 Task: Fill out the 'New Customer Data' form with the provided customer details, including name, gender, age, mobile number, current address, email, and permanent address.
Action: Mouse moved to (615, 125)
Screenshot: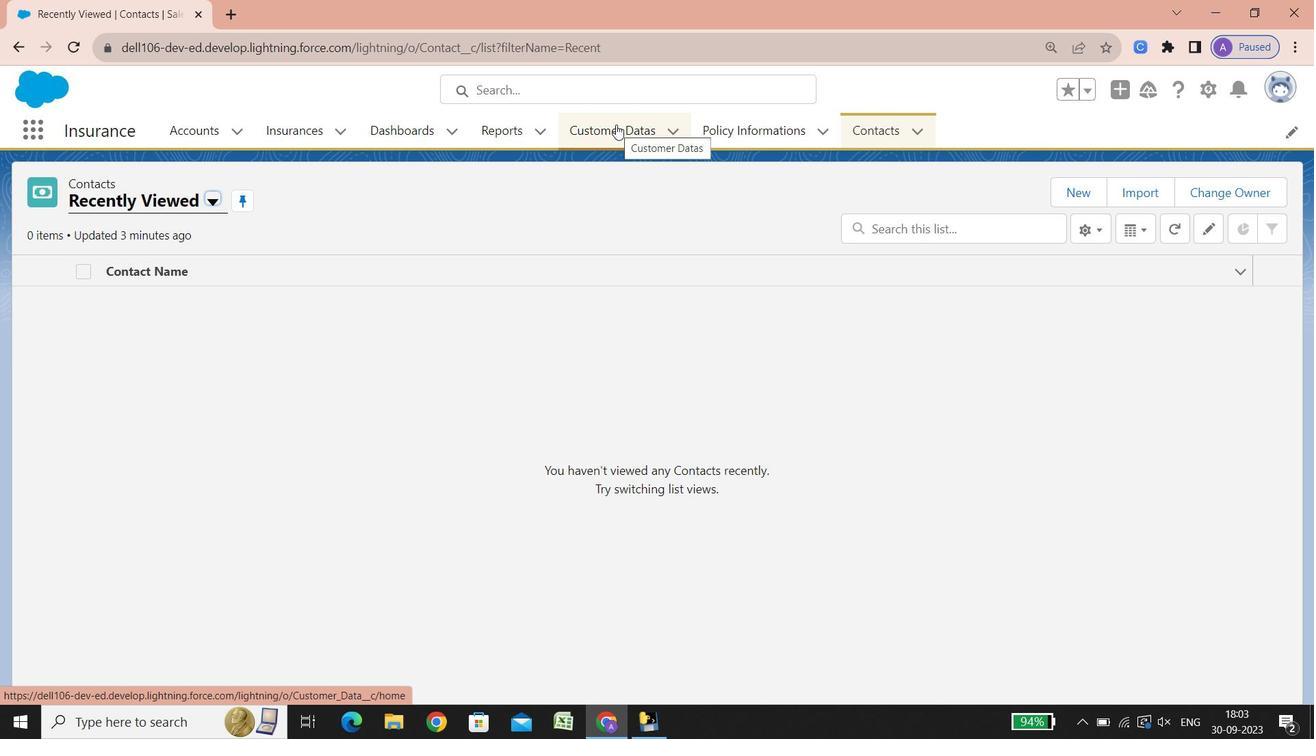 
Action: Mouse pressed left at (615, 125)
Screenshot: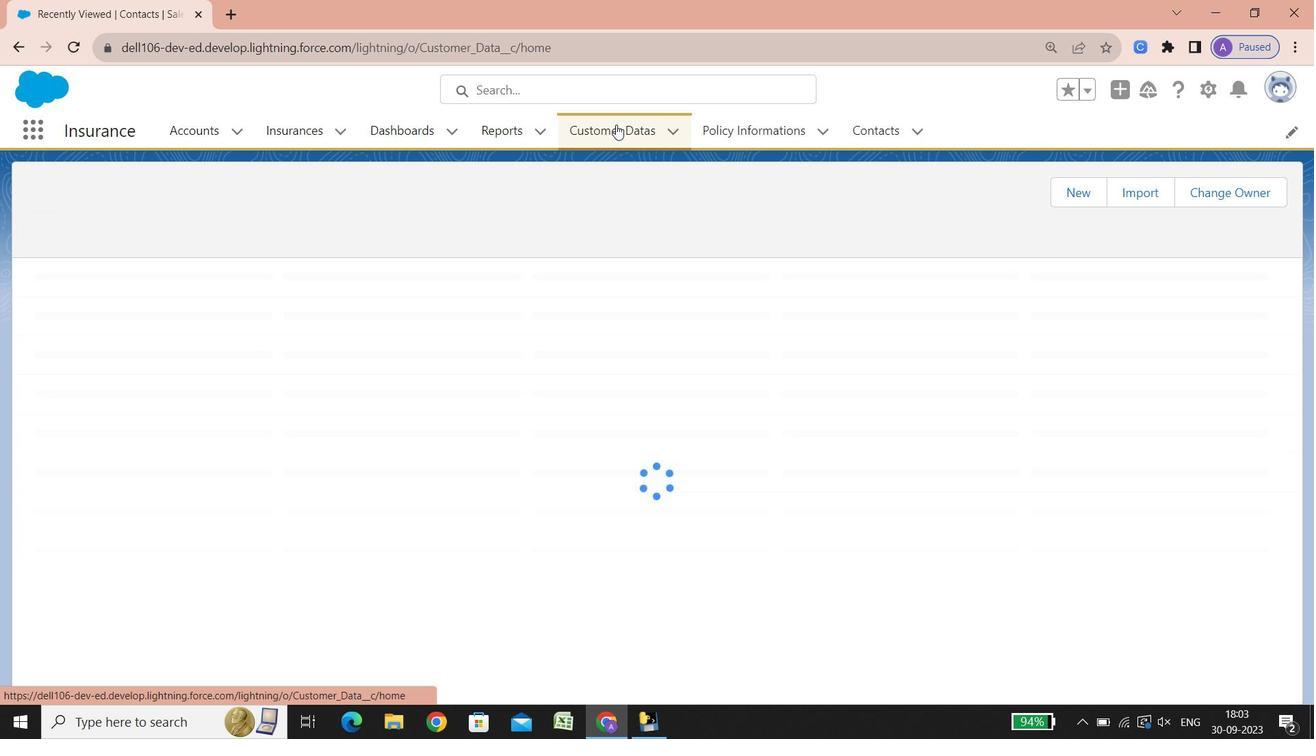 
Action: Mouse moved to (1096, 197)
Screenshot: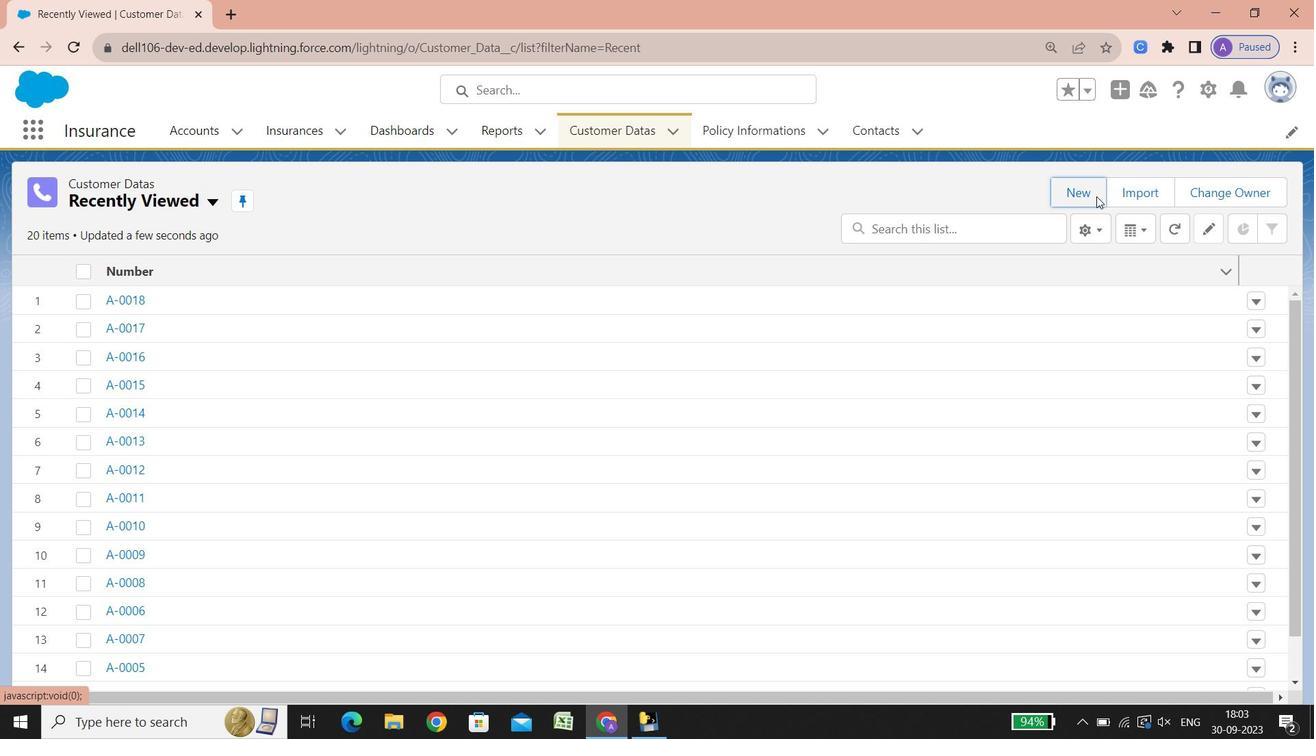 
Action: Mouse pressed left at (1096, 197)
Screenshot: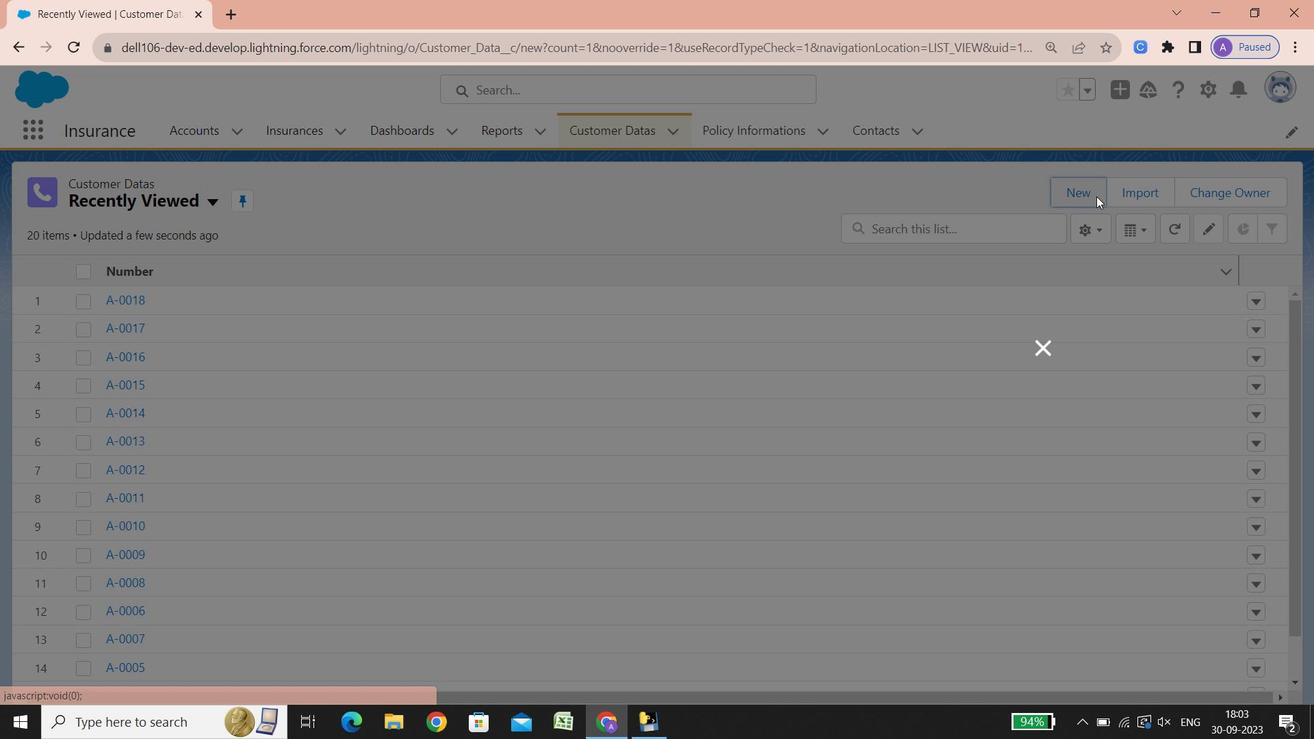 
Action: Mouse moved to (1095, 222)
Screenshot: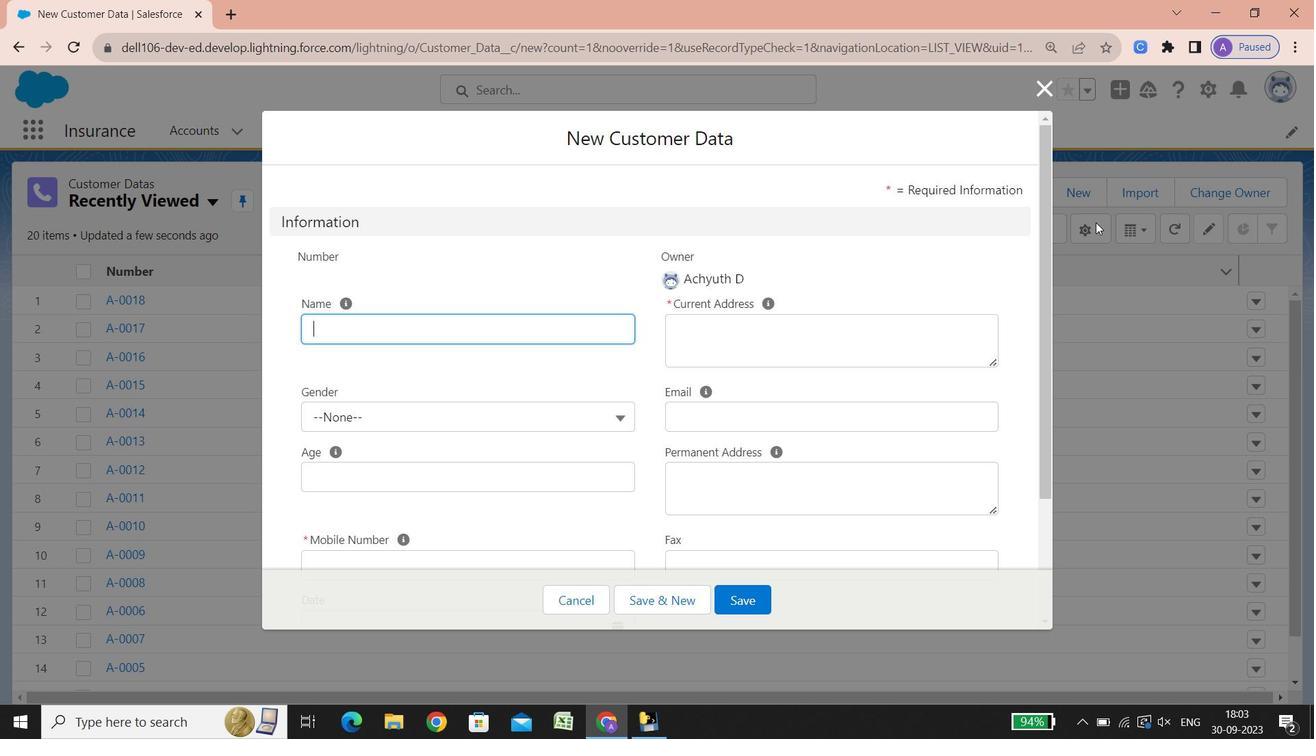 
Action: Mouse scrolled (1095, 221) with delta (0, 0)
Screenshot: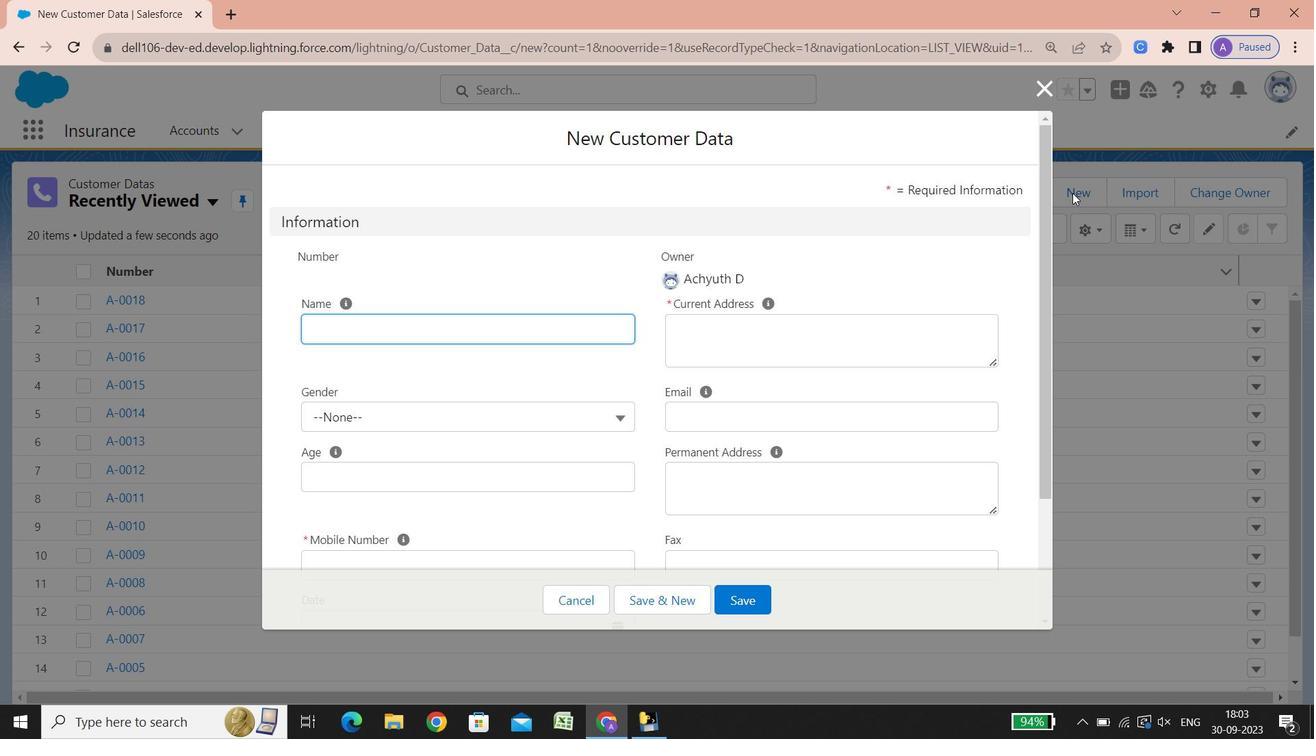 
Action: Mouse scrolled (1095, 221) with delta (0, 0)
Screenshot: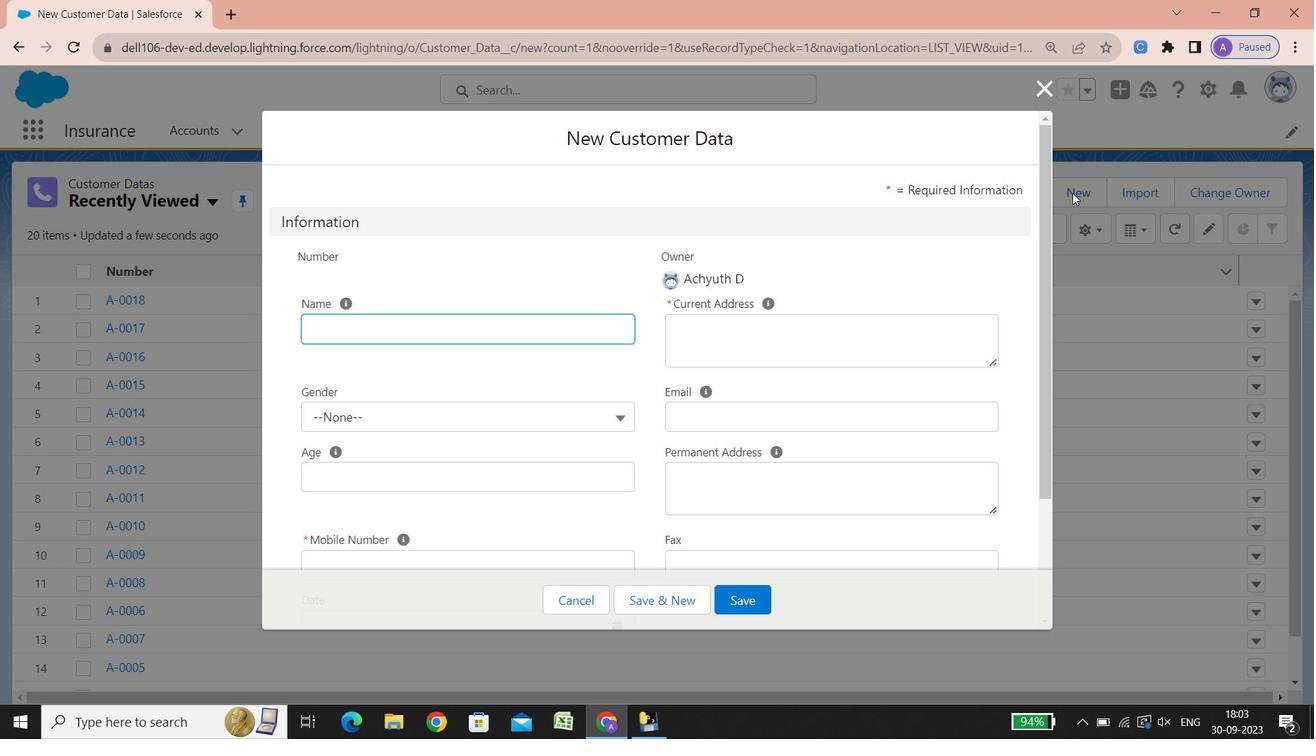 
Action: Mouse scrolled (1095, 221) with delta (0, 0)
Screenshot: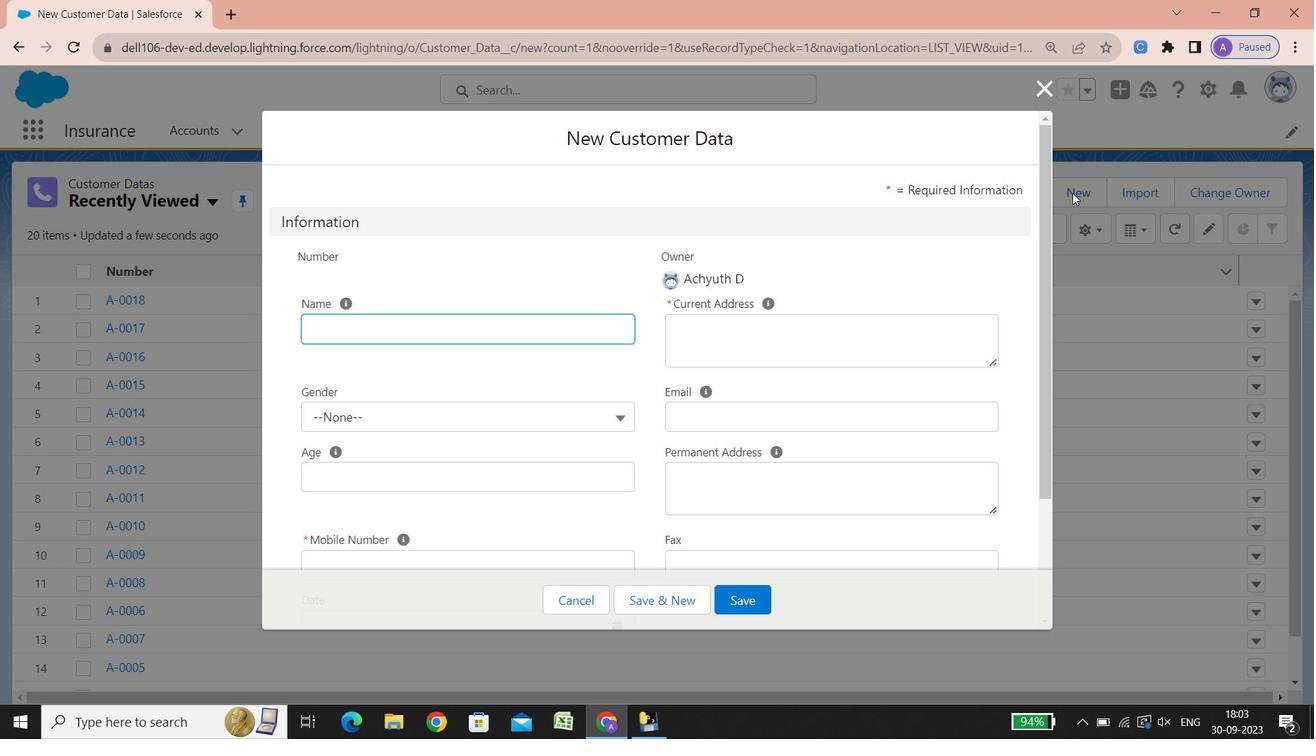
Action: Mouse scrolled (1095, 221) with delta (0, 0)
Screenshot: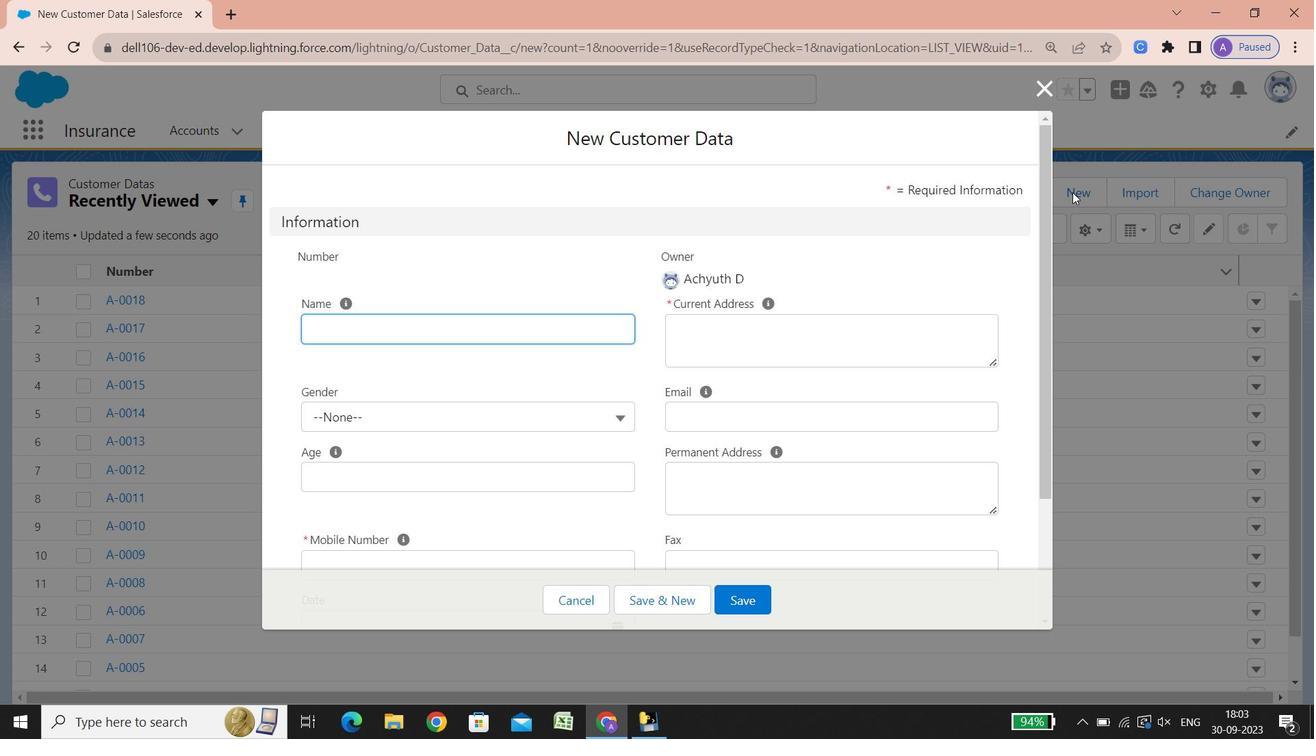 
Action: Mouse moved to (1030, 173)
Screenshot: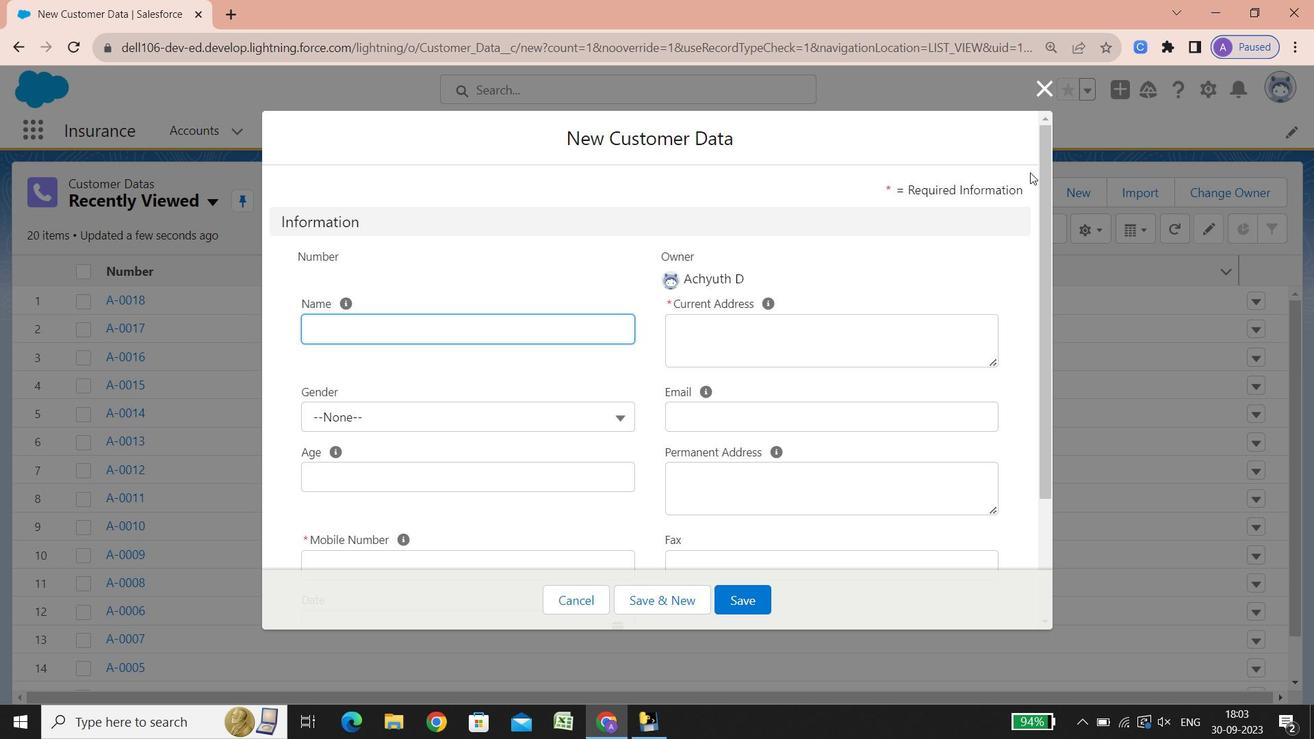 
Action: Key pressed <Key.shift><Key.shift><Key.shift><Key.shift><Key.shift><Key.shift><Key.shift><Key.shift><Key.shift><Key.shift><Key.shift><Key.shift><Key.shift><Key.shift><Key.shift><Key.shift><Key.shift><Key.shift><Key.shift><Key.shift><Key.shift><Key.shift><Key.shift><Key.shift><Key.shift><Key.shift><Key.shift><Key.shift><Key.shift><Key.shift><Key.shift><Key.shift><Key.shift>Sai<Key.space><Key.shift><Key.shift><Key.shift><Key.shift><Key.shift><Key.shift><Key.shift><Key.shift><Key.shift><Key.shift><Key.shift><Key.shift><Key.shift><Key.shift><Key.shift>
Screenshot: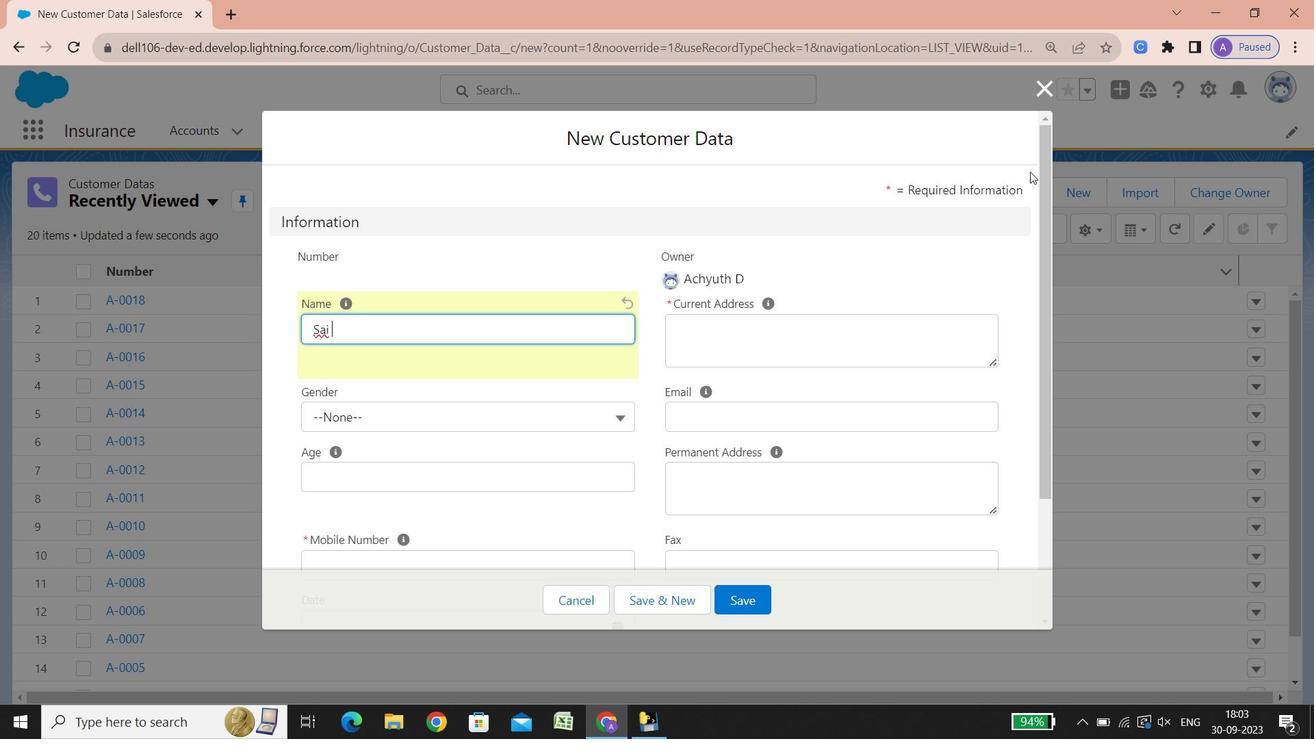 
Action: Mouse moved to (1030, 172)
Screenshot: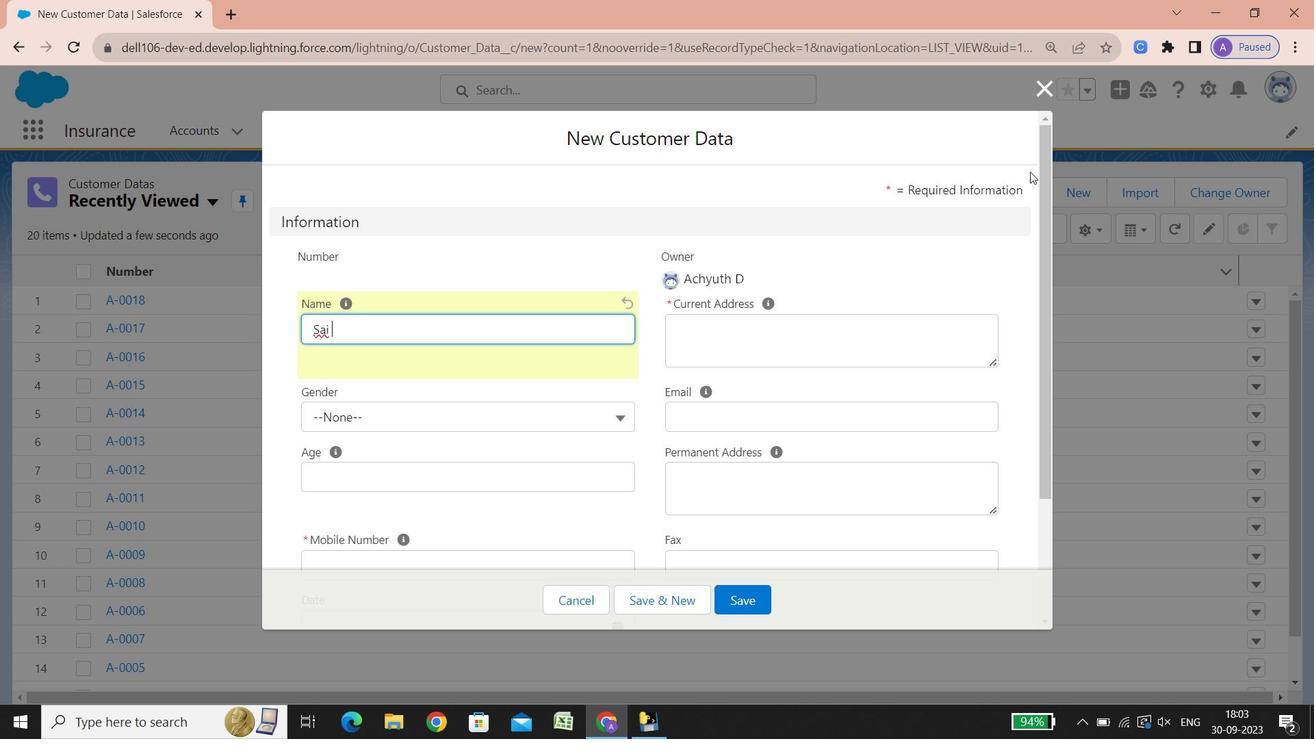 
Action: Key pressed <Key.shift>
Screenshot: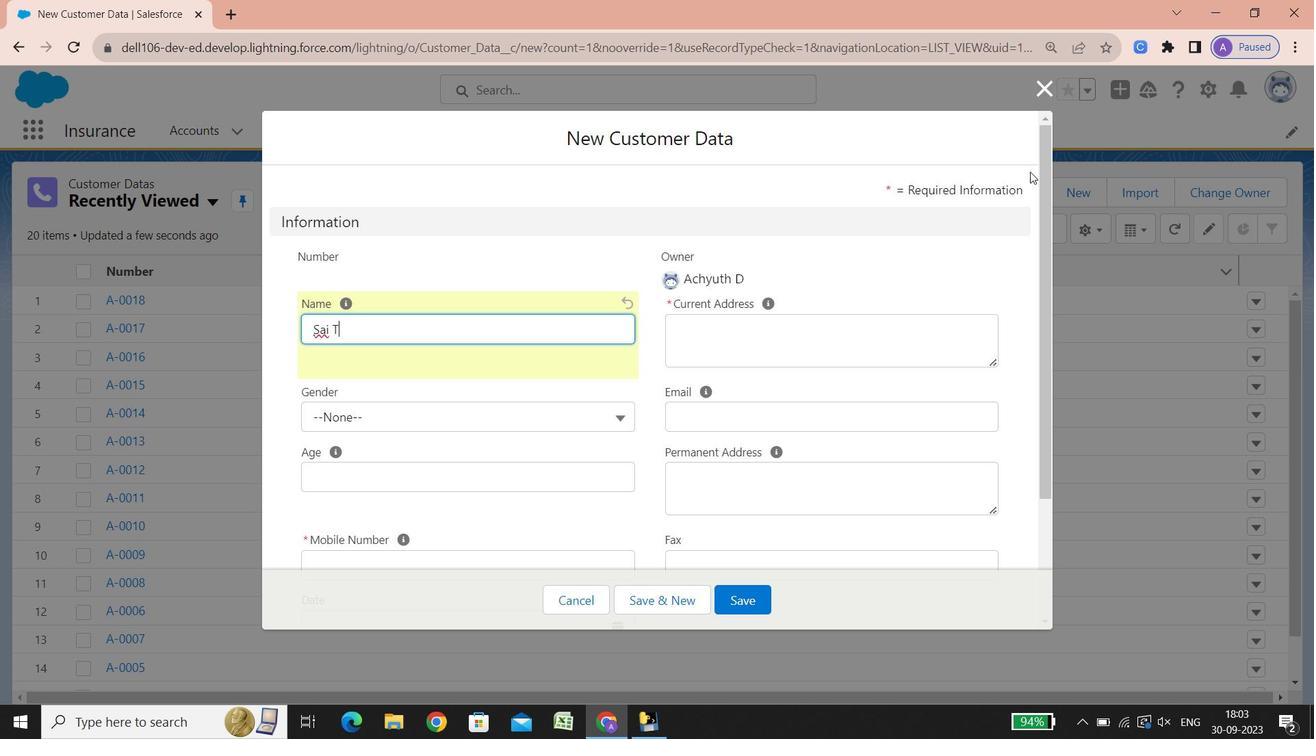 
Action: Mouse moved to (1030, 172)
Screenshot: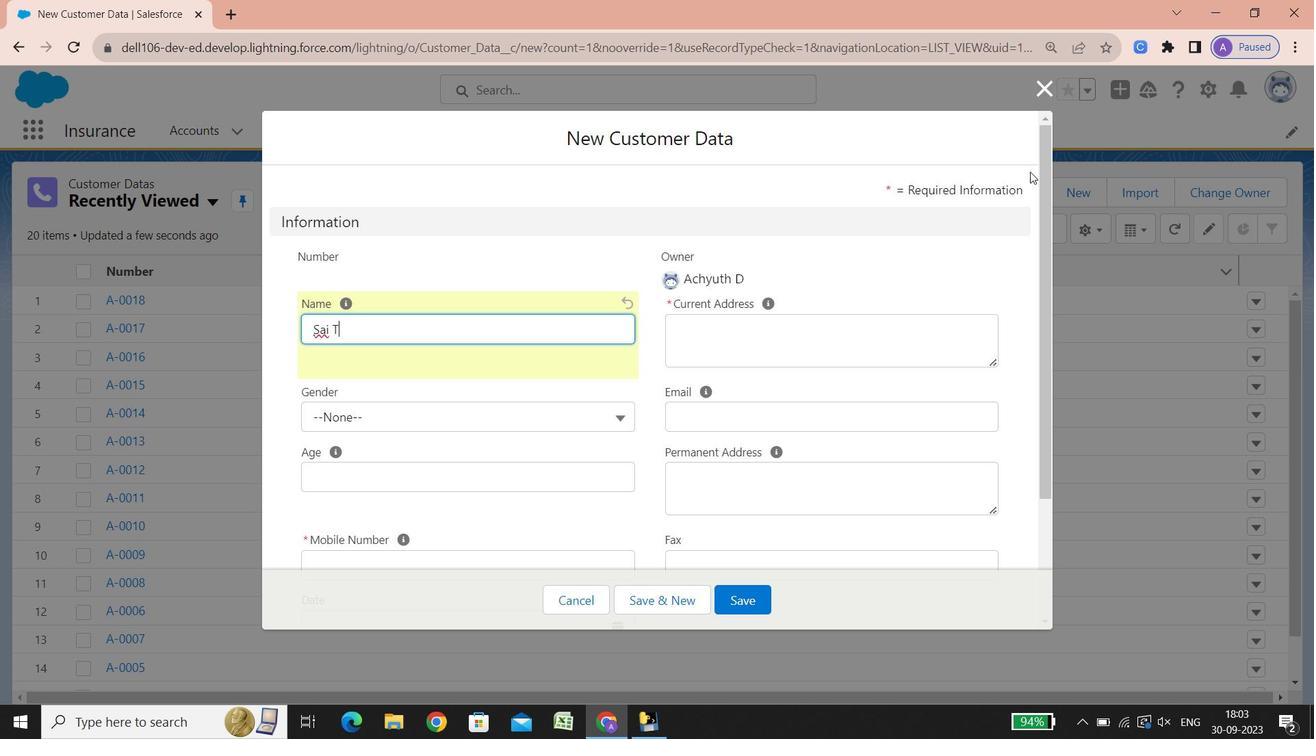 
Action: Key pressed <Key.shift><Key.shift>
Screenshot: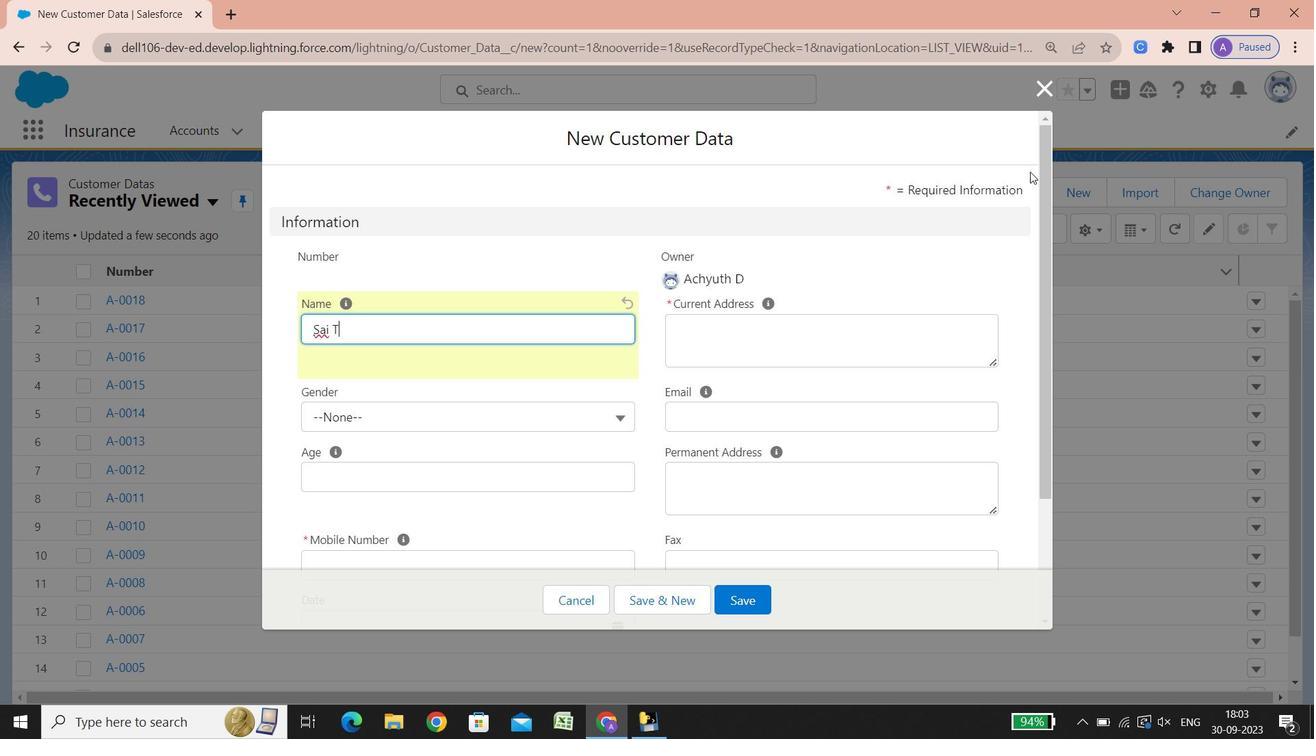 
Action: Mouse moved to (1030, 171)
Screenshot: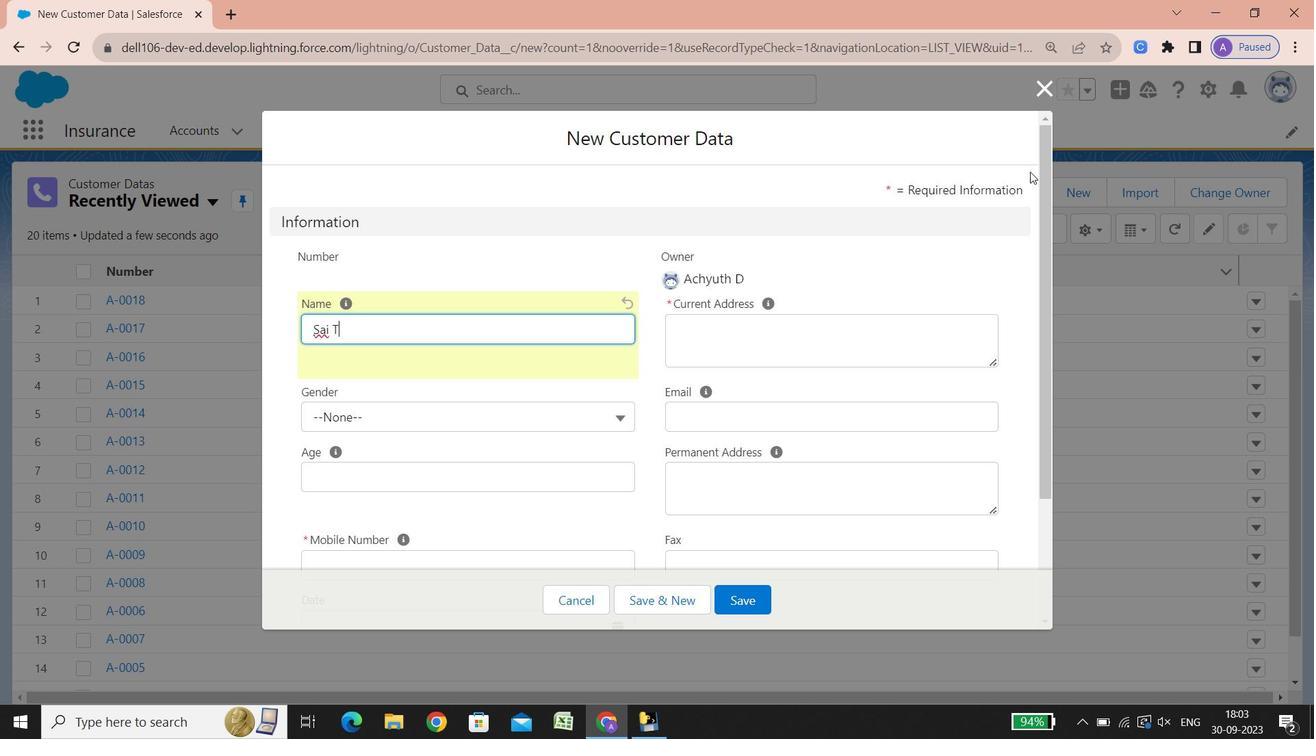 
Action: Key pressed <Key.shift><Key.shift><Key.shift><Key.shift><Key.shift><Key.shift><Key.shift><Key.shift><Key.shift><Key.shift><Key.shift><Key.shift><Key.shift><Key.shift><Key.shift><Key.shift><Key.shift>Teja
Screenshot: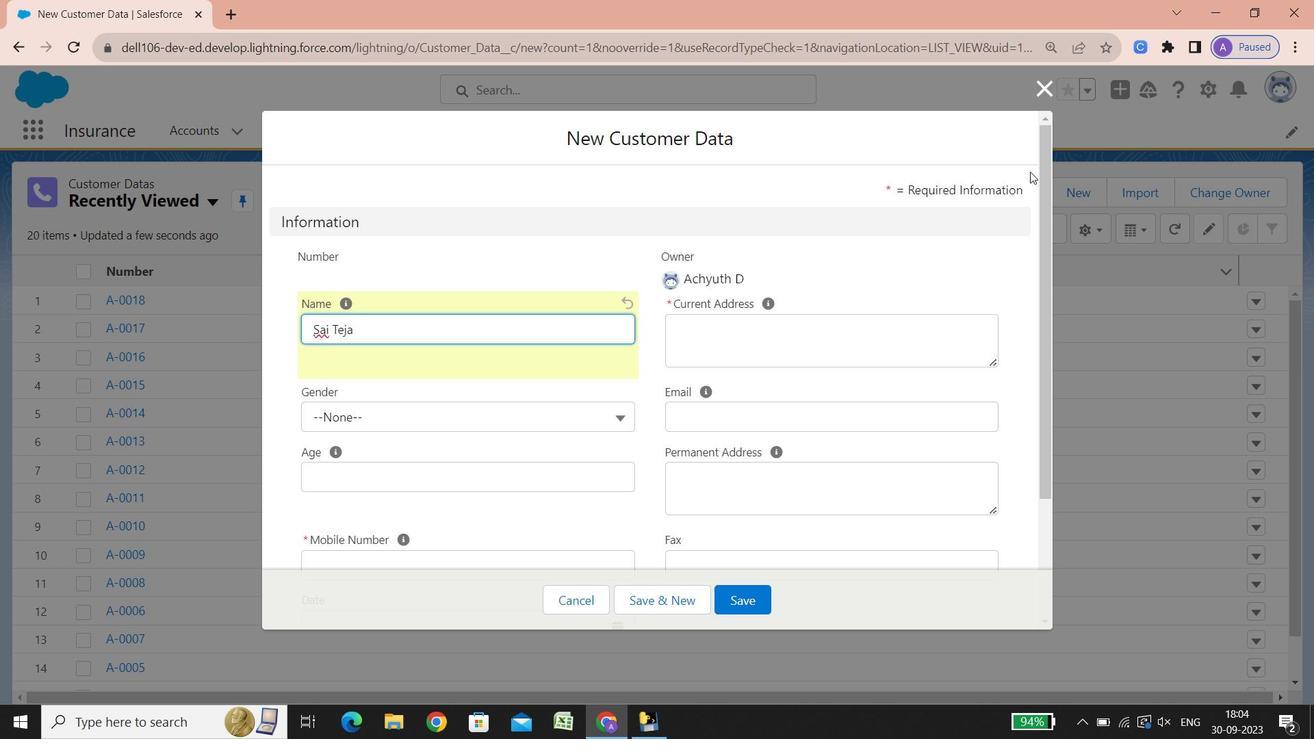 
Action: Mouse moved to (440, 417)
Screenshot: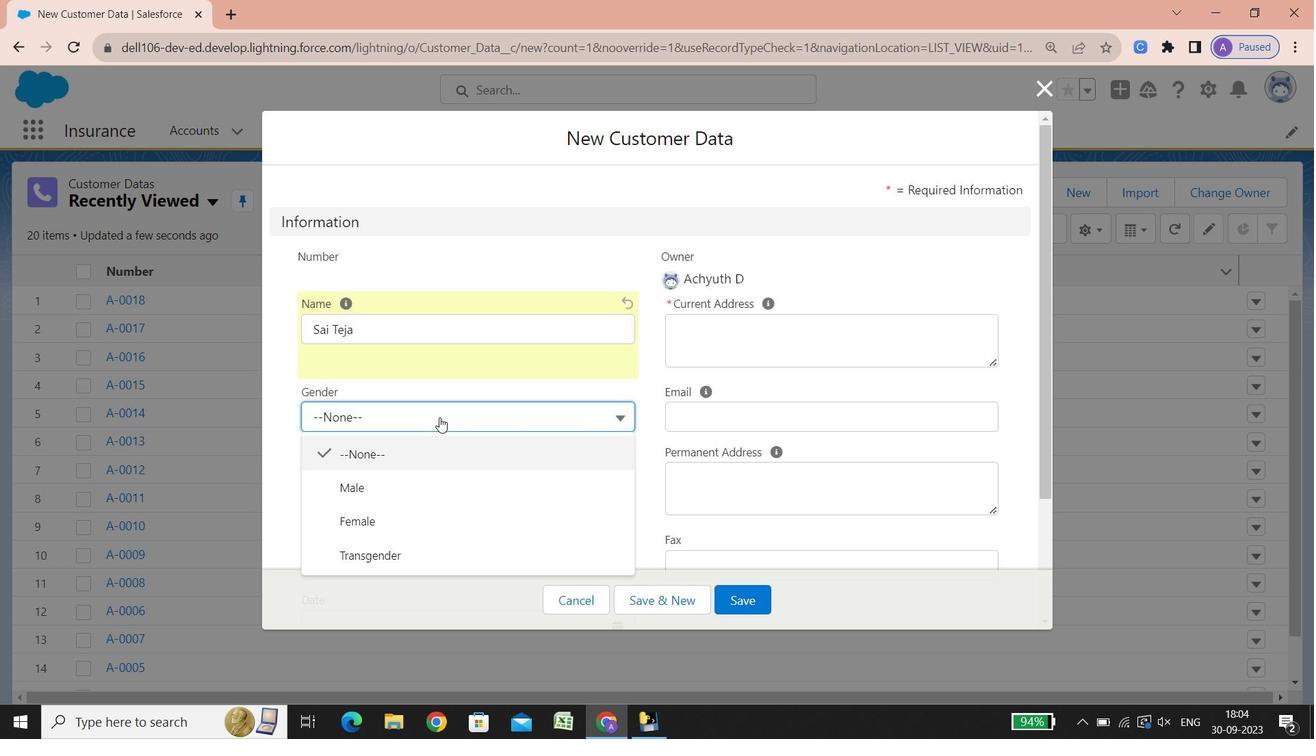 
Action: Mouse pressed left at (440, 417)
Screenshot: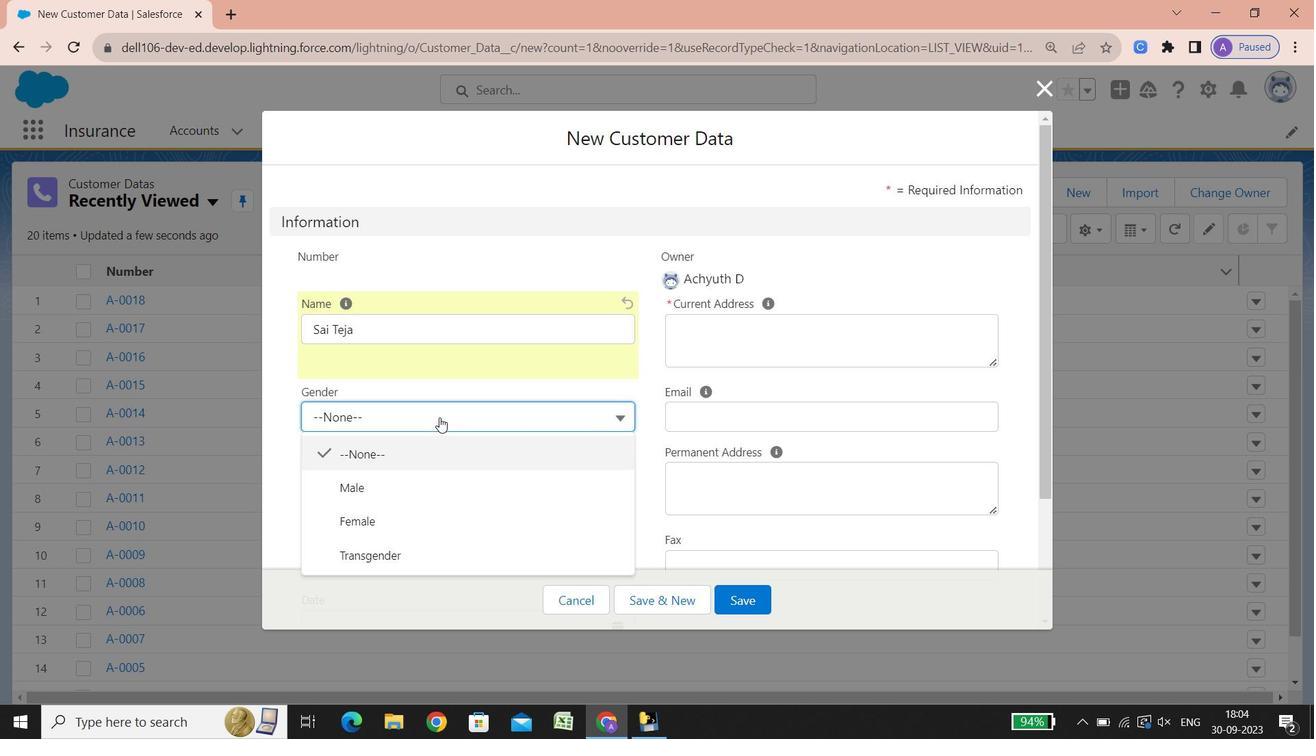 
Action: Mouse moved to (381, 486)
Screenshot: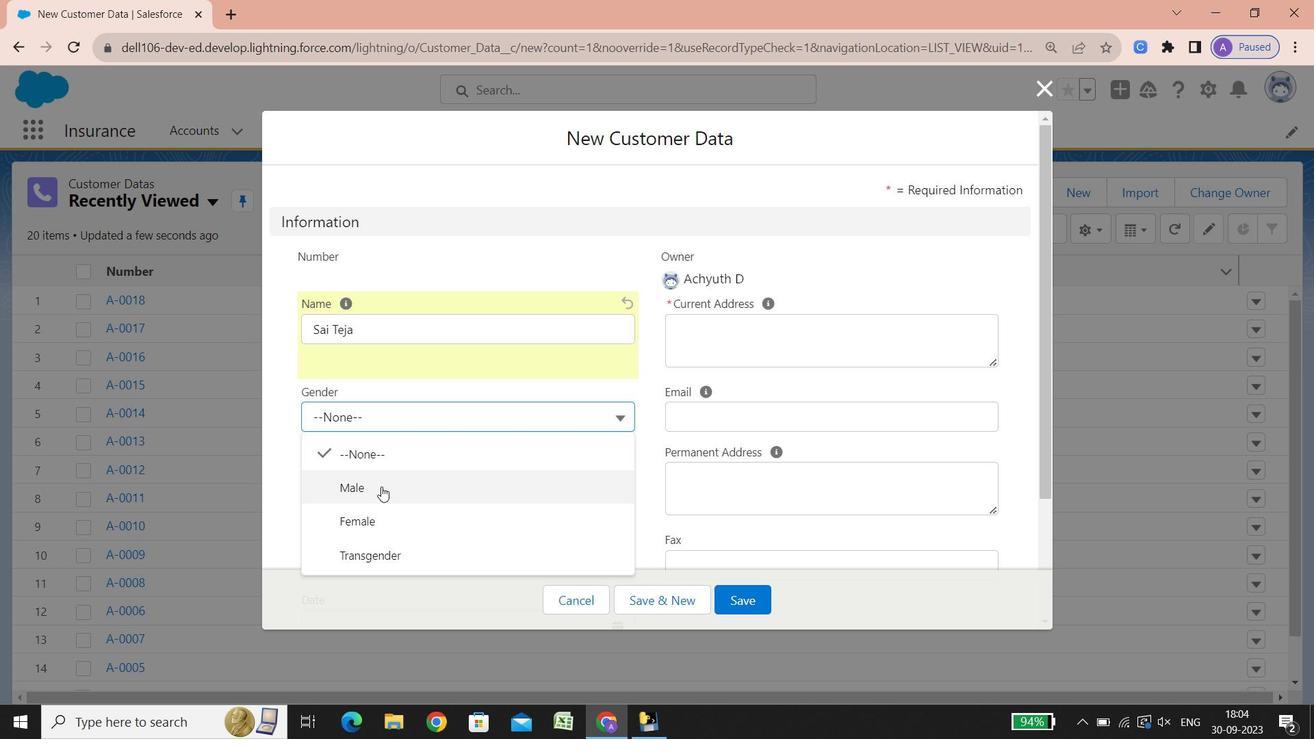 
Action: Mouse pressed left at (381, 486)
Screenshot: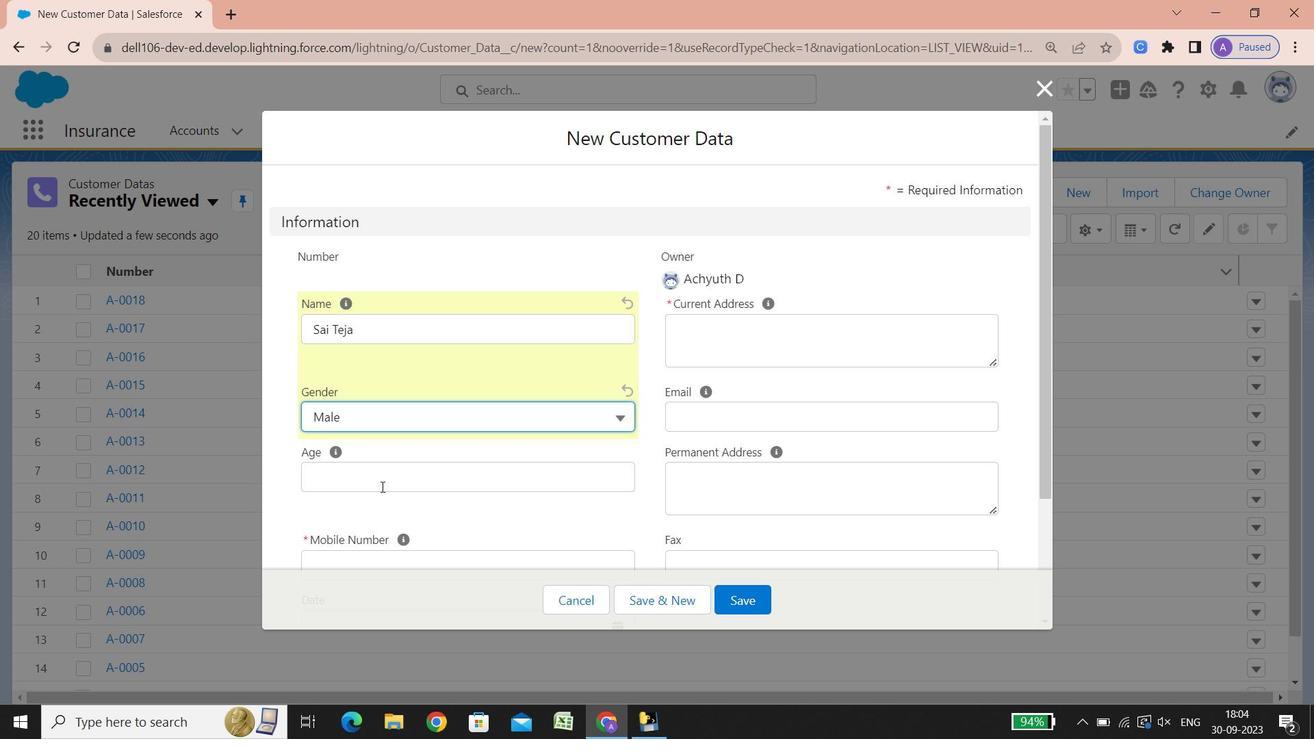 
Action: Mouse scrolled (381, 485) with delta (0, 0)
Screenshot: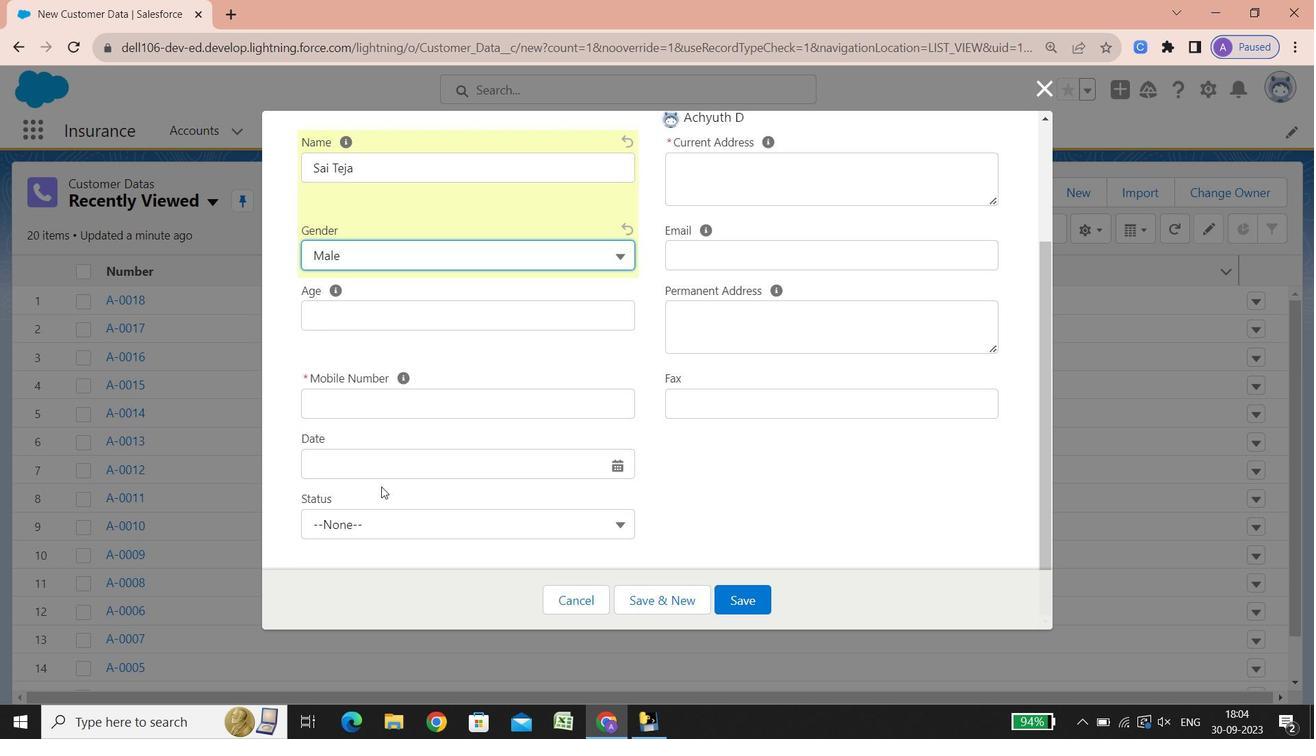 
Action: Mouse scrolled (381, 485) with delta (0, 0)
Screenshot: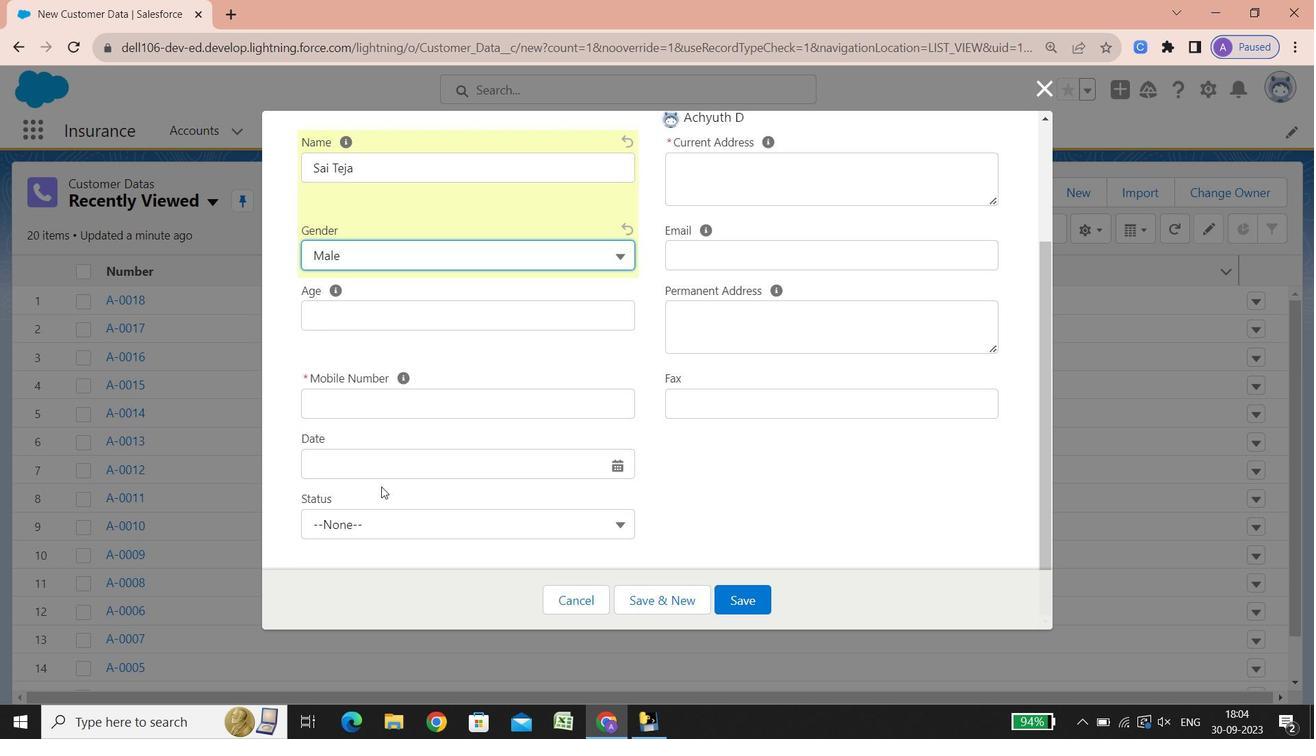 
Action: Mouse scrolled (381, 485) with delta (0, 0)
Screenshot: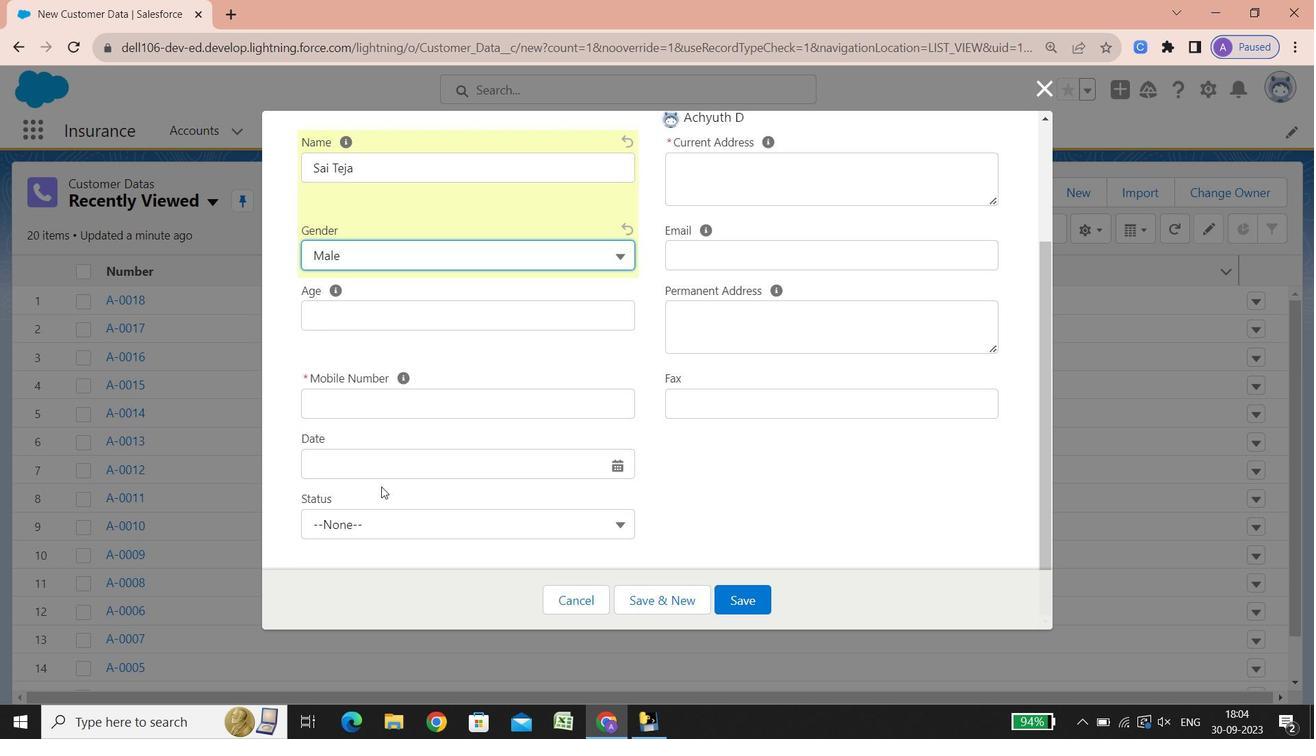 
Action: Mouse scrolled (381, 485) with delta (0, 0)
Screenshot: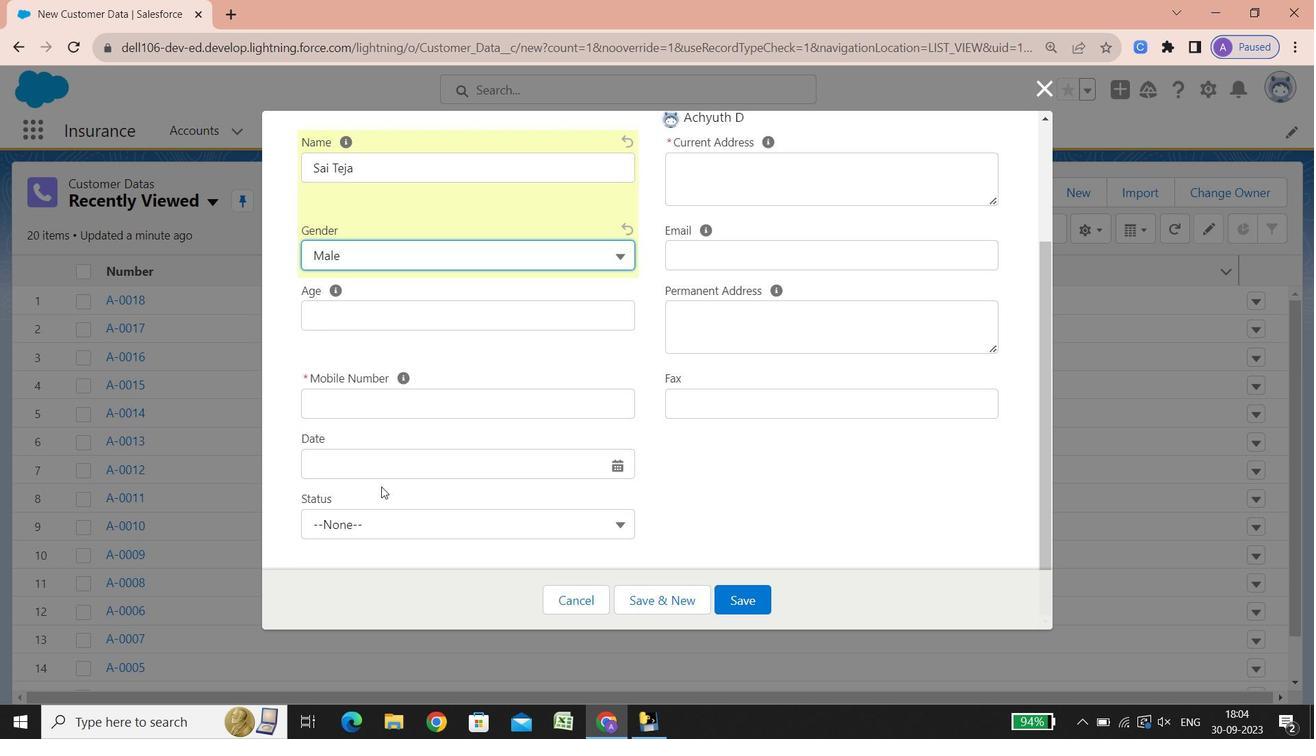 
Action: Mouse scrolled (381, 485) with delta (0, 0)
Screenshot: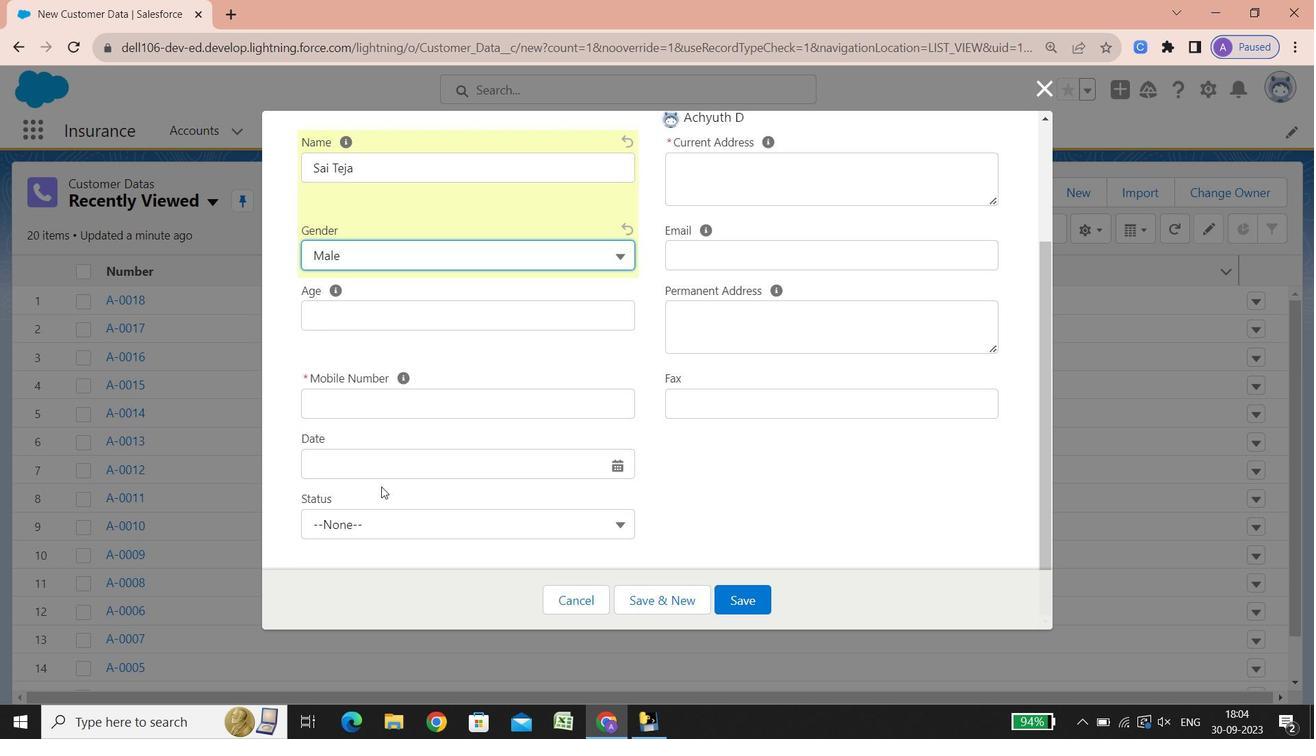 
Action: Mouse scrolled (381, 485) with delta (0, 0)
Screenshot: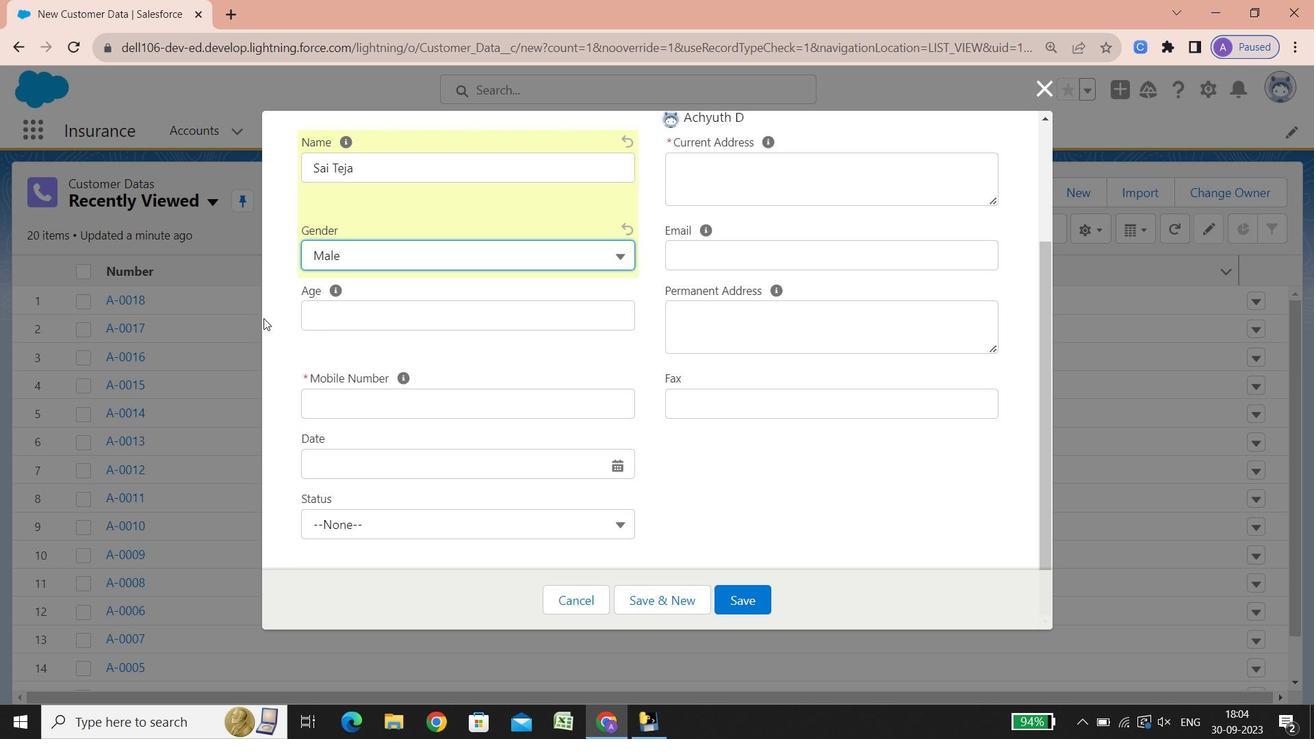 
Action: Mouse scrolled (381, 485) with delta (0, 0)
Screenshot: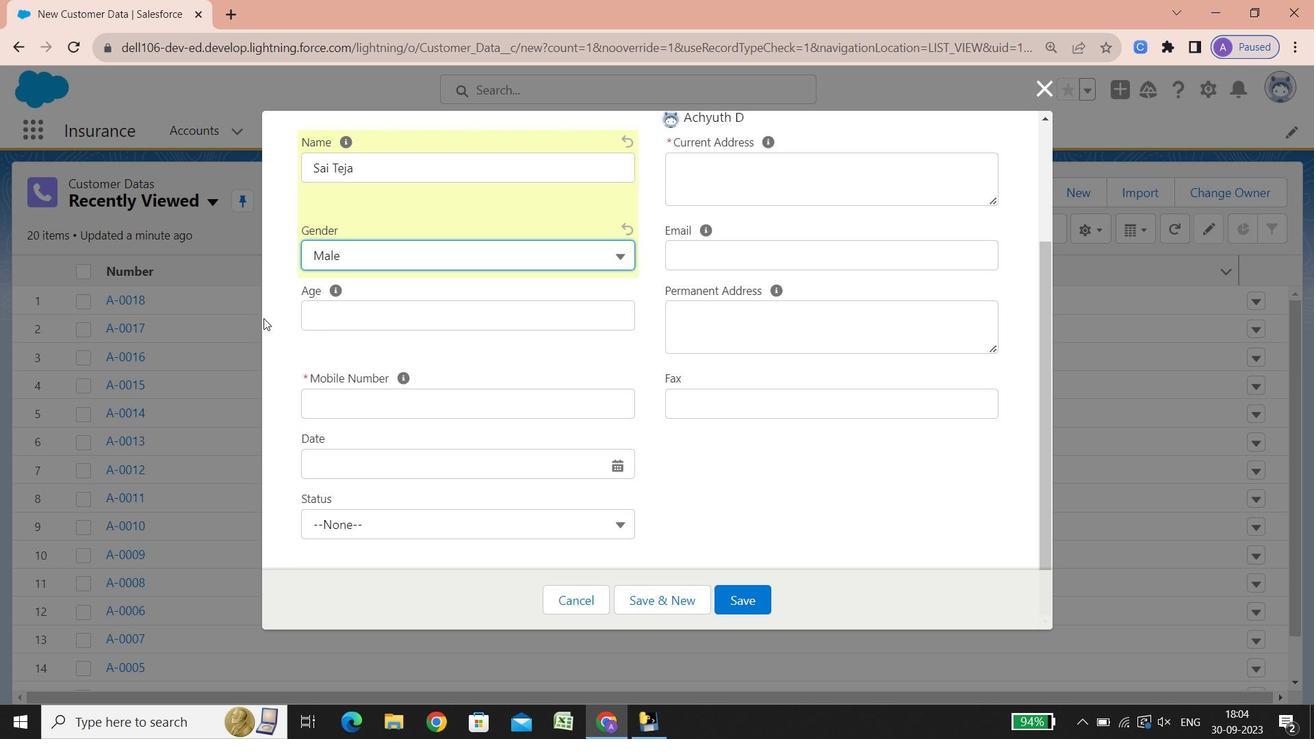 
Action: Mouse scrolled (381, 485) with delta (0, 0)
Screenshot: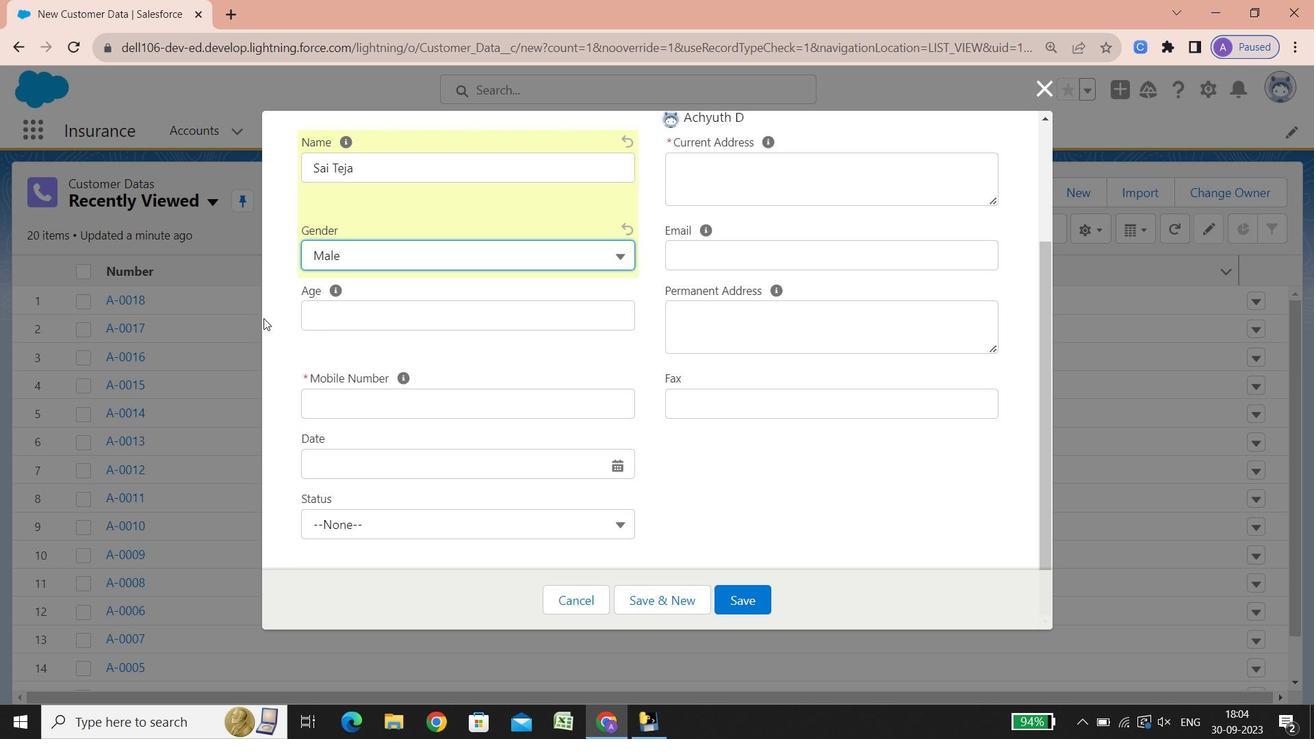 
Action: Mouse scrolled (381, 485) with delta (0, 0)
Screenshot: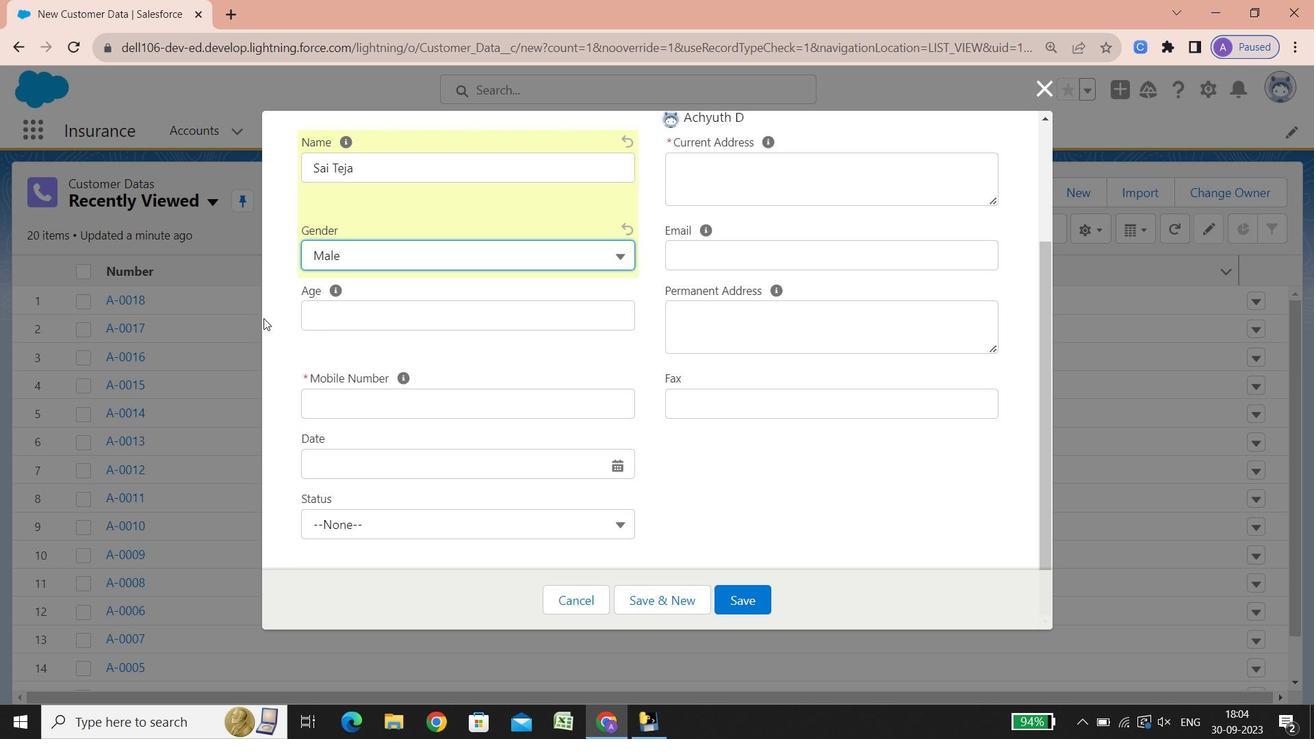 
Action: Mouse scrolled (381, 485) with delta (0, 0)
Screenshot: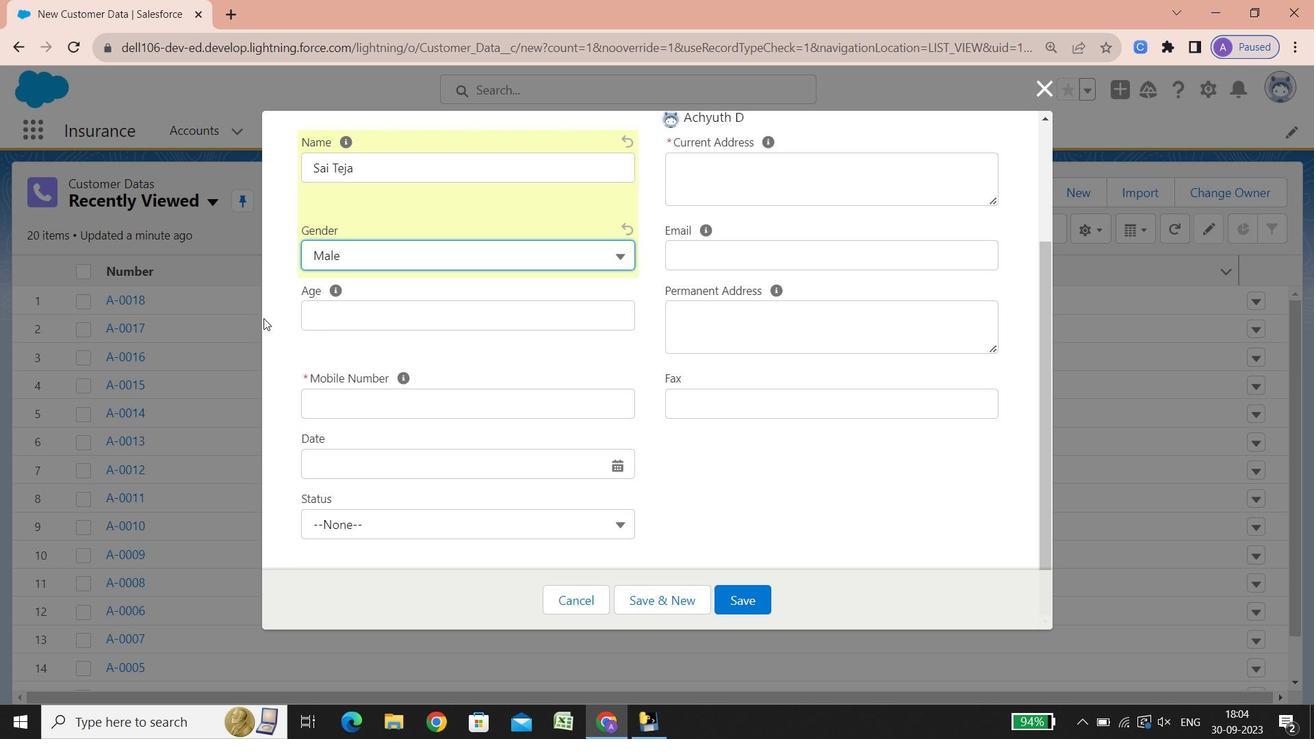 
Action: Mouse scrolled (381, 485) with delta (0, 0)
Screenshot: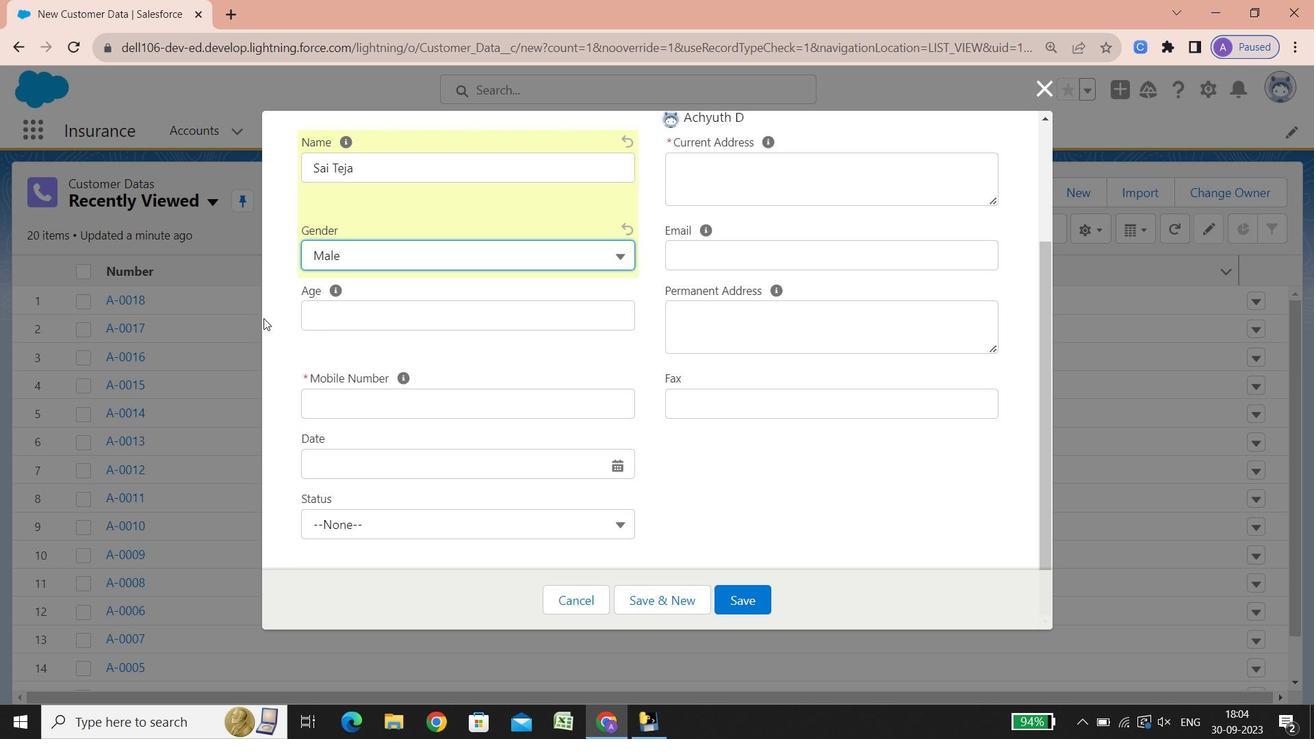 
Action: Mouse scrolled (381, 485) with delta (0, 0)
Screenshot: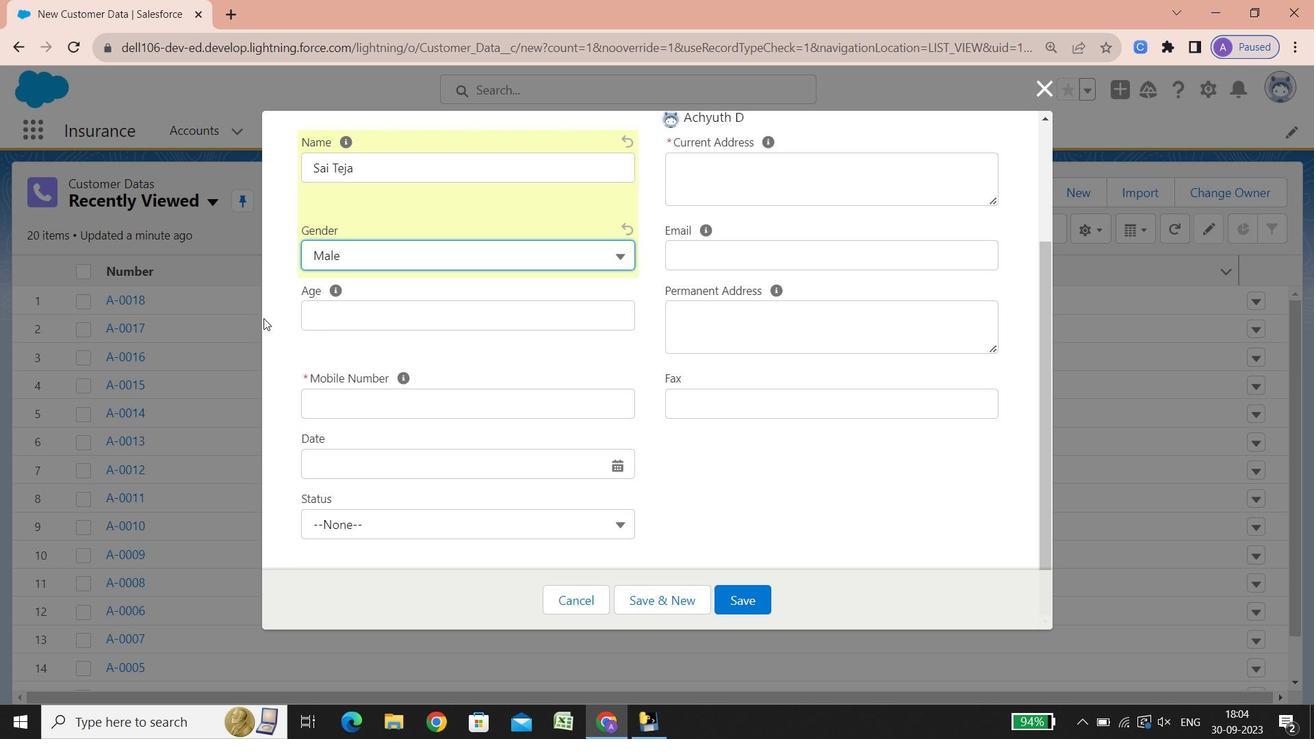 
Action: Mouse scrolled (381, 485) with delta (0, 0)
Screenshot: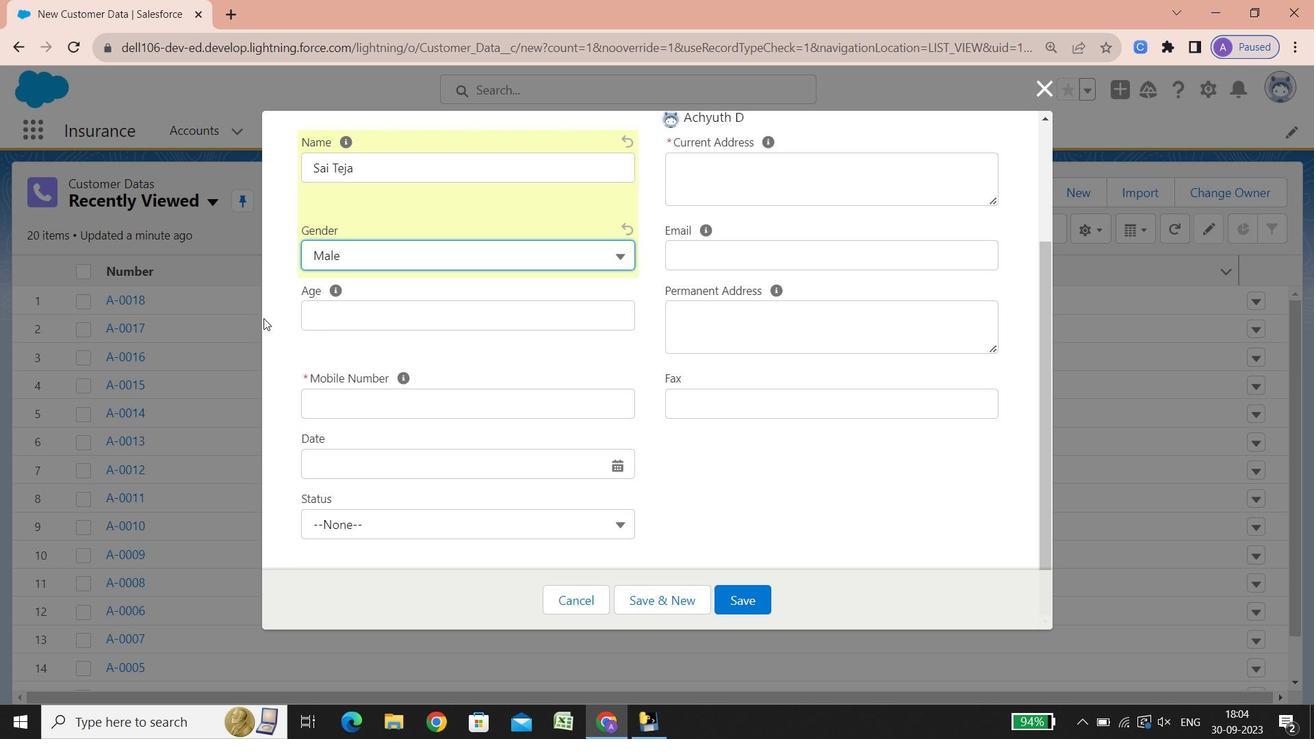 
Action: Mouse scrolled (381, 485) with delta (0, 0)
Screenshot: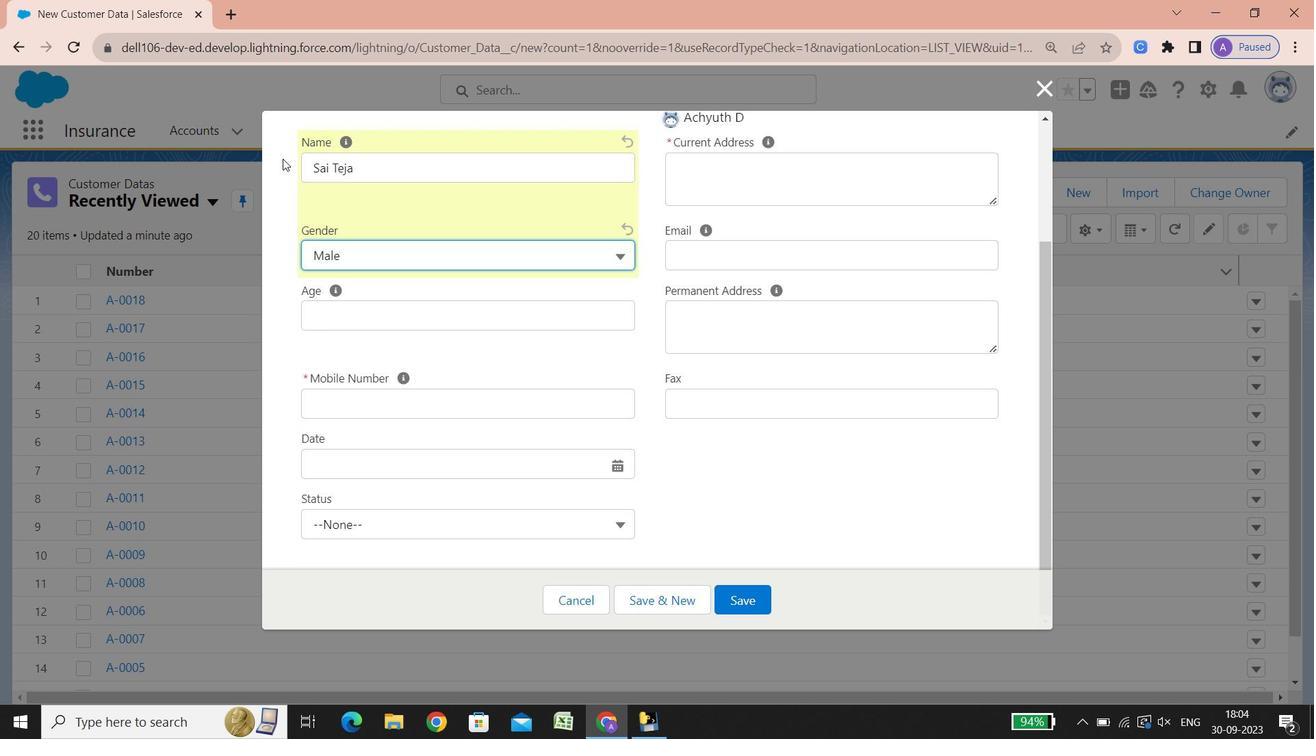 
Action: Mouse scrolled (381, 485) with delta (0, 0)
Screenshot: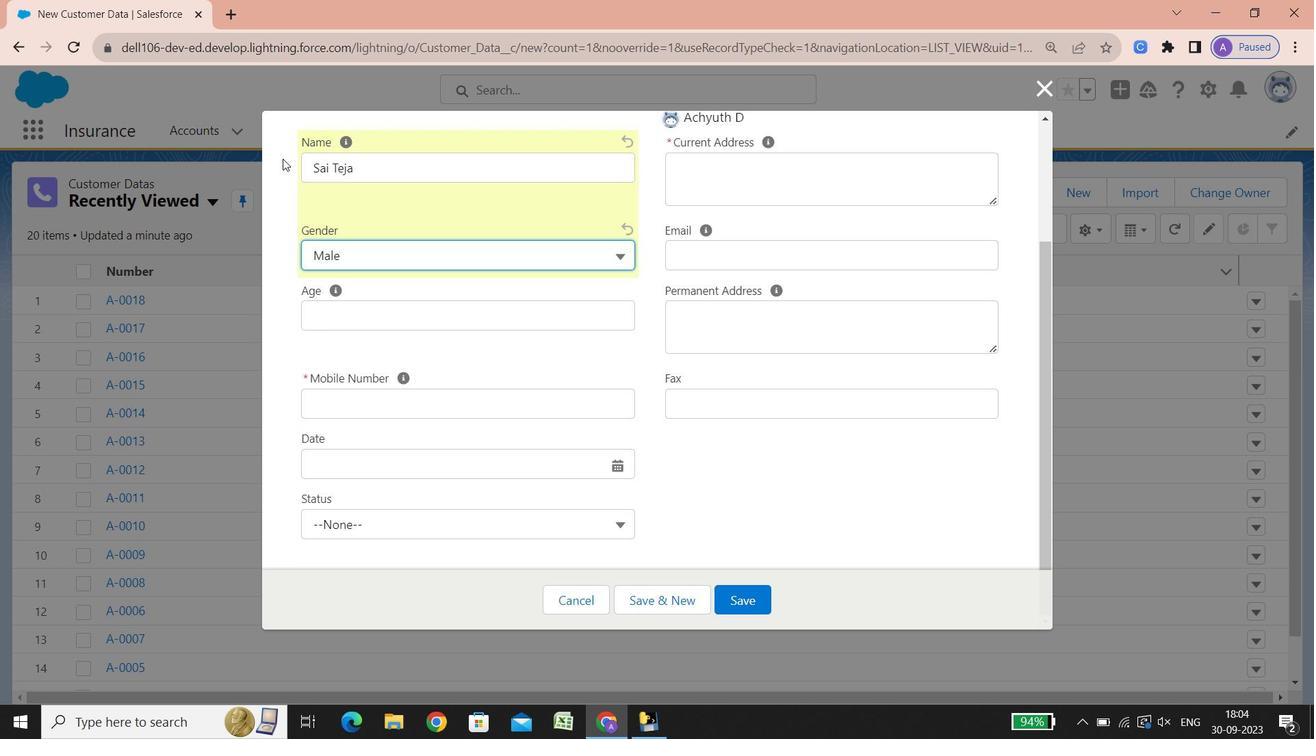 
Action: Mouse scrolled (381, 485) with delta (0, 0)
Screenshot: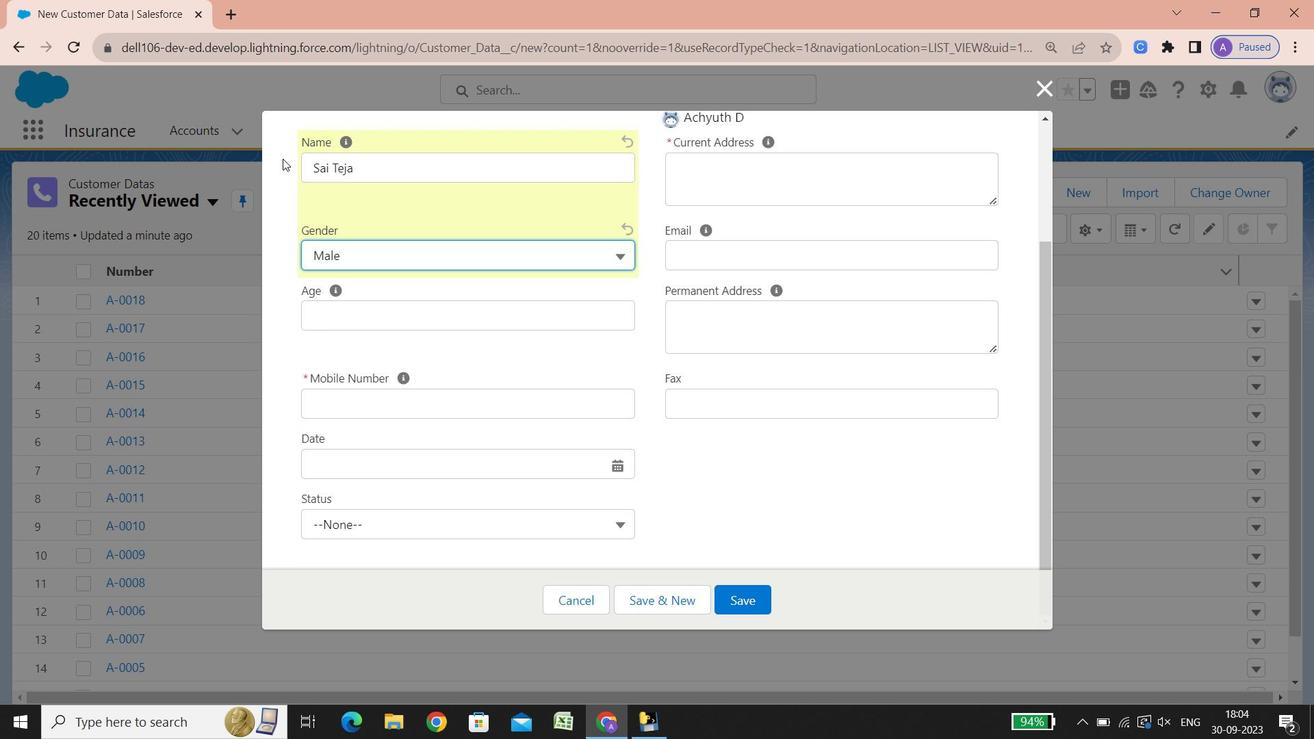 
Action: Mouse scrolled (381, 485) with delta (0, 0)
Screenshot: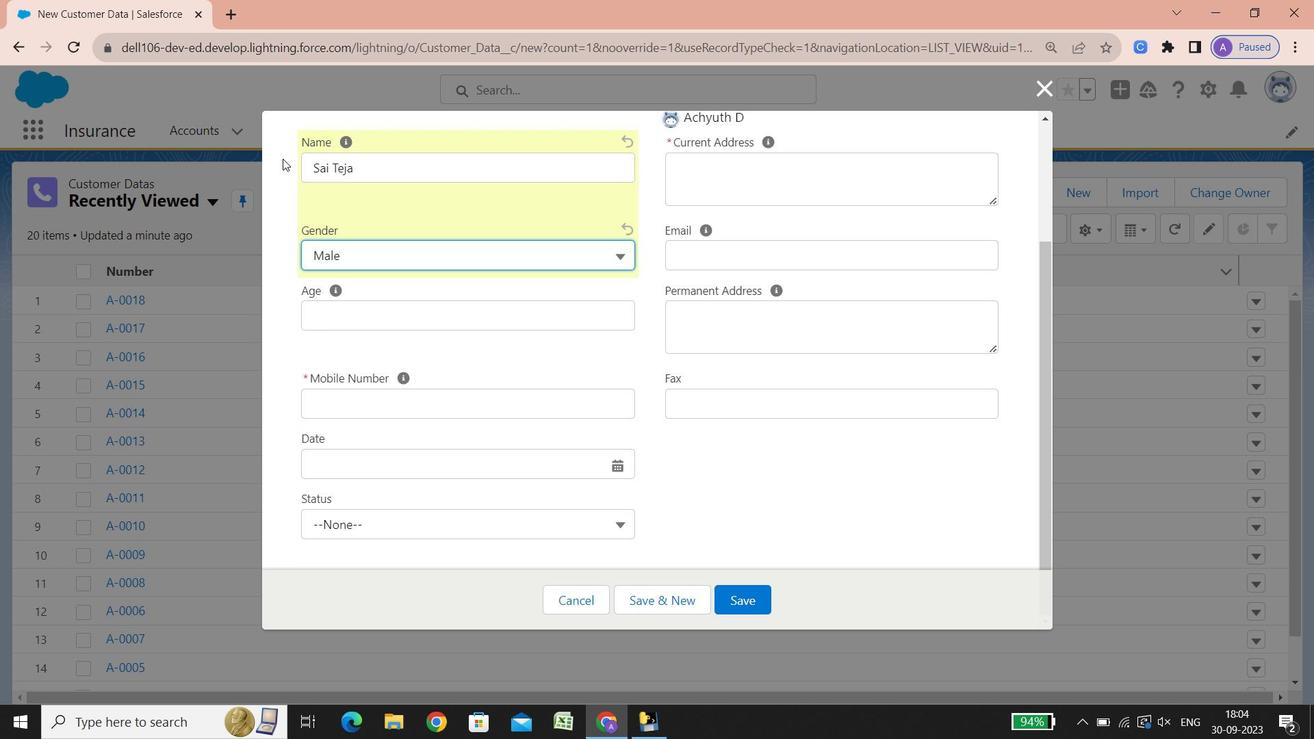 
Action: Mouse scrolled (381, 485) with delta (0, 0)
Screenshot: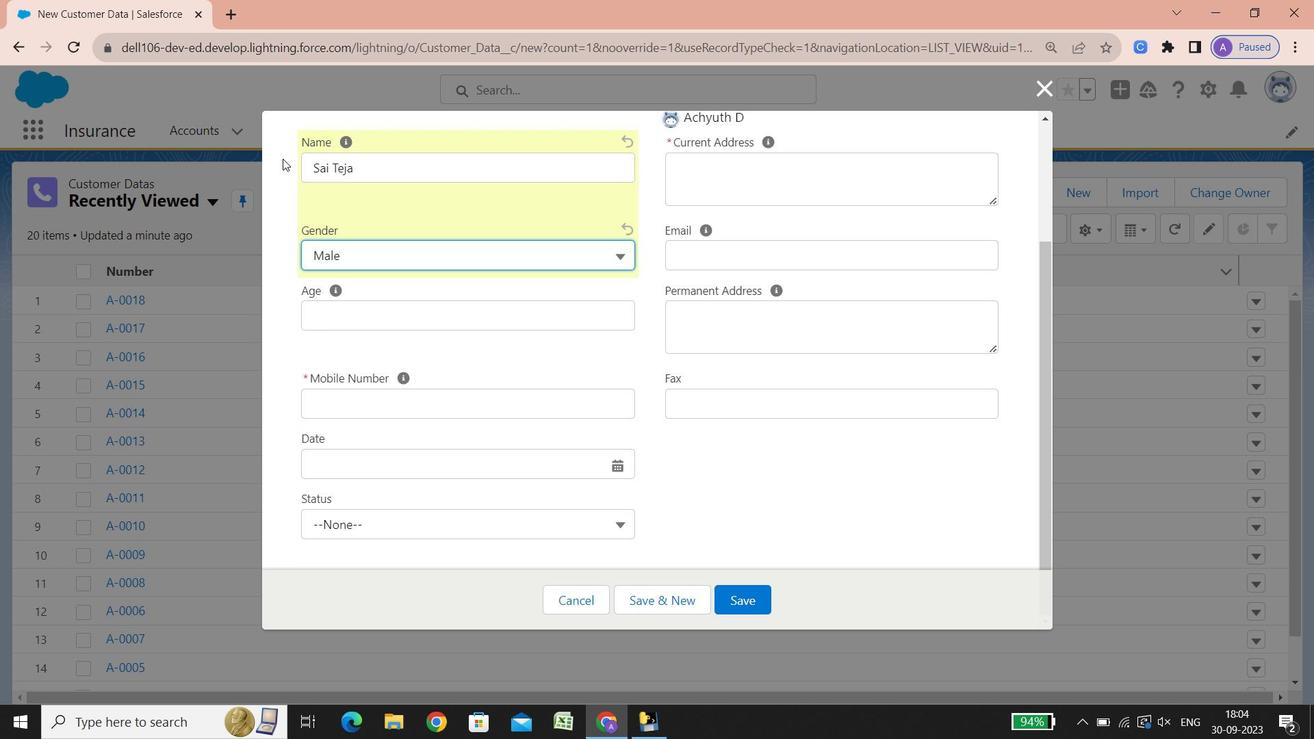 
Action: Mouse scrolled (381, 485) with delta (0, 0)
Screenshot: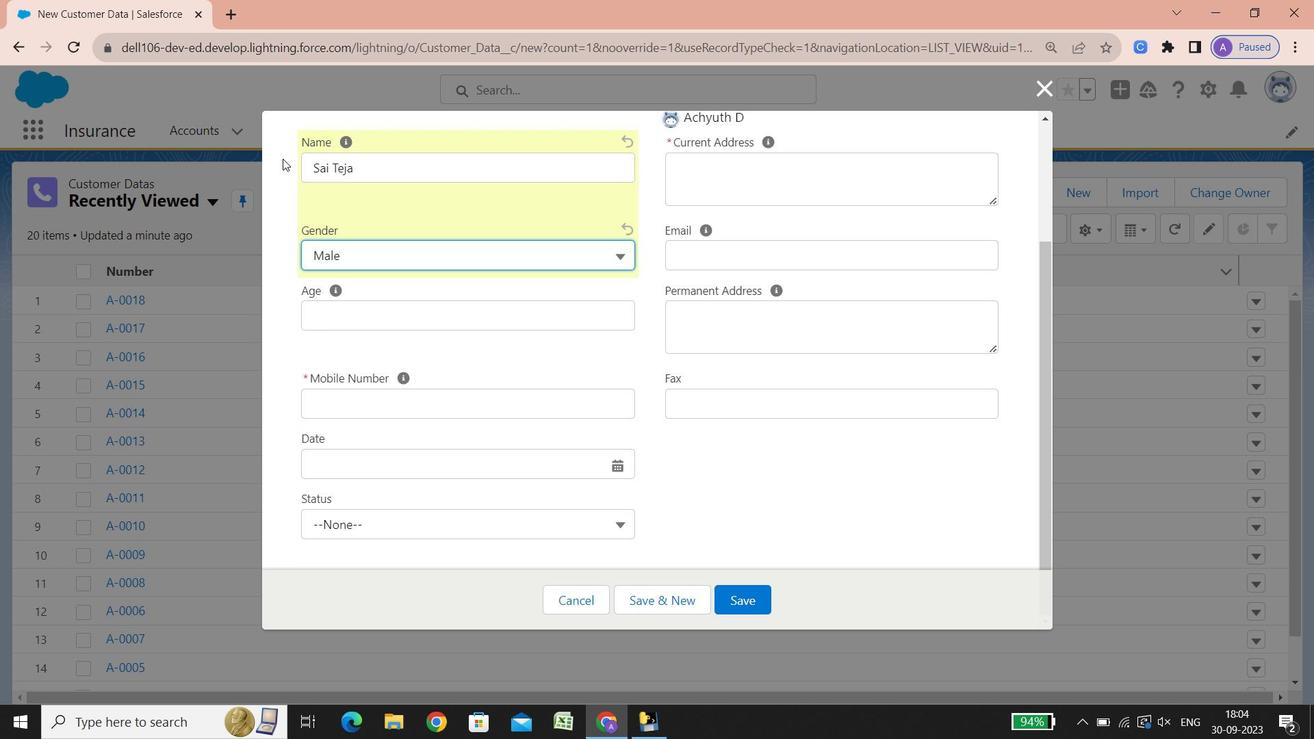 
Action: Mouse scrolled (381, 485) with delta (0, 0)
Screenshot: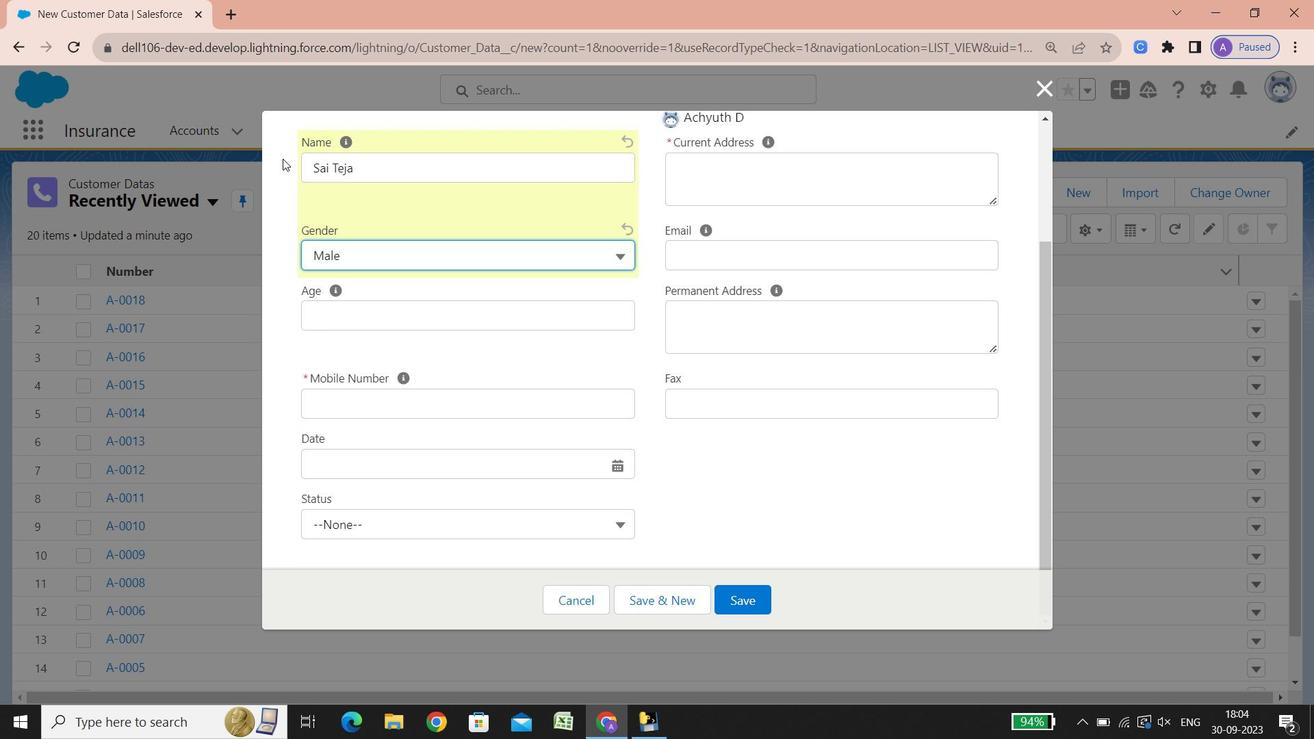 
Action: Mouse scrolled (381, 485) with delta (0, 0)
Screenshot: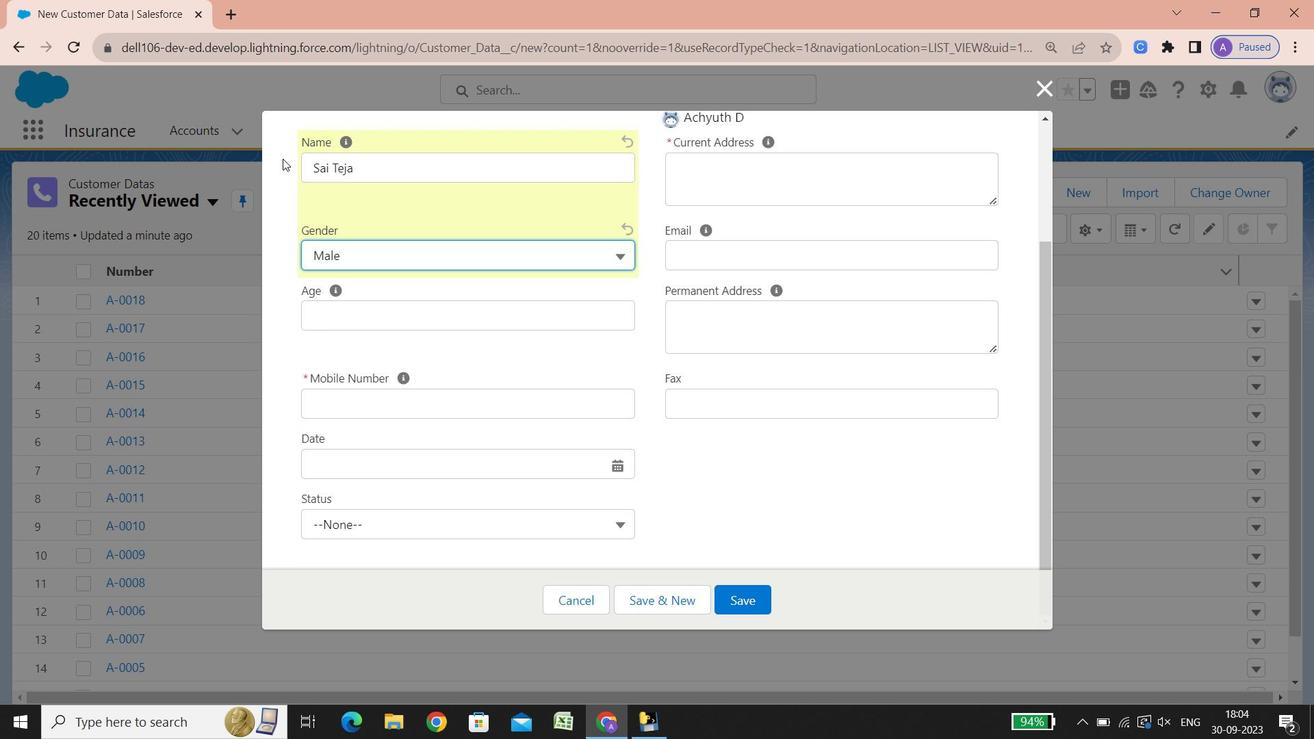 
Action: Mouse scrolled (381, 485) with delta (0, 0)
Screenshot: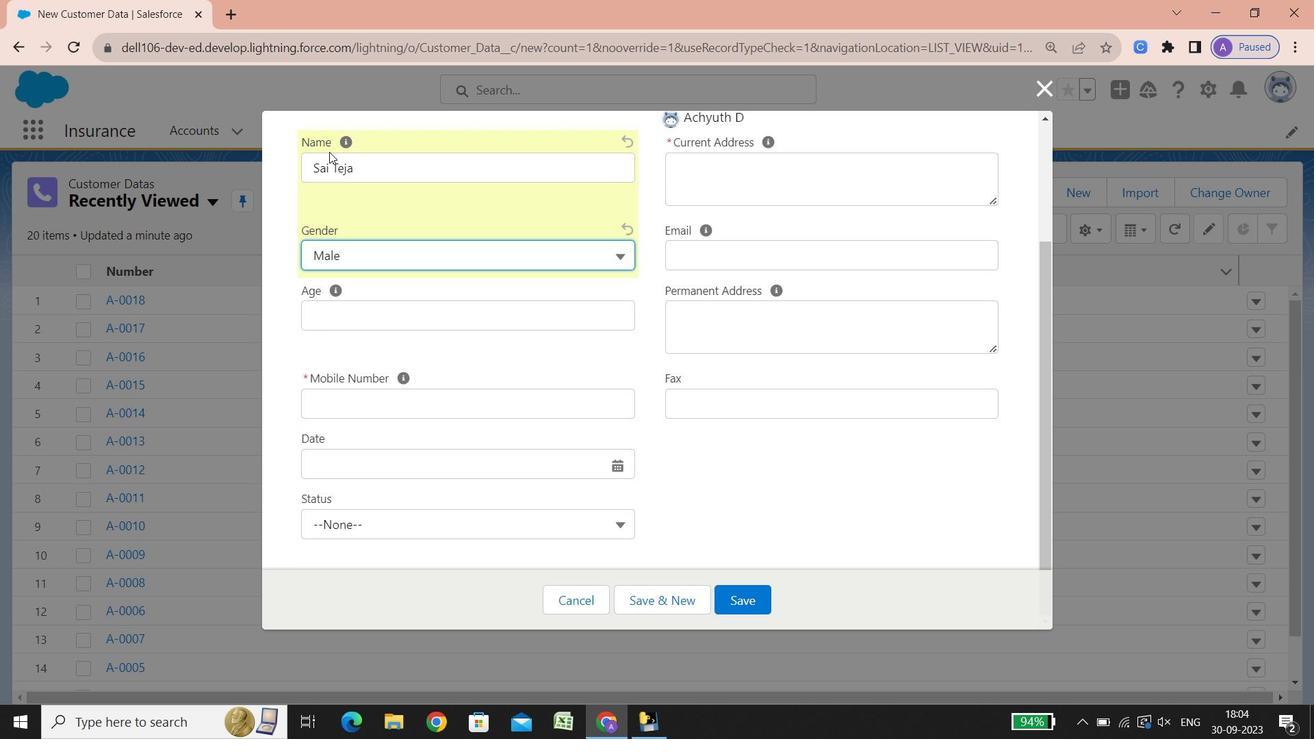 
Action: Mouse scrolled (381, 485) with delta (0, 0)
Screenshot: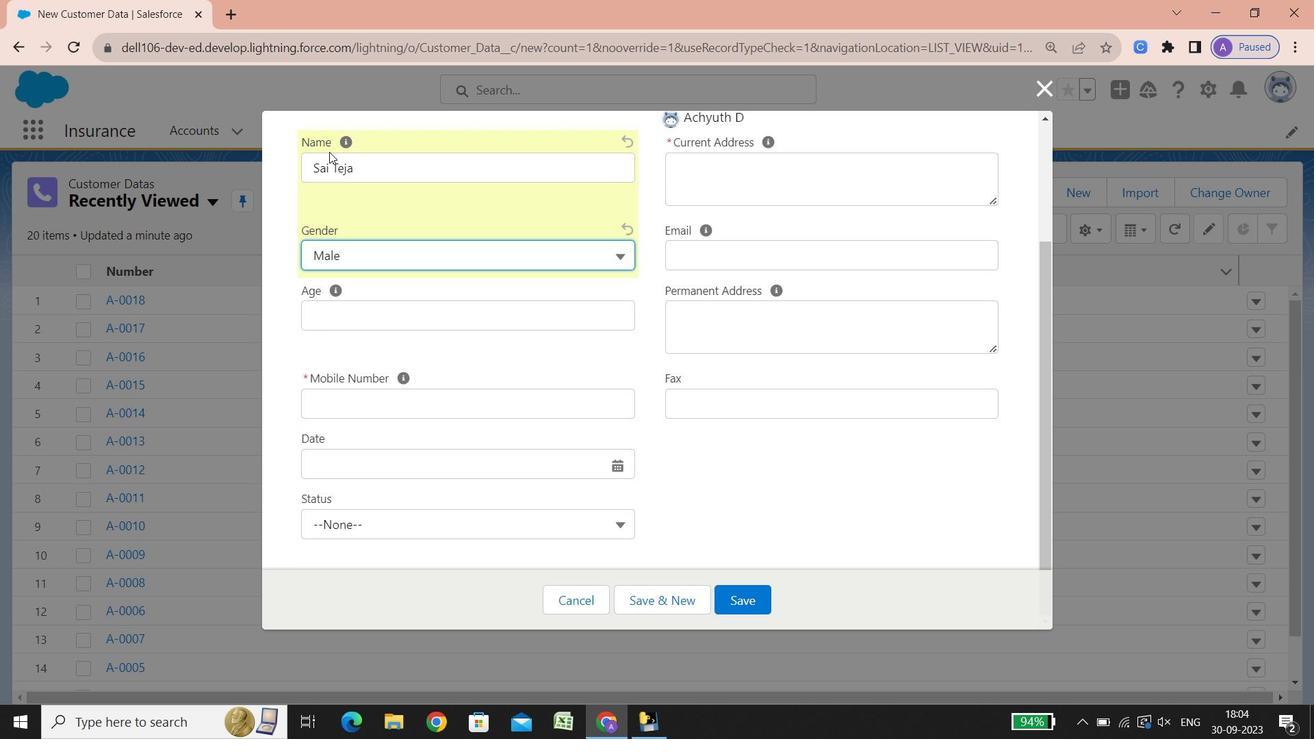 
Action: Mouse scrolled (381, 485) with delta (0, 0)
Screenshot: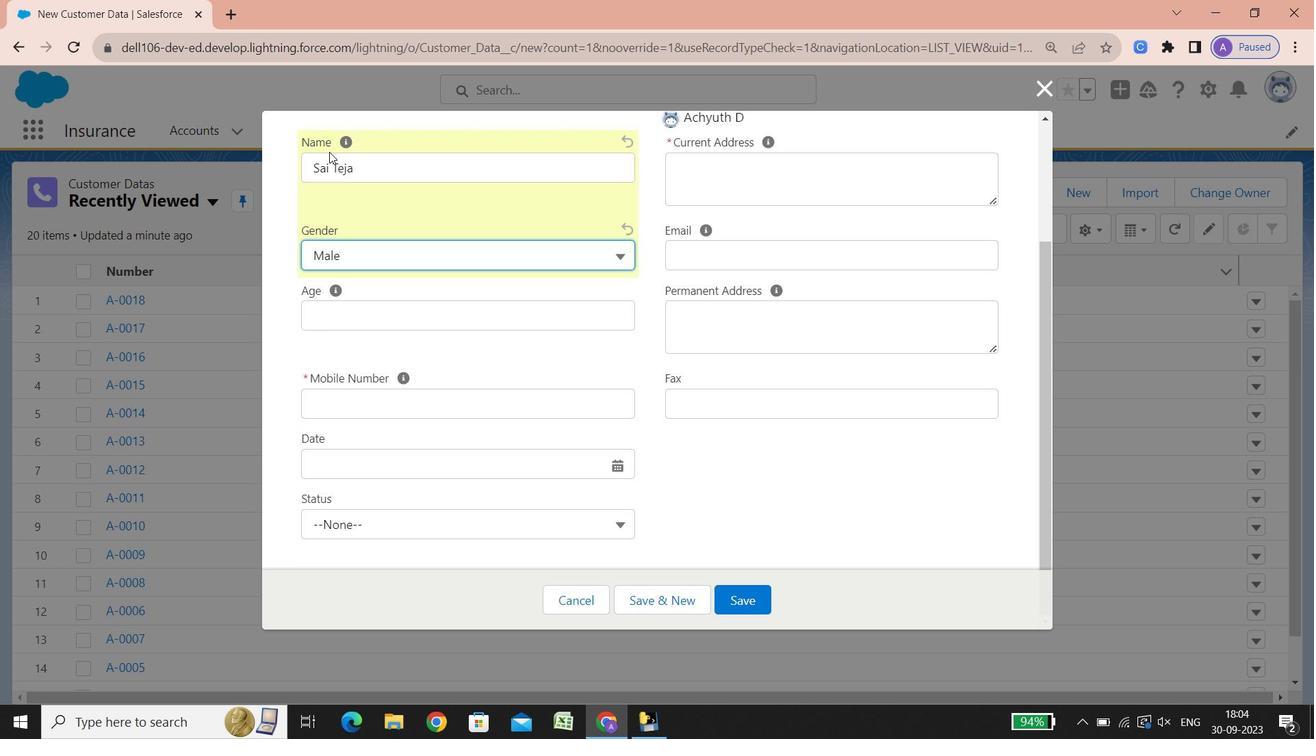 
Action: Mouse scrolled (381, 485) with delta (0, 0)
Screenshot: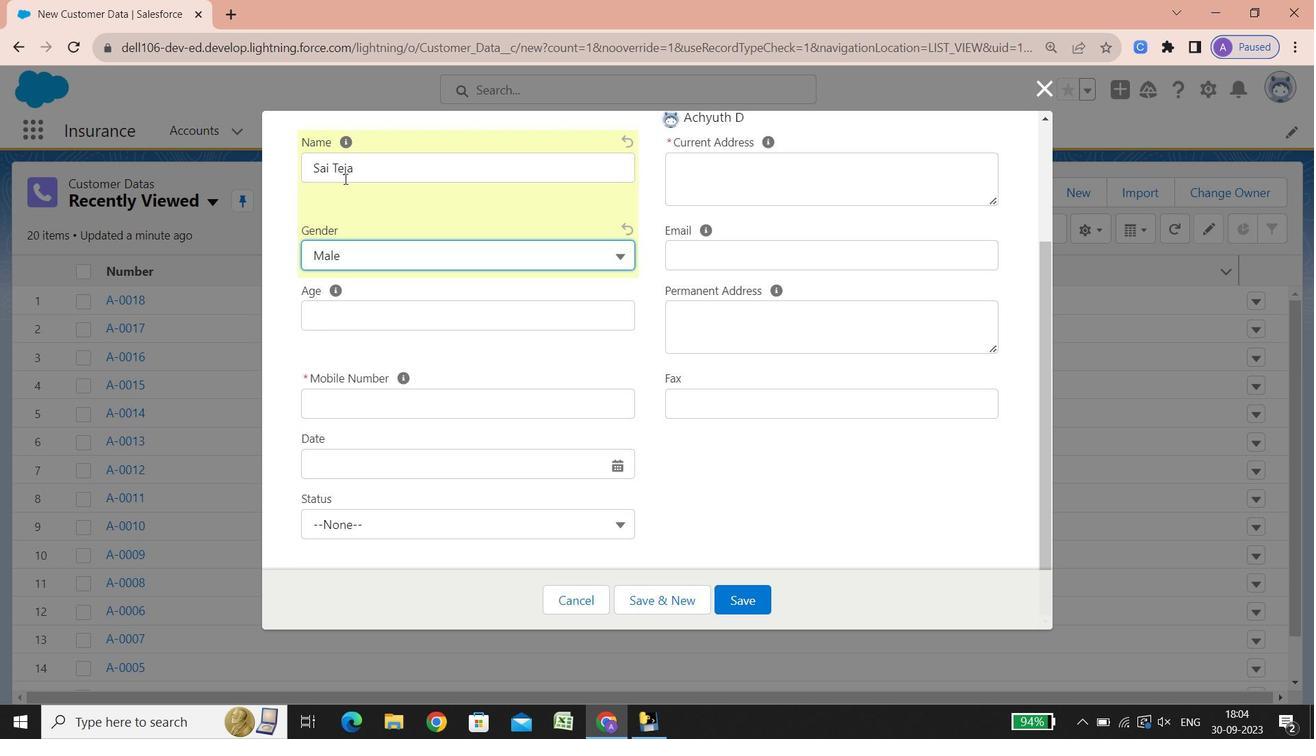
Action: Mouse scrolled (381, 485) with delta (0, 0)
Screenshot: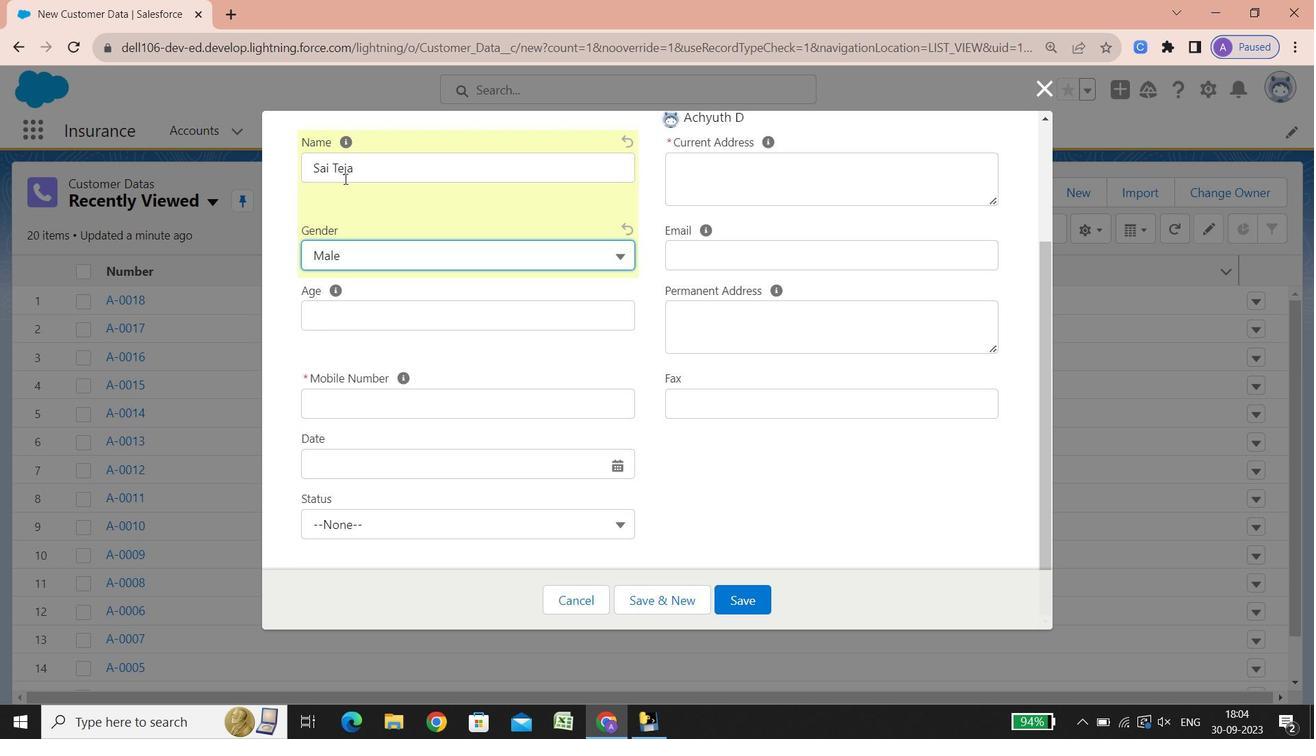 
Action: Mouse scrolled (381, 485) with delta (0, 0)
Screenshot: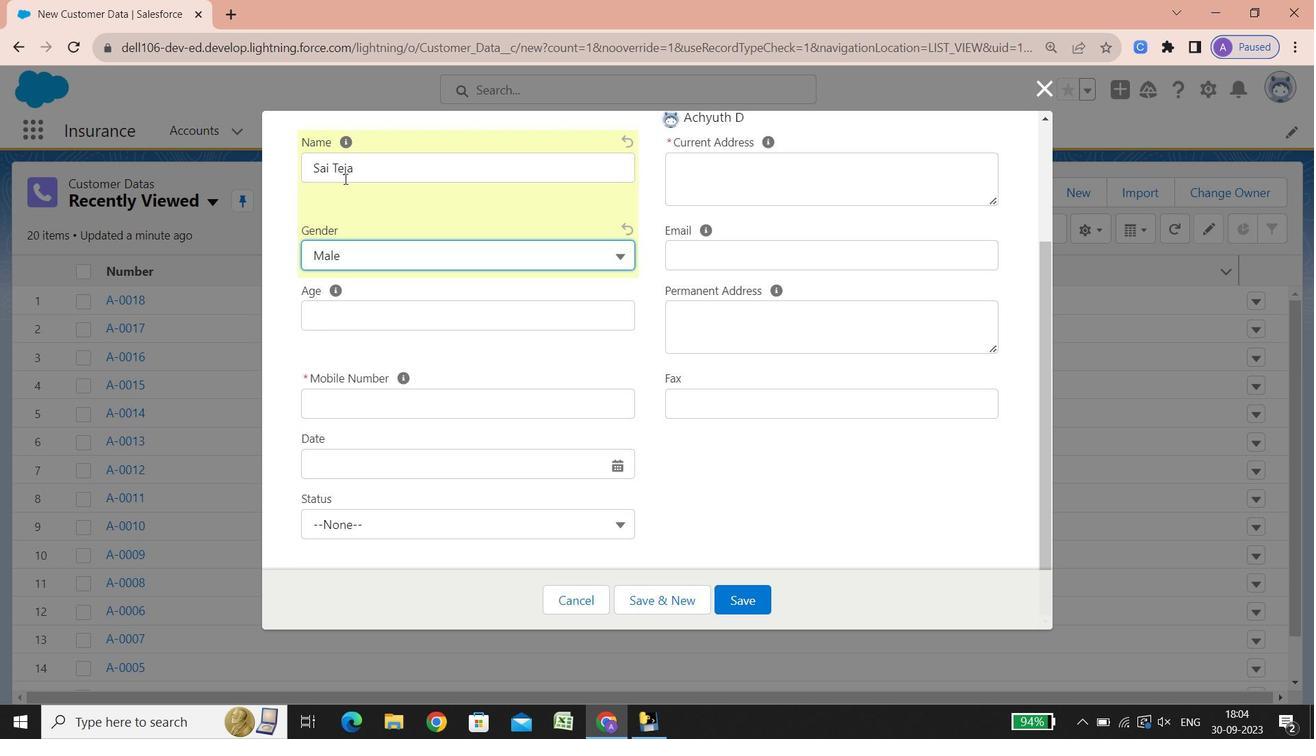 
Action: Mouse scrolled (381, 485) with delta (0, 0)
Screenshot: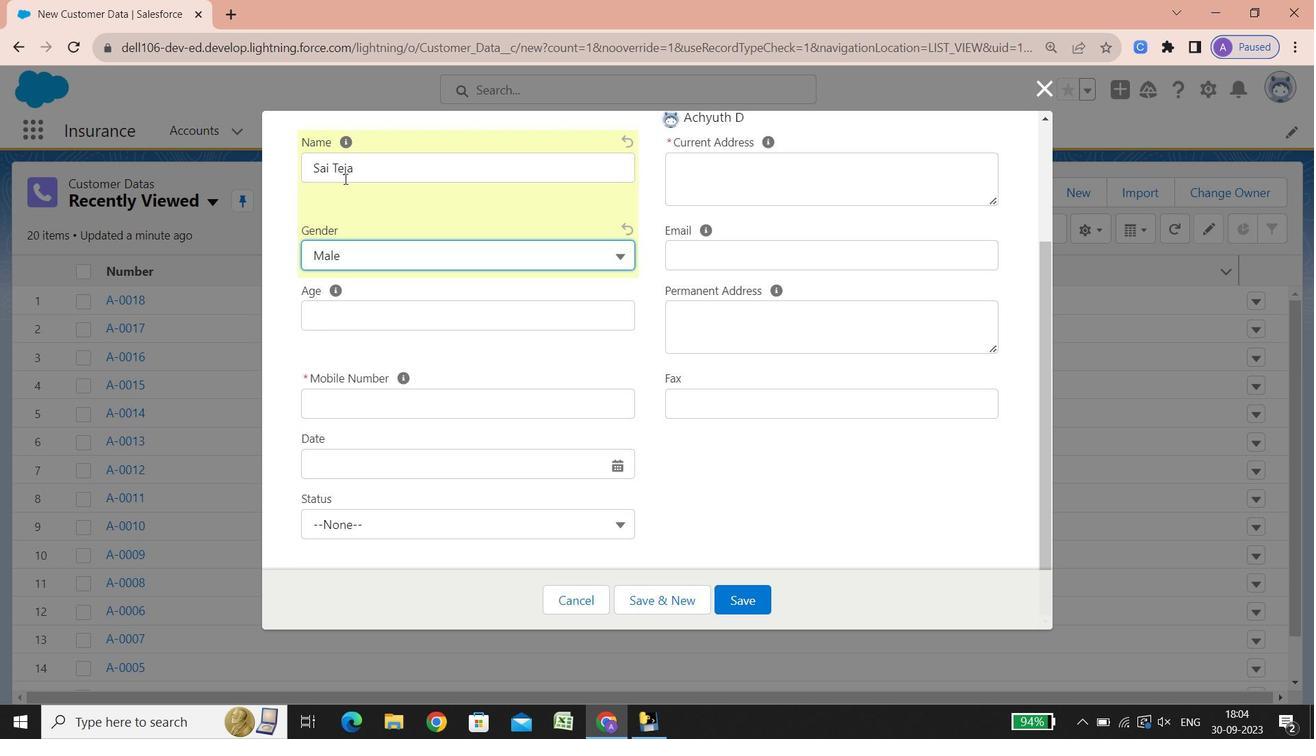 
Action: Mouse scrolled (381, 485) with delta (0, 0)
Screenshot: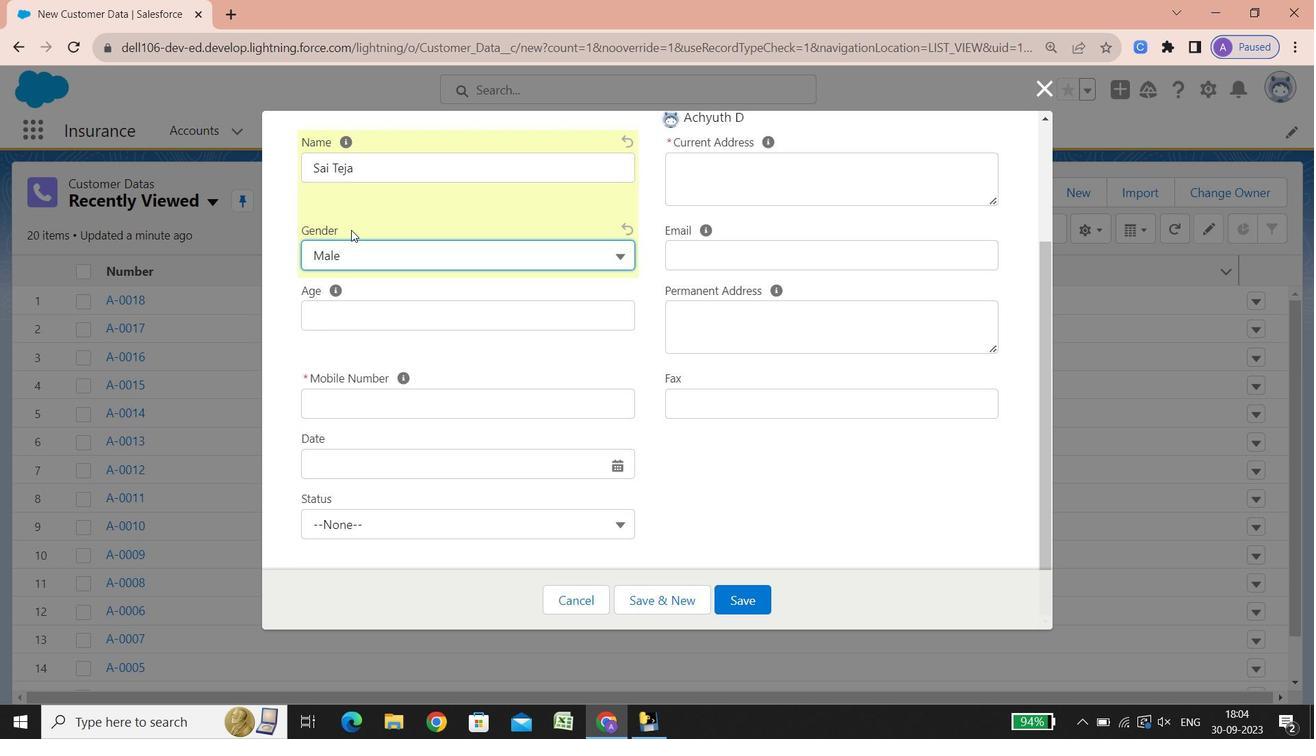 
Action: Mouse moved to (336, 328)
Screenshot: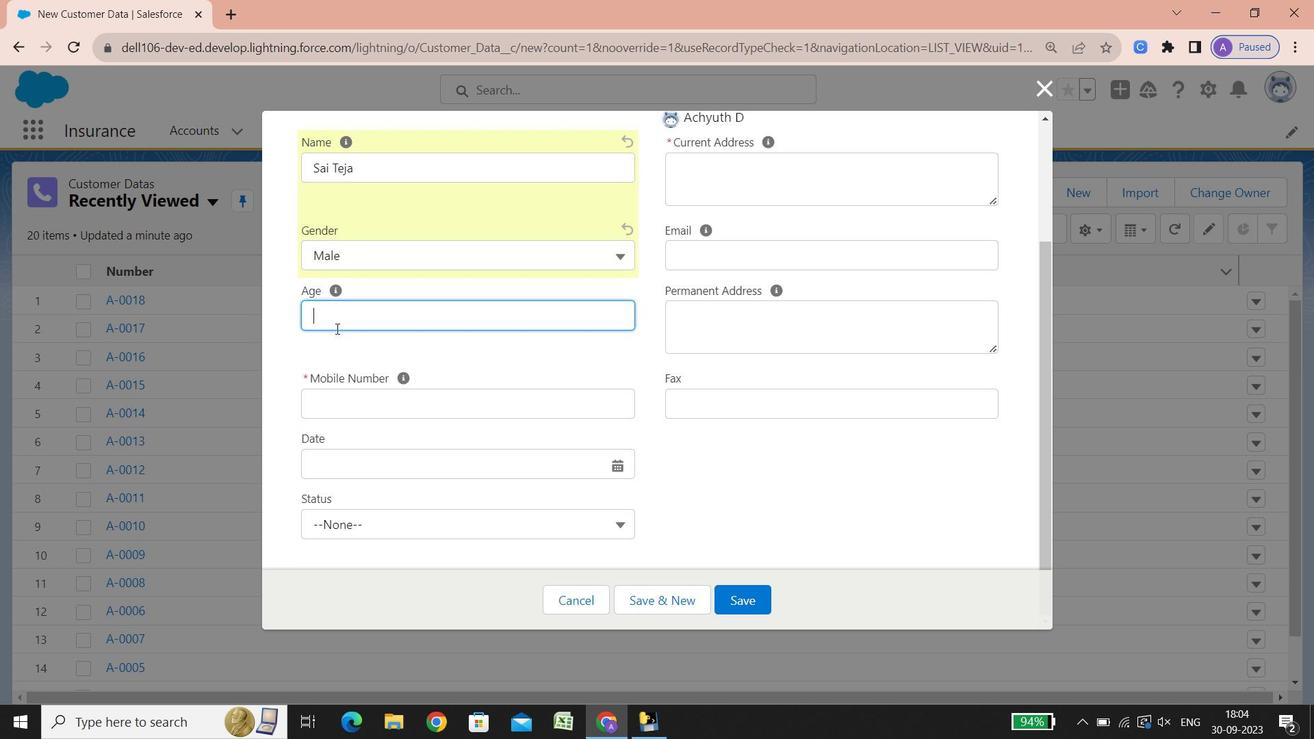
Action: Mouse pressed left at (336, 328)
Screenshot: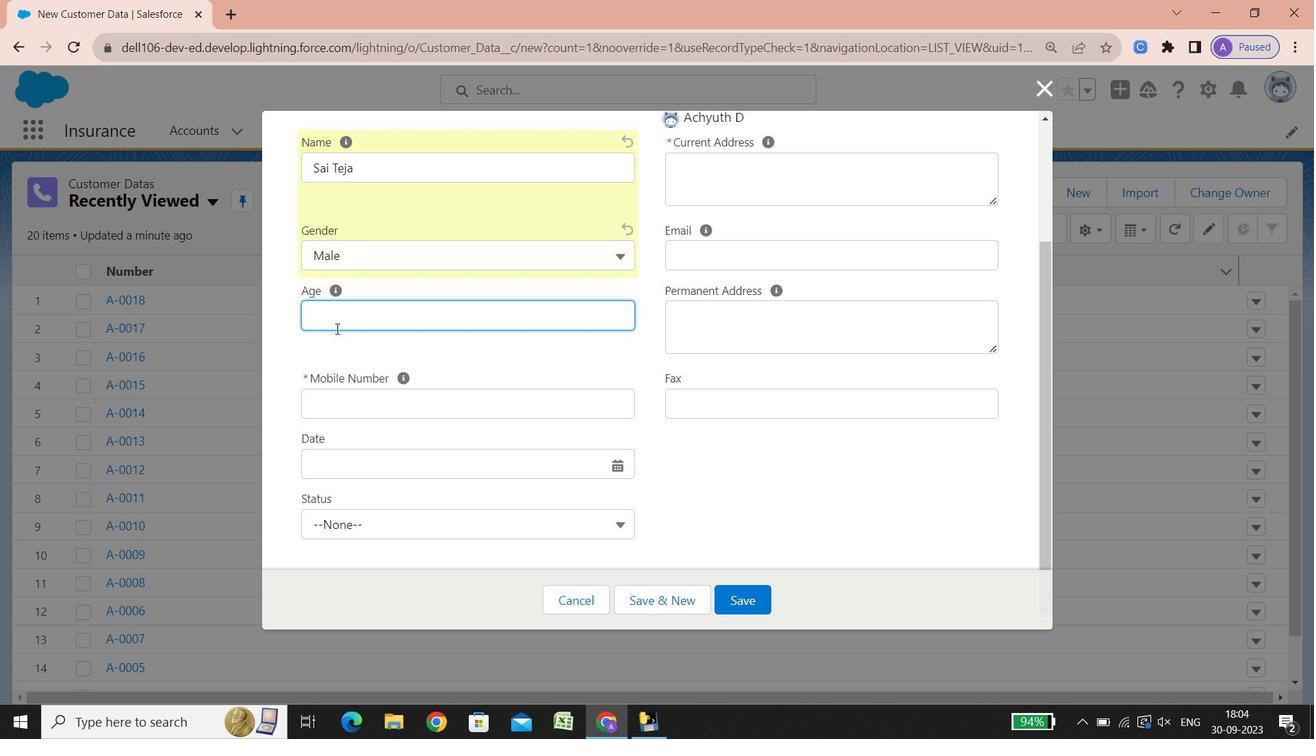 
Action: Key pressed 39
Screenshot: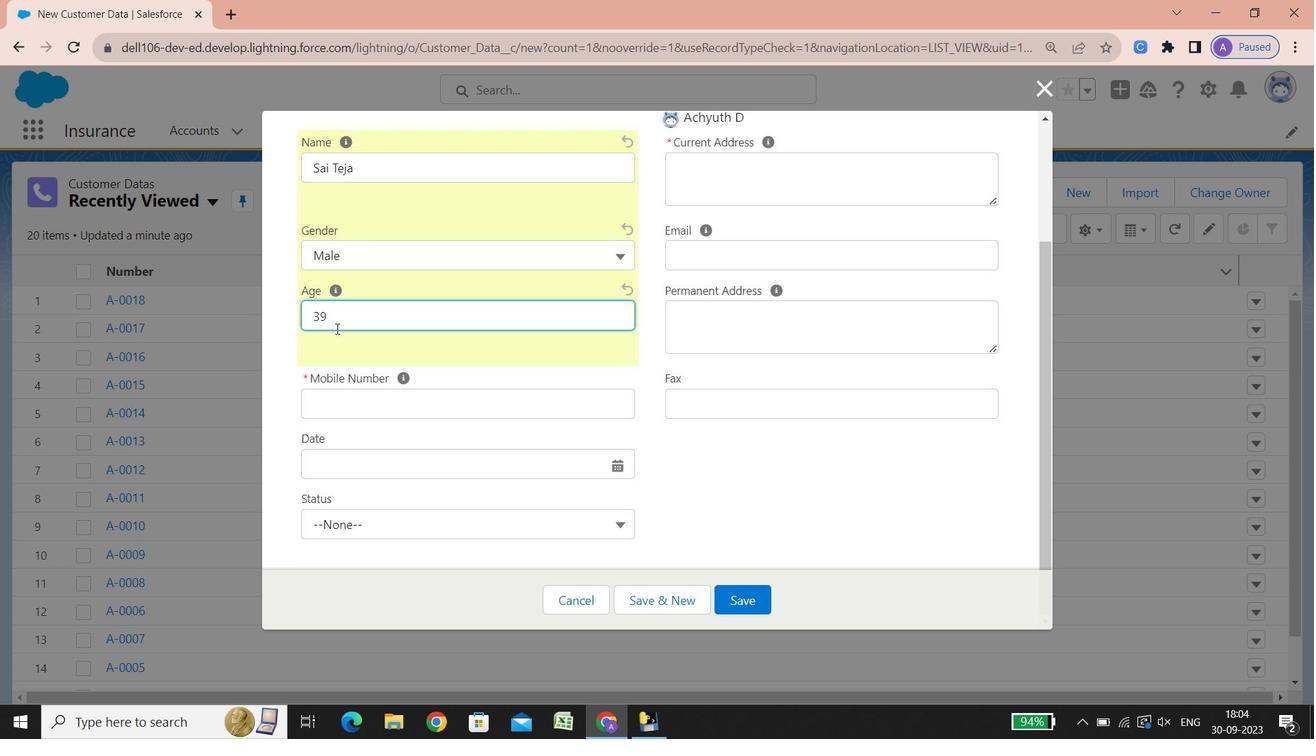
Action: Mouse moved to (340, 407)
Screenshot: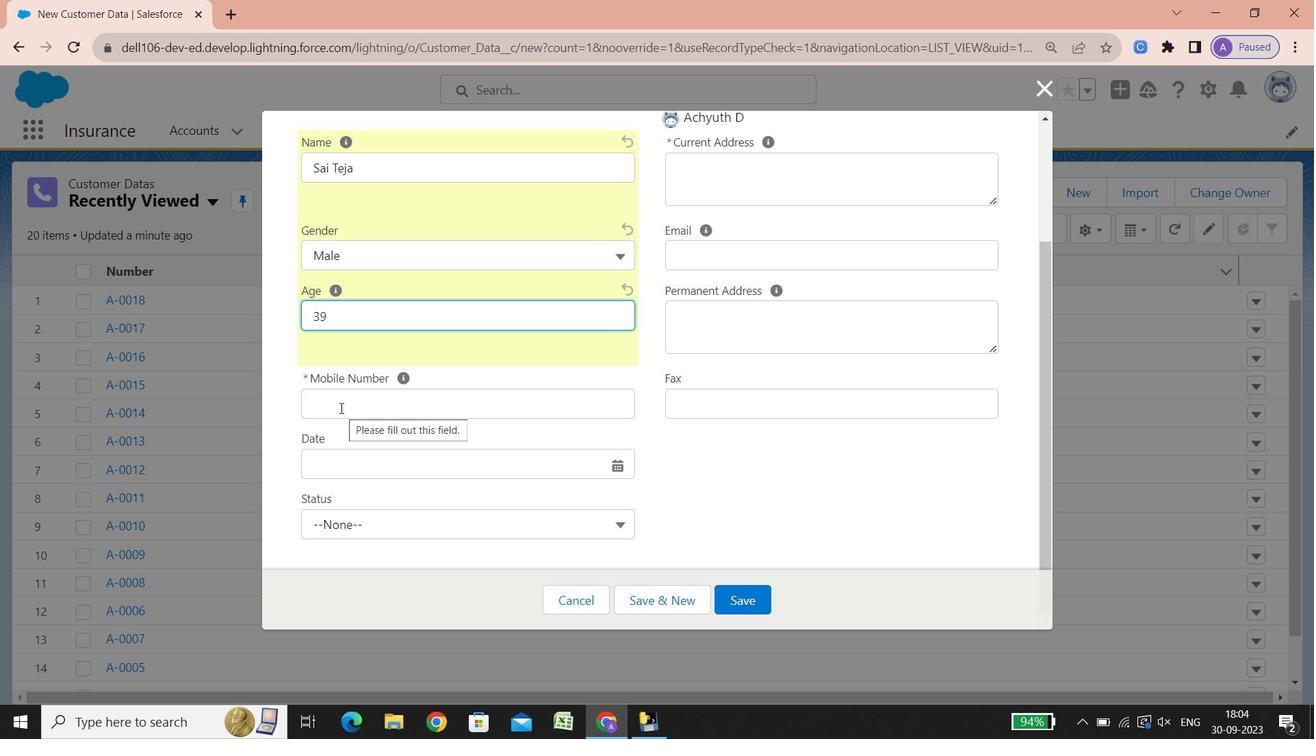 
Action: Mouse pressed left at (340, 407)
Screenshot: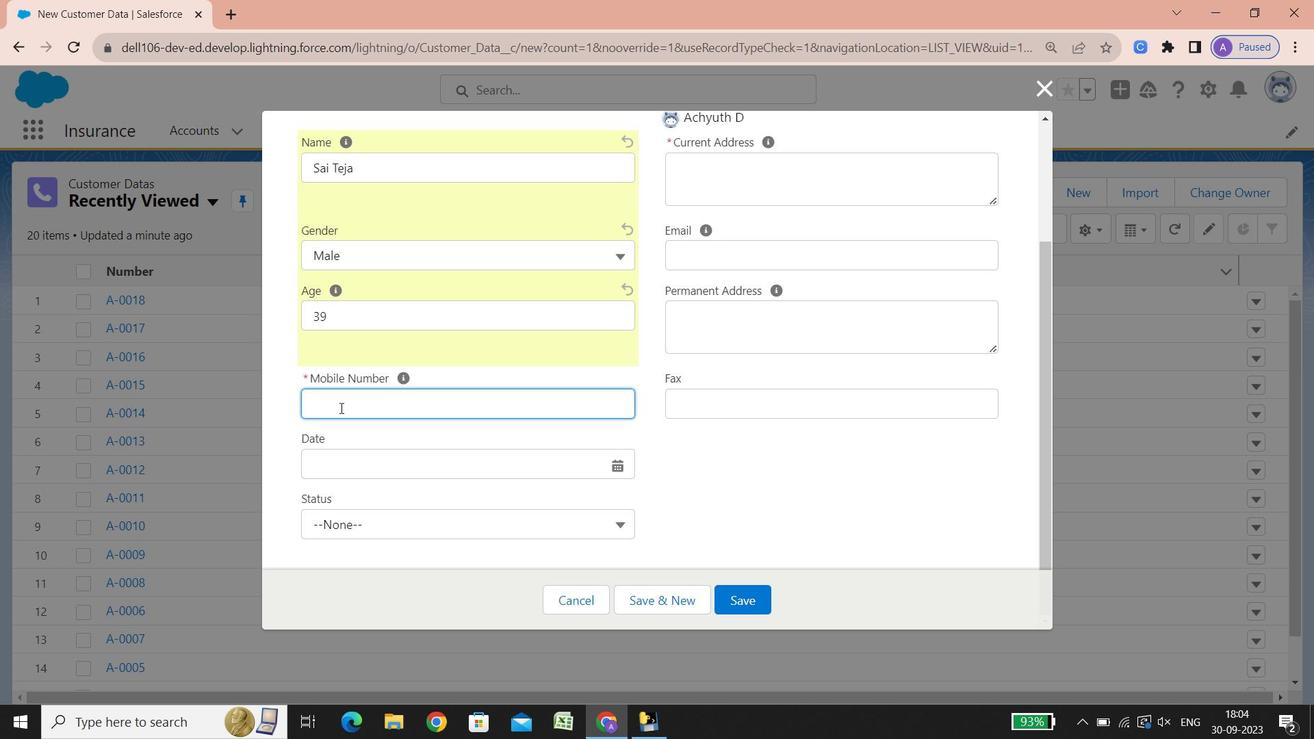 
Action: Key pressed 6694132578
Screenshot: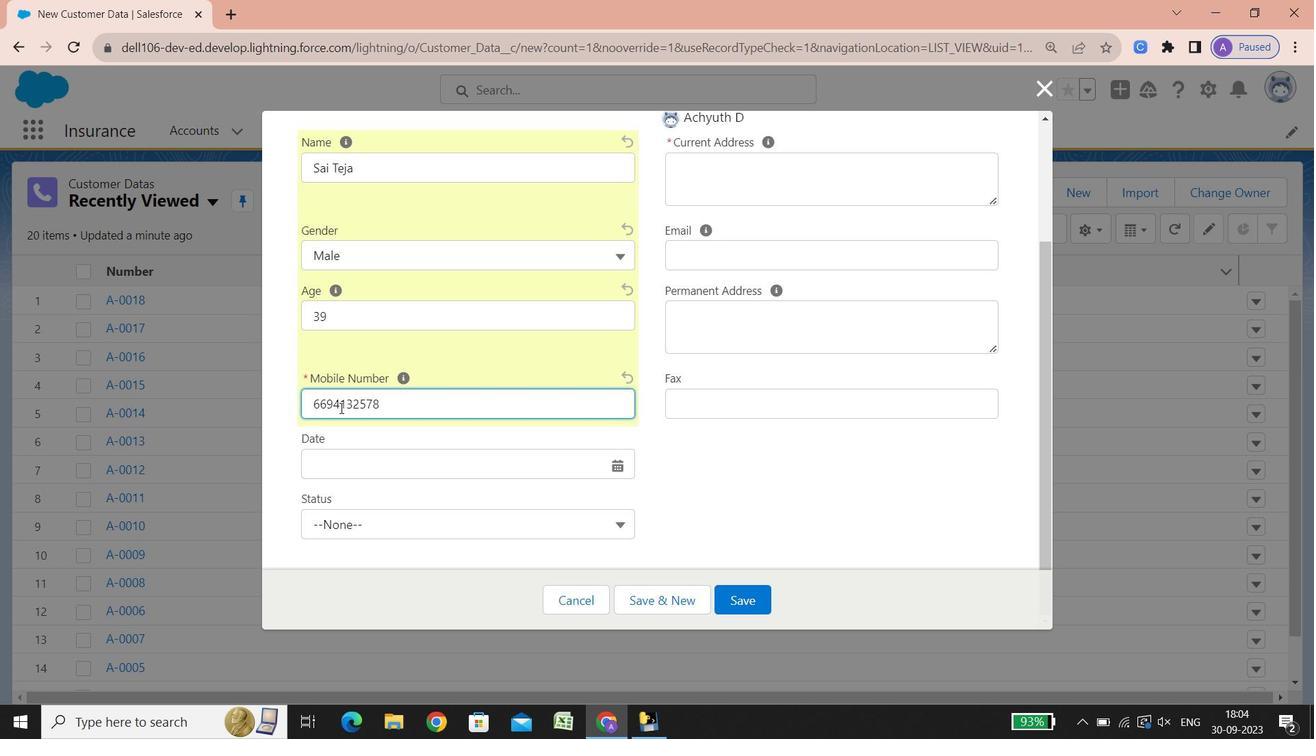 
Action: Mouse moved to (617, 466)
Screenshot: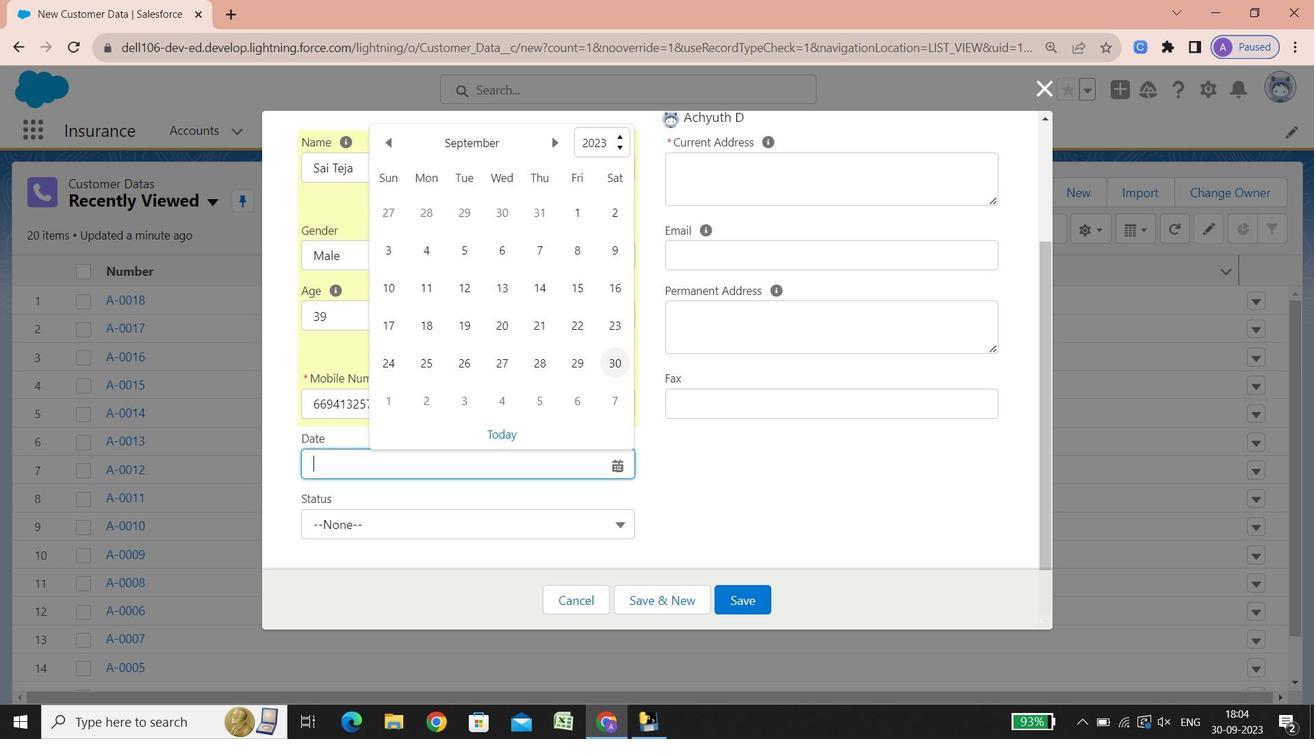 
Action: Mouse pressed left at (617, 466)
Screenshot: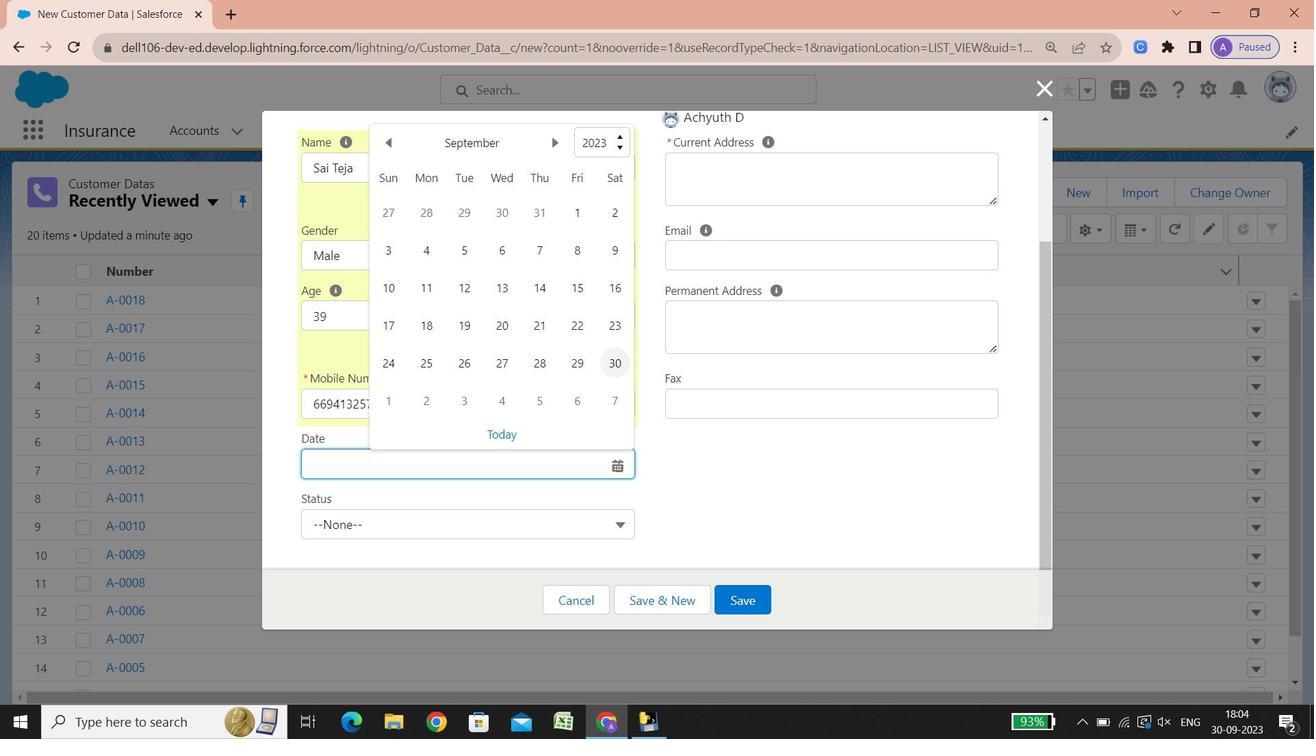
Action: Mouse moved to (506, 429)
Screenshot: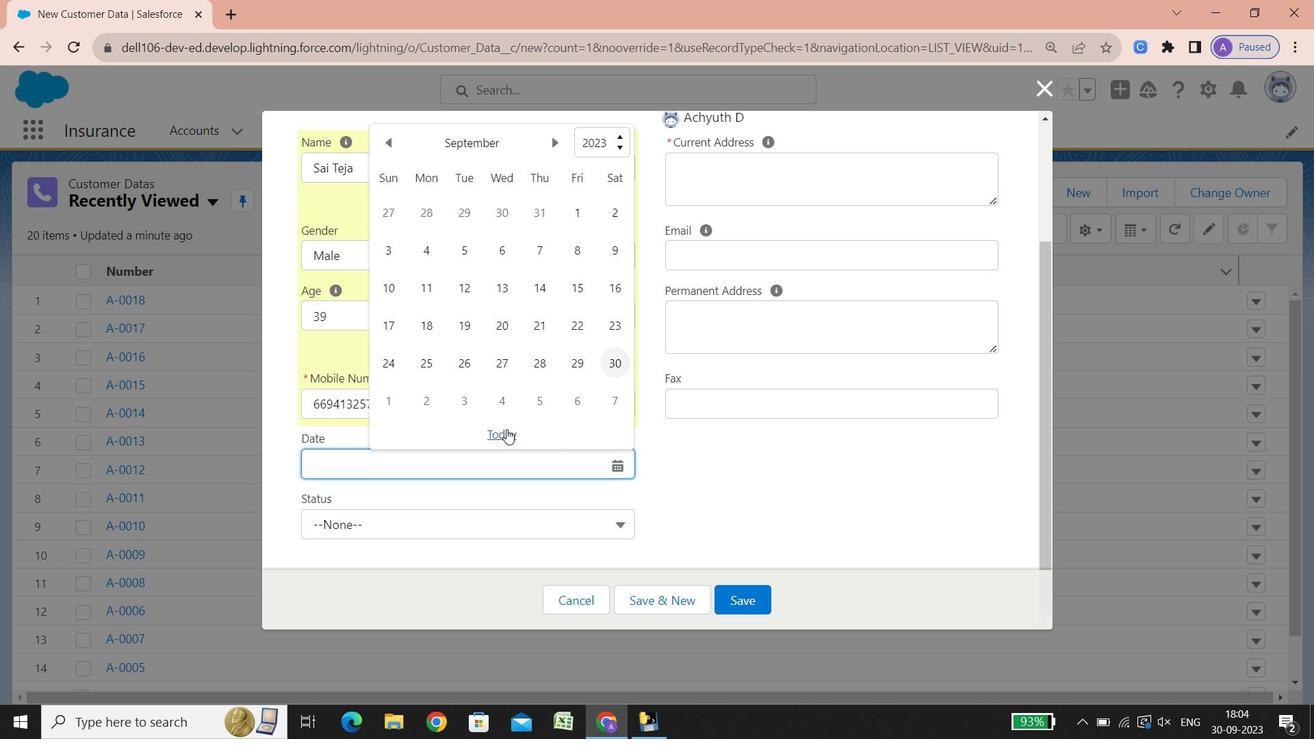 
Action: Mouse pressed left at (506, 429)
Screenshot: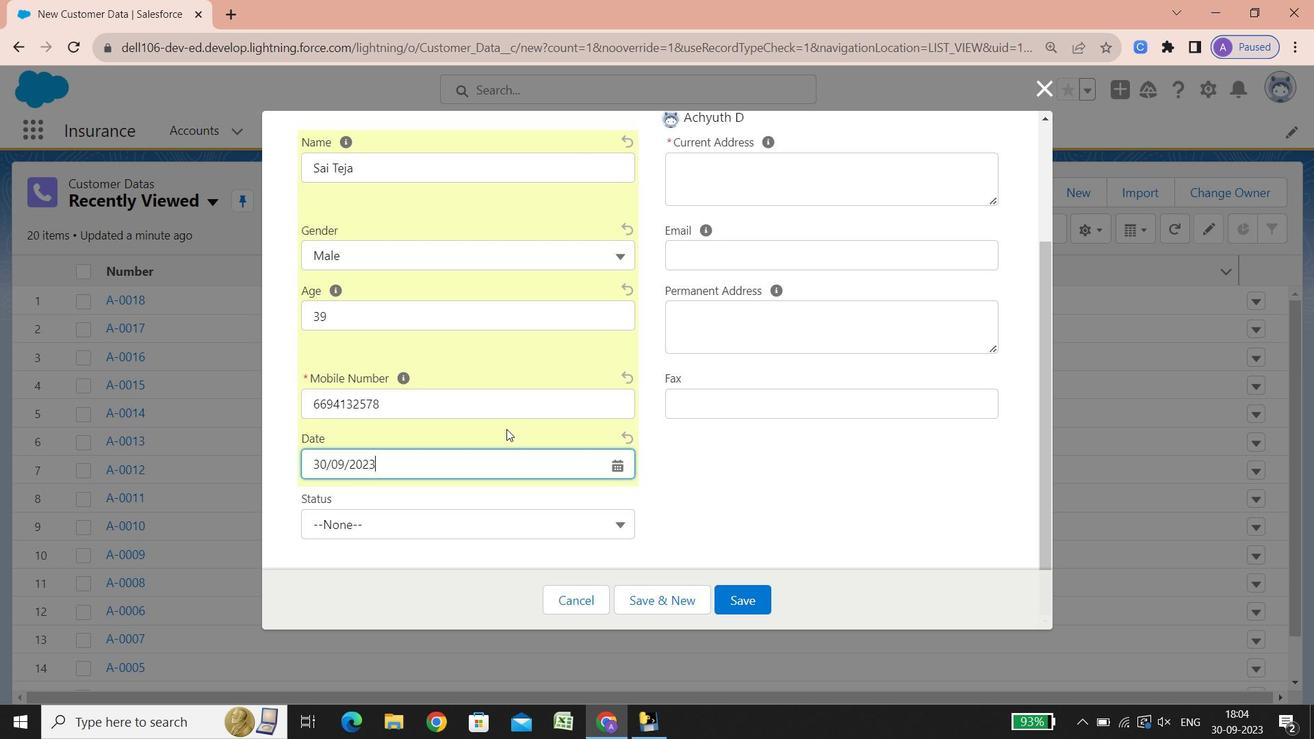 
Action: Mouse scrolled (506, 429) with delta (0, 0)
Screenshot: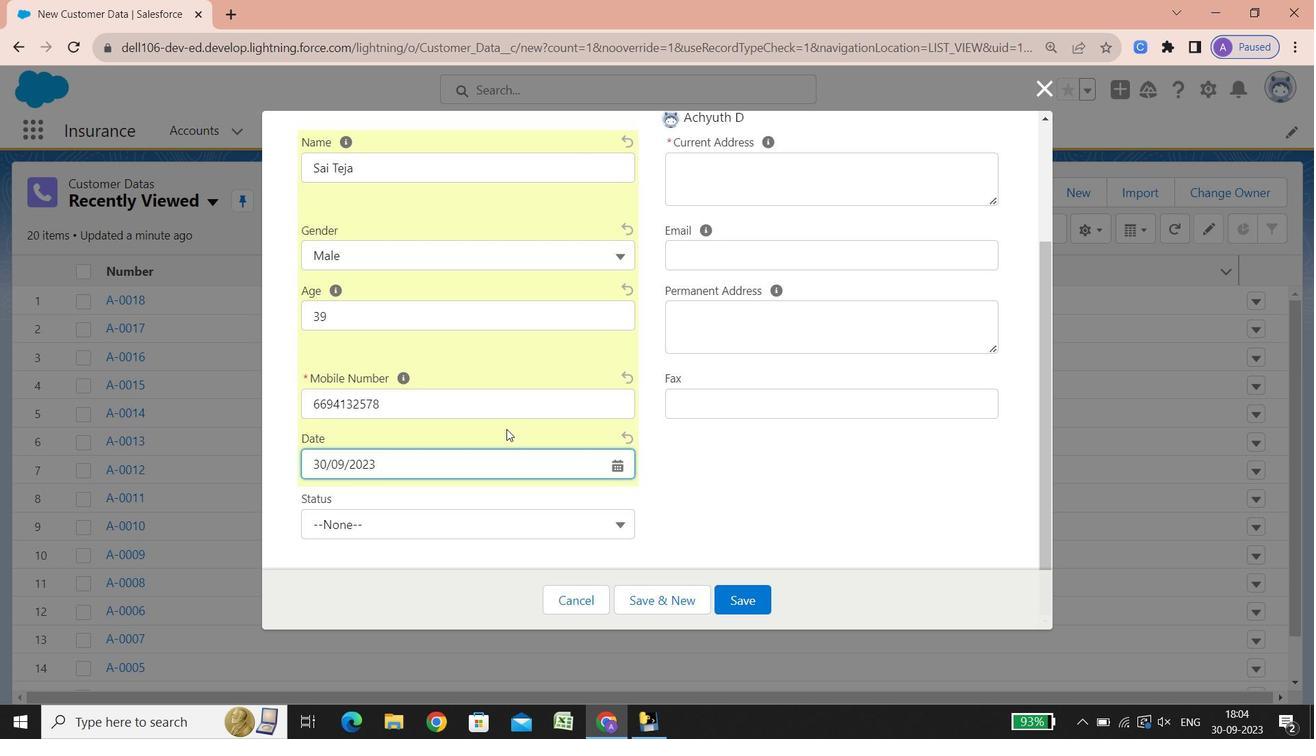 
Action: Mouse scrolled (506, 429) with delta (0, 0)
Screenshot: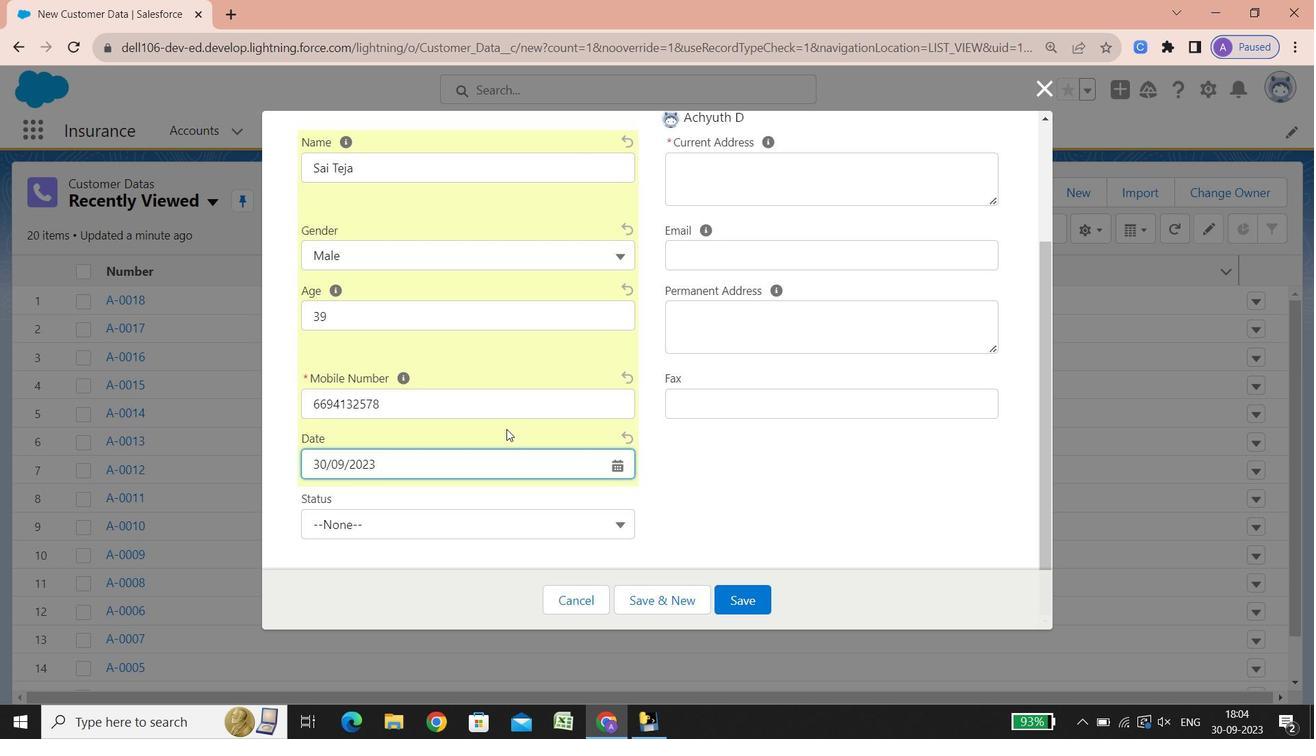 
Action: Mouse scrolled (506, 429) with delta (0, 0)
Screenshot: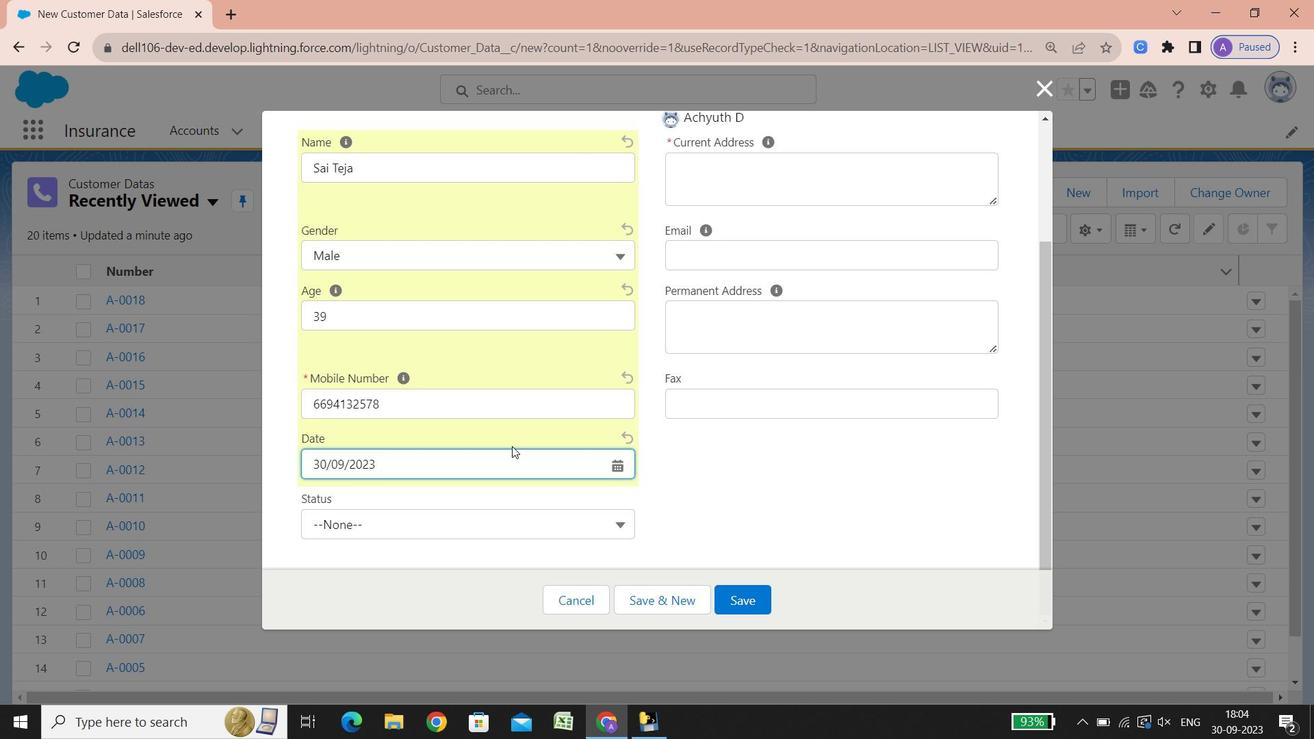 
Action: Mouse scrolled (506, 429) with delta (0, 0)
Screenshot: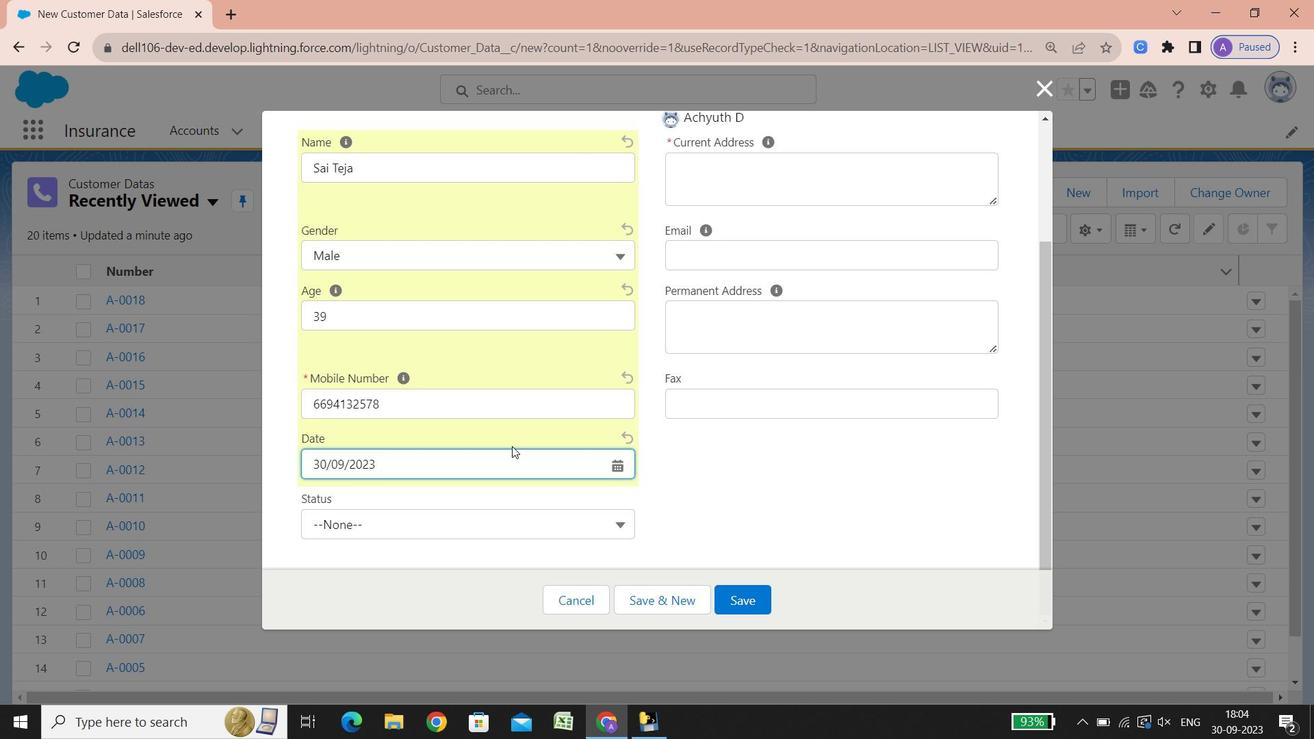 
Action: Mouse scrolled (506, 429) with delta (0, 0)
Screenshot: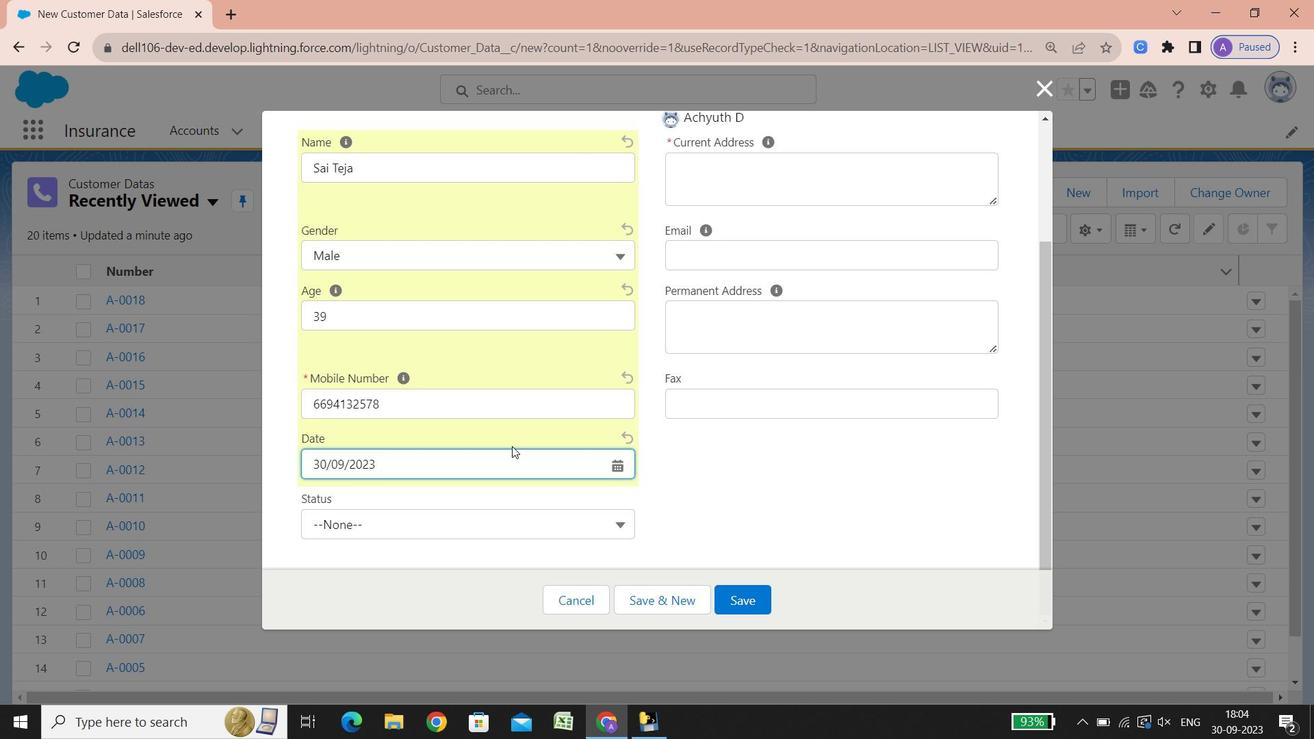 
Action: Mouse scrolled (506, 429) with delta (0, 0)
Screenshot: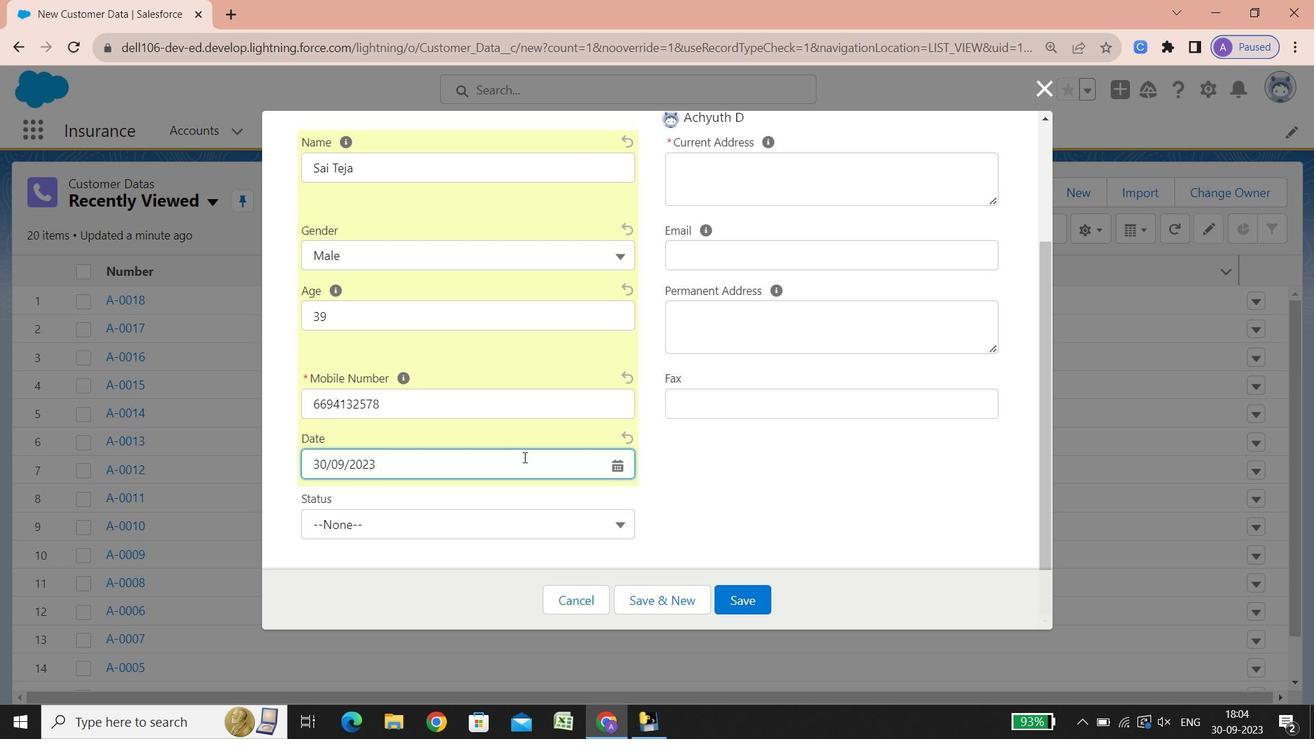 
Action: Mouse scrolled (506, 429) with delta (0, 0)
Screenshot: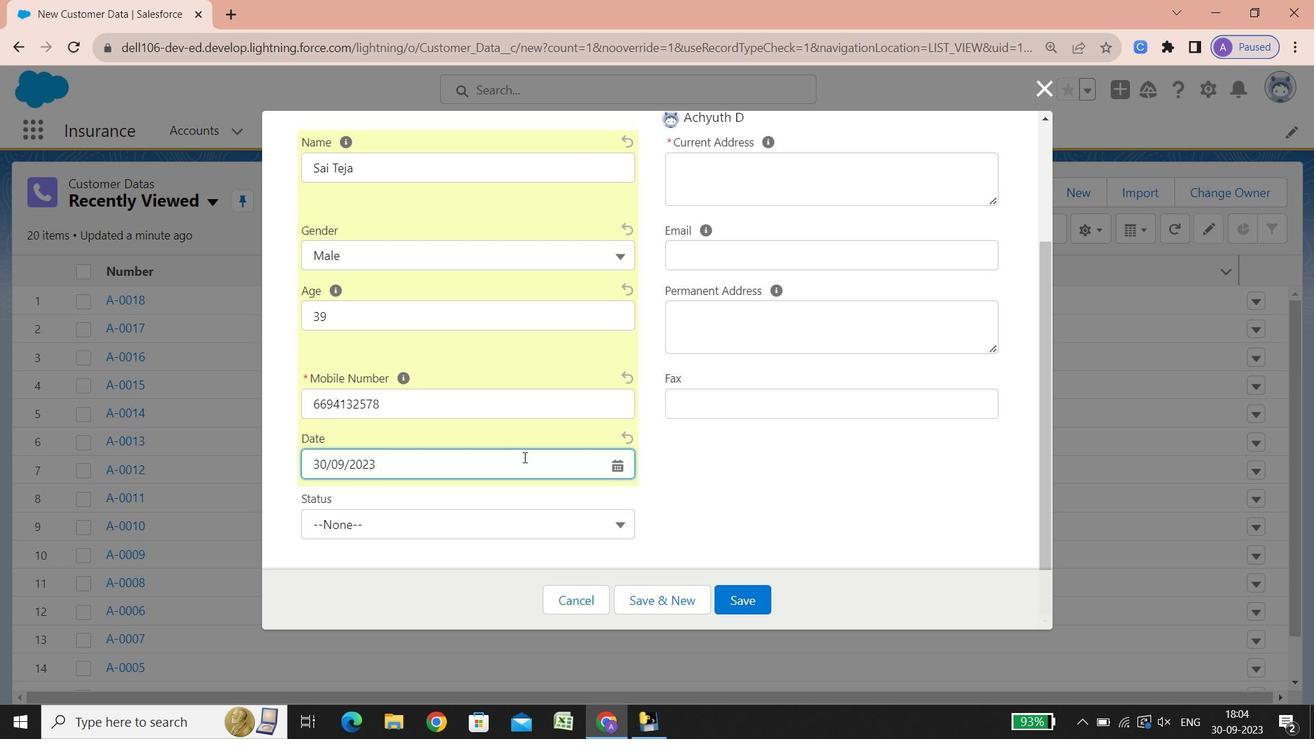 
Action: Mouse scrolled (506, 429) with delta (0, 0)
Screenshot: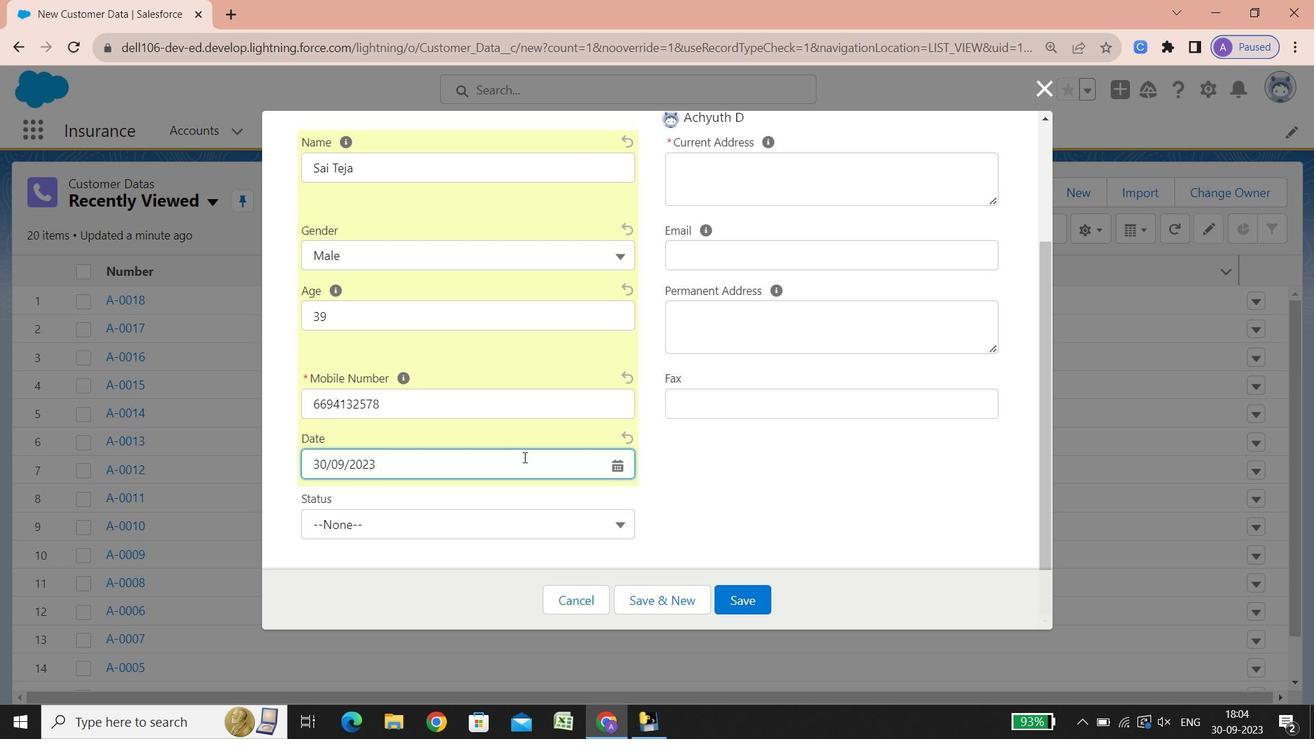 
Action: Mouse scrolled (506, 429) with delta (0, 0)
Screenshot: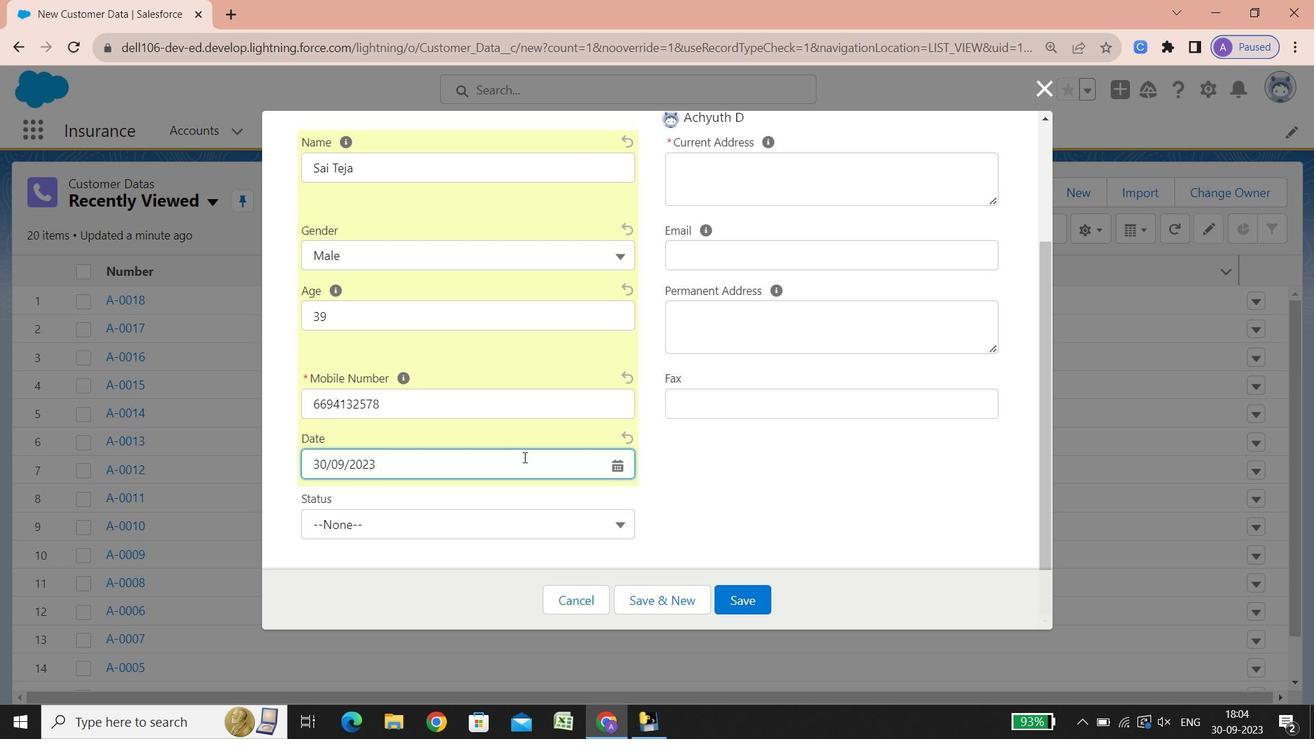 
Action: Mouse scrolled (506, 429) with delta (0, 0)
Screenshot: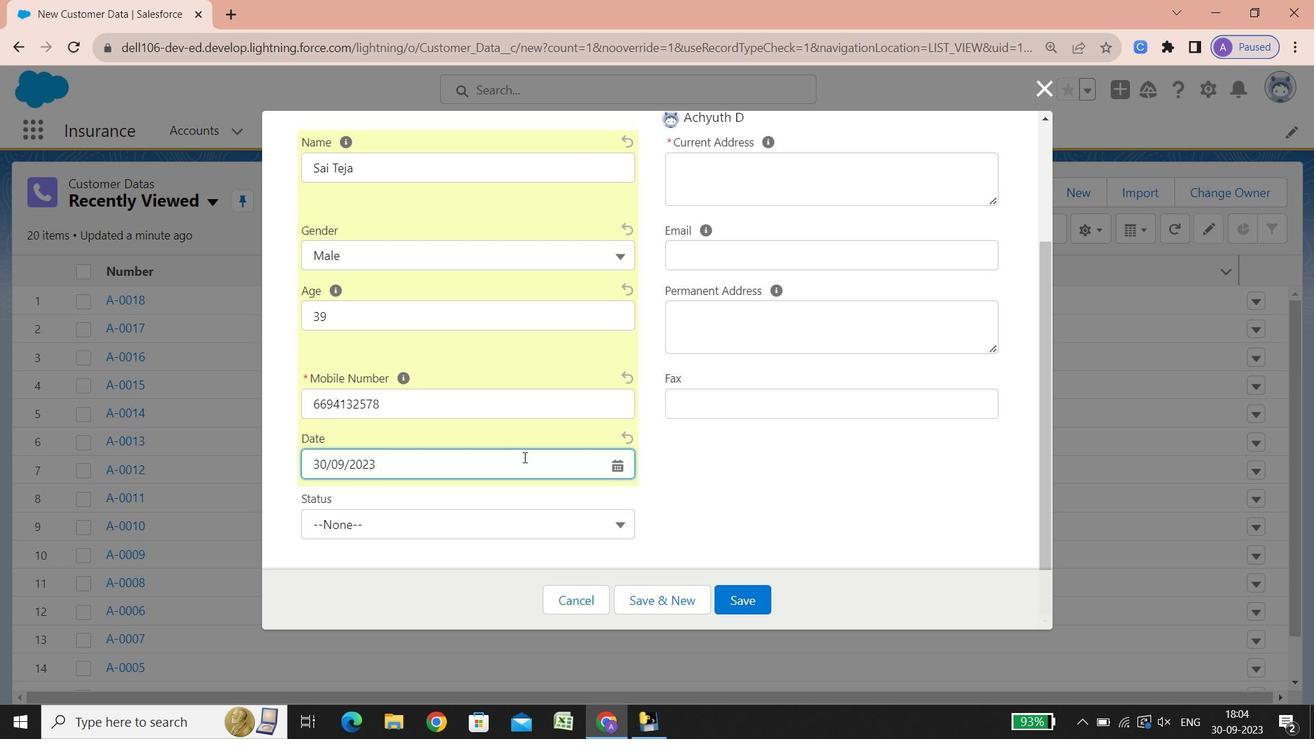 
Action: Mouse scrolled (506, 429) with delta (0, 0)
Screenshot: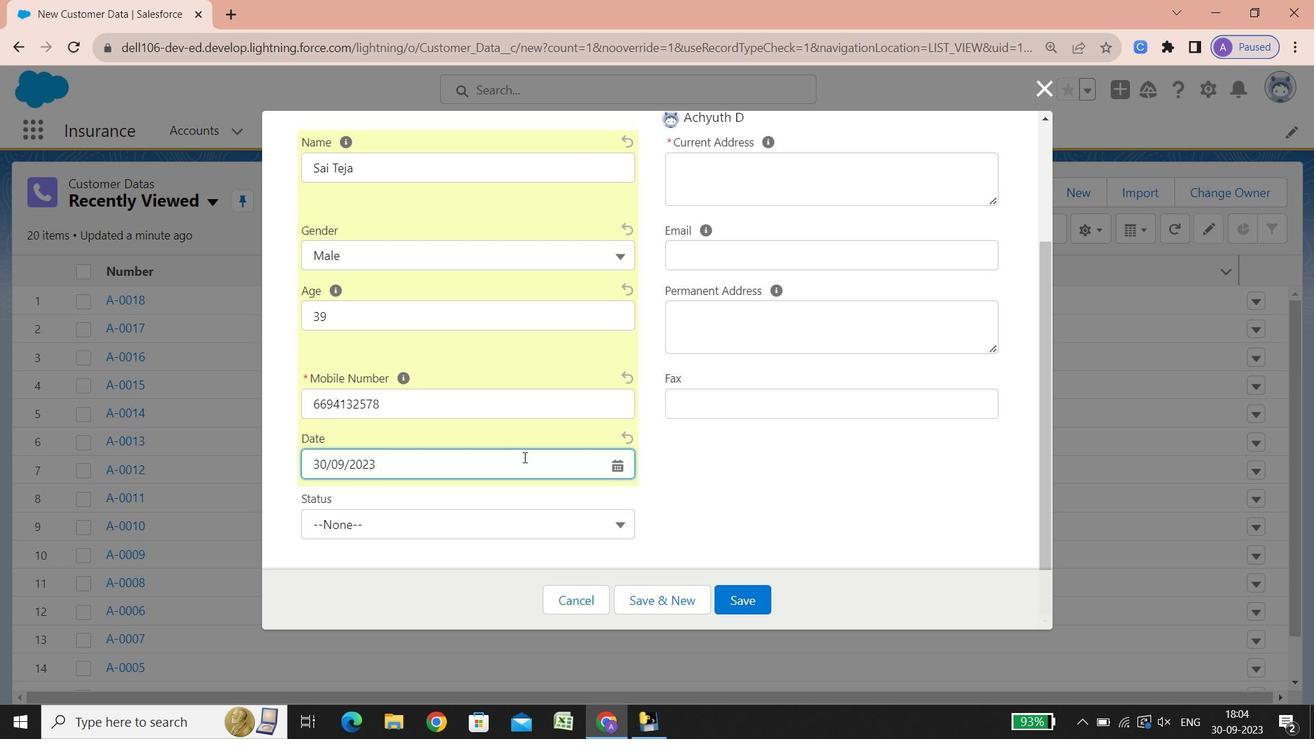 
Action: Mouse scrolled (506, 429) with delta (0, 0)
Screenshot: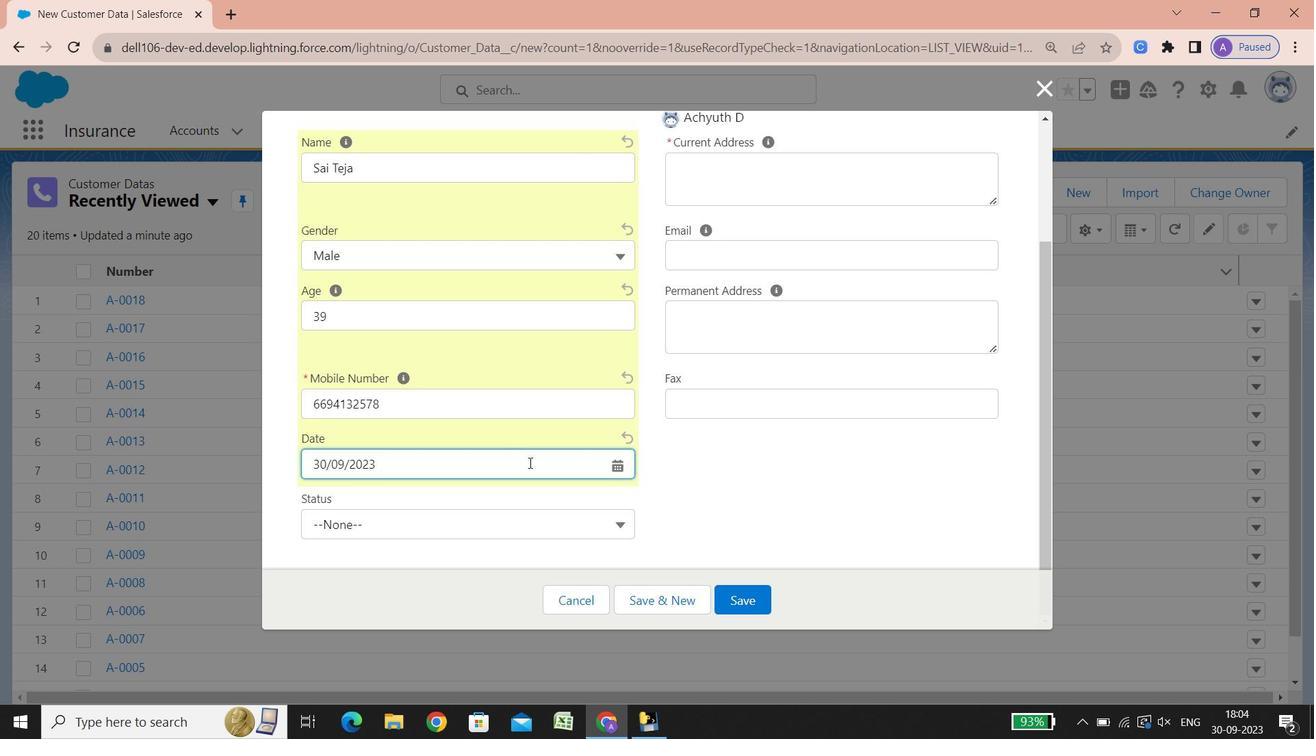 
Action: Mouse scrolled (506, 429) with delta (0, 0)
Screenshot: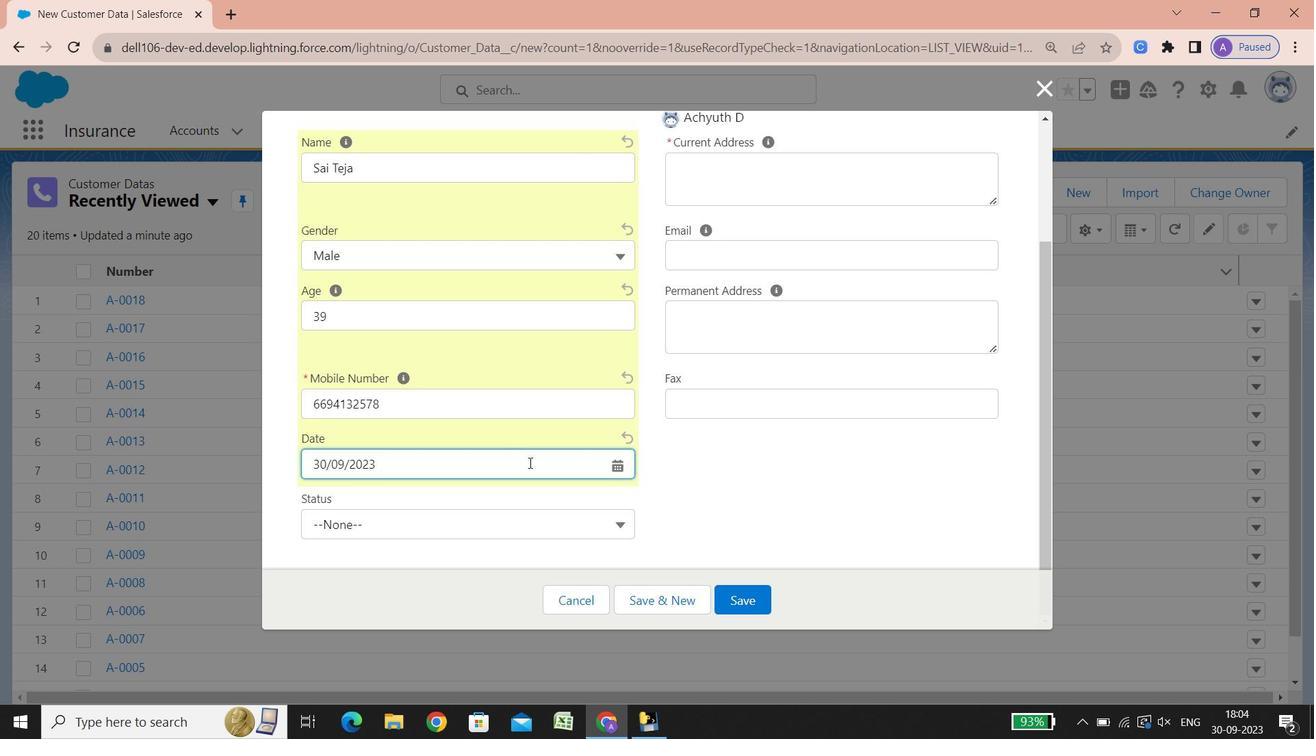 
Action: Mouse scrolled (506, 429) with delta (0, 0)
Screenshot: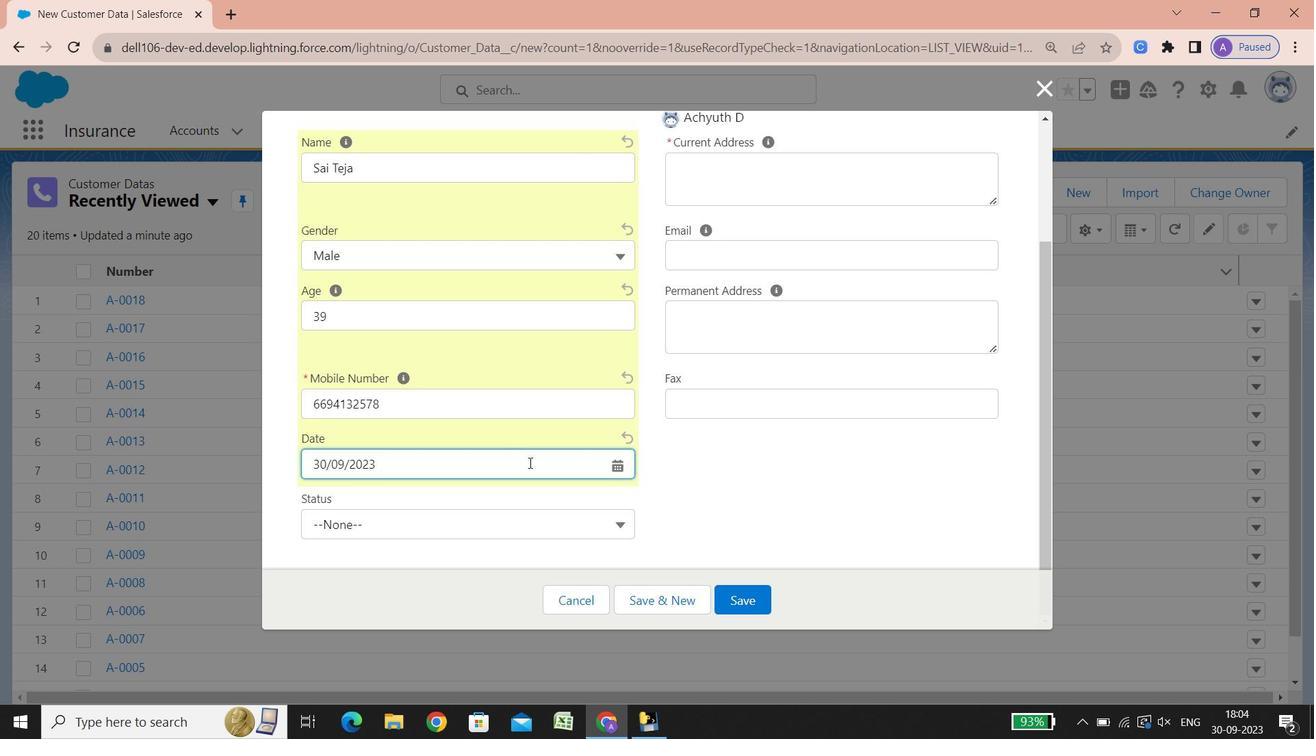 
Action: Mouse scrolled (506, 429) with delta (0, 0)
Screenshot: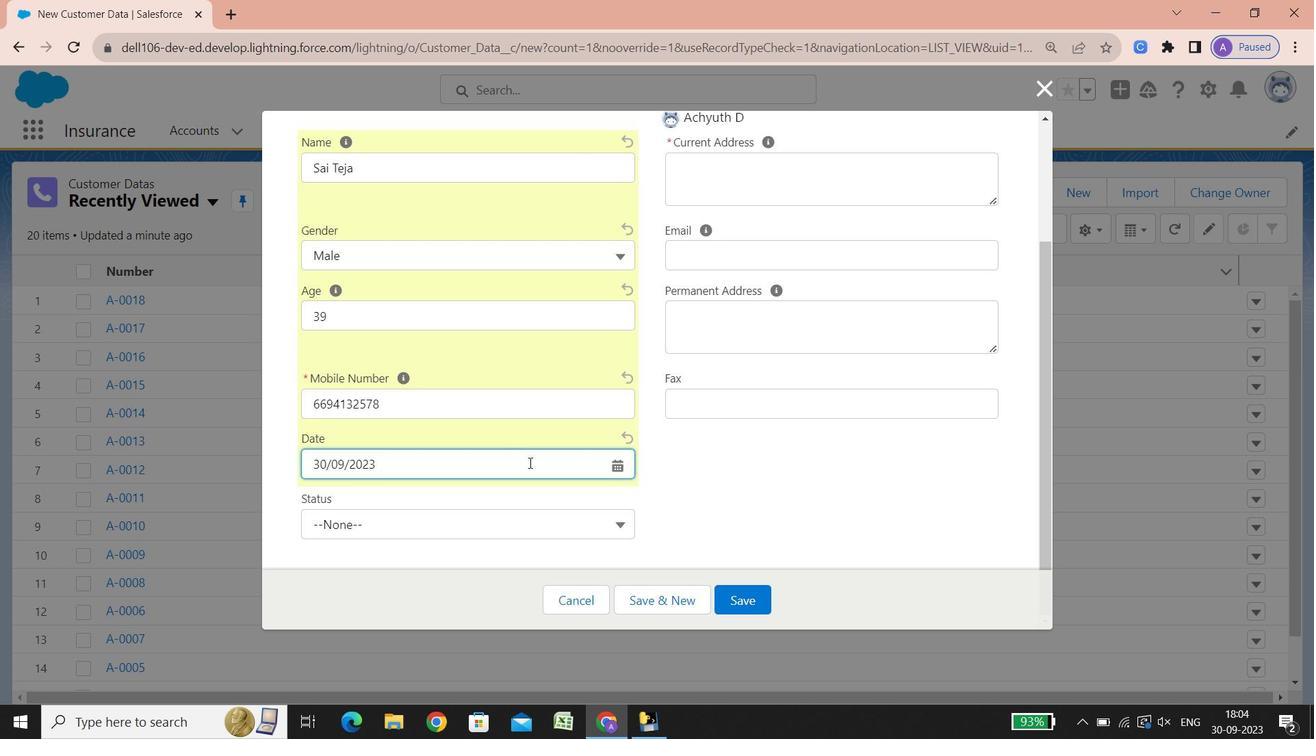 
Action: Mouse scrolled (506, 429) with delta (0, 0)
Screenshot: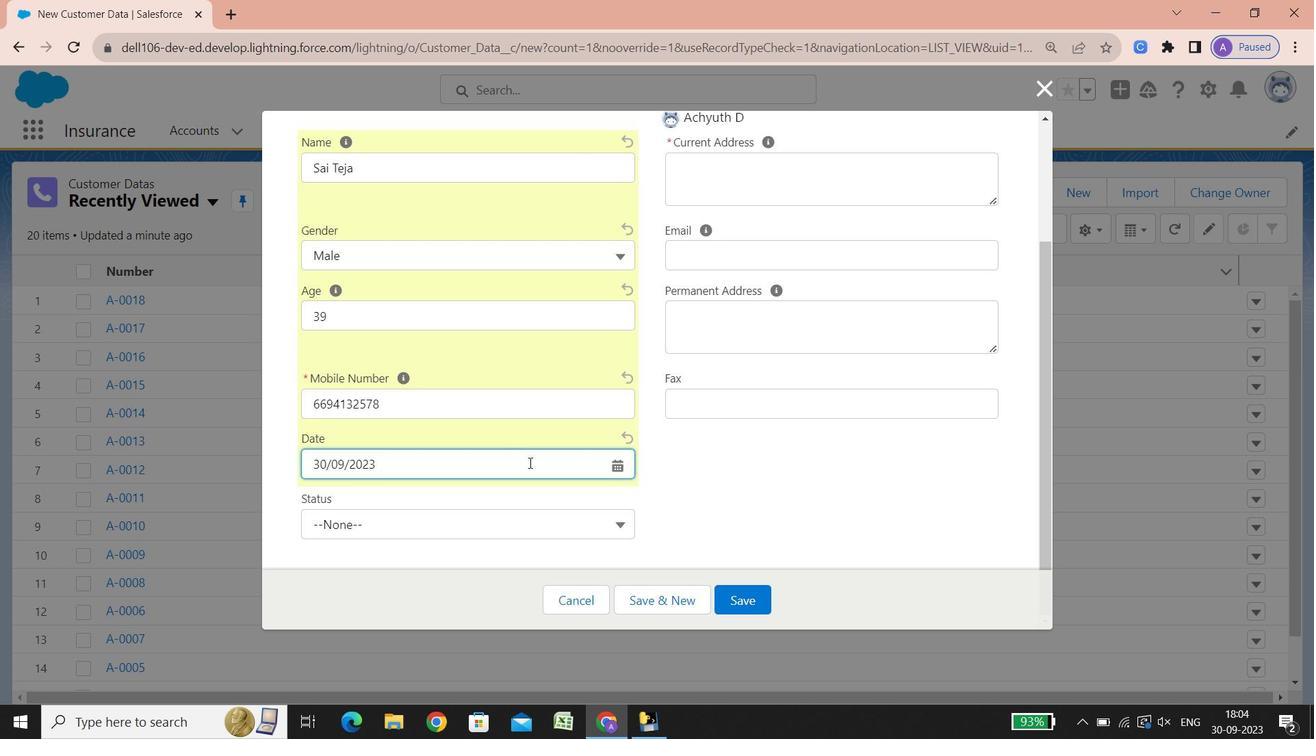 
Action: Mouse scrolled (506, 429) with delta (0, 0)
Screenshot: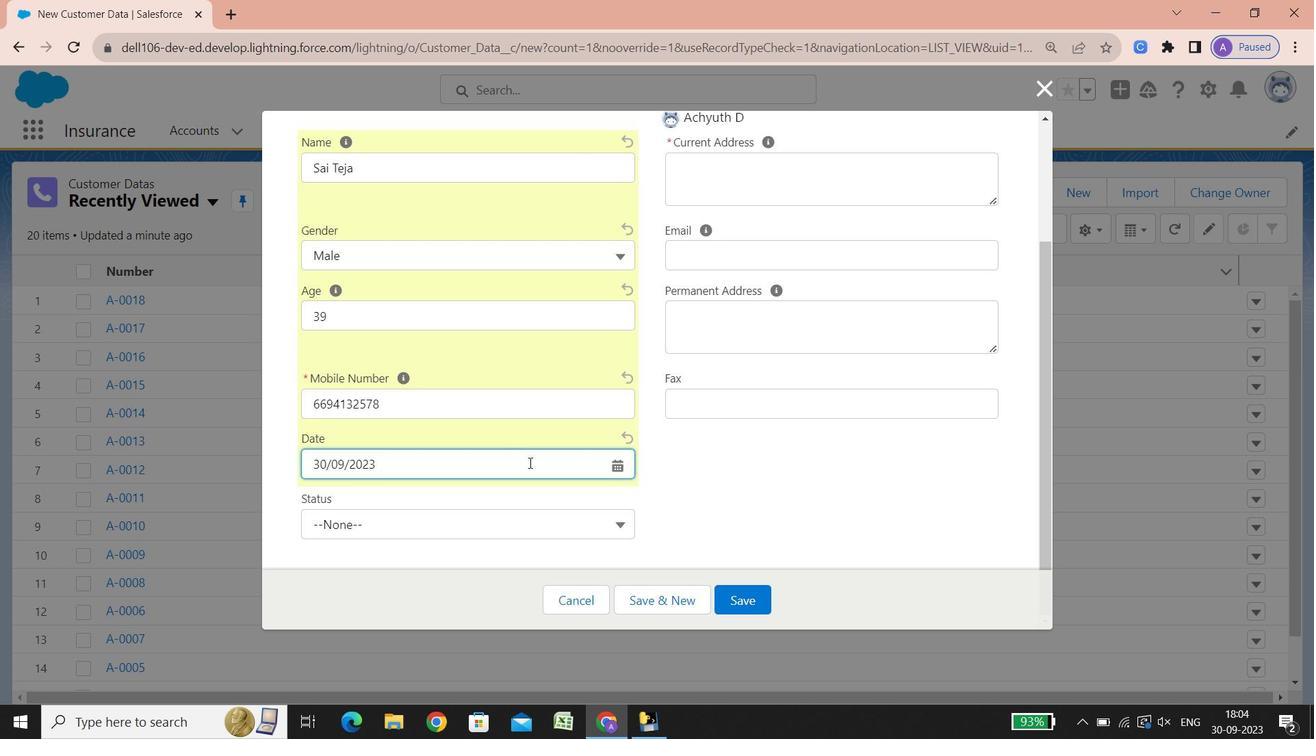 
Action: Mouse scrolled (506, 429) with delta (0, 0)
Screenshot: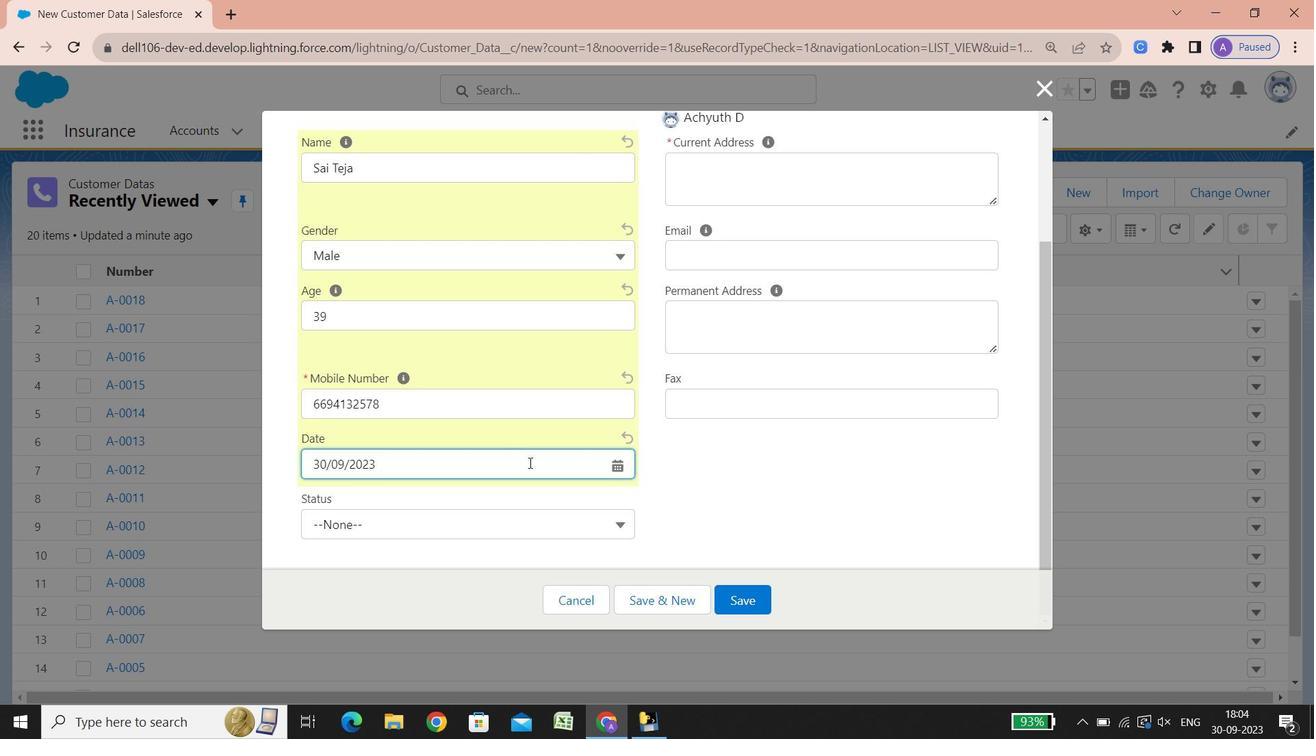 
Action: Mouse scrolled (506, 429) with delta (0, 0)
Screenshot: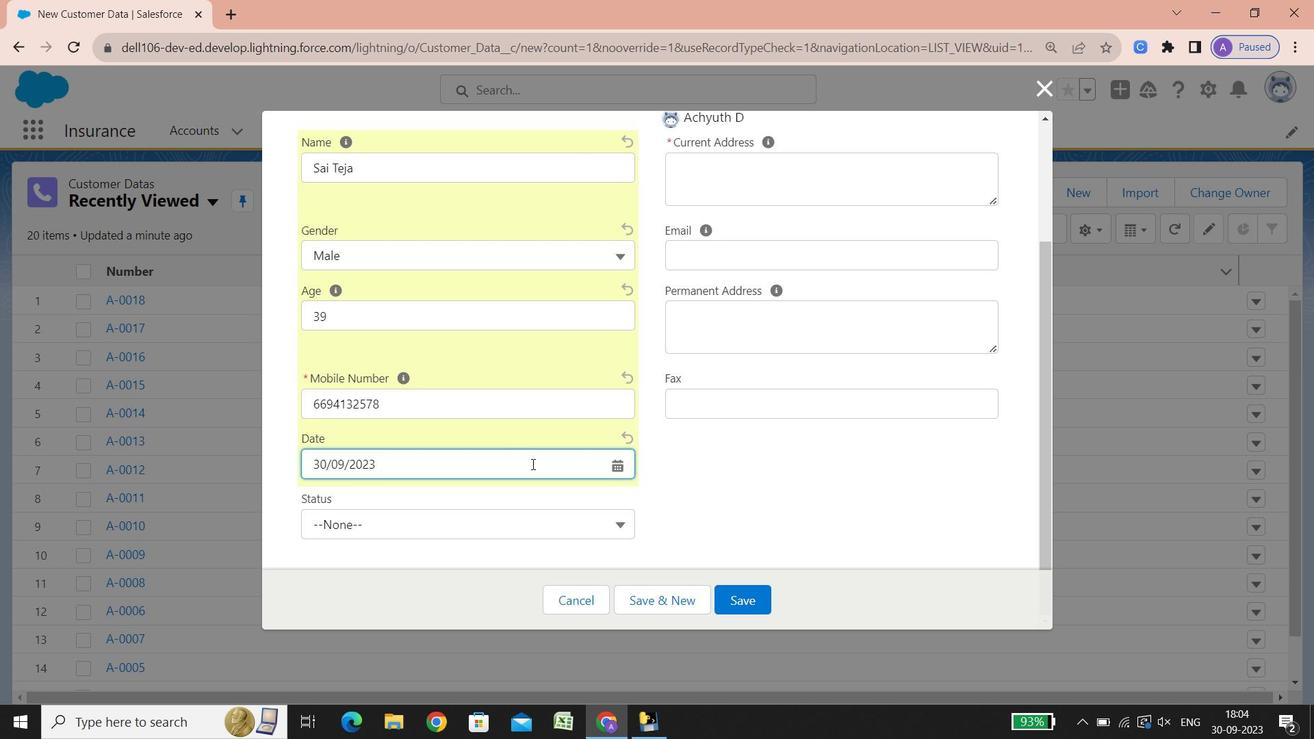 
Action: Mouse scrolled (506, 429) with delta (0, 0)
Screenshot: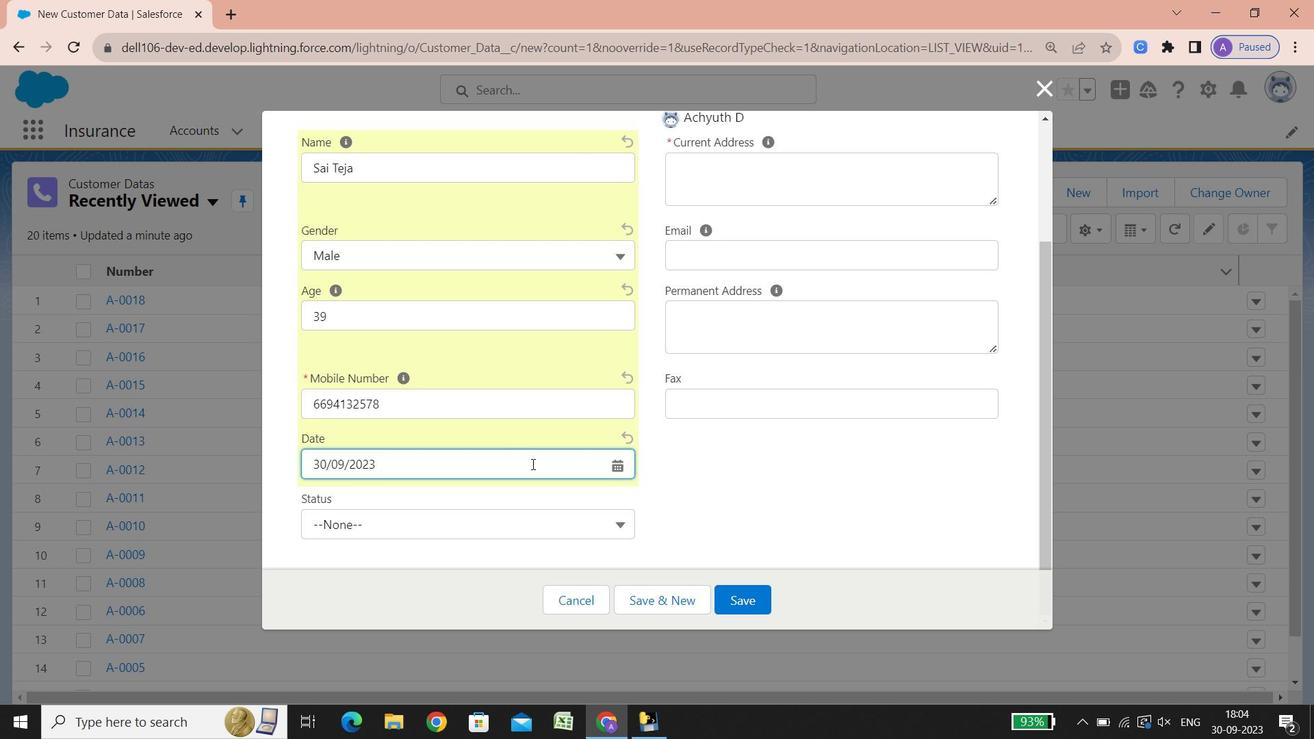 
Action: Mouse scrolled (506, 429) with delta (0, 0)
Screenshot: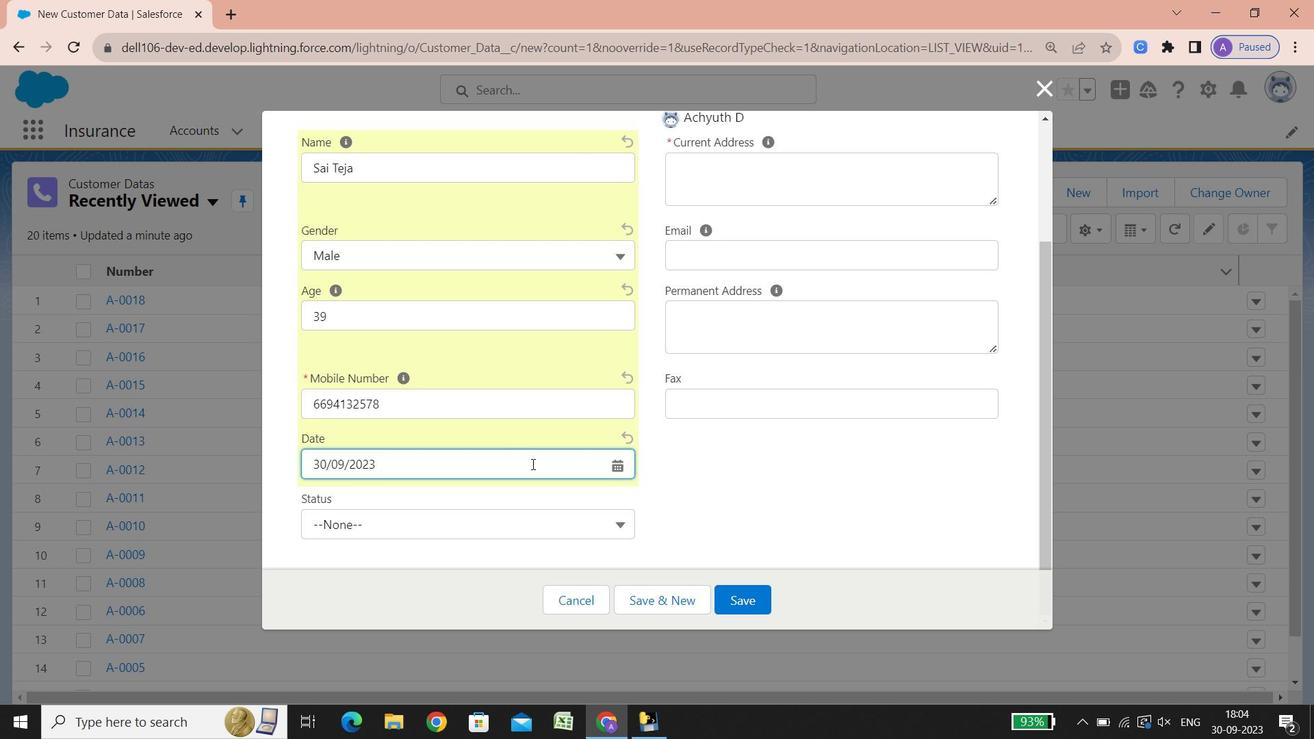 
Action: Mouse scrolled (506, 429) with delta (0, 0)
Screenshot: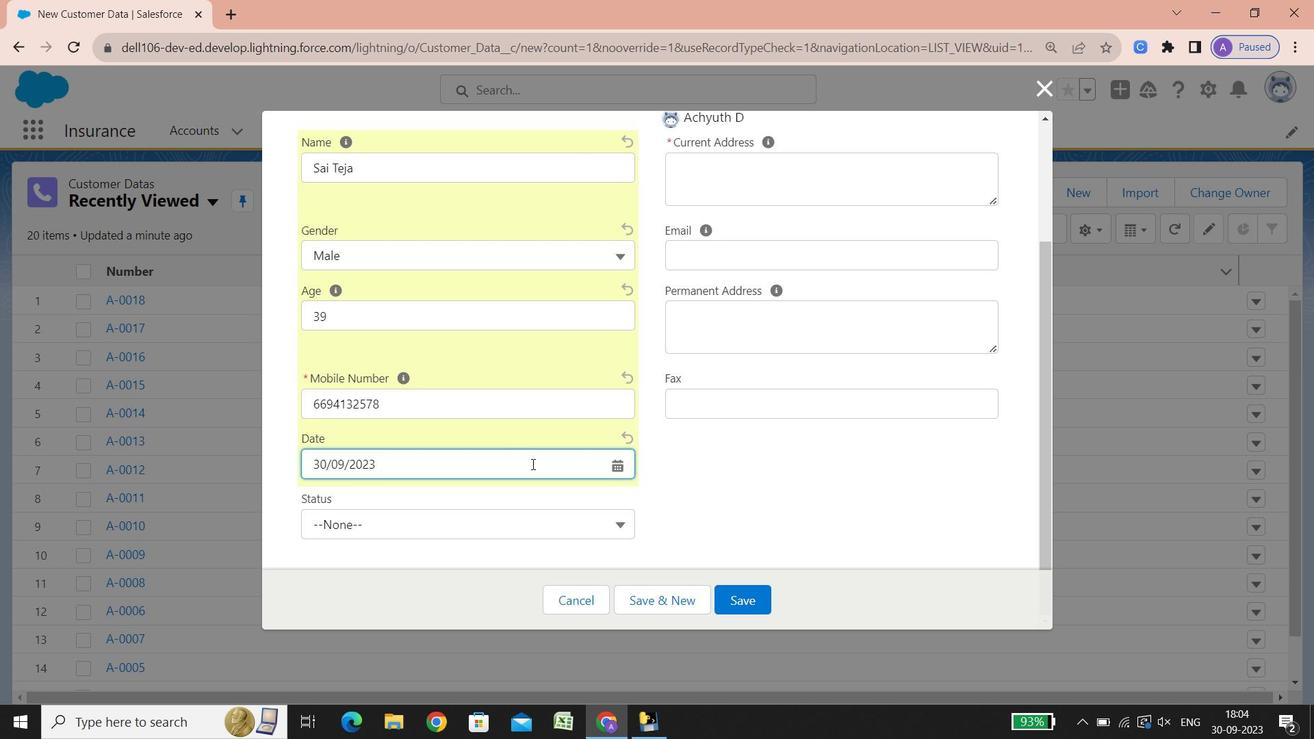 
Action: Mouse scrolled (506, 429) with delta (0, 0)
Screenshot: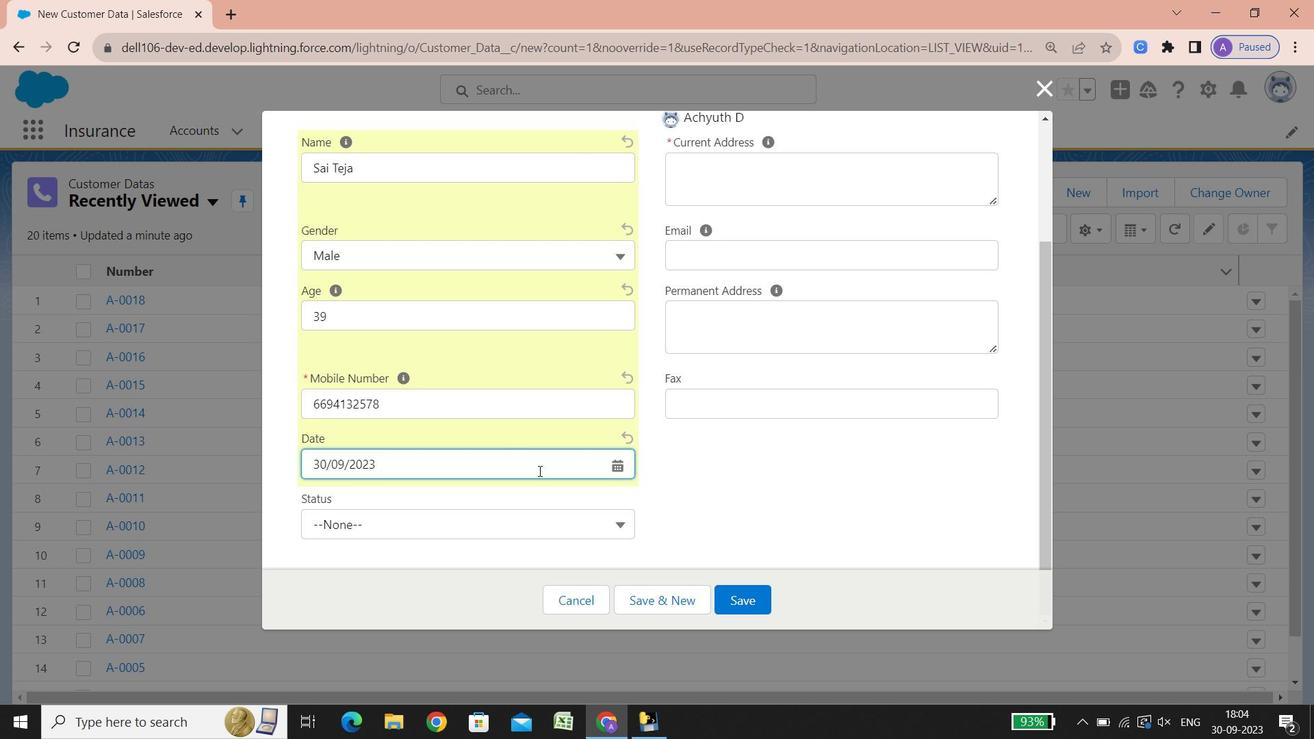 
Action: Mouse scrolled (506, 429) with delta (0, 0)
Screenshot: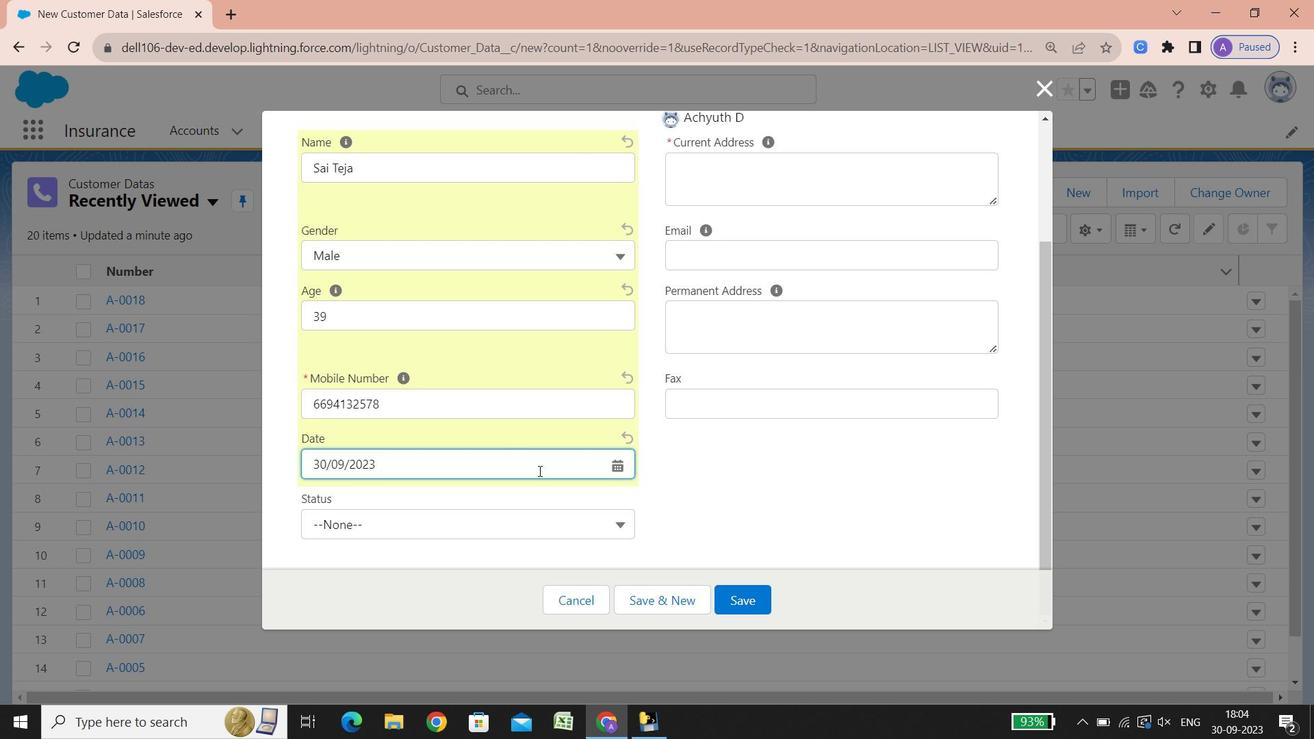 
Action: Mouse scrolled (506, 429) with delta (0, 0)
Screenshot: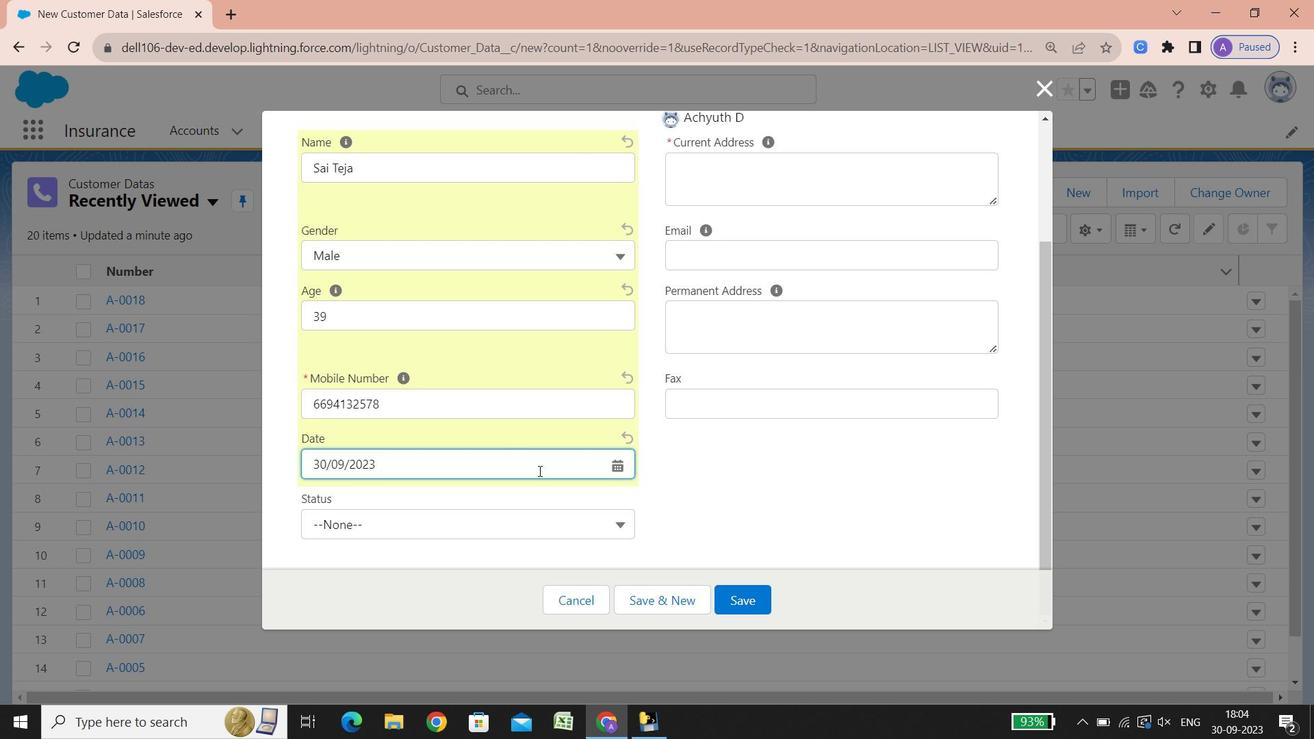 
Action: Mouse scrolled (506, 429) with delta (0, 0)
Screenshot: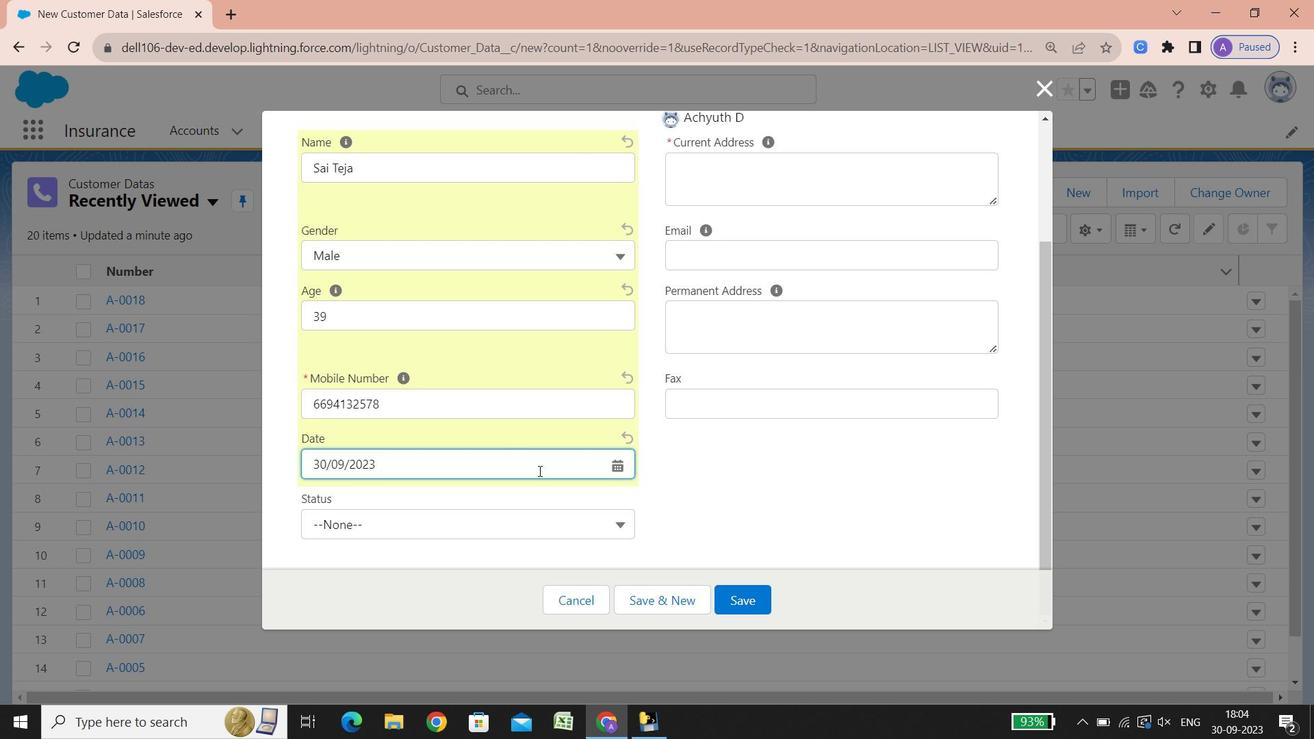 
Action: Mouse scrolled (506, 429) with delta (0, 0)
Screenshot: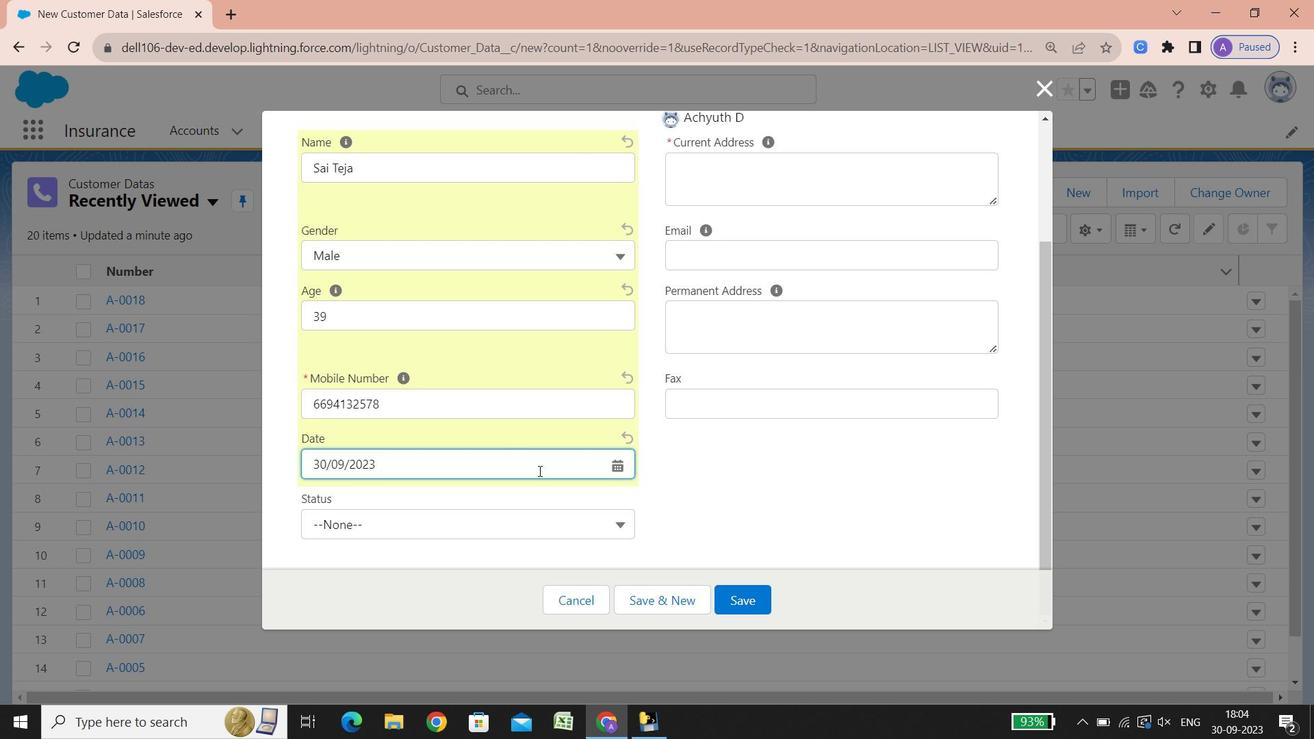 
Action: Mouse scrolled (506, 429) with delta (0, 0)
Screenshot: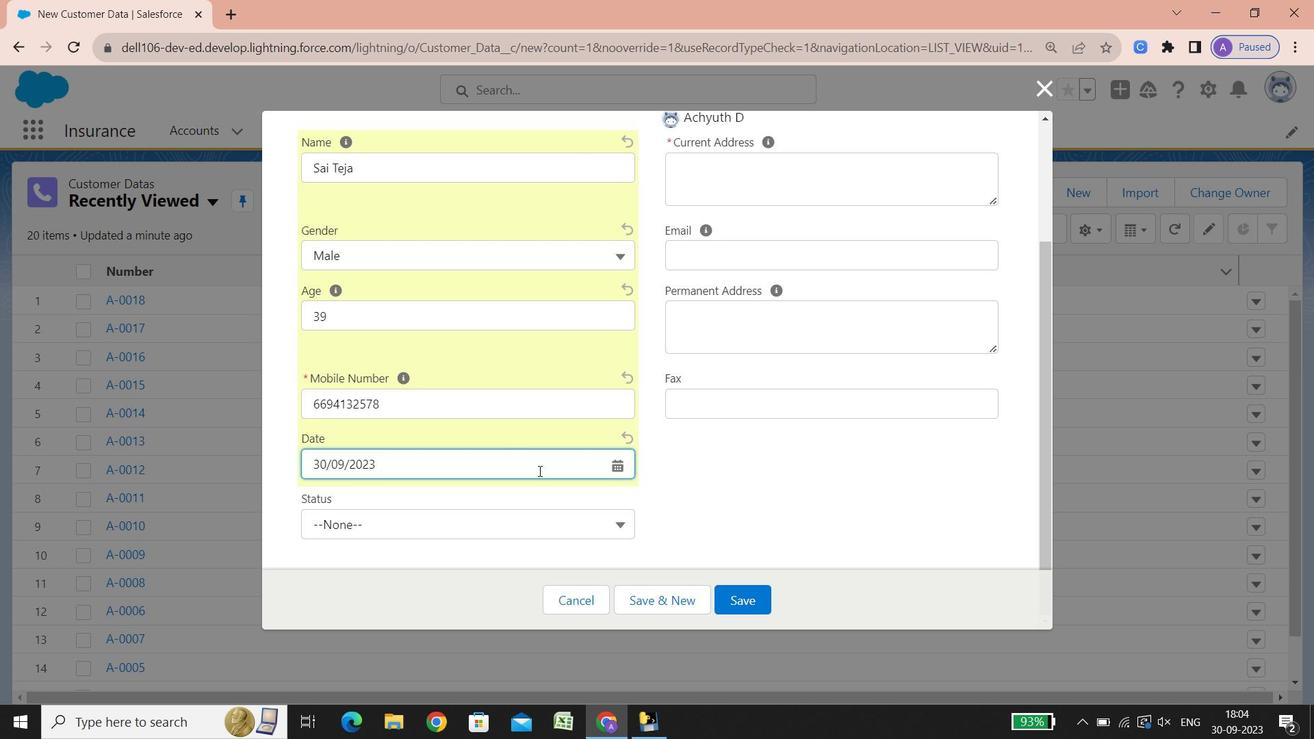 
Action: Mouse scrolled (506, 429) with delta (0, 0)
Screenshot: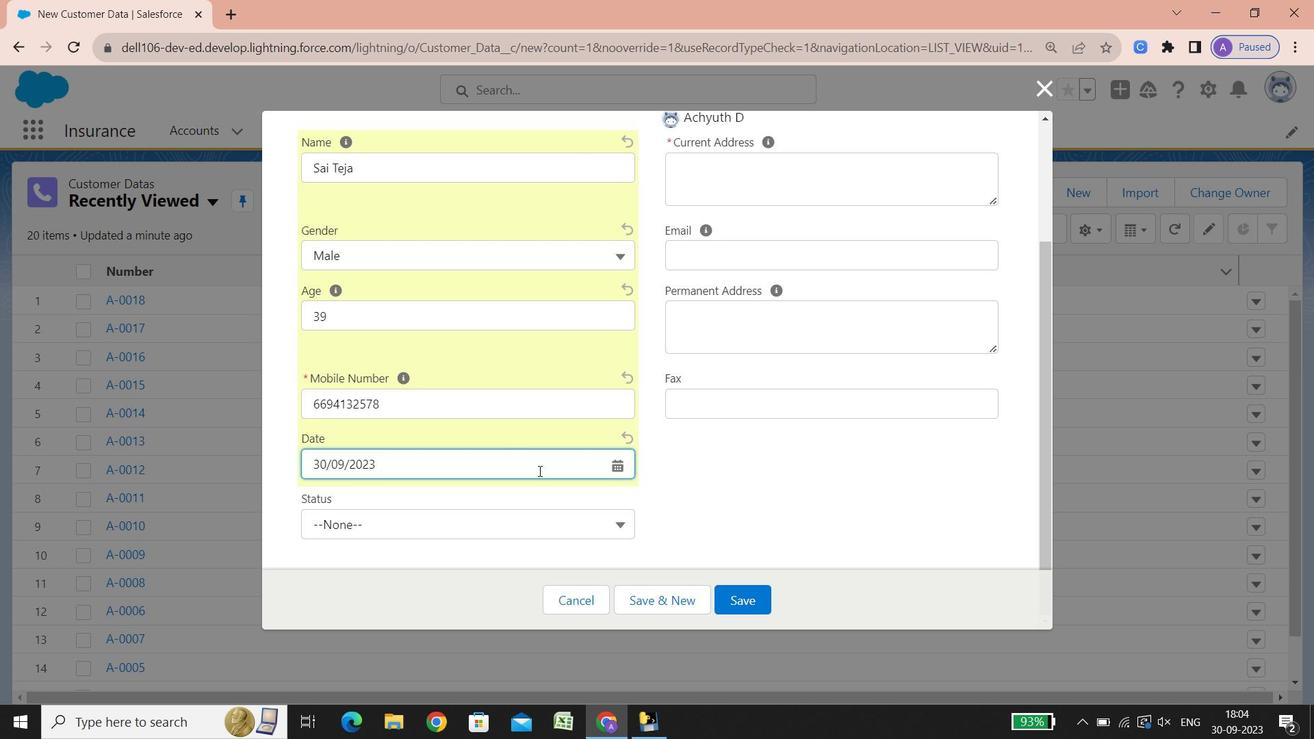 
Action: Mouse scrolled (506, 429) with delta (0, 0)
Screenshot: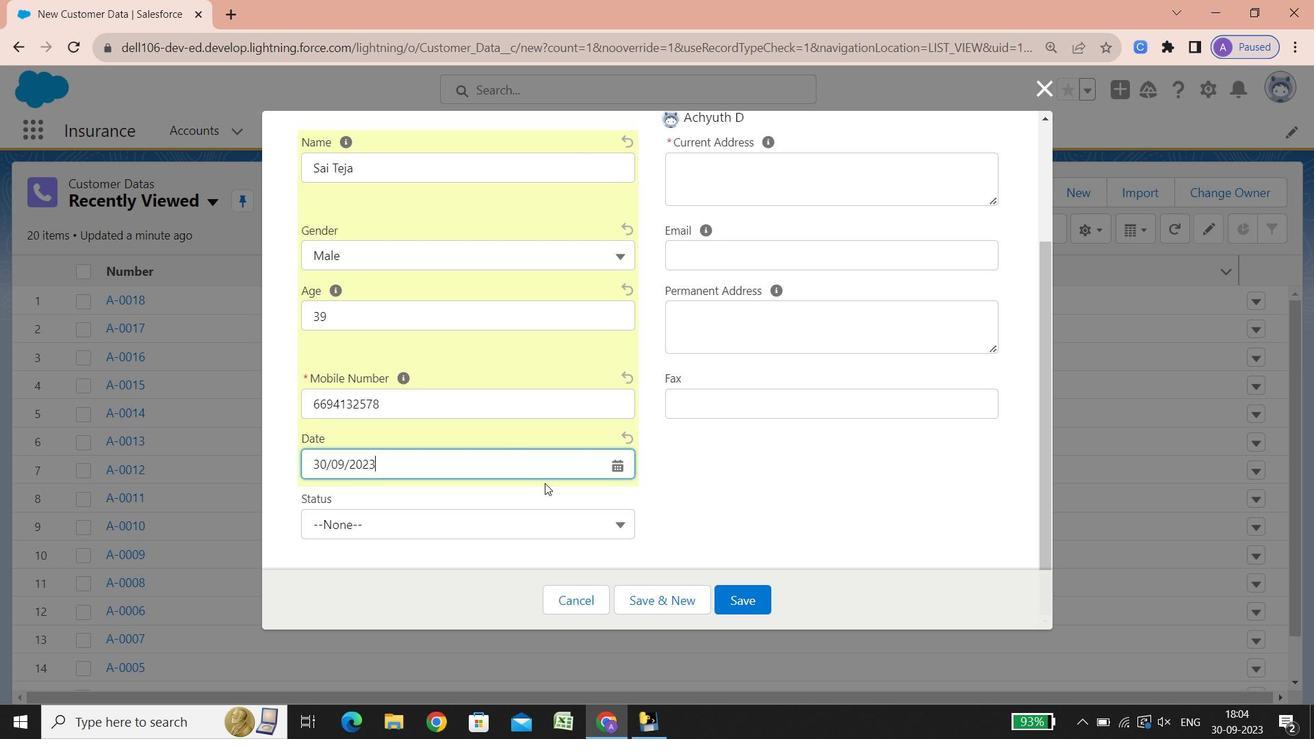
Action: Mouse scrolled (506, 429) with delta (0, 0)
Screenshot: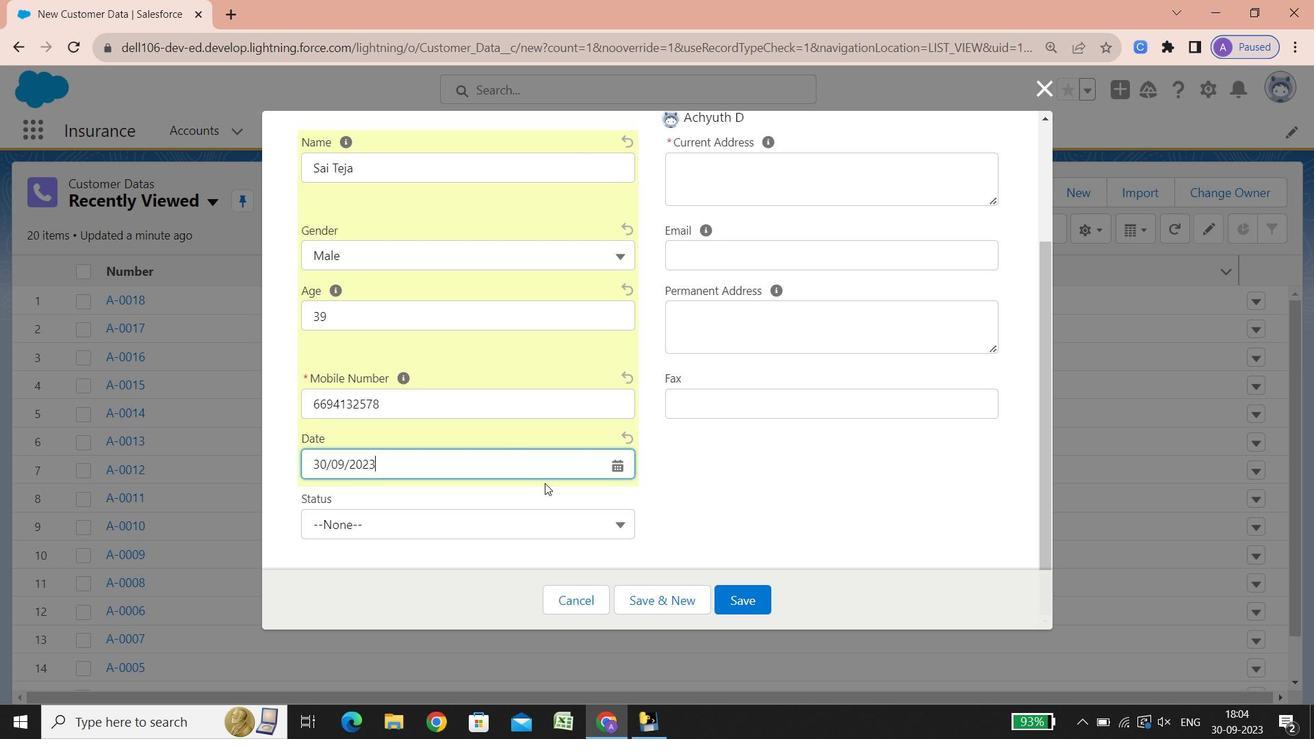 
Action: Mouse scrolled (506, 429) with delta (0, 0)
Screenshot: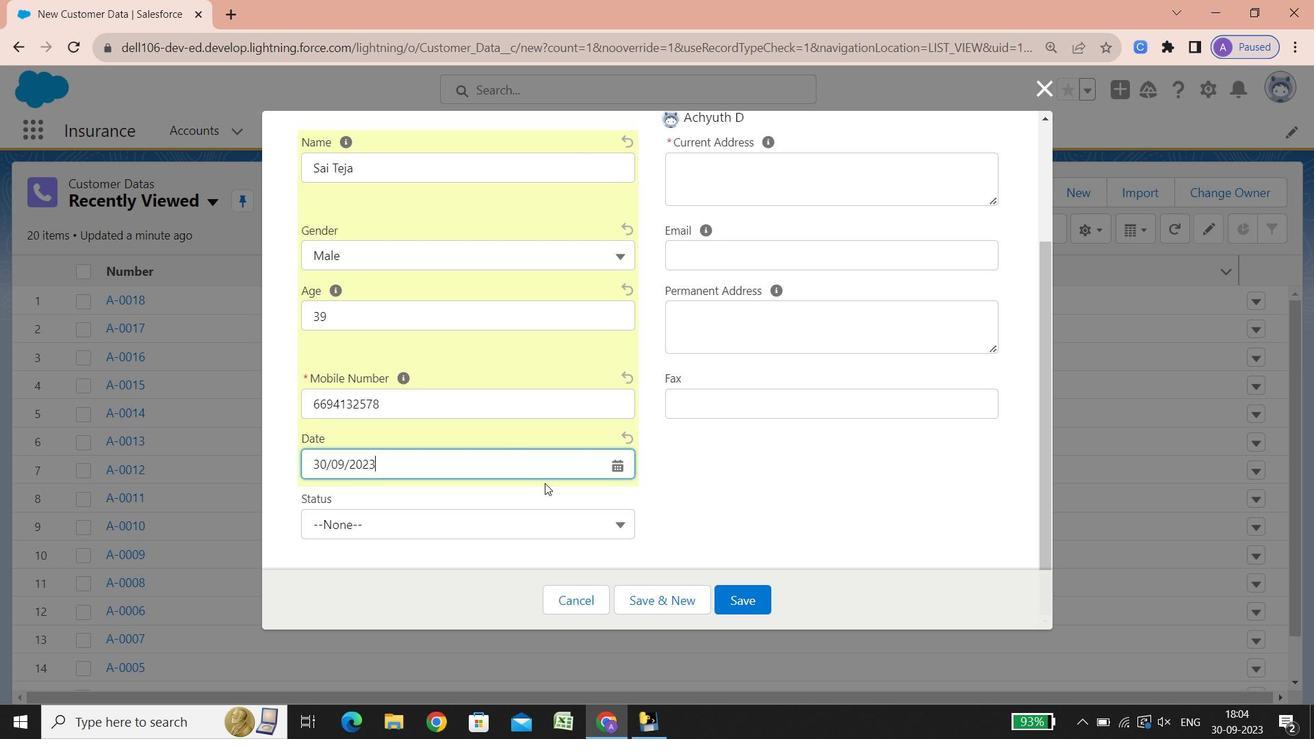 
Action: Mouse scrolled (506, 429) with delta (0, 0)
Screenshot: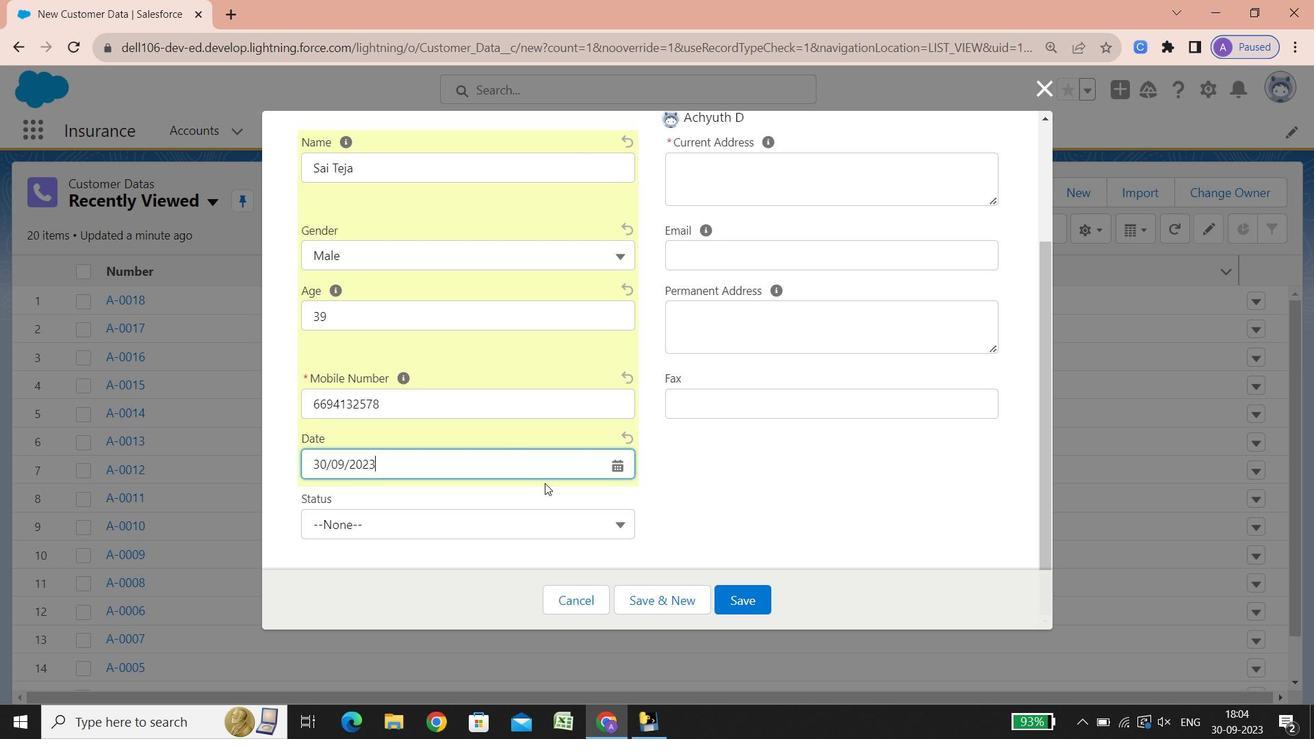 
Action: Mouse scrolled (506, 429) with delta (0, 0)
Screenshot: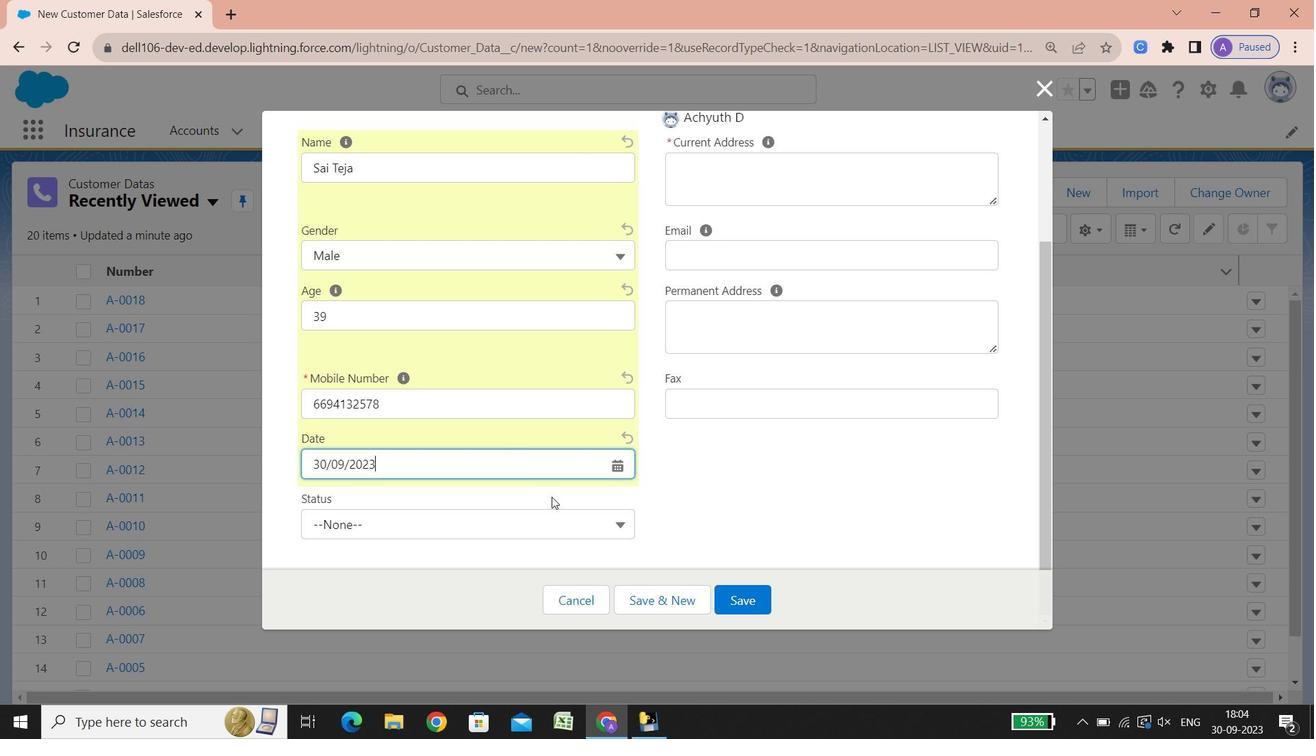
Action: Mouse scrolled (506, 429) with delta (0, 0)
Screenshot: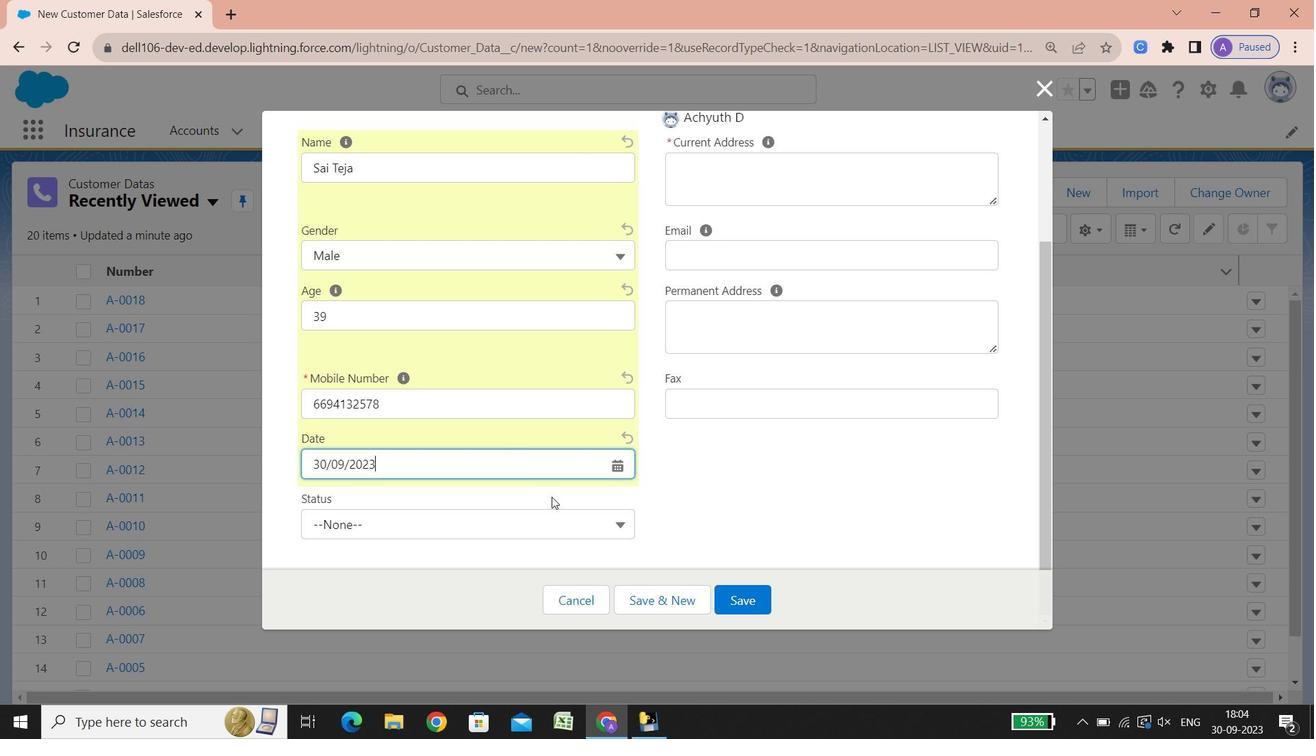 
Action: Mouse scrolled (506, 429) with delta (0, 0)
Screenshot: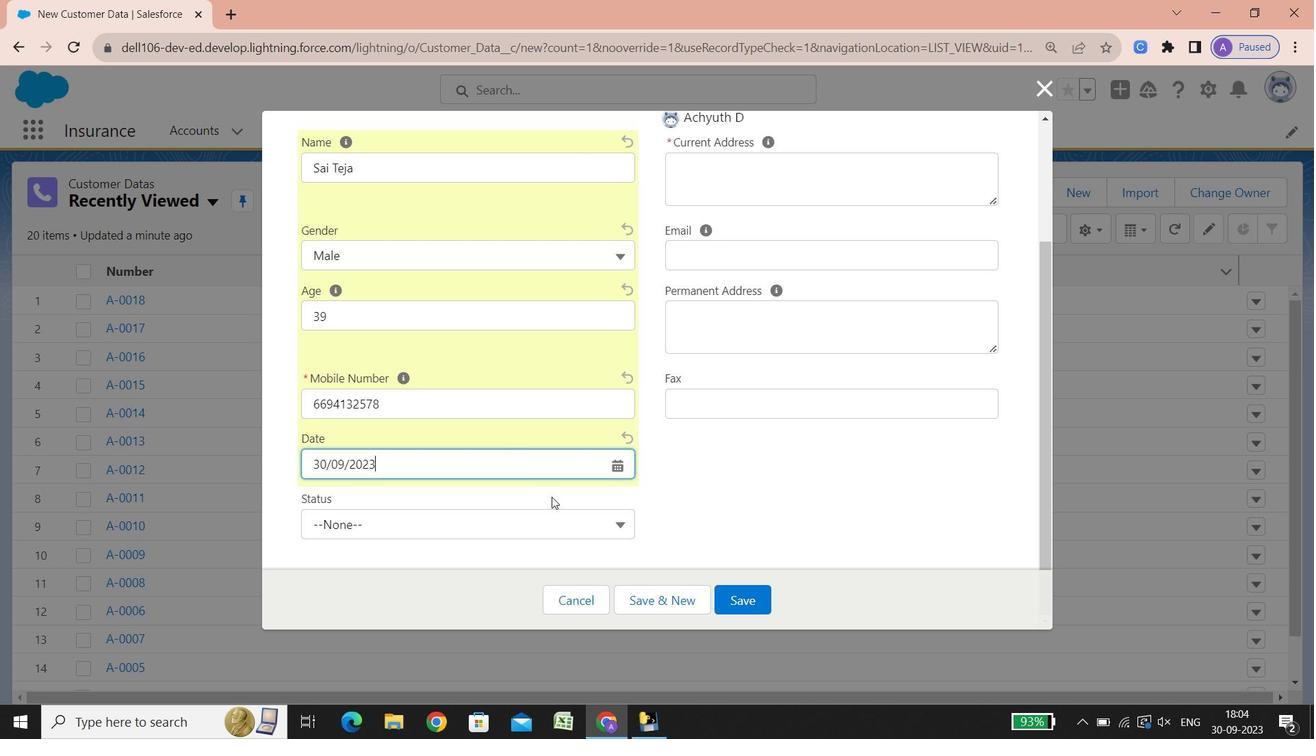 
Action: Mouse scrolled (506, 429) with delta (0, 0)
Screenshot: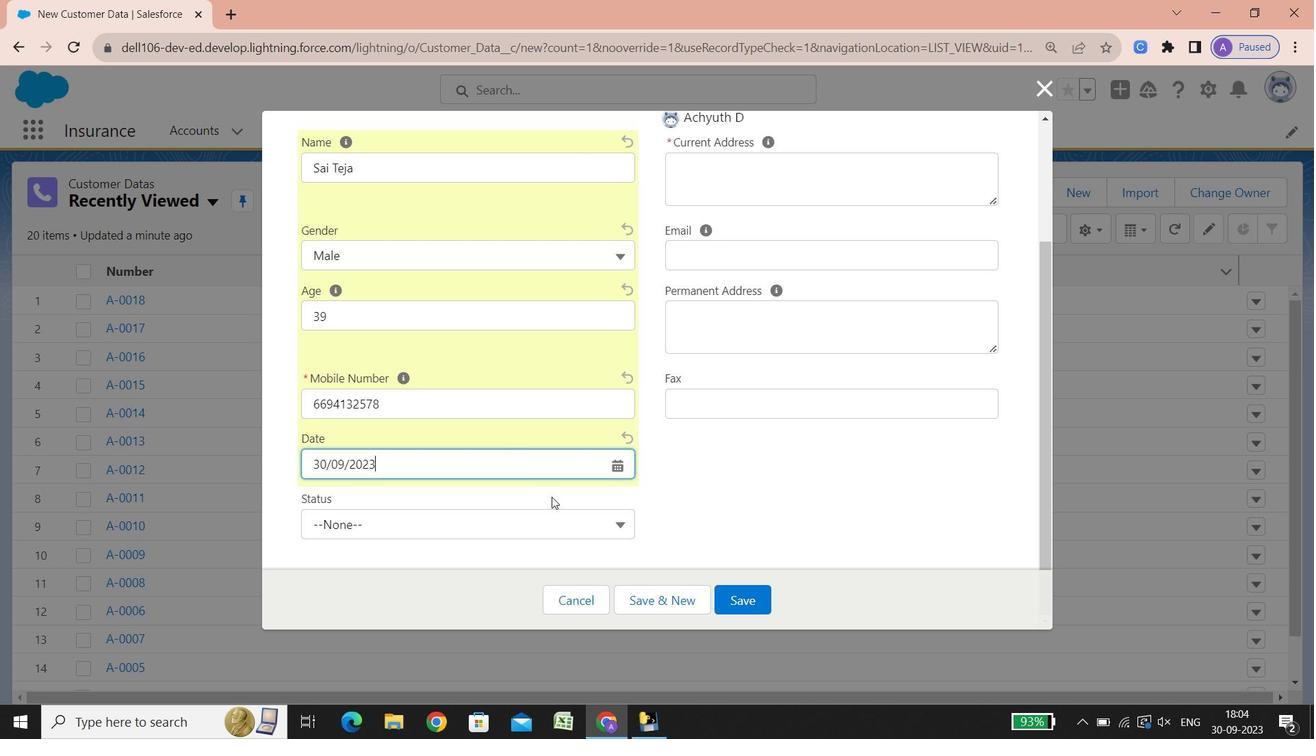 
Action: Mouse scrolled (506, 429) with delta (0, 0)
Screenshot: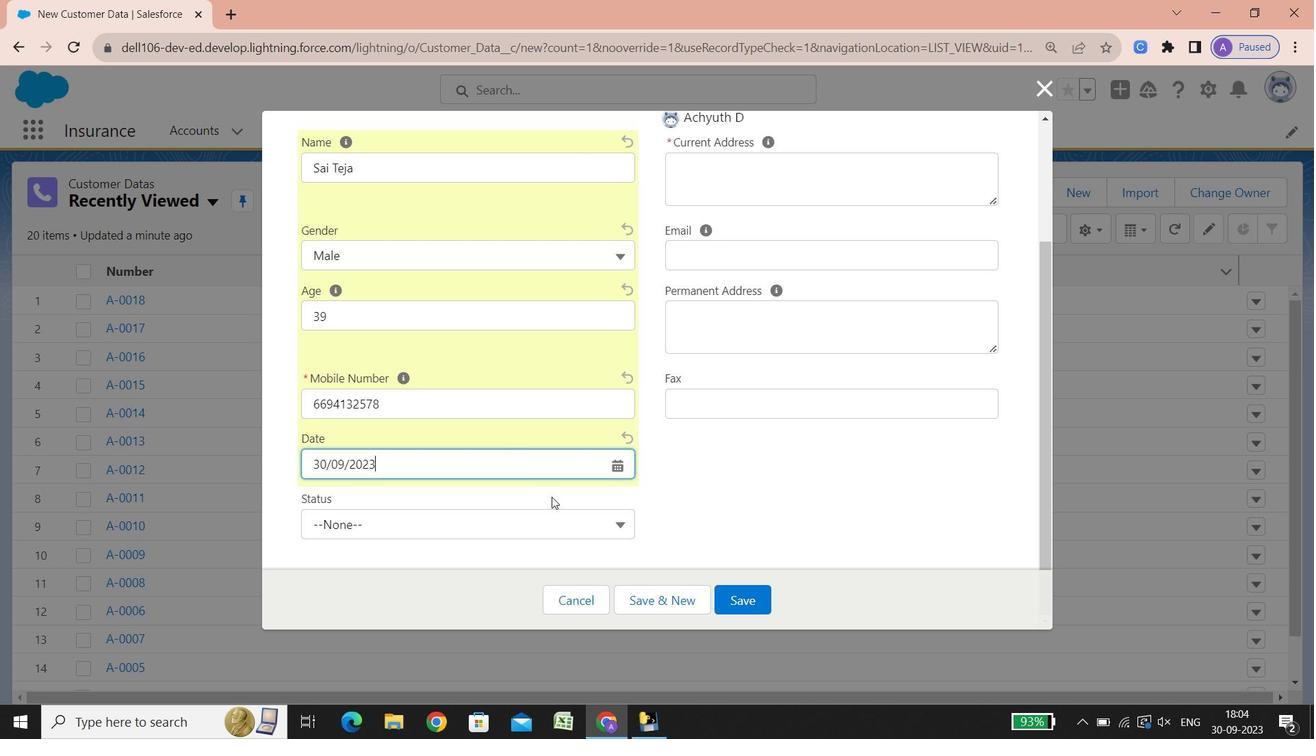 
Action: Mouse scrolled (506, 429) with delta (0, 0)
Screenshot: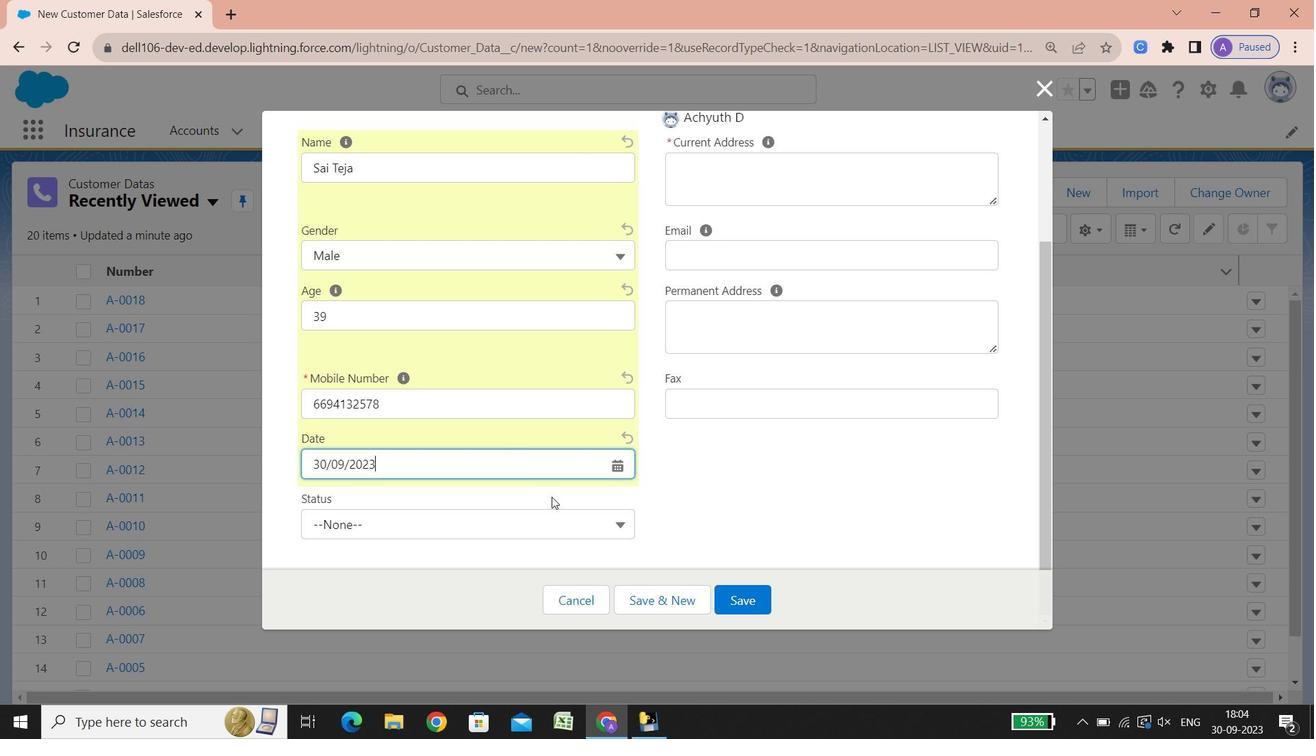 
Action: Mouse scrolled (506, 429) with delta (0, 0)
Screenshot: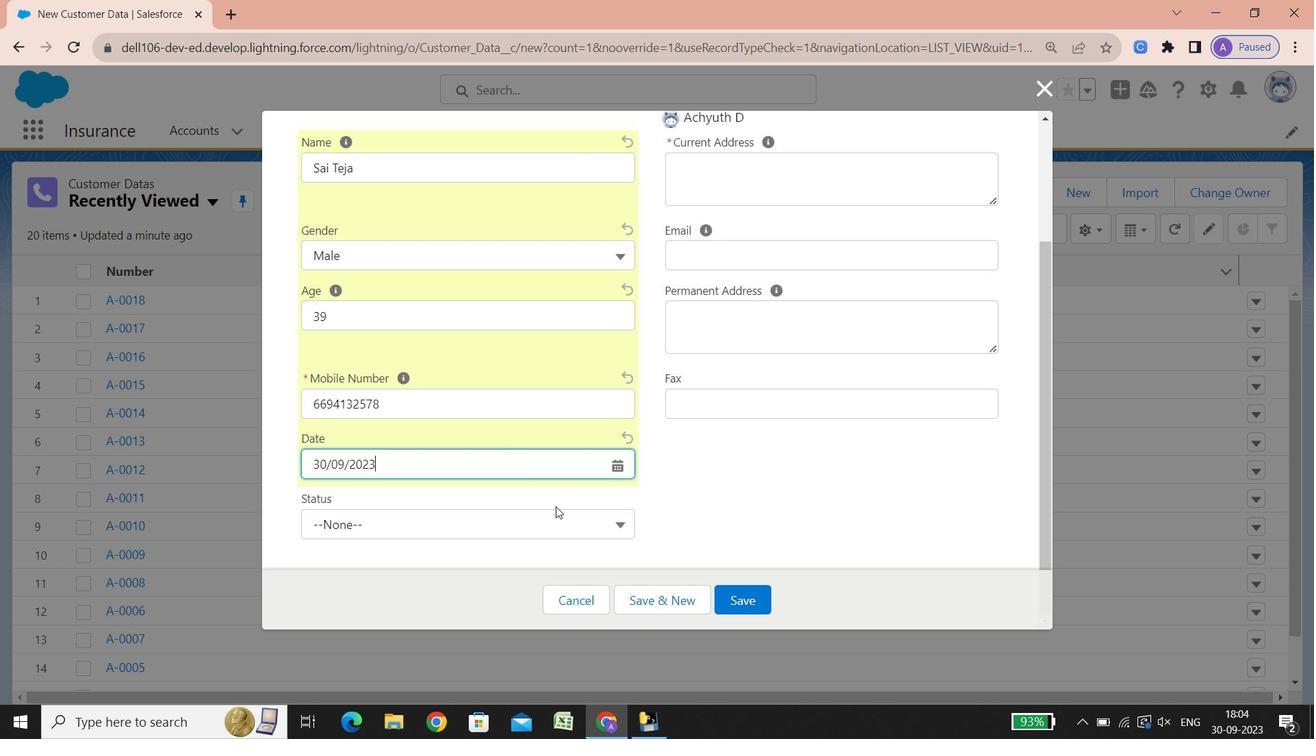 
Action: Mouse scrolled (506, 429) with delta (0, 0)
Screenshot: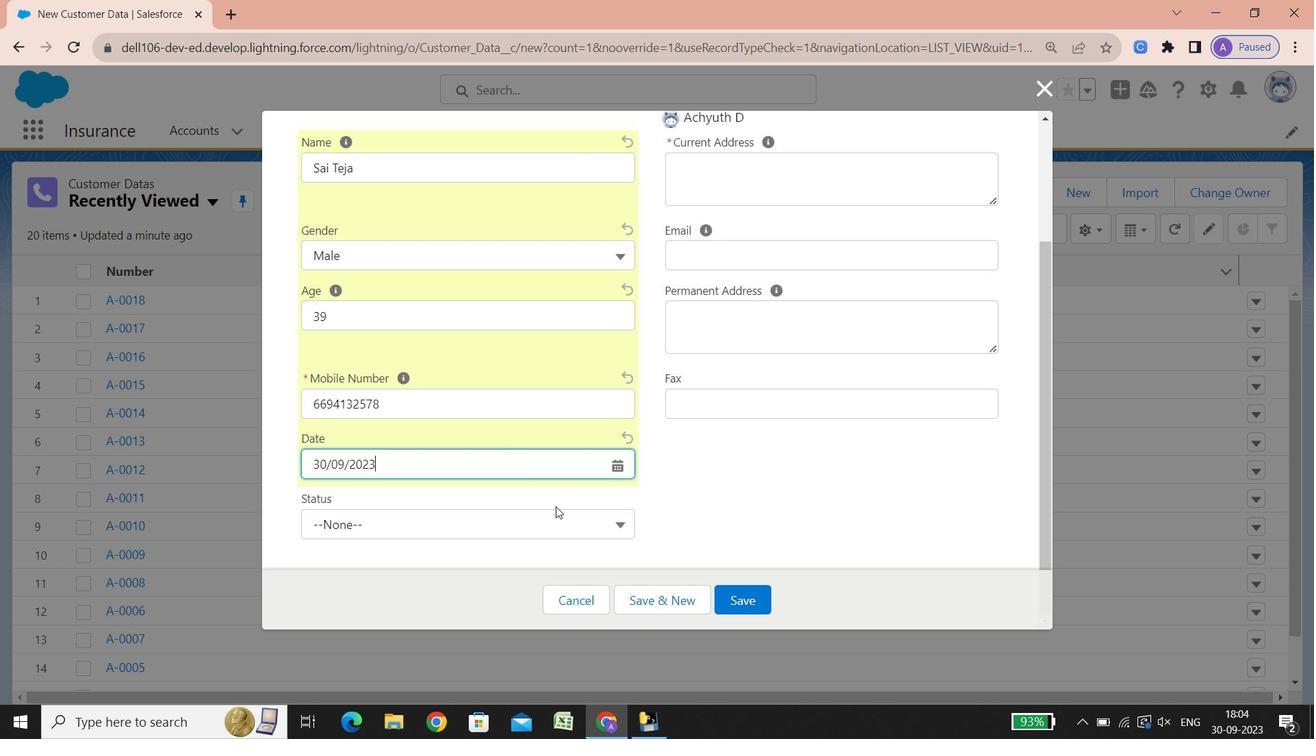 
Action: Mouse scrolled (506, 429) with delta (0, 0)
Screenshot: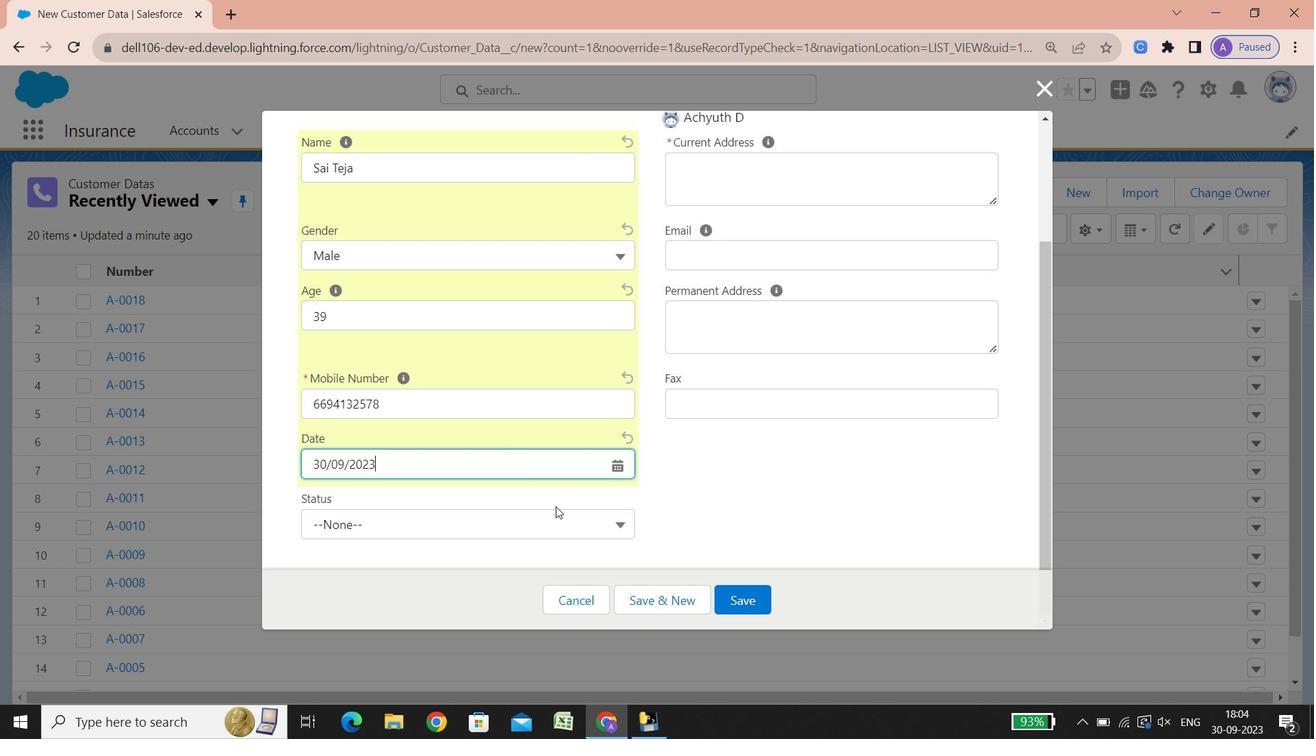 
Action: Mouse scrolled (506, 429) with delta (0, 0)
Screenshot: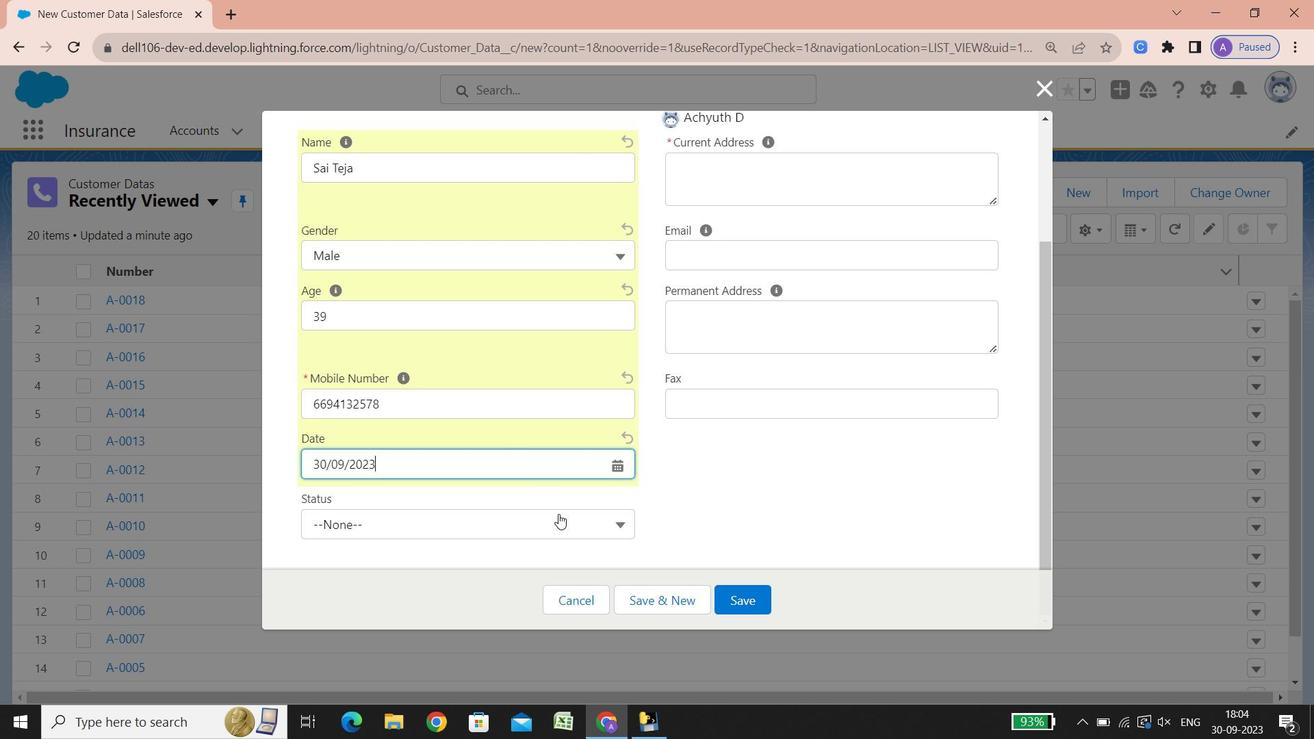
Action: Mouse scrolled (506, 429) with delta (0, 0)
Screenshot: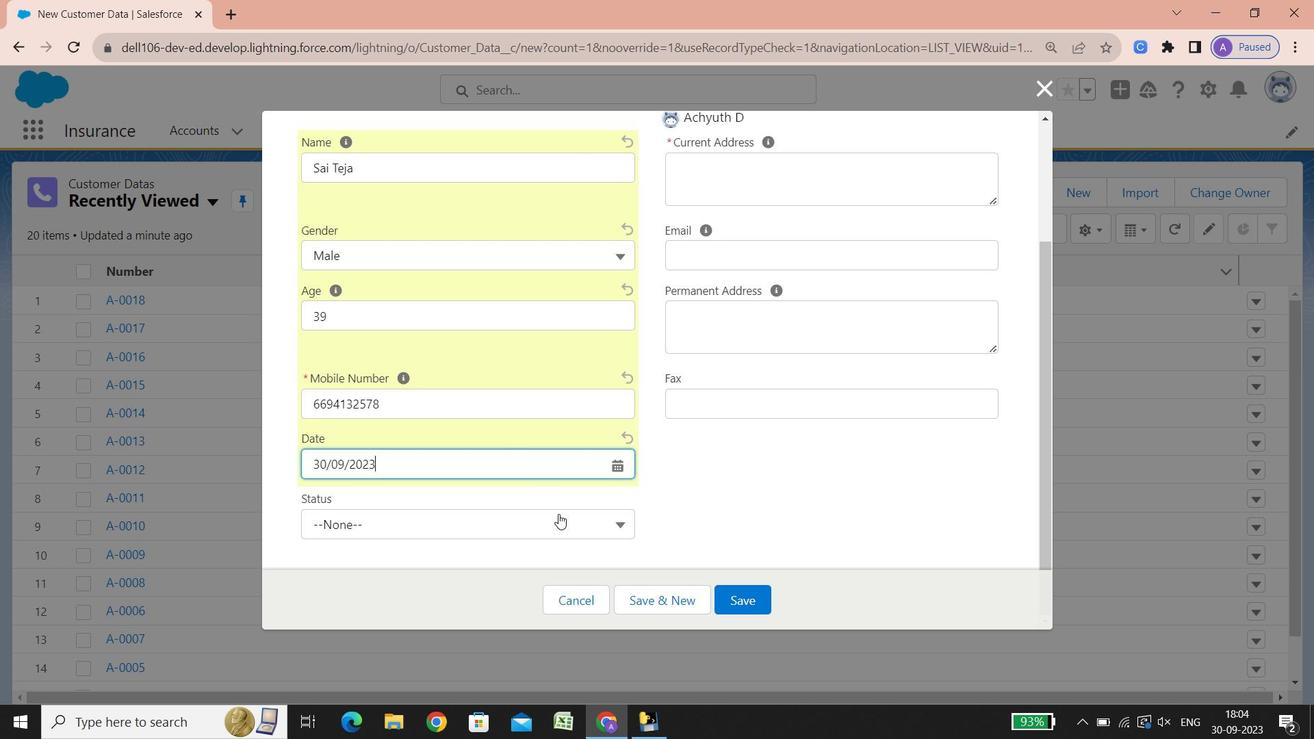 
Action: Mouse moved to (559, 518)
Screenshot: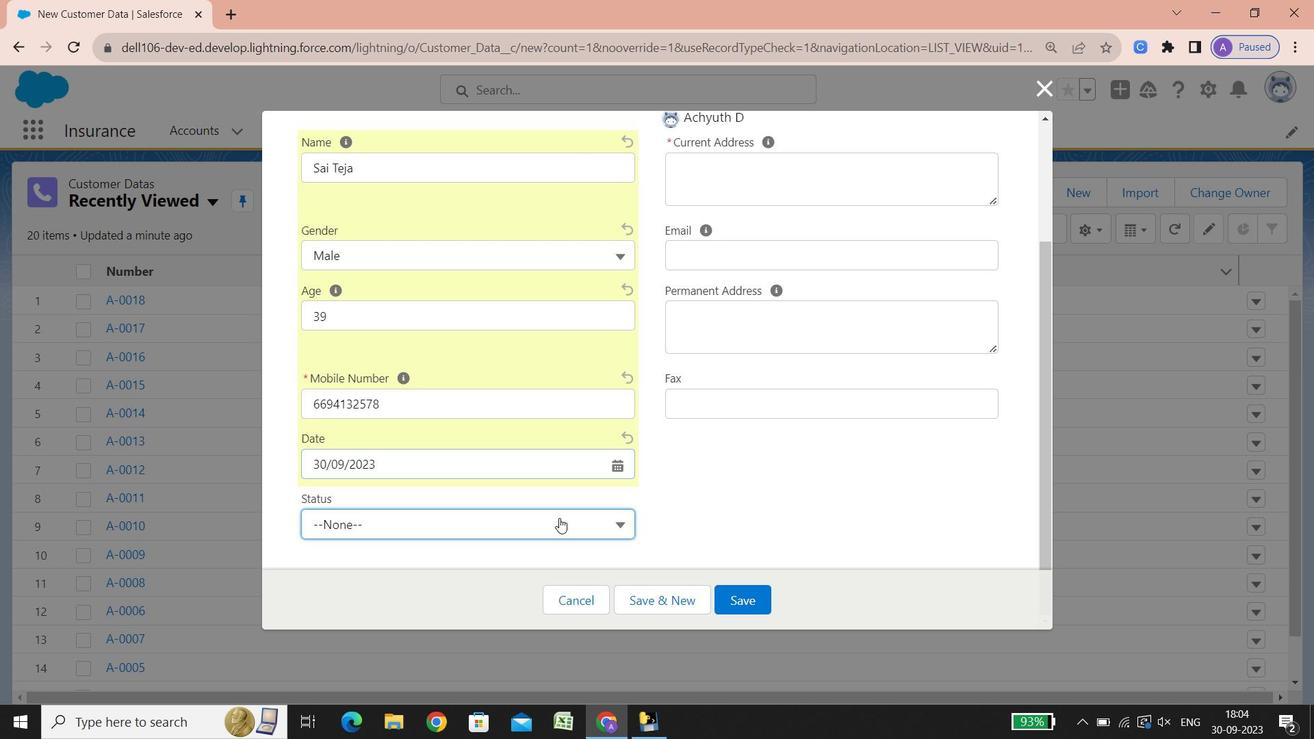 
Action: Mouse pressed left at (559, 518)
Screenshot: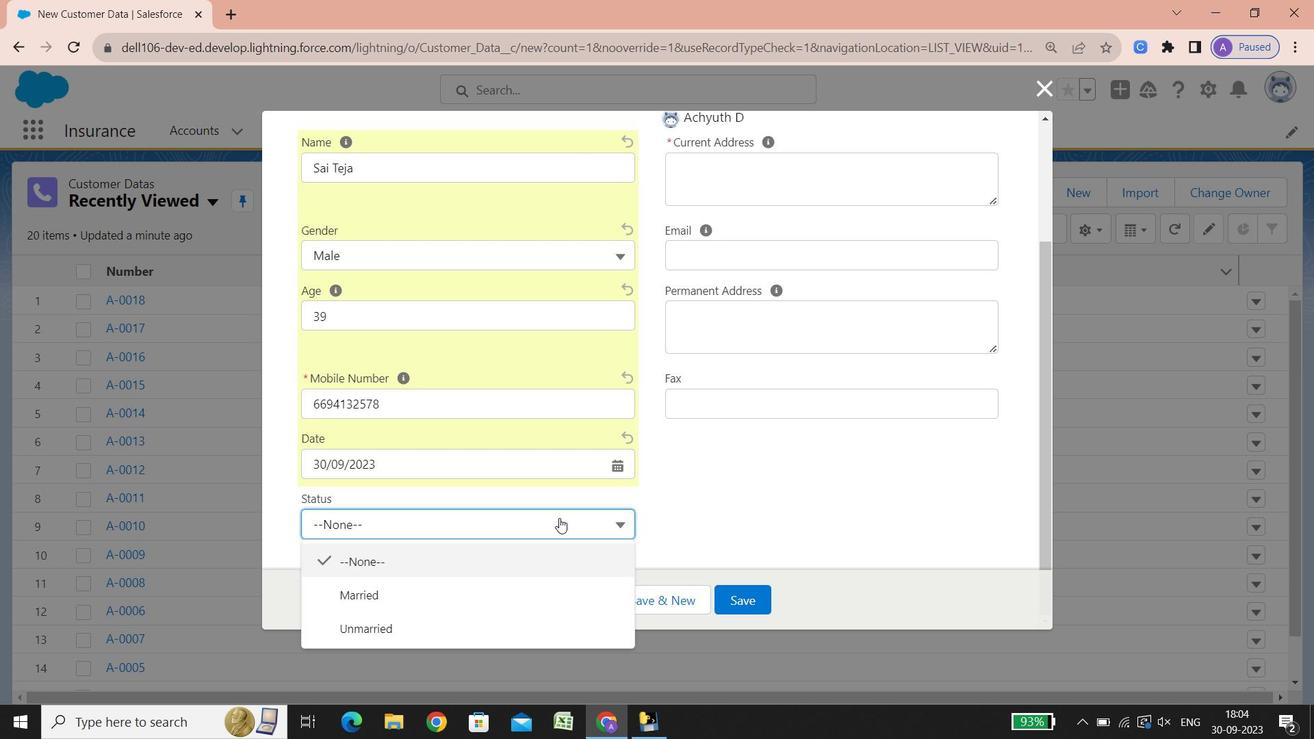 
Action: Mouse moved to (386, 594)
Screenshot: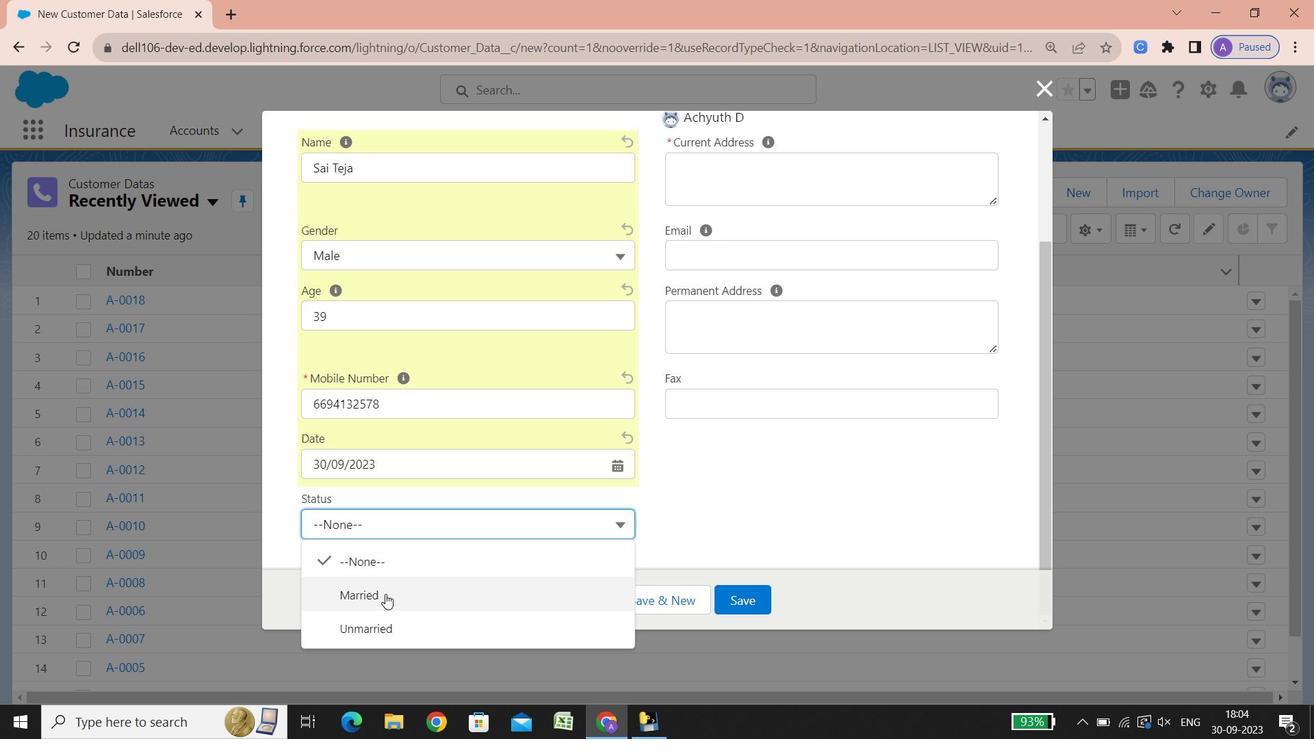 
Action: Mouse pressed left at (386, 594)
Screenshot: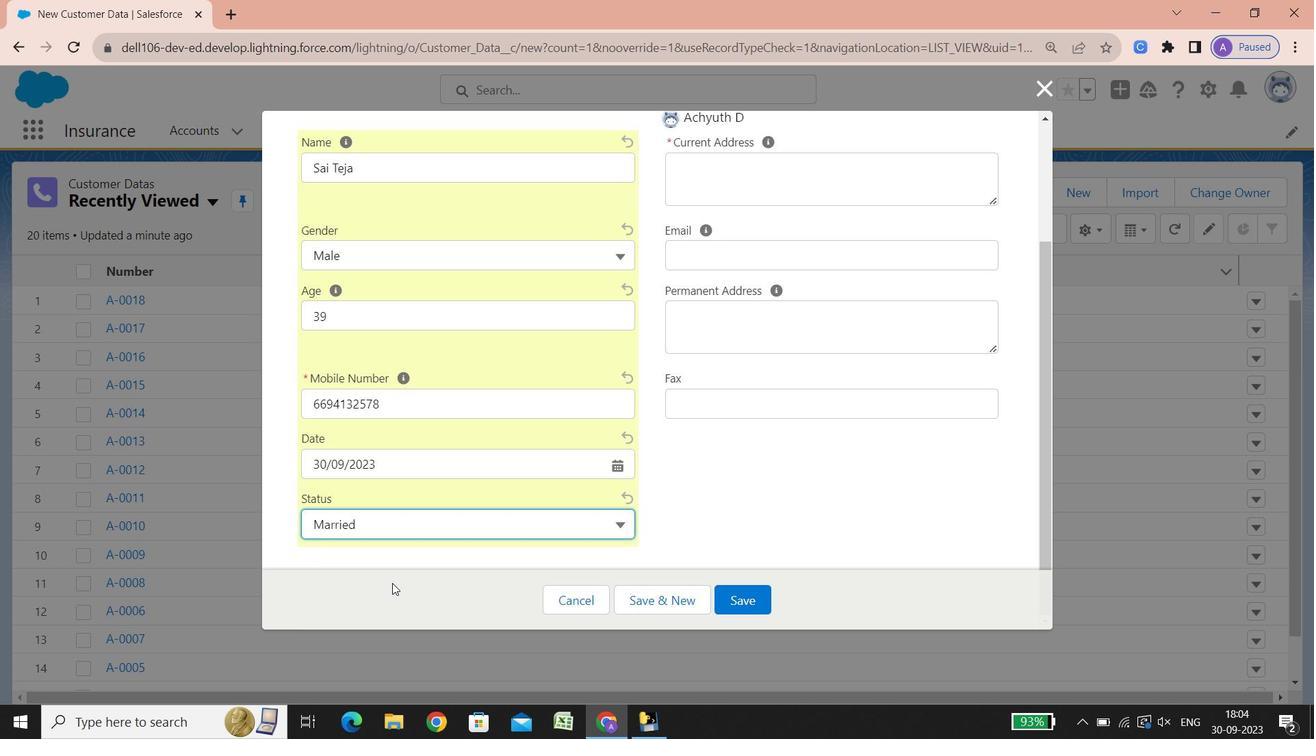 
Action: Mouse moved to (678, 325)
Screenshot: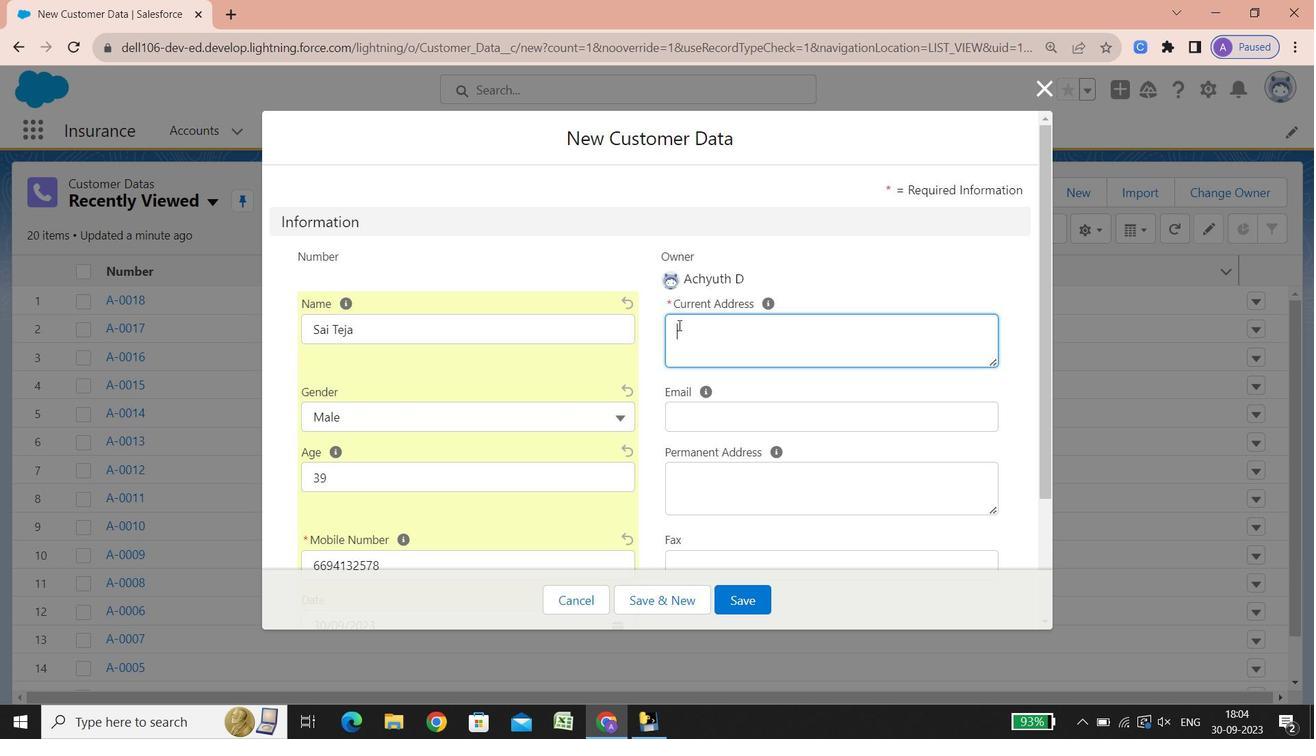 
Action: Mouse pressed left at (678, 325)
Screenshot: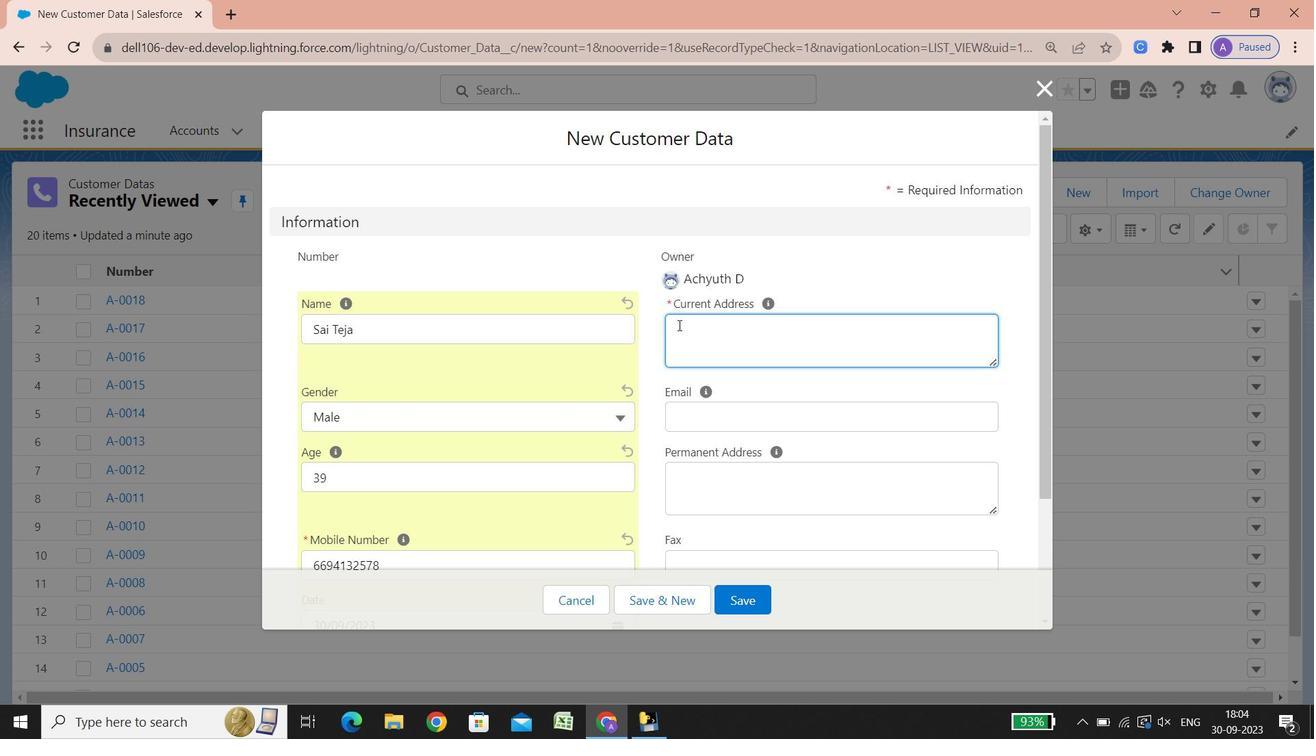 
Action: Key pressed <Key.shift><Key.shift><Key.shift><Key.shift>Street<Key.space><Key.shift_r>:<Key.space><Key.shift><Key.shift><Key.shift>Paaa0<Key.backspace>0<Key.backspace><Key.backspace><Key.backspace>namericana<Key.space><Key.shift>Sur
Screenshot: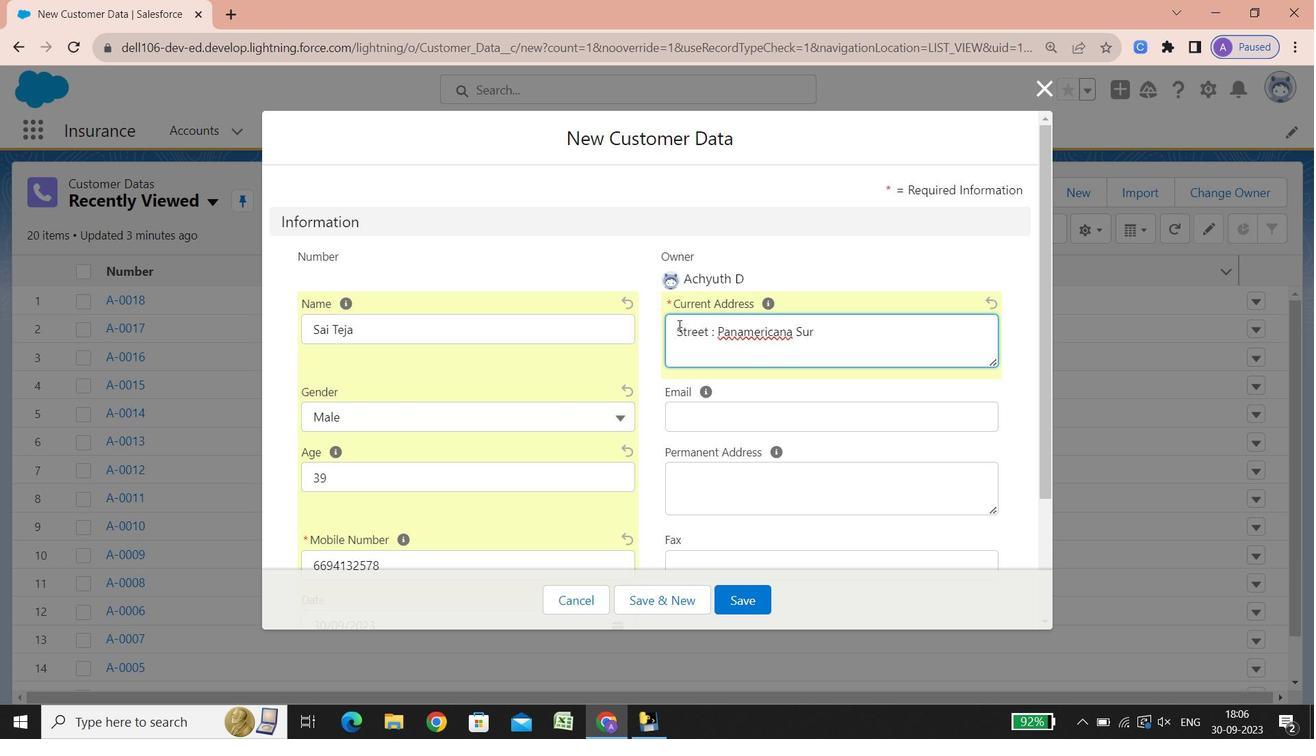 
Action: Mouse moved to (678, 325)
Screenshot: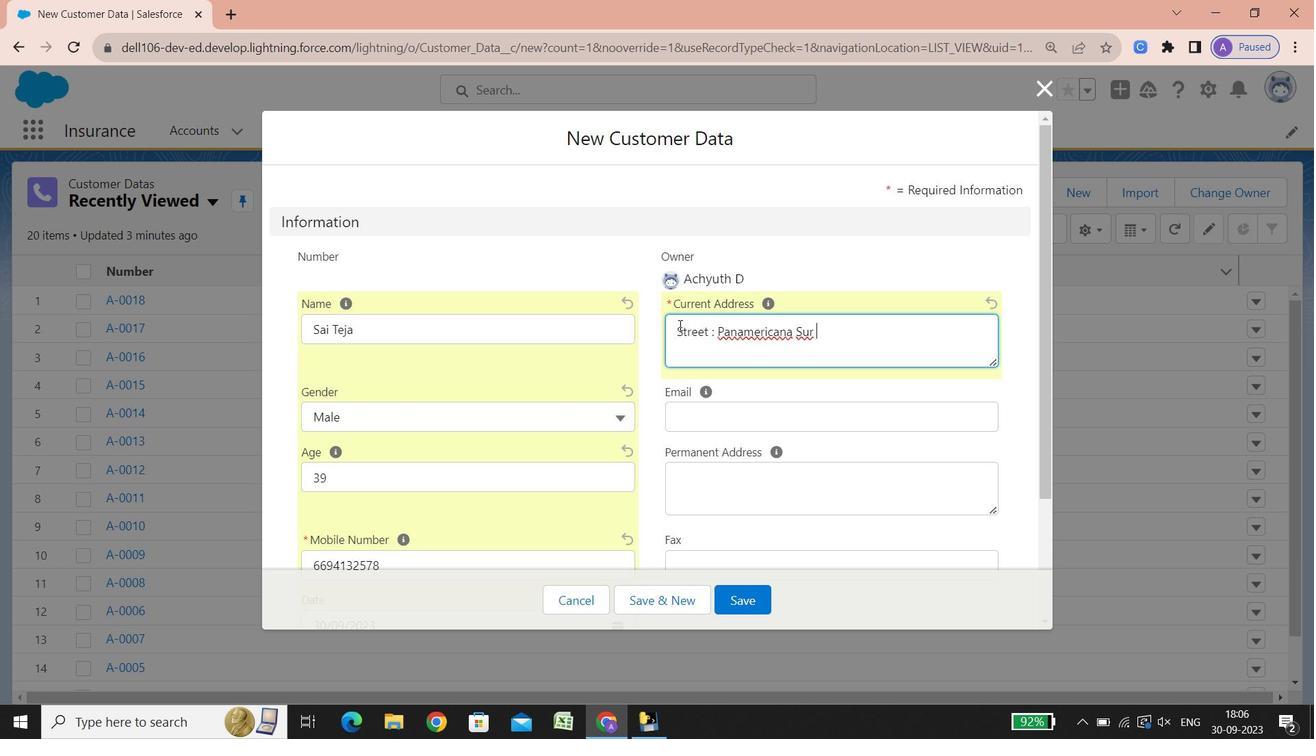 
Action: Key pressed <Key.space><Key.shift><Key.shift><Key.shift><Key.shift><Key.shift><Key.shift><Key.shift><Key.shift><Key.shift><Key.shift><Key.shift><Key.shift><Key.shift><Key.shift><Key.shift><Key.shift>Km.<Key.space>31<Key.enter><Key.shift><Key.shift>City<Key.space><Key.shift_r><Key.shift_r>:<Key.space><Key.shift><Key.shift><Key.shift><Key.shift><Key.shift><Key.shift><Key.shift><Key.shift><Key.shift>Buin<Key.enter><Key.shift><Key.shift><Key.shift><Key.shift><Key.shift><Key.shift><Key.shift><Key.shift><Key.shift><Key.shift><Key.shift><Key.shift><Key.shift><Key.shift><Key.shift><Key.shift><Key.shift><Key.shift><Key.shift>State/<Key.shift>Pr<Key.down>o<Key.down>vince/area<Key.space><Key.shift_r><Key.shift_r>:<Key.space><Key.shift><Key.shift><Key.shift><Key.shift><Key.shift><Key.shift><Key.shift><Key.shift><Key.shift><Key.shift>Buin<Key.enter><Key.shift><Key.shift><Key.shift><Key.shift><Key.shift><Key.shift><Key.shift><Key.shift><Key.shift><Key.shift><Key.shift><Key.shift><Key.shift><Key.shift><Key.shift><Key.shift><Key.shift><Key.shift>Phone<Key.space>number<Key.space><Key.shift_r>:<Key.space>28211512<Key.enter><Key.shift>Country<Key.space>call<Key.left><Key.left><Key.left>i<Key.backspace><Key.right><Key.right><Key.right>ing<Key.space>code<Key.space><Key.shift_r>:<Key.space><Key.shift_r>+56<Key.enter><Key.shift><Key.shift><Key.shift><Key.shift><Key.shift><Key.shift><Key.shift><Key.shift><Key.shift><Key.shift><Key.shift><Key.shift><Key.shift><Key.shift><Key.shift><Key.shift><Key.shift><Key.shift><Key.shift><Key.shift><Key.shift><Key.shift><Key.shift><Key.shift><Key.shift><Key.shift><Key.shift><Key.shift><Key.shift>Coo<Key.backspace>untry<Key.space><Key.shift_r><Key.shift_r><Key.shift_r><Key.shift_r><Key.shift_r><Key.shift_r><Key.shift_r><Key.shift_r><Key.shift_r>:<Key.space><Key.shift><Key.shift><Key.shift><Key.shift><Key.shift>Chile
Screenshot: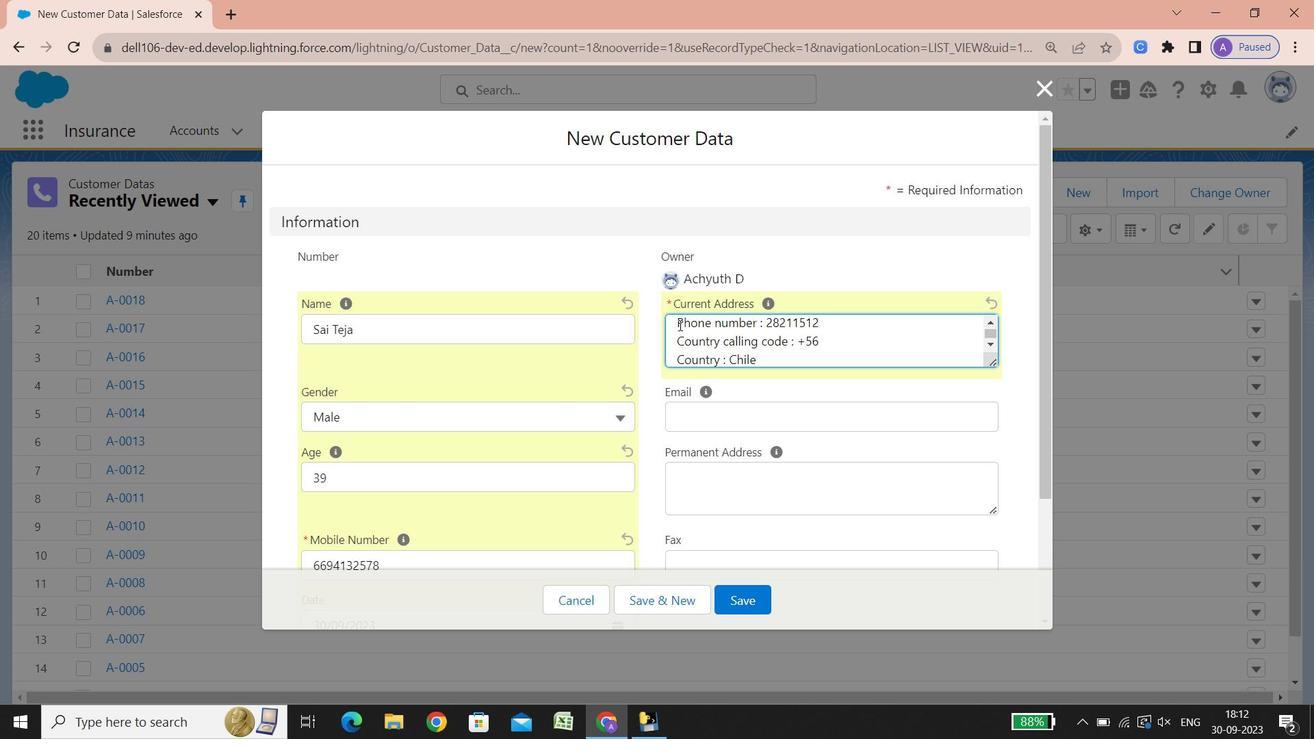 
Action: Mouse moved to (689, 414)
Screenshot: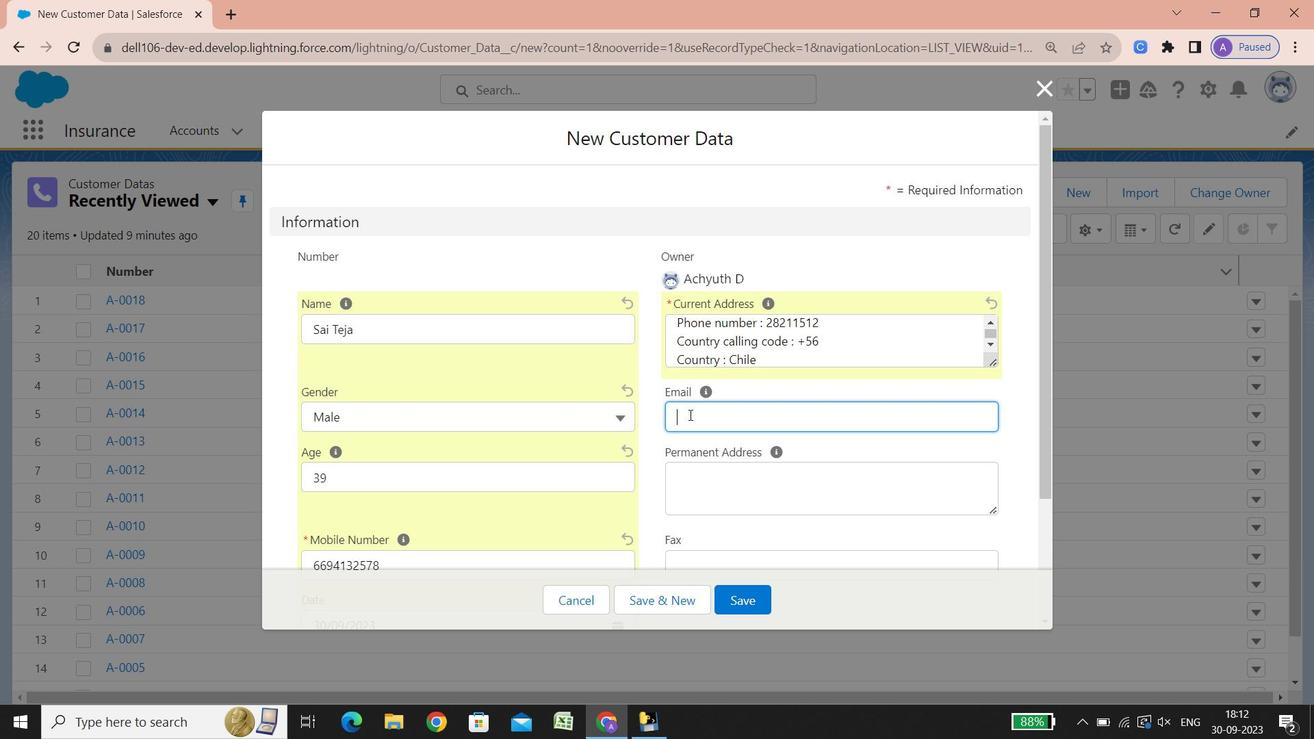 
Action: Mouse pressed left at (689, 414)
Screenshot: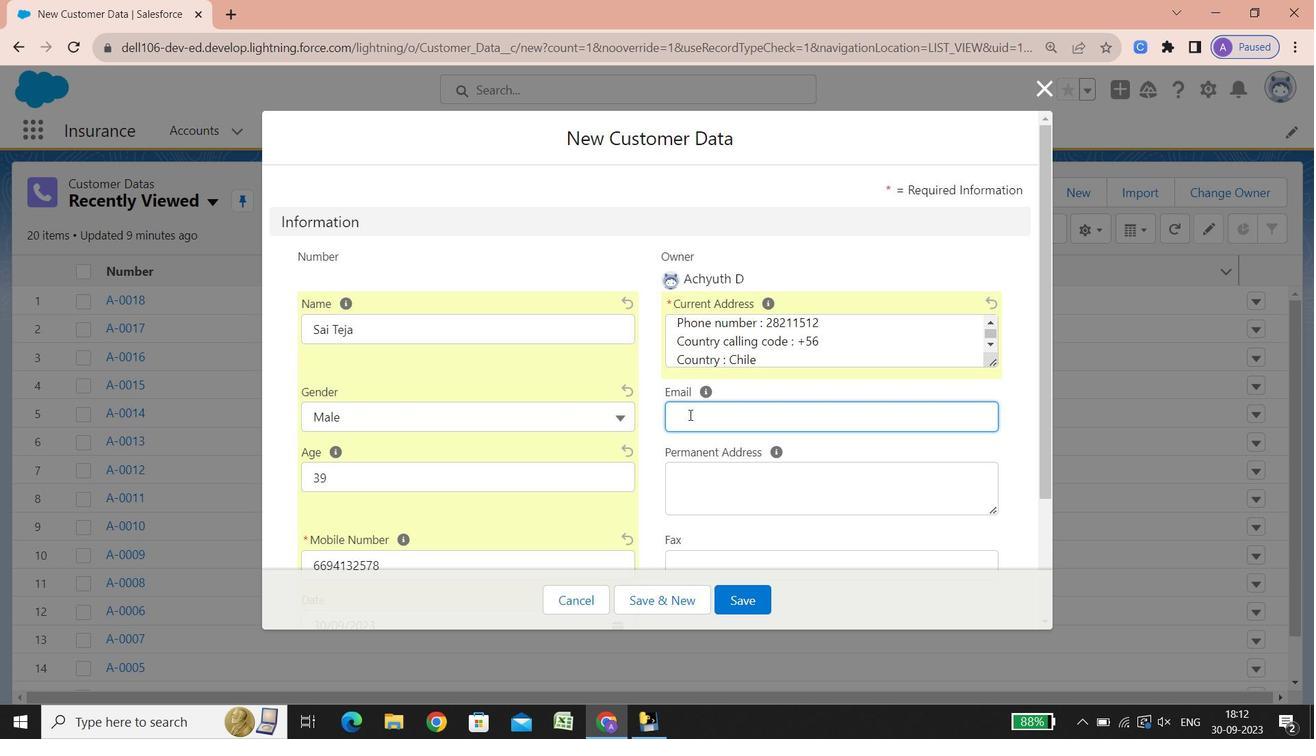 
Action: Key pressed <Key.shift><Key.shift><Key.shift><Key.shift>Sai<Key.space><Key.shift>T<Key.backspace><Key.backspace><Key.shift>Teja17965<Key.shift_r>@gmail.com
Screenshot: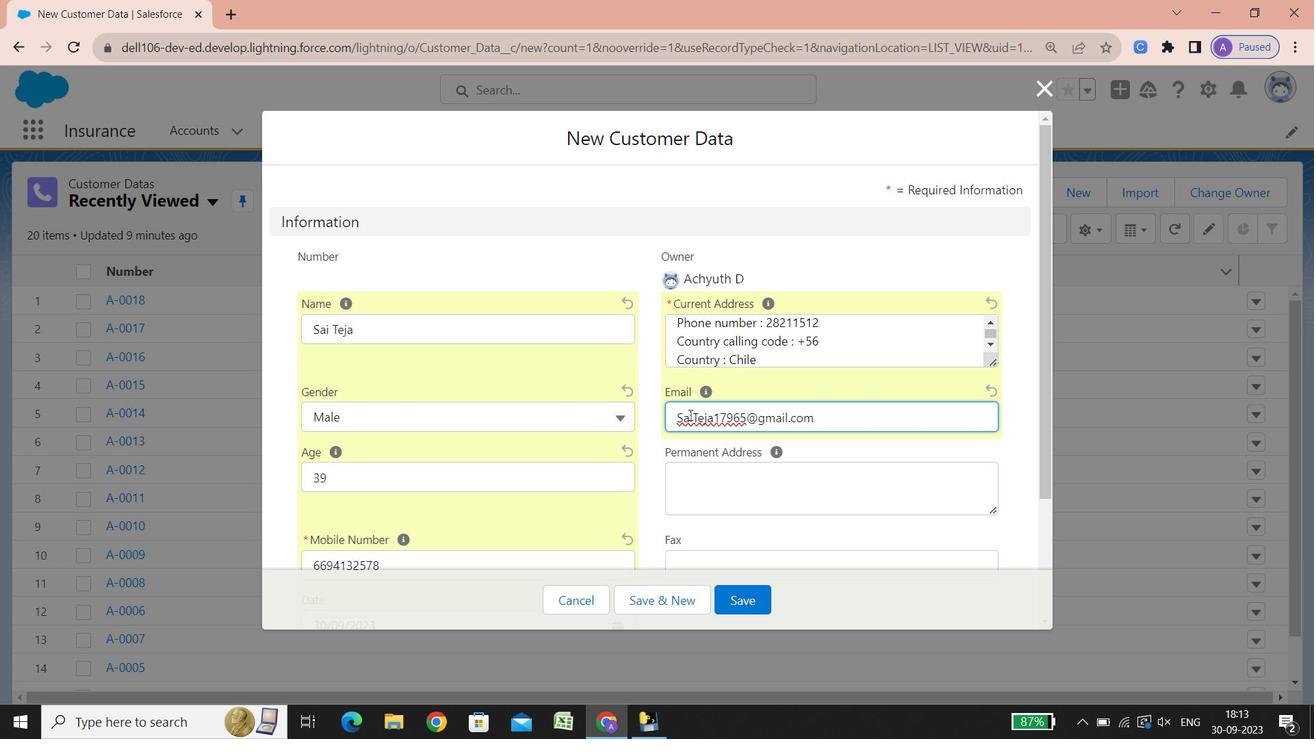 
Action: Mouse moved to (691, 477)
Screenshot: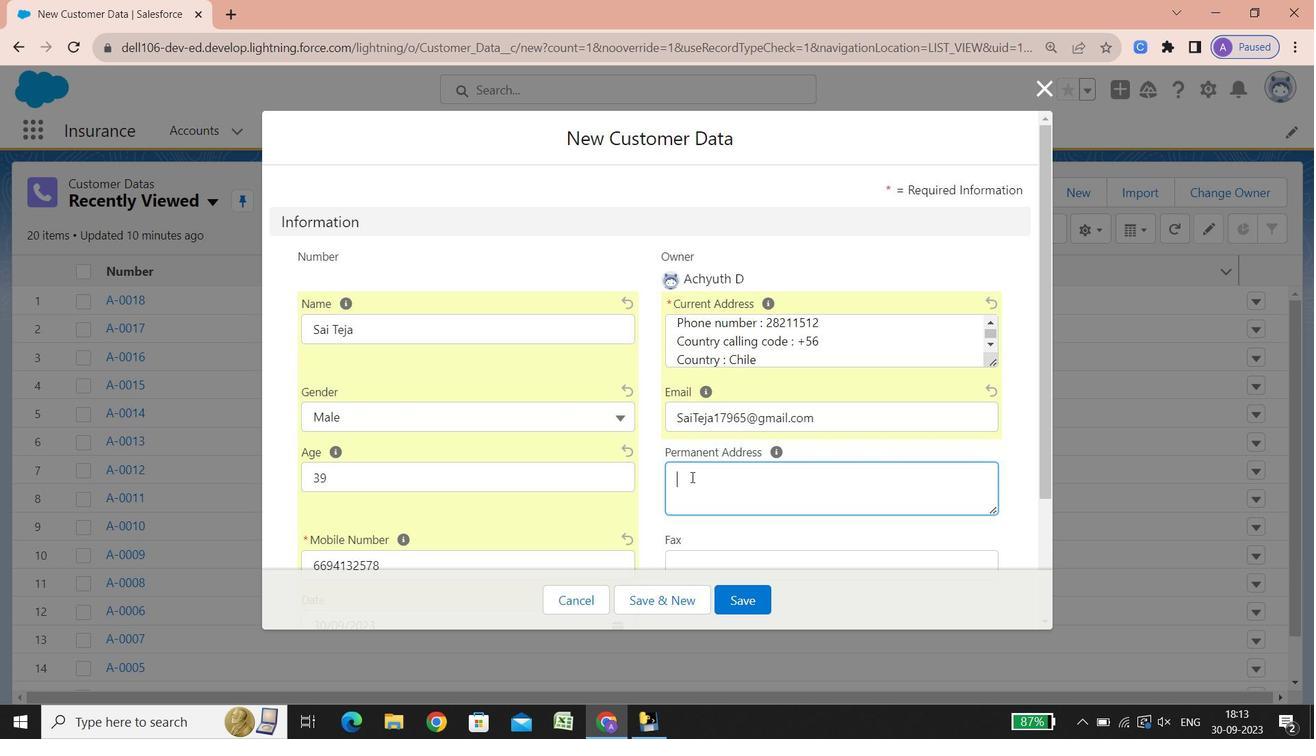 
Action: Mouse pressed left at (691, 477)
Screenshot: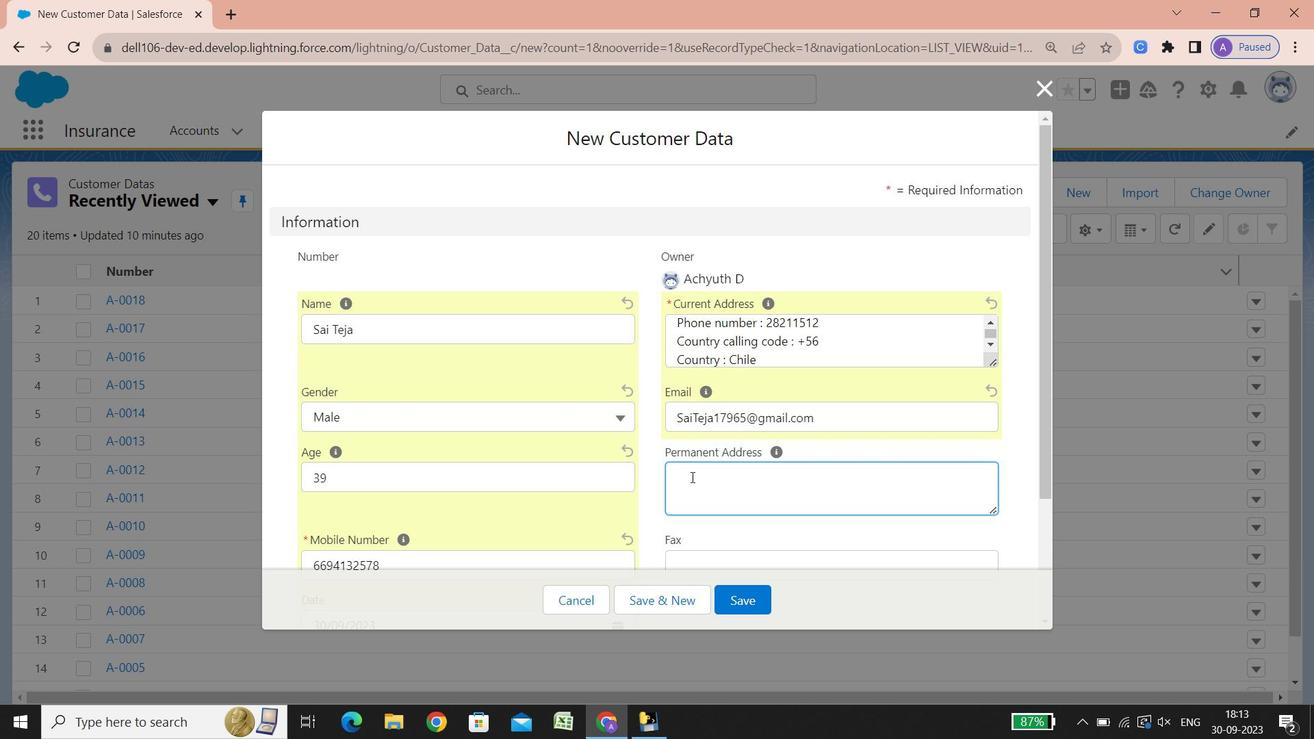 
Action: Key pressed <Key.shift><Key.shift><Key.shift><Key.shift><Key.shift><Key.shift>Street
Screenshot: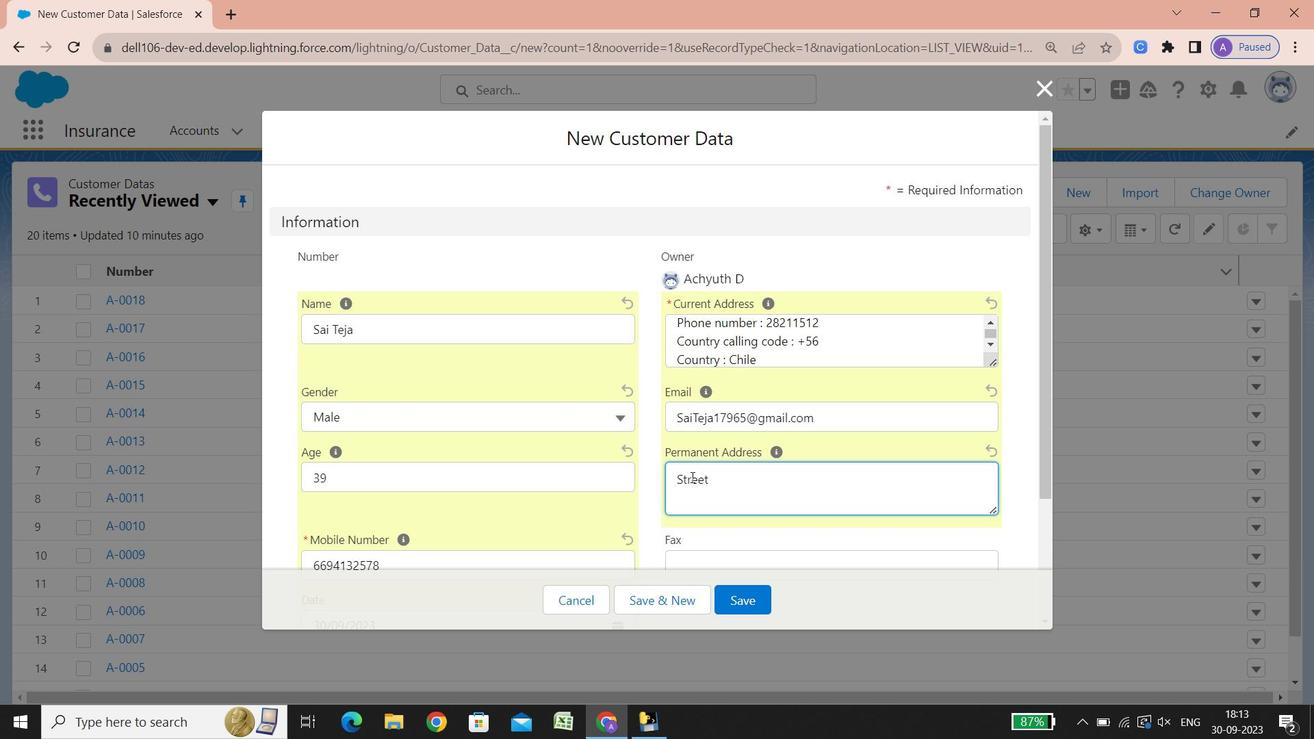 
Action: Mouse moved to (748, 476)
Screenshot: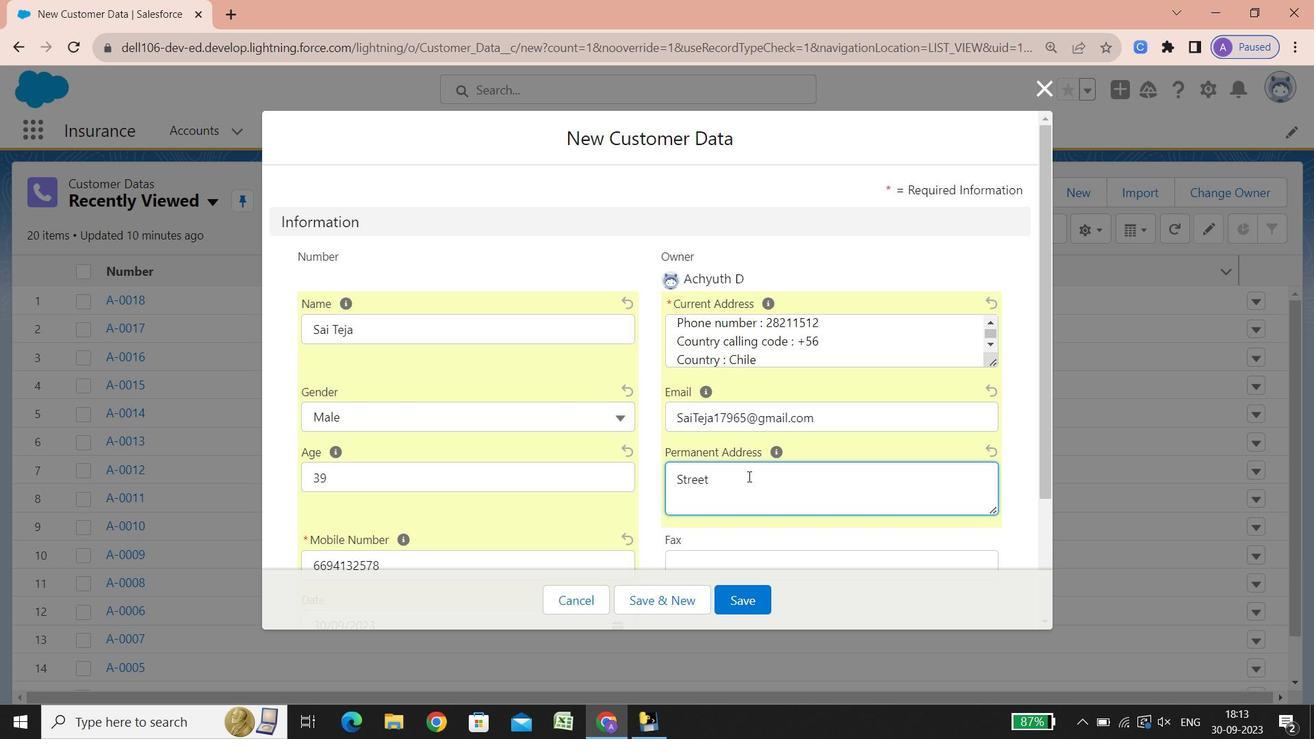 
Action: Key pressed <Key.space><Key.shift_r><Key.shift_r><Key.shift_r><Key.shift_r><Key.shift_r><Key.shift_r><Key.shift_r><Key.shift_r><Key.shift_r>:<Key.space><Key.shift><Key.shift><Key.shift><Key.shift><Key.shift>Calle<Key.space><Key.shift><Key.shift><Key.shift>Junta<Key.space><Key.shift><Key.shift><Key.shift>De<Key.space><Key.shift><Key.shift><Key.shift><Key.shift><Key.shift><Key.shift><Key.shift><Key.shift><Key.shift><Key.shift><Key.shift><Key.shift><Key.shift><Key.shift><Key.shift><Key.shift><Key.shift><Key.shift><Key.shift><Key.shift><Key.shift><Key.shift><Key.shift>Gobiernog<Key.backspace>,<Key.space>
Screenshot: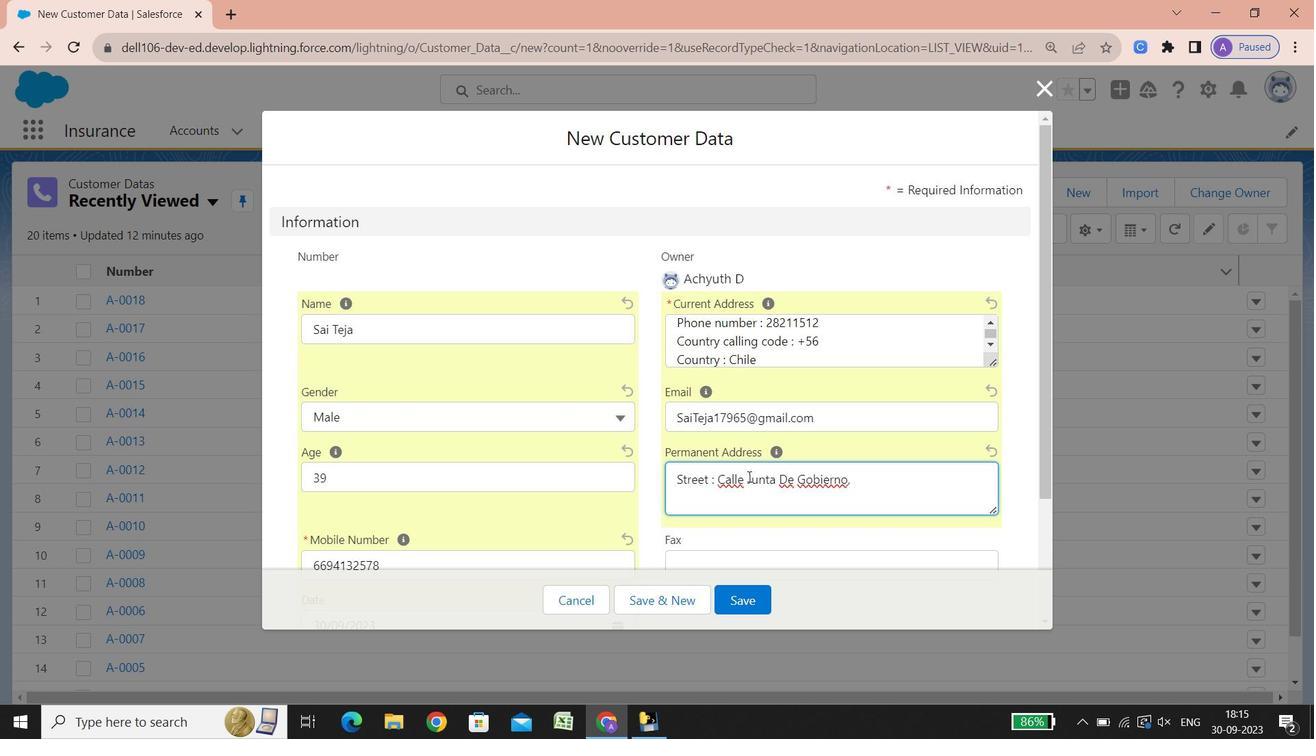 
Action: Mouse moved to (759, 440)
Screenshot: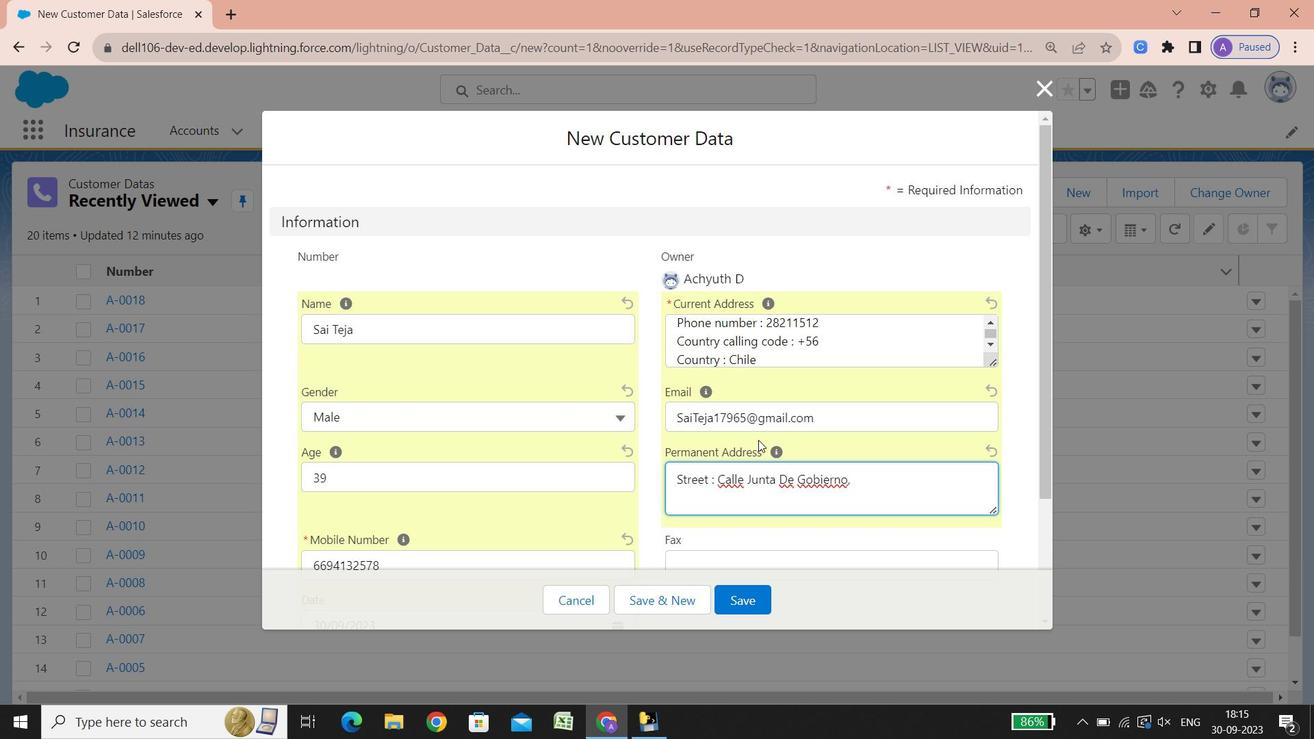 
Action: Key pressed 0481
Screenshot: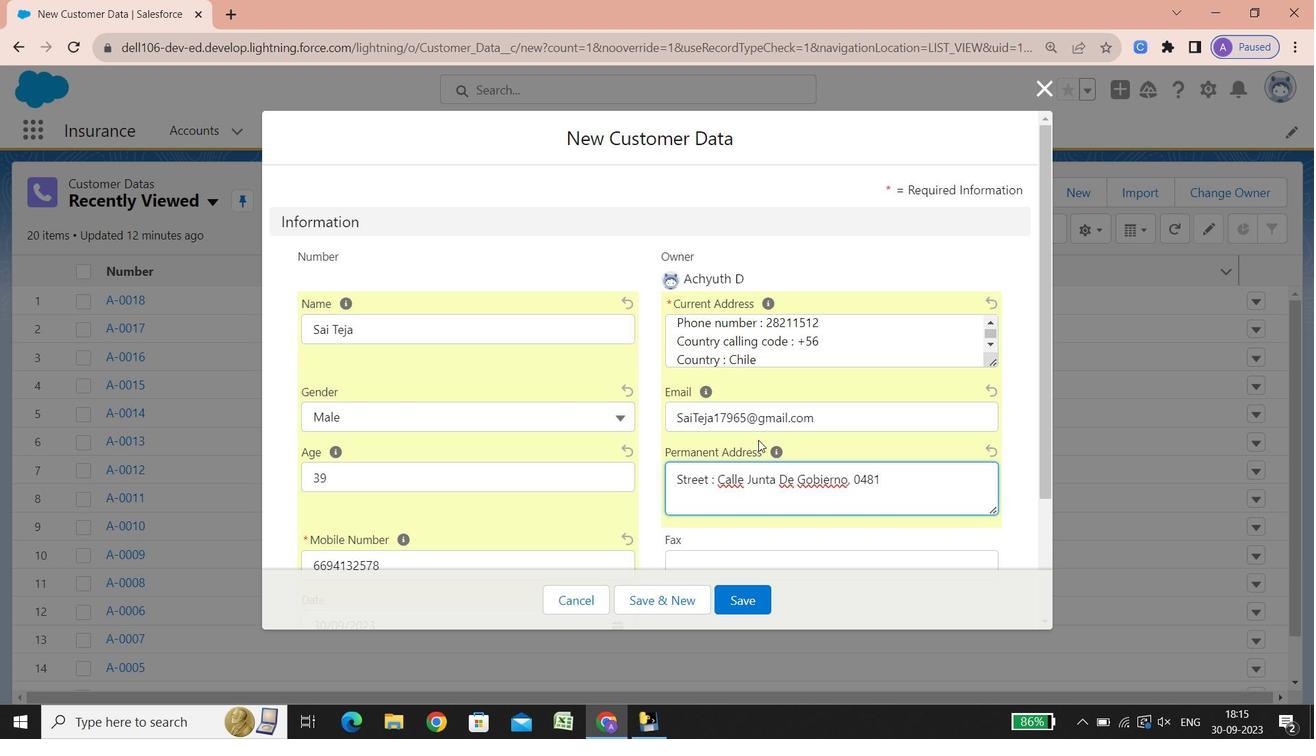 
Action: Mouse moved to (756, 431)
Screenshot: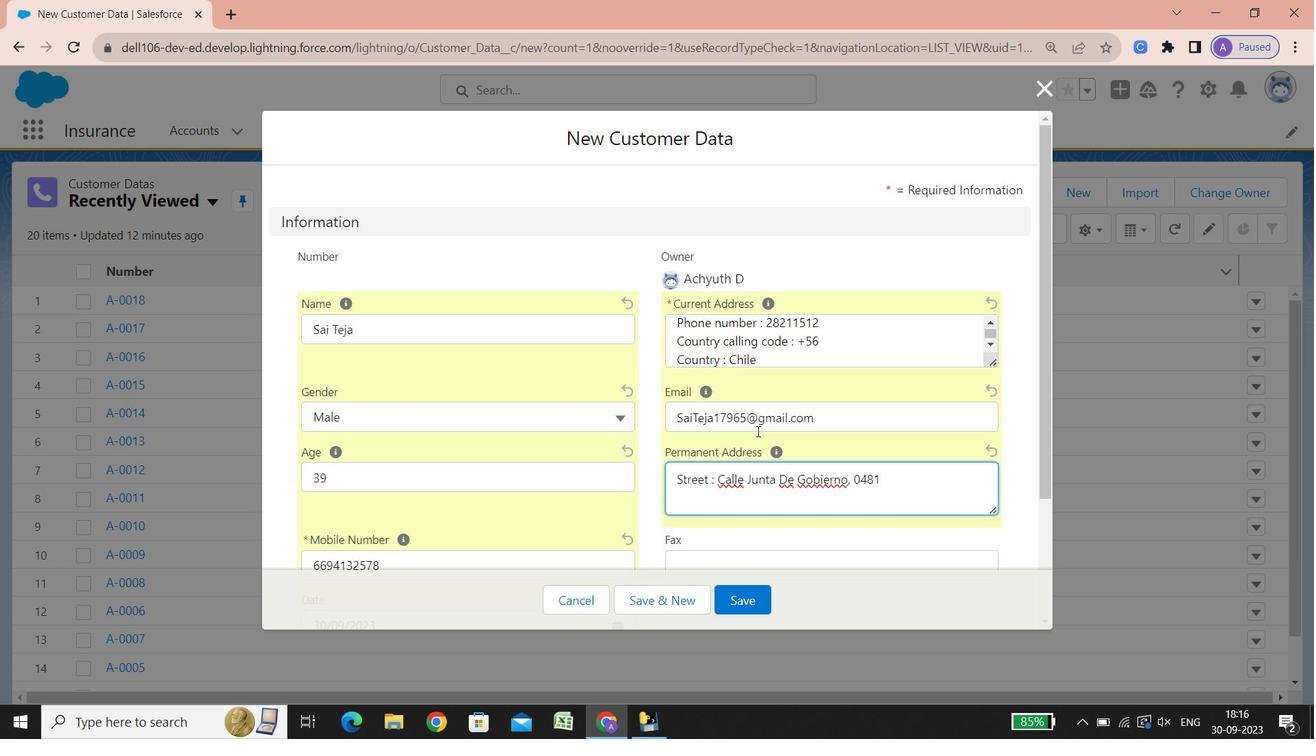 
Action: Key pressed <Key.enter><Key.shift>City<Key.space><Key.shift_r>:<Key.space><Key.shift>Xii<Key.space><Key.shift><Key.shift><Key.shift><Key.shift><Key.shift><Key.shift><Key.shift><Key.shift><Key.shift><Key.shift><Key.shift><Key.shift><Key.shift><Key.shift><Key.shift><Key.shift><Key.shift><Key.shift><Key.shift><Key.shift><Key.shift><Key.shift><Key.shift><Key.shift><Key.shift><Key.shift><Key.shift><Key.shift><Key.shift><Key.shift><Key.shift><Key.shift><Key.shift><Key.shift><Key.shift><Key.shift>Region<Key.enter><Key.shift><Key.shift><Key.shift><Key.shift><Key.shift><Key.shift><Key.shift><Key.shift><Key.shift><Key.shift><Key.shift><Key.shift><Key.shift><Key.shift>State/<Key.shift><Key.shift><Key.shift><Key.shift><Key.shift><Key.shift>Province/area<Key.space><Key.shift_r><Key.shift_r><Key.shift_r>:<Key.space><Key.shift>Punta<Key.space><Key.shift><Key.shift><Key.shift>Arenas<Key.enter><Key.shift><Key.shift><Key.shift><Key.shift><Key.shift><Key.shift><Key.shift><Key.shift>Phone<Key.space>number<Key.space><Key.shift_r>:<Key.space><Key.shift_r>:<Key.backspace><Key.shift_r><Key.shift_r><Key.shift_r><Key.shift_r><Key.shift_r><Key.shift_r>(94<Key.shift_r>)<Key.space>260394<Key.enter><Key.shift><Key.shift><Key.shift>Country<Key.space>calling<Key.space>code<Key.space><Key.shift_r><Key.shift_r><Key.shift_r><Key.shift_r><Key.shift_r><Key.shift_r>:<Key.space><Key.shift_r>+56<Key.enter><Key.shift><Key.shift><Key.shift><Key.shift><Key.shift><Key.shift><Key.shift><Key.shift><Key.shift><Key.shift><Key.shift><Key.shift><Key.shift><Key.shift><Key.shift><Key.shift><Key.shift><Key.shift><Key.shift><Key.shift><Key.shift><Key.shift><Key.shift><Key.shift><Key.shift><Key.shift><Key.shift><Key.shift><Key.shift><Key.shift><Key.shift><Key.shift><Key.shift><Key.shift><Key.shift><Key.shift><Key.shift><Key.shift><Key.shift><Key.shift><Key.shift><Key.shift><Key.shift><Key.shift><Key.shift><Key.shift><Key.shift><Key.shift><Key.shift><Key.shift><Key.shift>Country<Key.space><Key.shift_r>:<Key.space><Key.shift><Key.shift><Key.shift>Chile
Screenshot: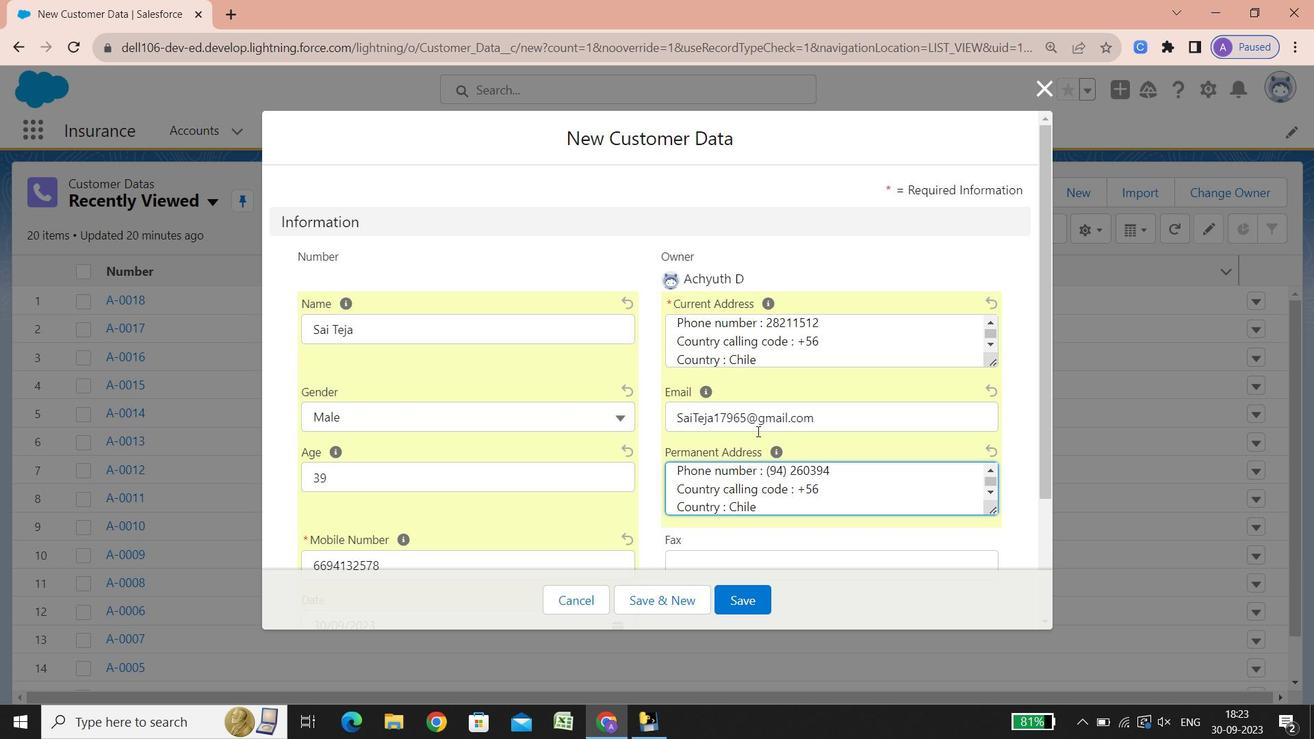 
Action: Mouse scrolled (756, 430) with delta (0, 0)
Screenshot: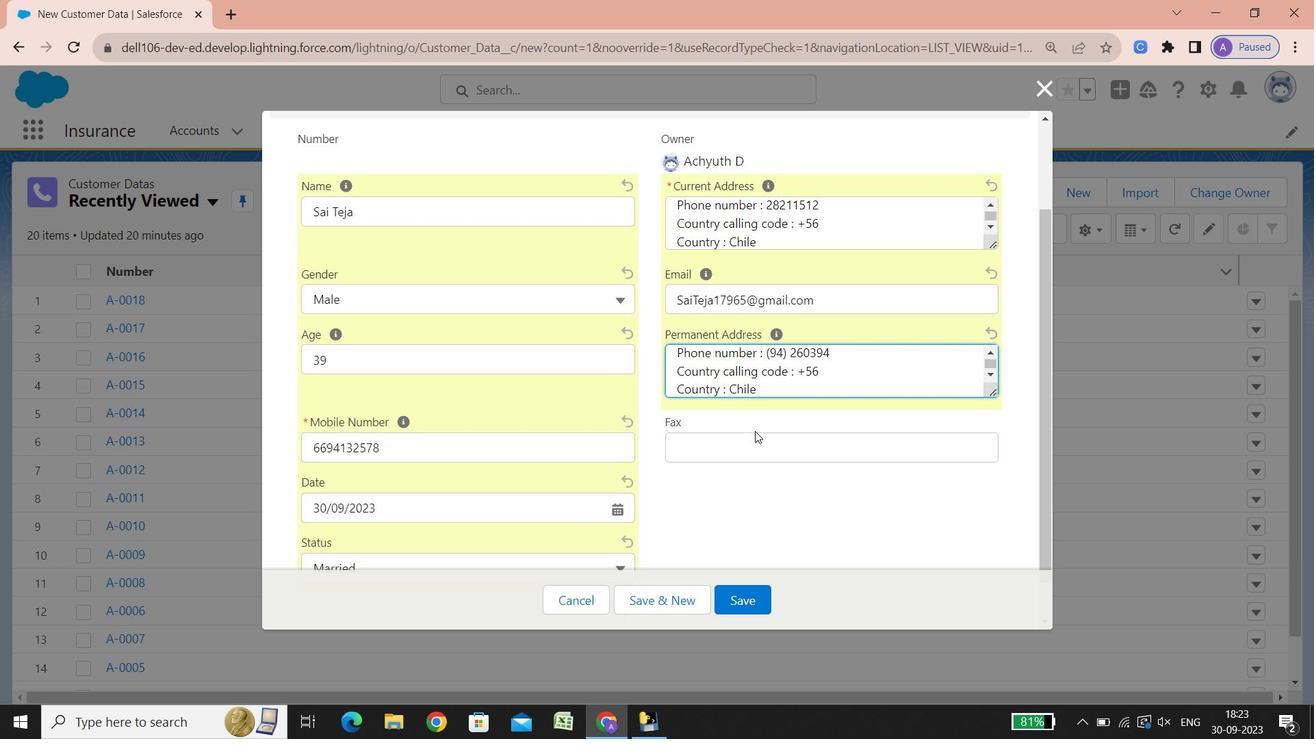 
Action: Mouse scrolled (756, 430) with delta (0, 0)
Screenshot: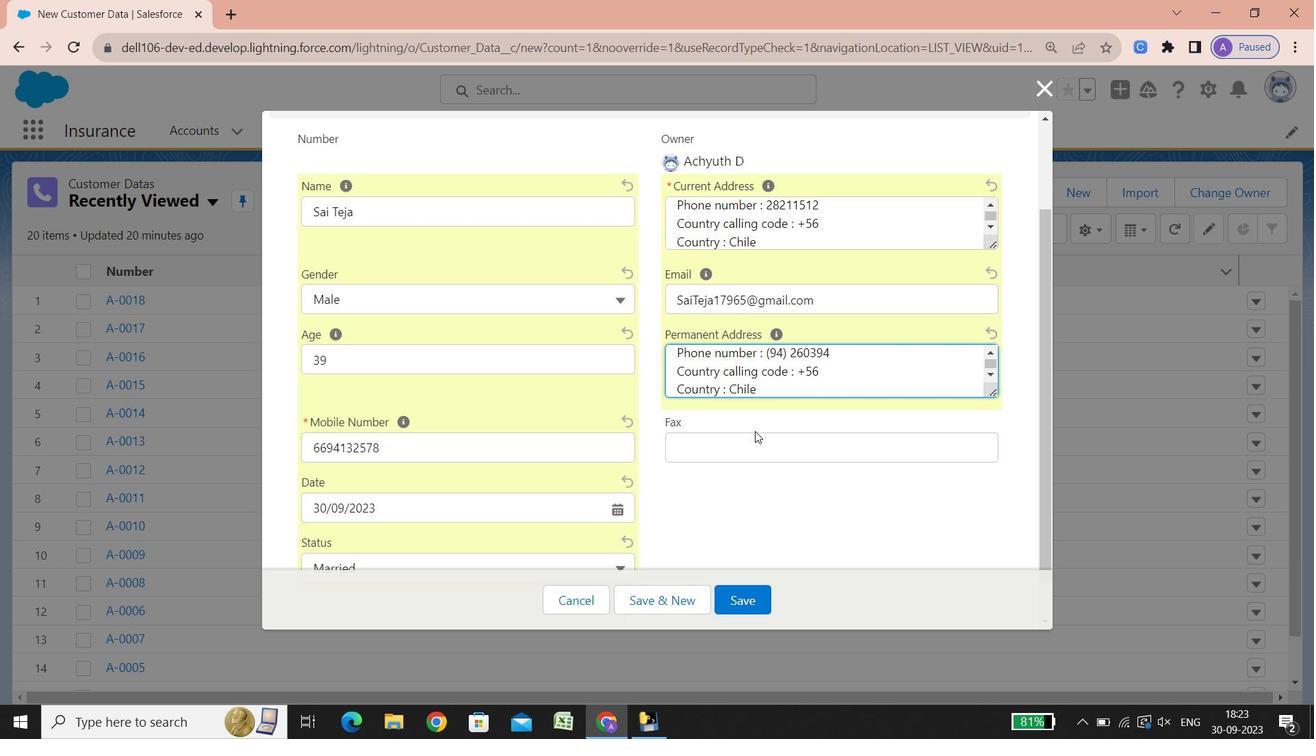 
Action: Mouse scrolled (756, 430) with delta (0, 0)
Screenshot: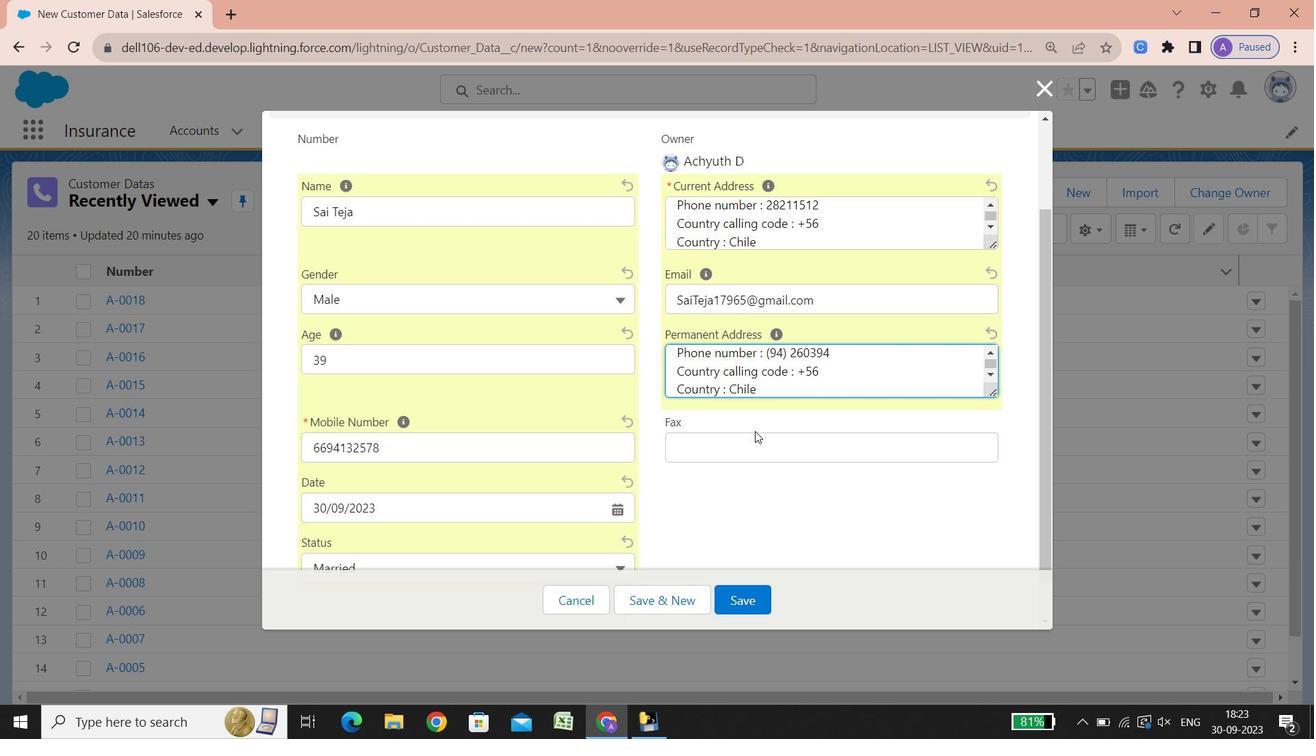 
Action: Mouse scrolled (756, 430) with delta (0, 0)
Screenshot: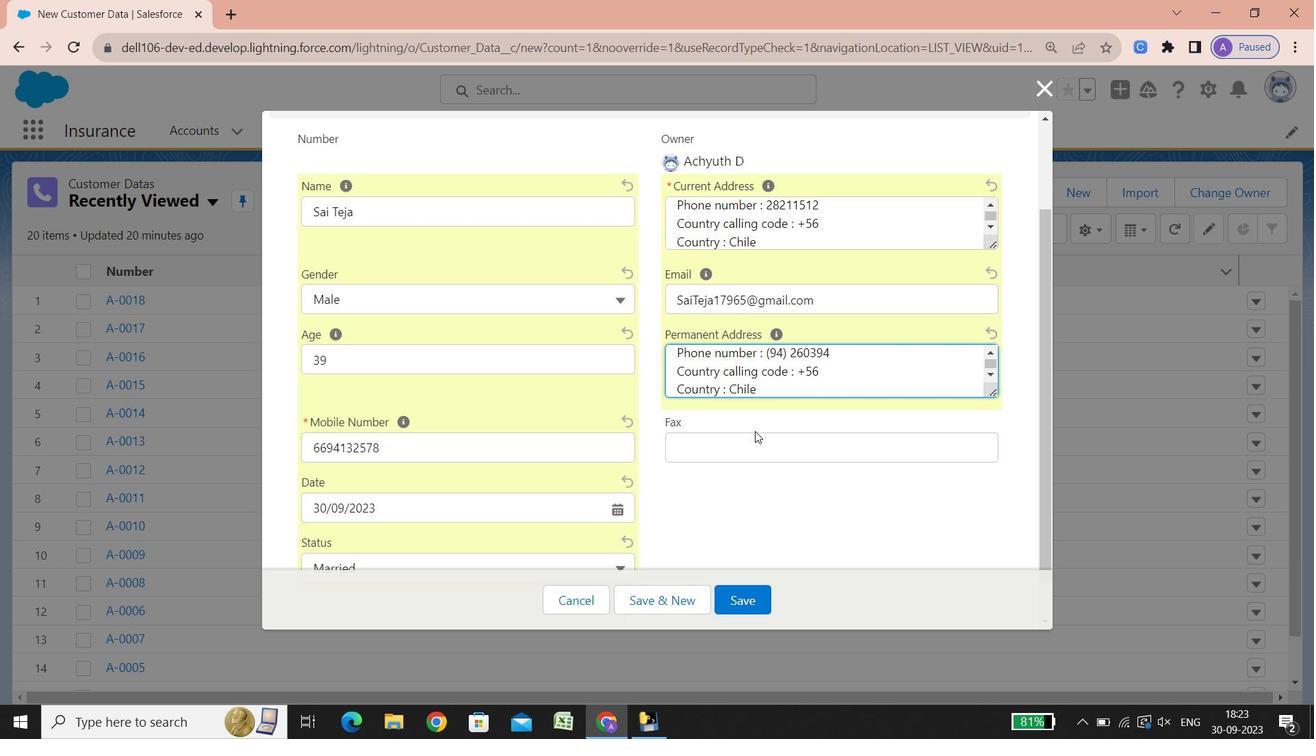 
Action: Mouse scrolled (756, 430) with delta (0, 0)
Screenshot: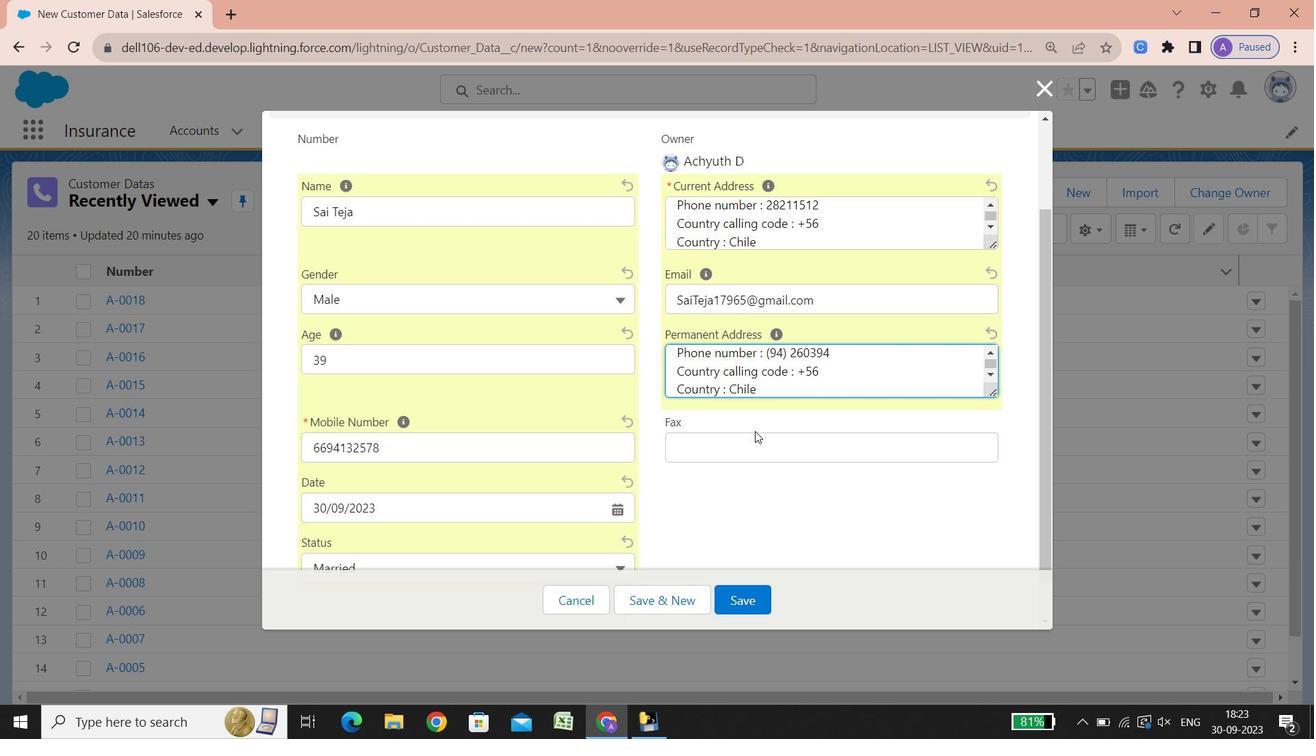 
Action: Mouse scrolled (756, 430) with delta (0, 0)
Screenshot: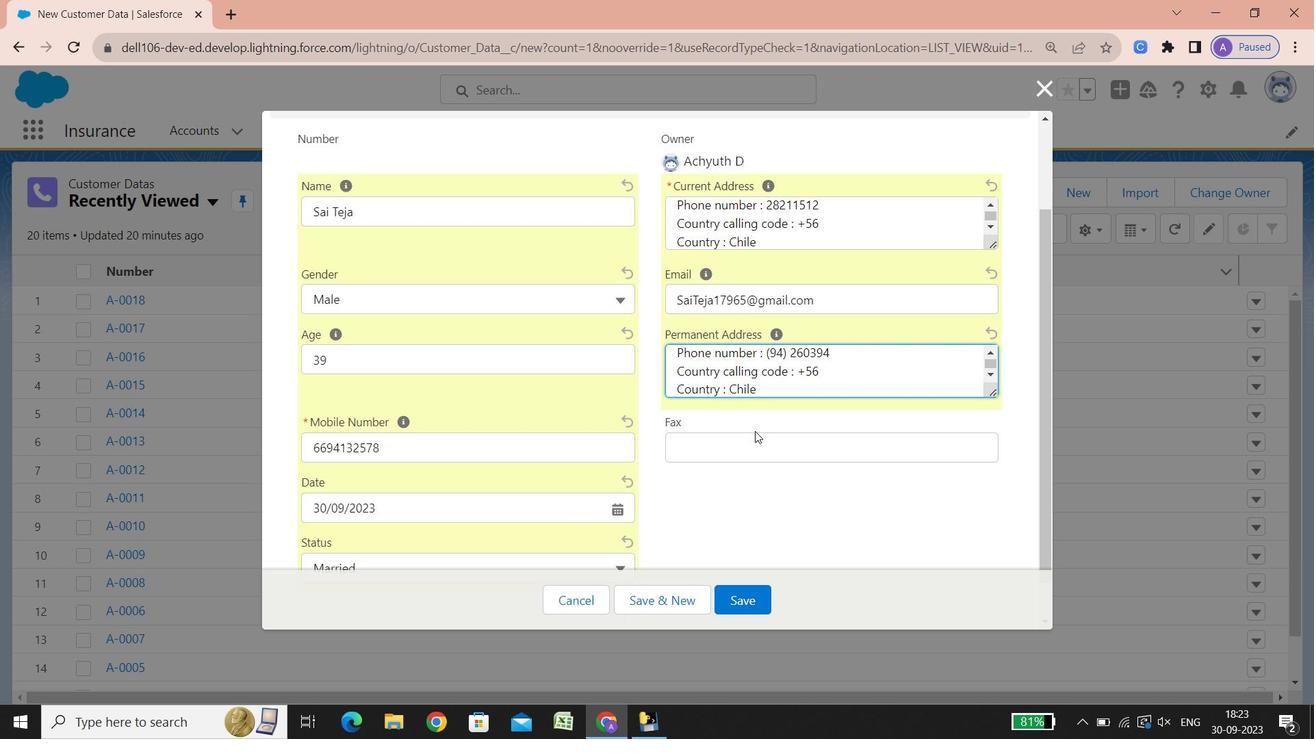 
Action: Mouse scrolled (756, 430) with delta (0, 0)
Screenshot: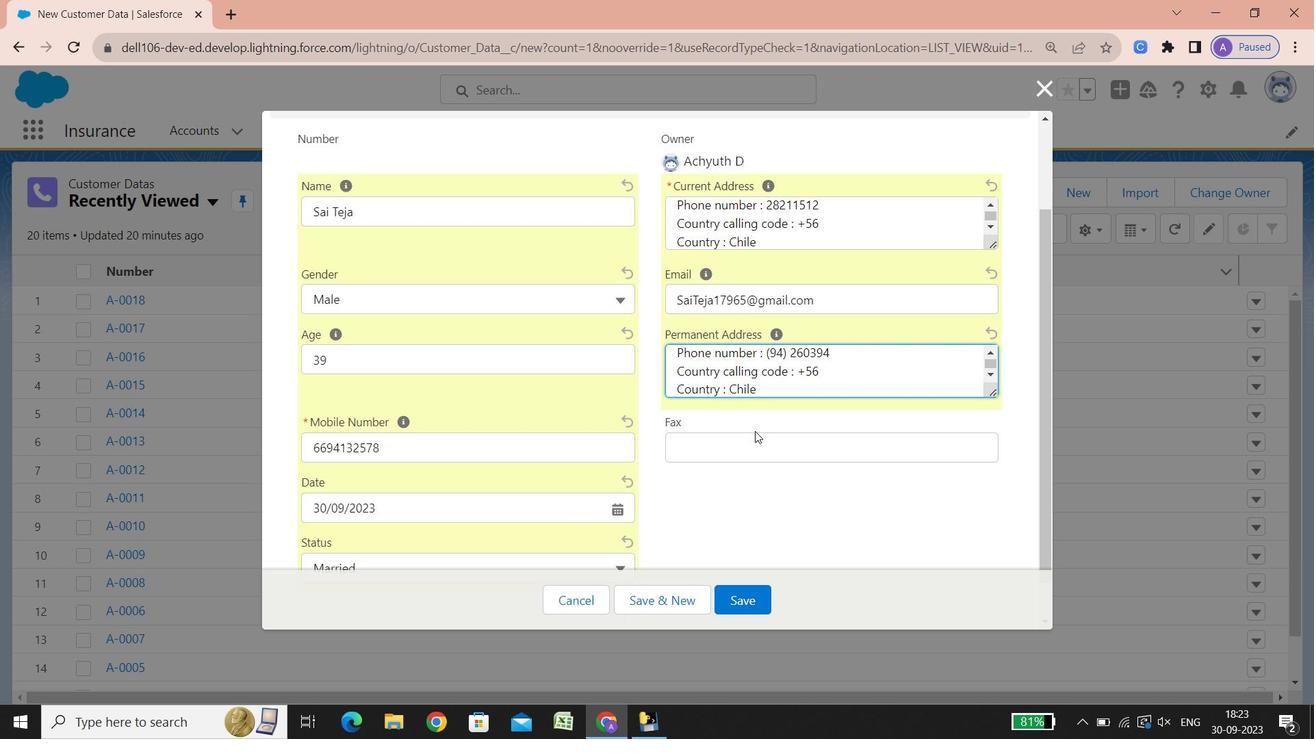 
Action: Mouse scrolled (756, 430) with delta (0, 0)
Screenshot: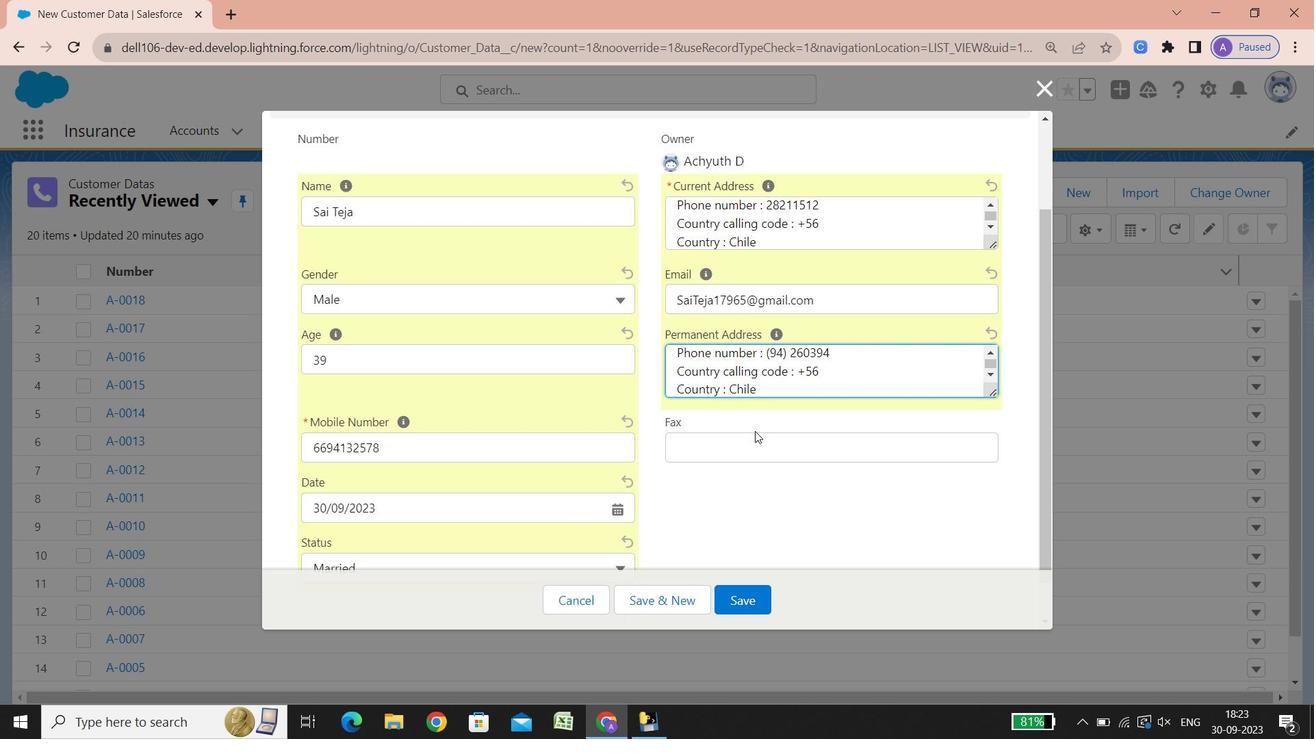 
Action: Mouse scrolled (756, 430) with delta (0, 0)
Screenshot: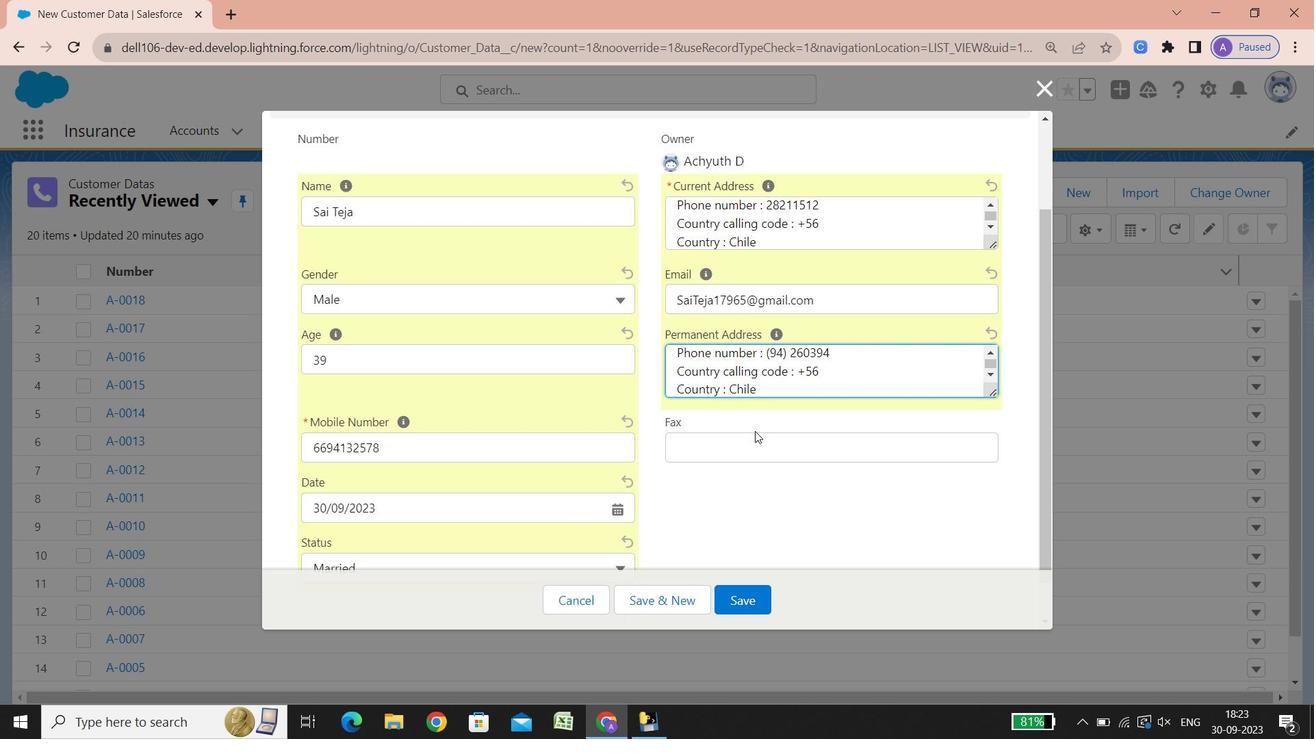 
Action: Mouse scrolled (756, 430) with delta (0, 0)
Screenshot: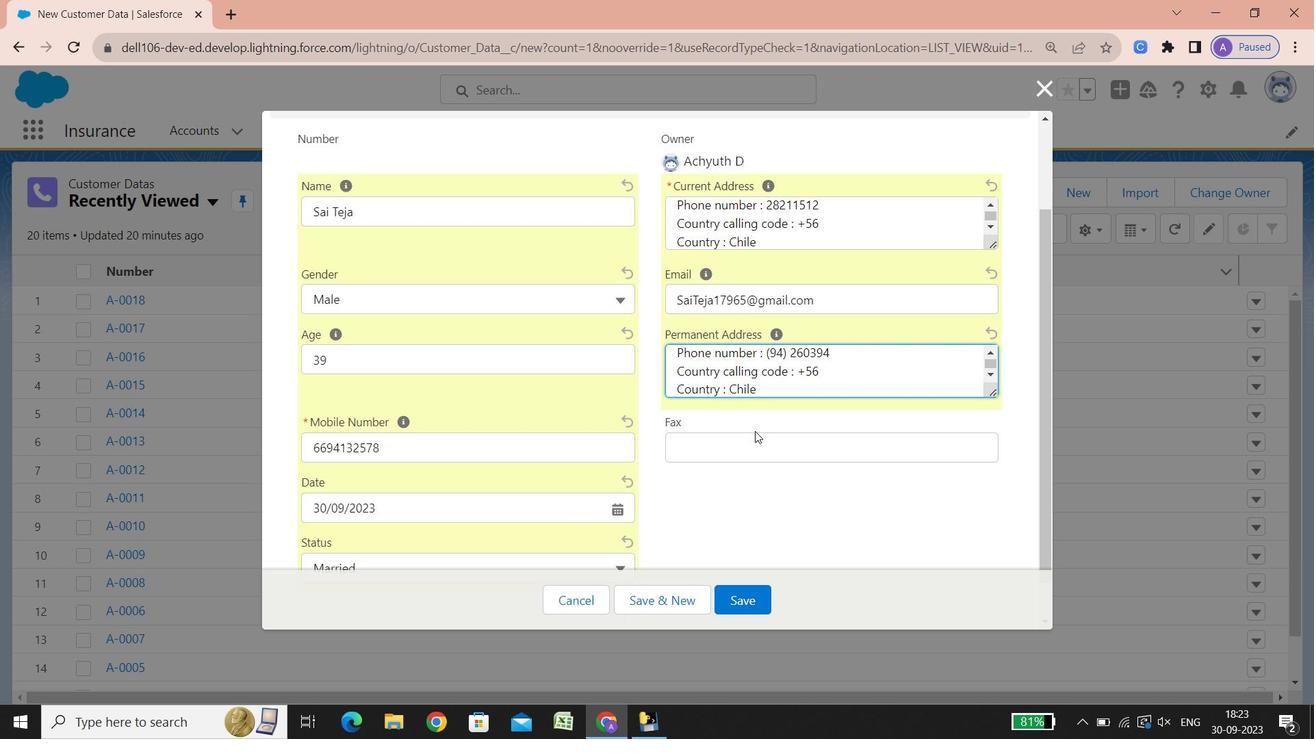
Action: Mouse scrolled (756, 430) with delta (0, 0)
Screenshot: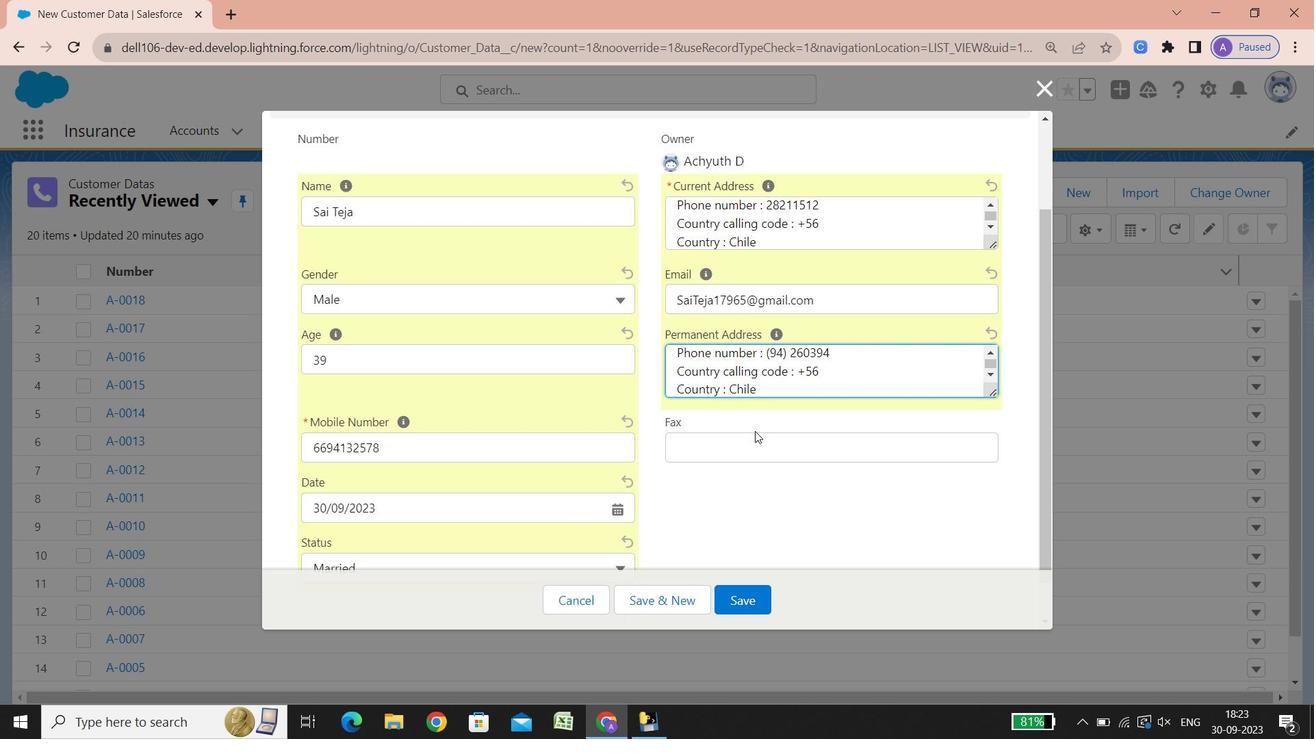 
Action: Mouse scrolled (756, 430) with delta (0, 0)
Screenshot: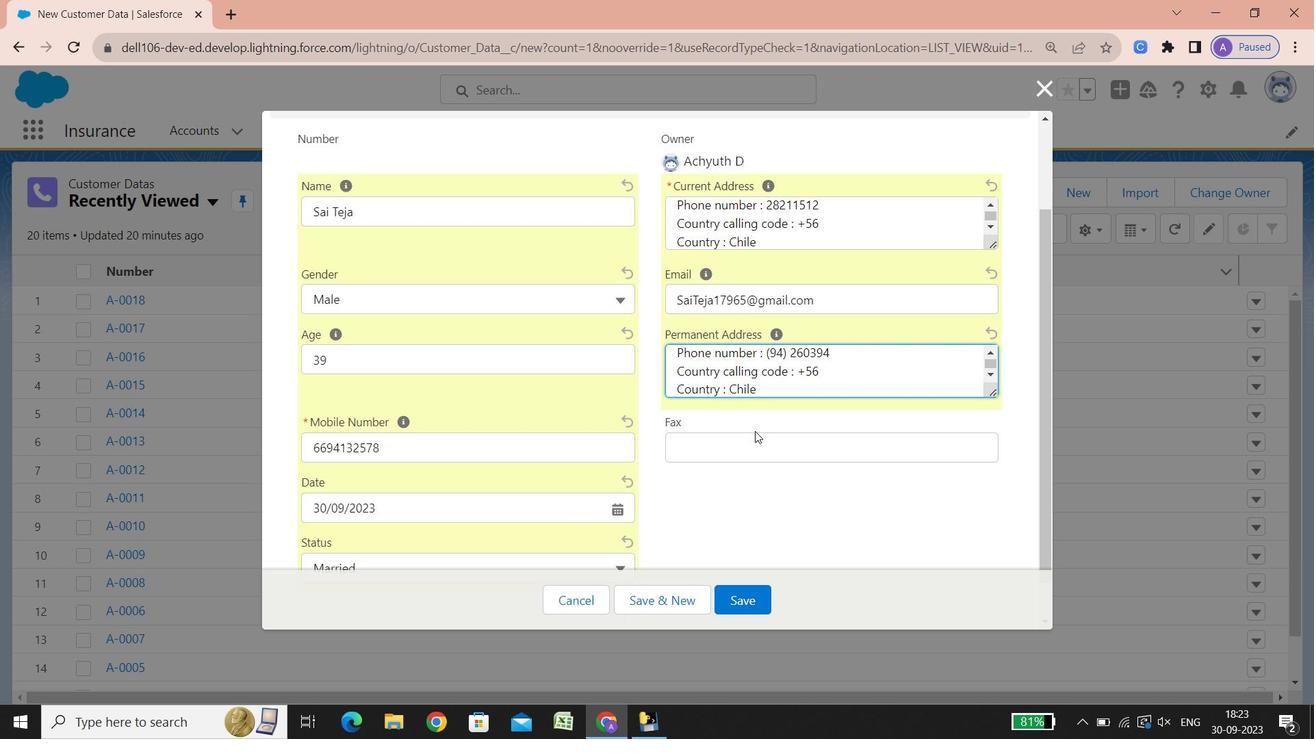 
Action: Mouse scrolled (756, 430) with delta (0, 0)
Screenshot: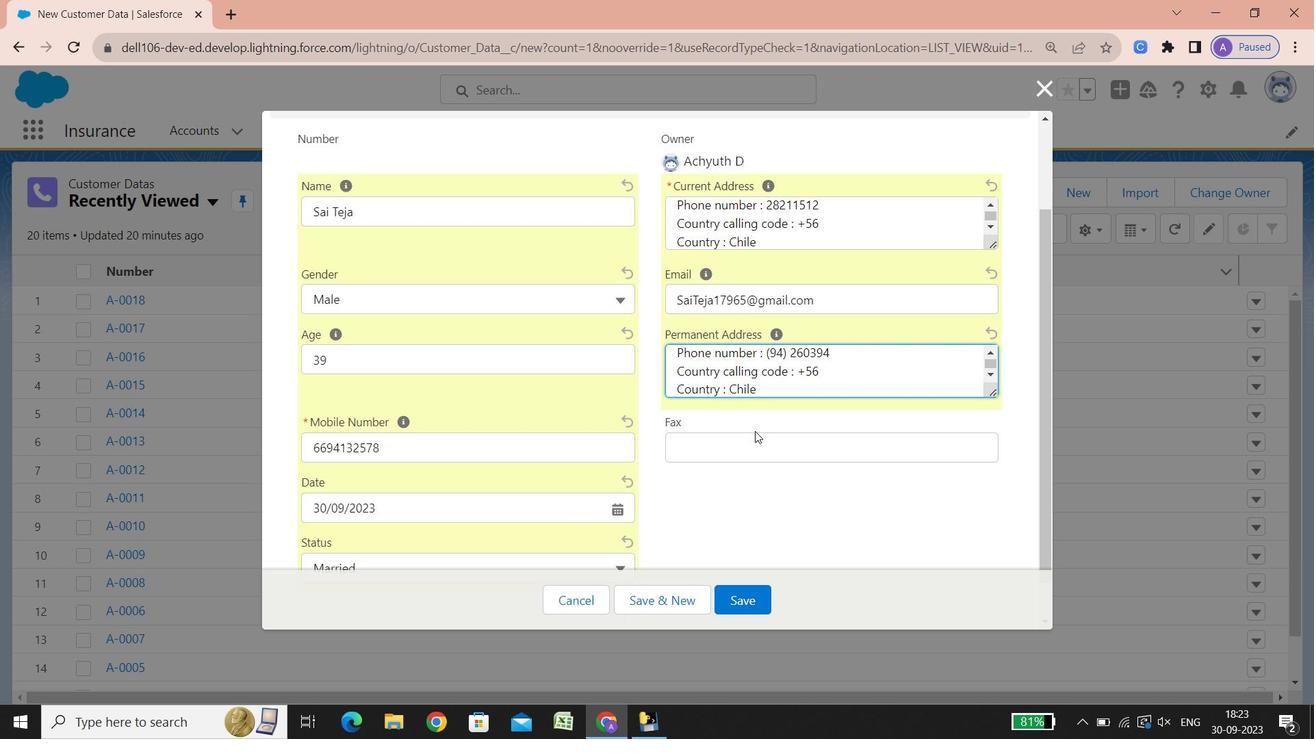 
Action: Mouse scrolled (756, 430) with delta (0, 0)
Screenshot: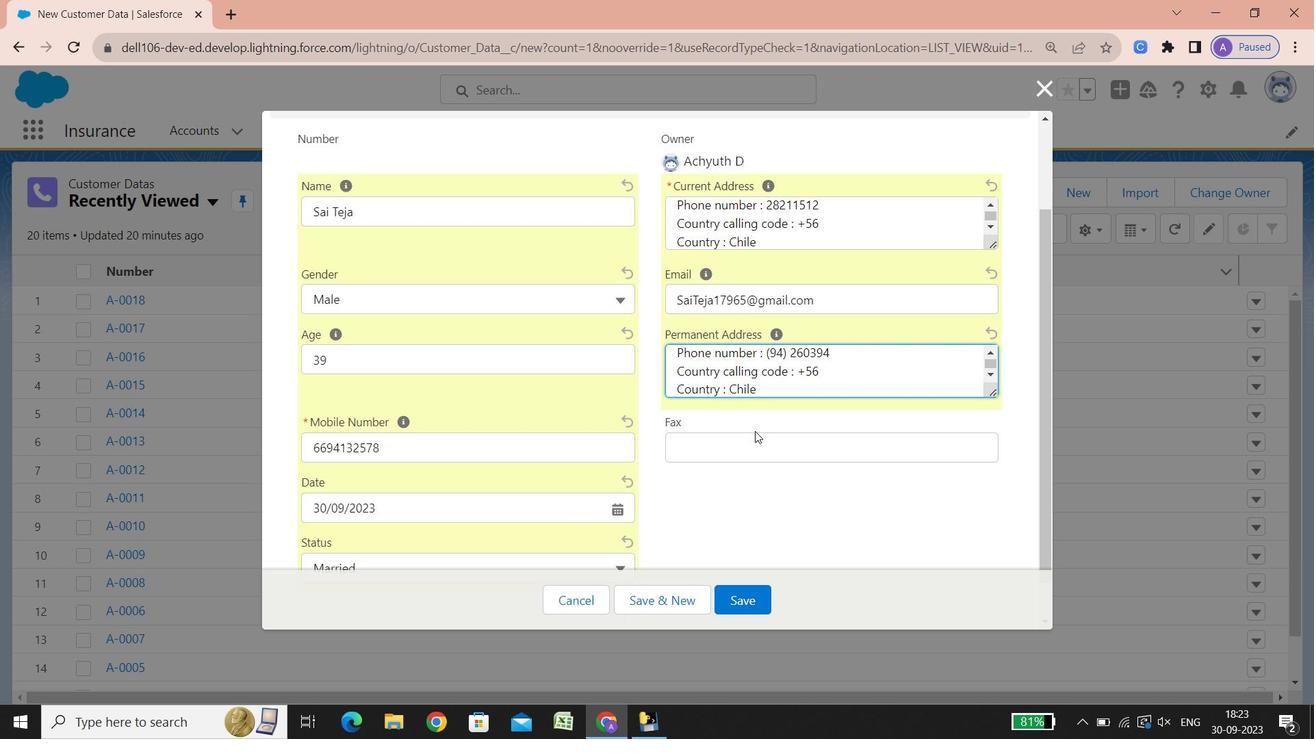 
Action: Mouse scrolled (756, 430) with delta (0, 0)
Screenshot: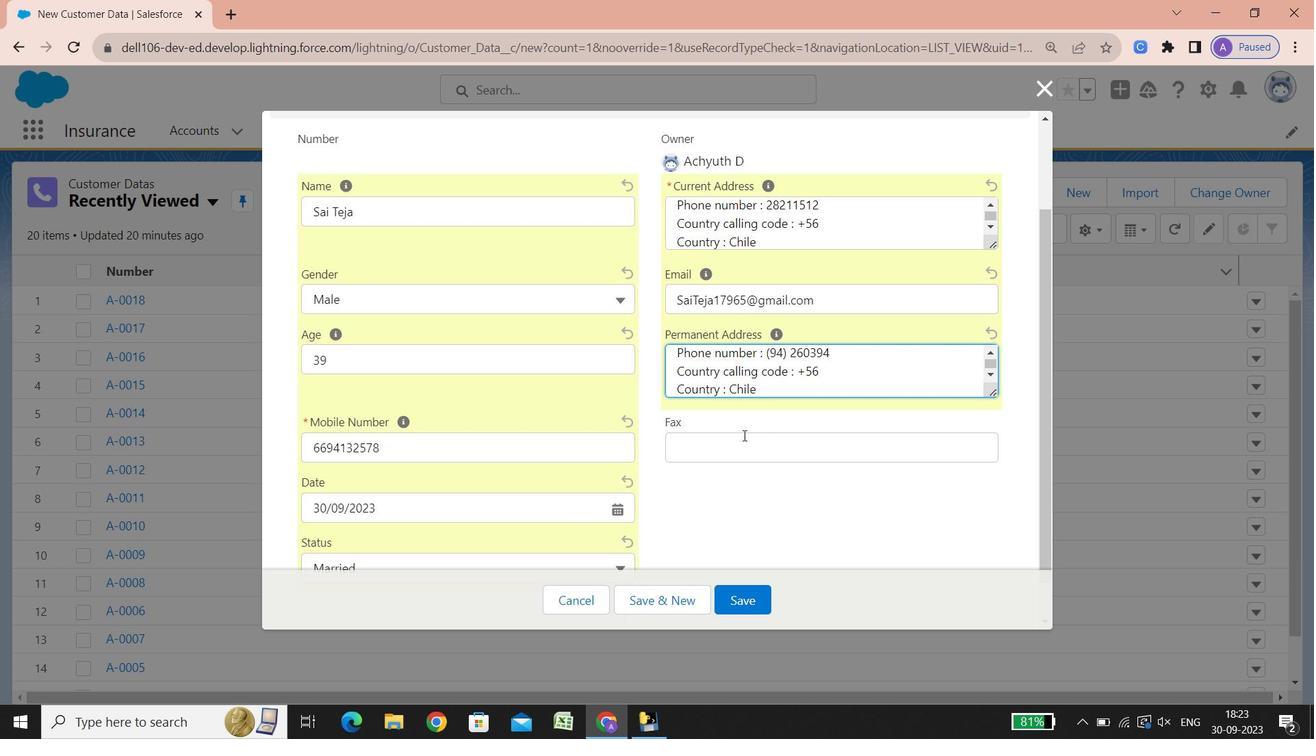 
Action: Mouse scrolled (756, 430) with delta (0, 0)
Screenshot: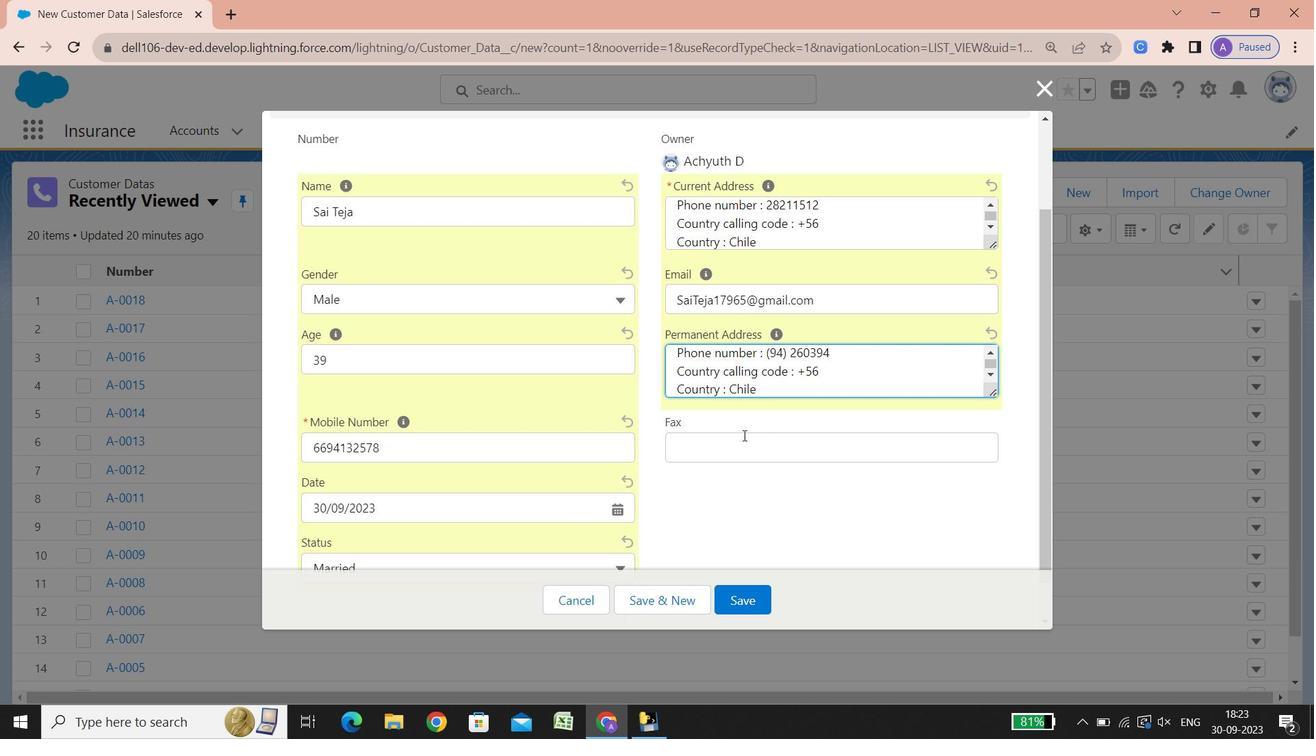 
Action: Mouse scrolled (756, 430) with delta (0, 0)
Screenshot: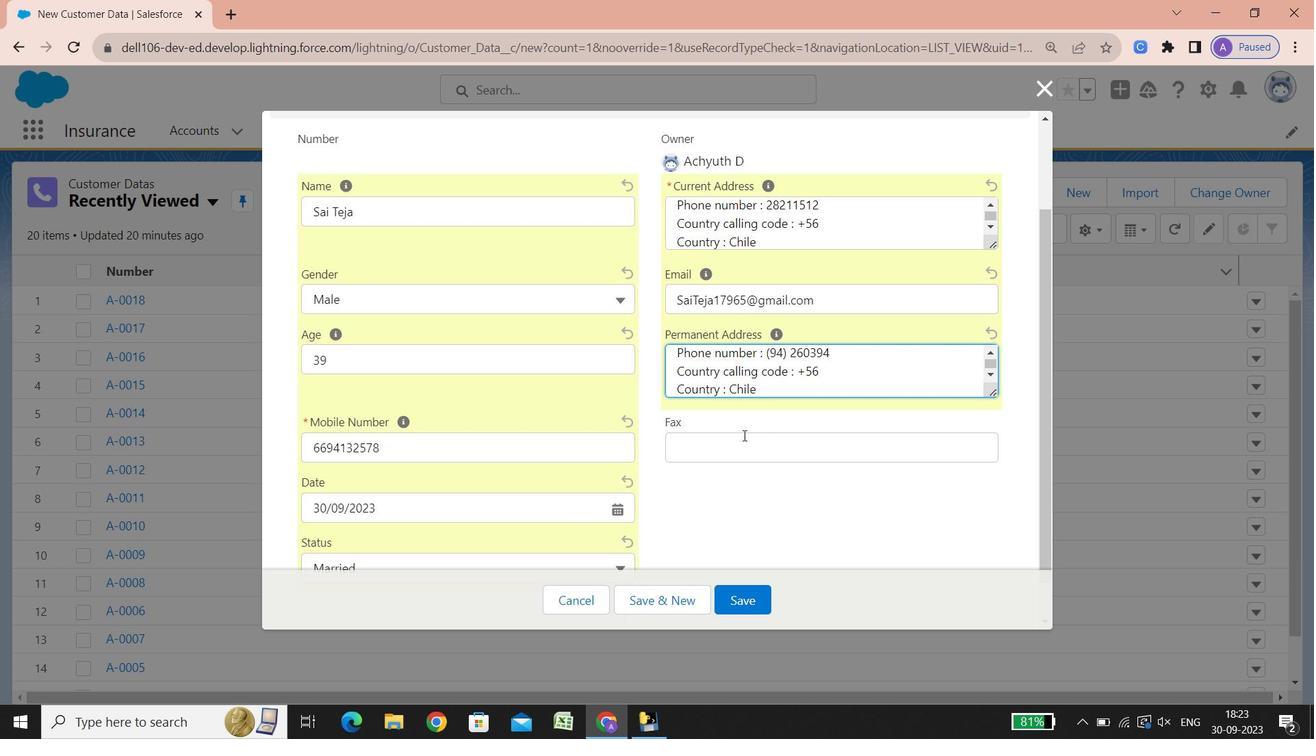 
Action: Mouse scrolled (756, 430) with delta (0, 0)
Screenshot: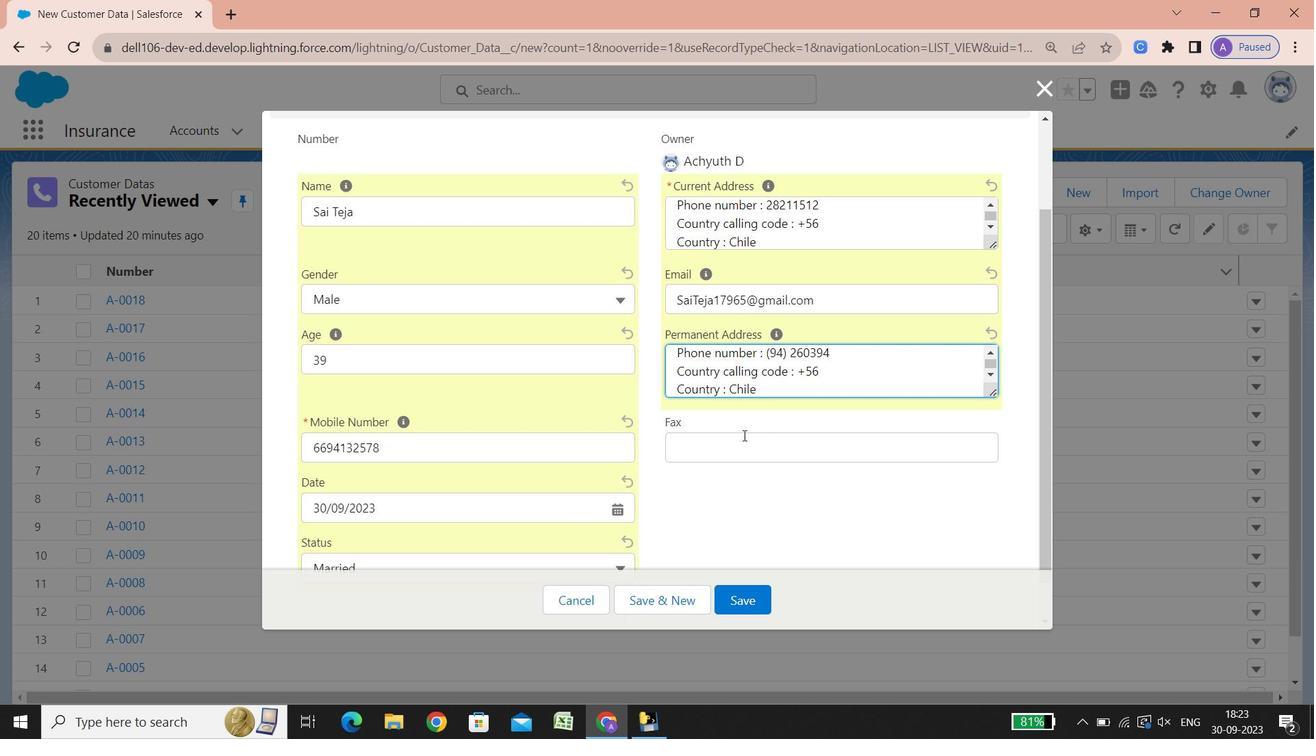 
Action: Mouse scrolled (756, 430) with delta (0, 0)
Screenshot: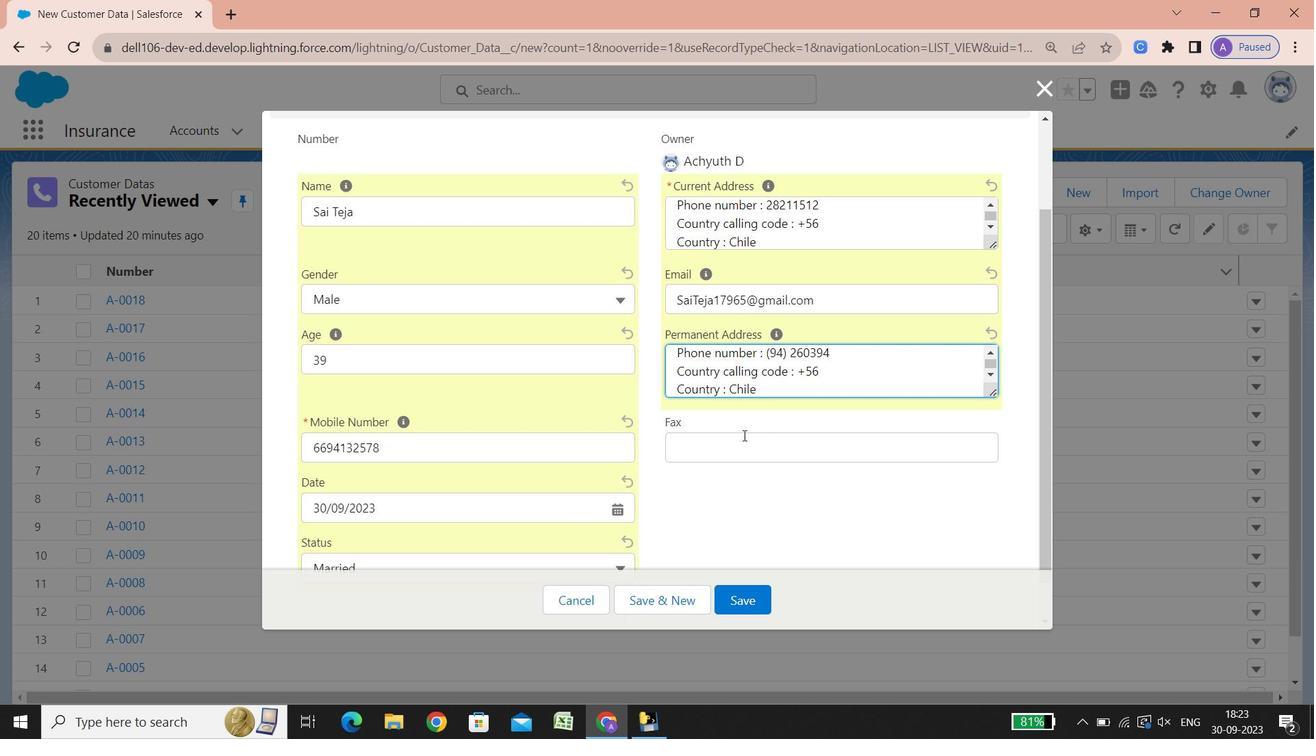 
Action: Mouse scrolled (756, 430) with delta (0, 0)
Screenshot: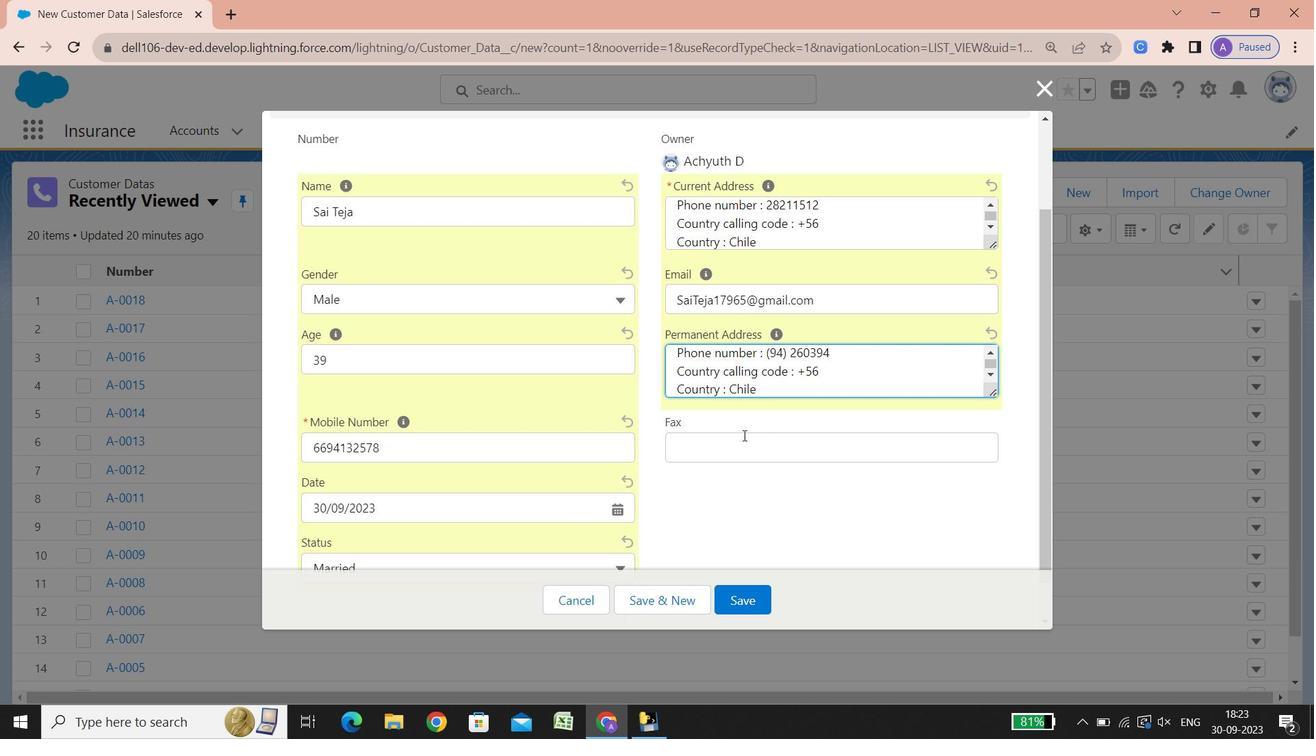 
Action: Mouse scrolled (756, 430) with delta (0, 0)
Screenshot: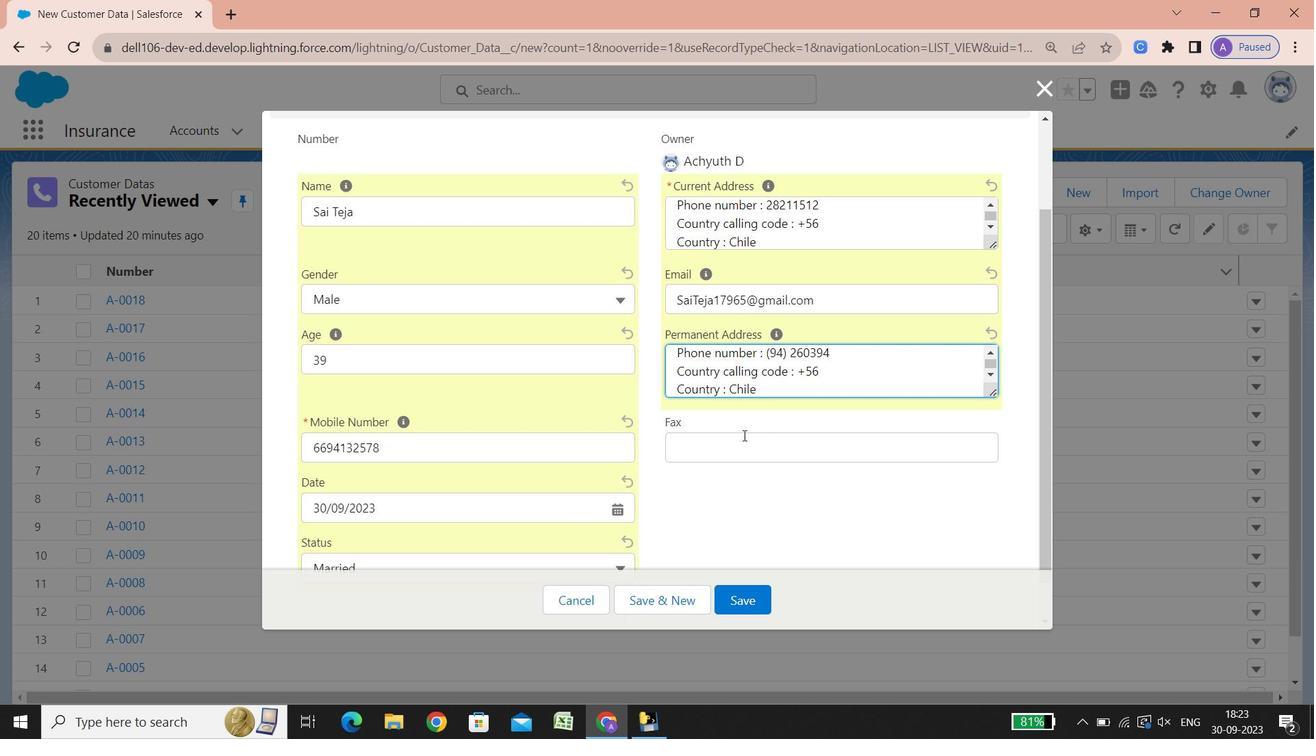 
Action: Mouse scrolled (756, 430) with delta (0, 0)
Screenshot: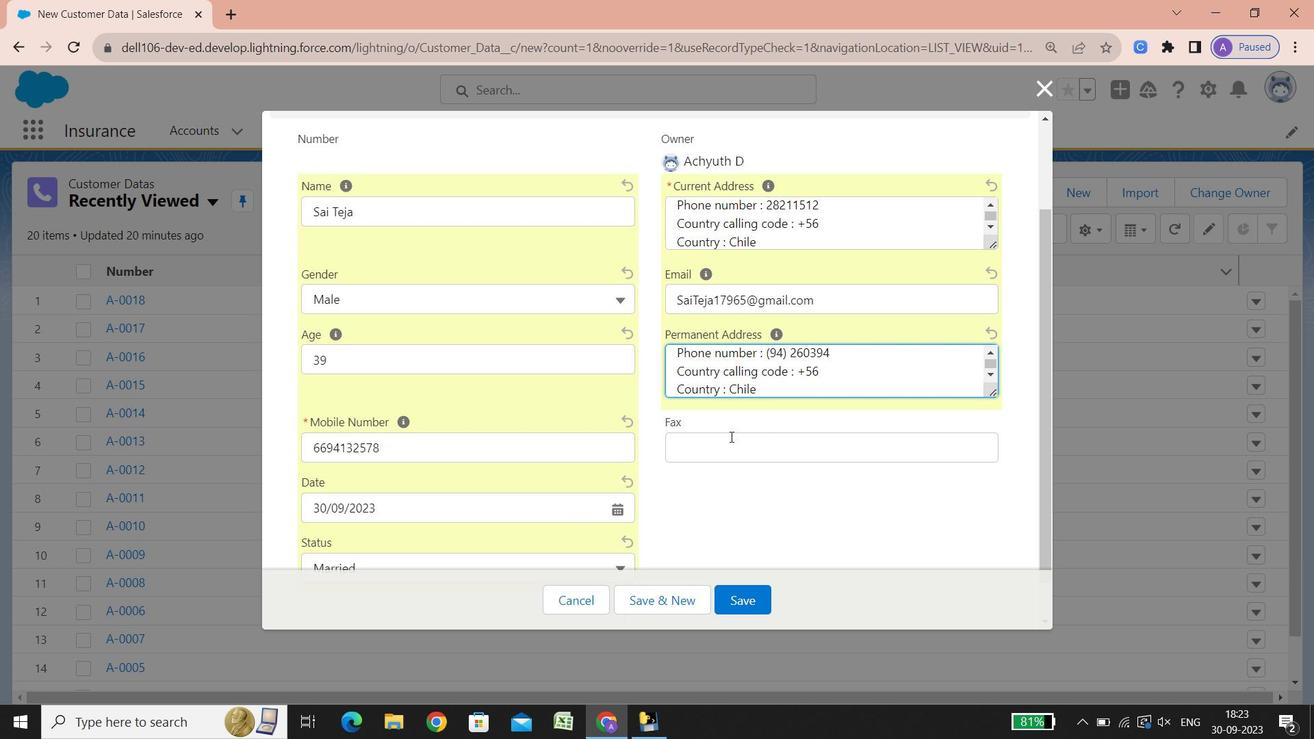 
Action: Mouse scrolled (756, 430) with delta (0, 0)
Screenshot: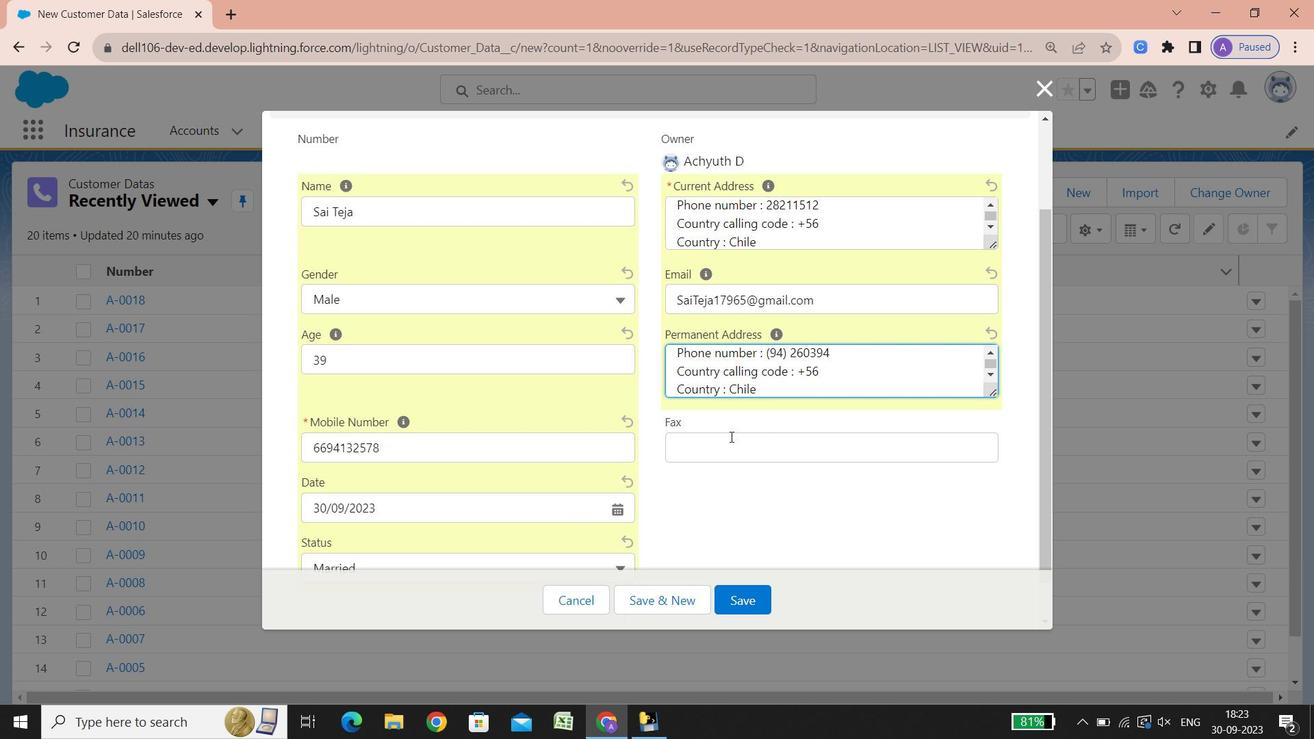
Action: Mouse scrolled (756, 430) with delta (0, 0)
Screenshot: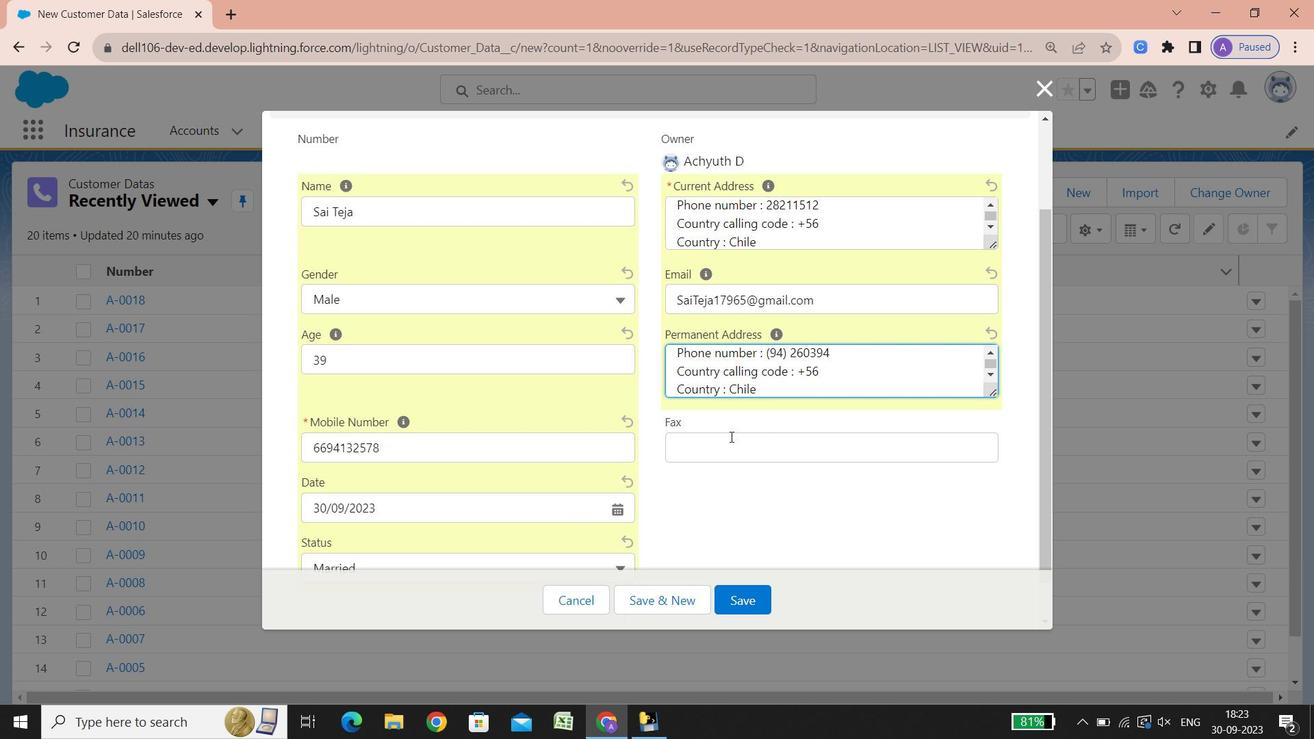 
Action: Mouse scrolled (756, 430) with delta (0, 0)
Screenshot: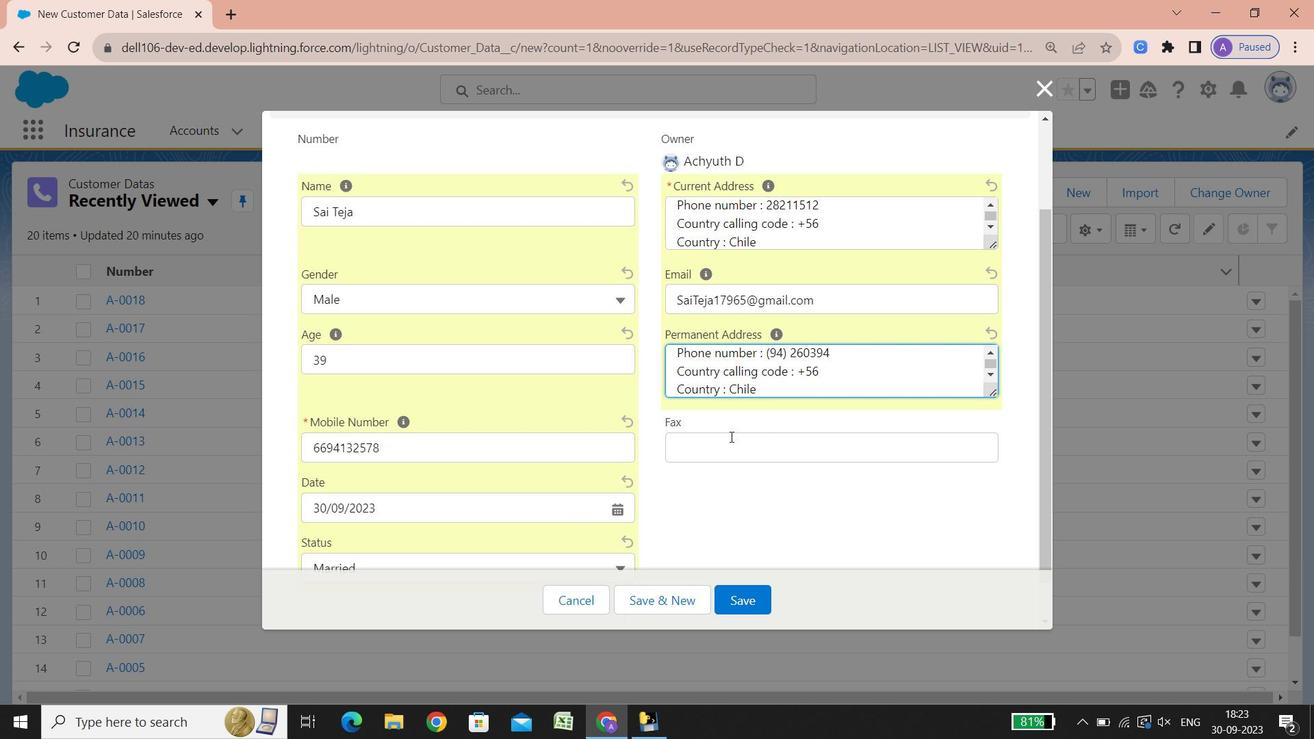 
Action: Mouse scrolled (756, 430) with delta (0, 0)
Screenshot: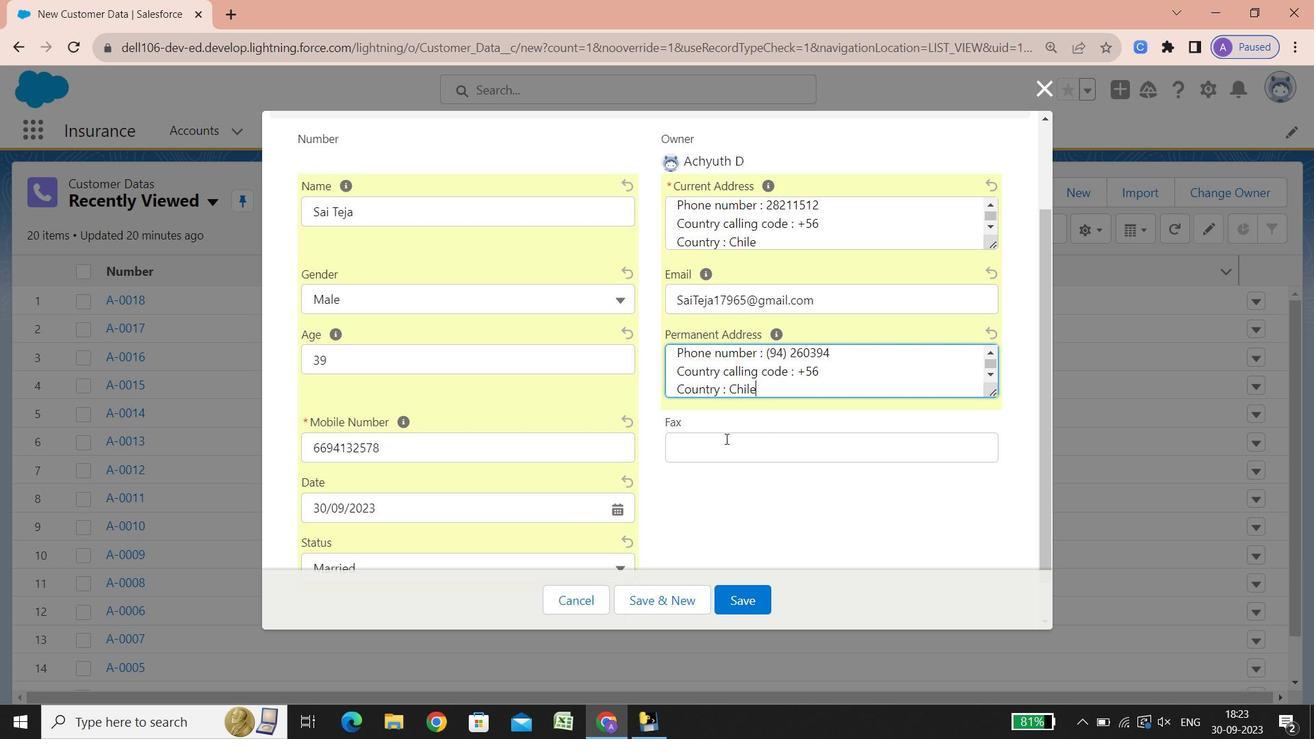 
Action: Mouse scrolled (756, 430) with delta (0, 0)
Screenshot: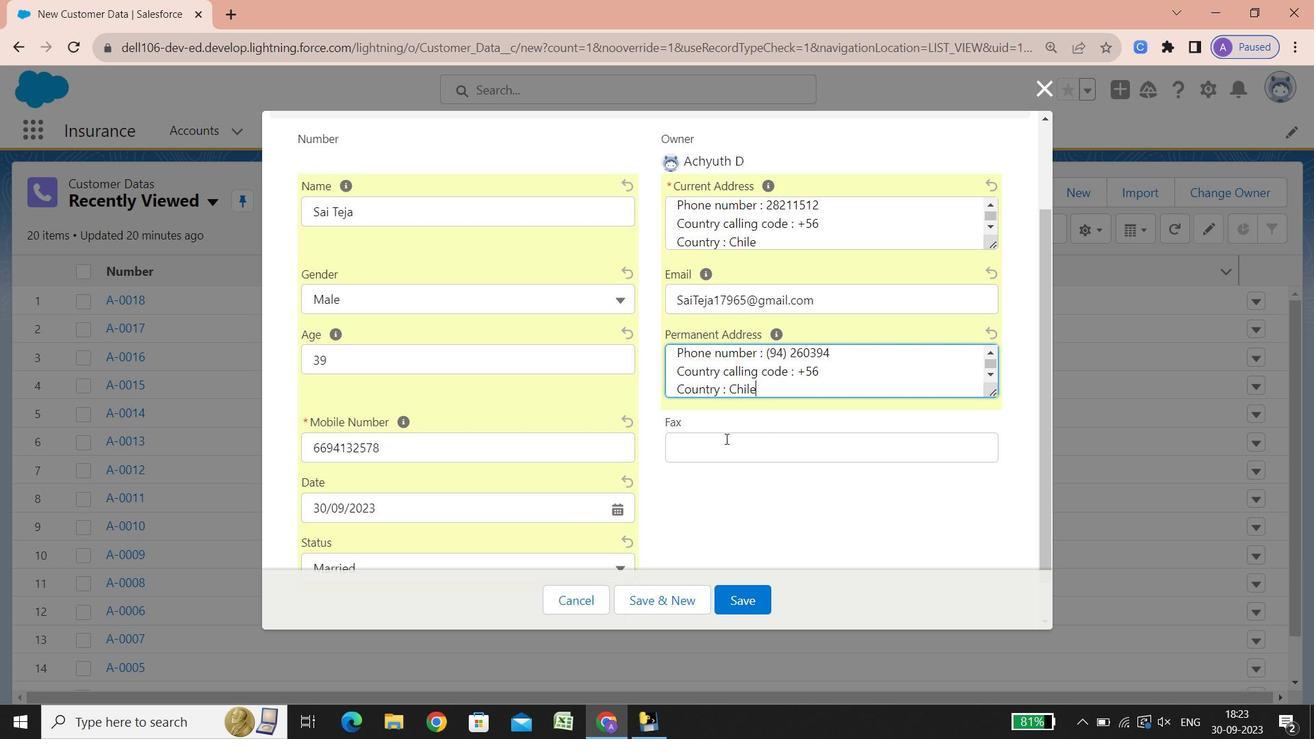 
Action: Mouse scrolled (756, 430) with delta (0, 0)
Screenshot: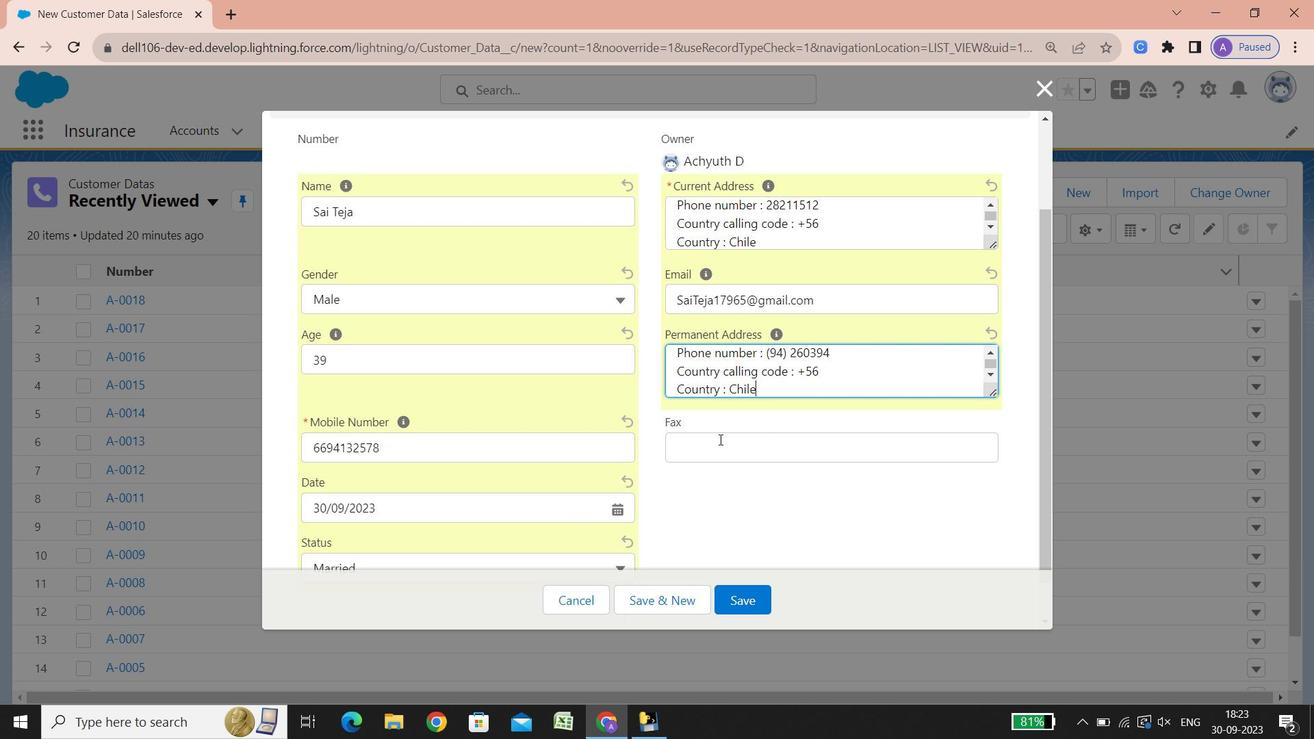 
Action: Mouse scrolled (756, 430) with delta (0, 0)
Screenshot: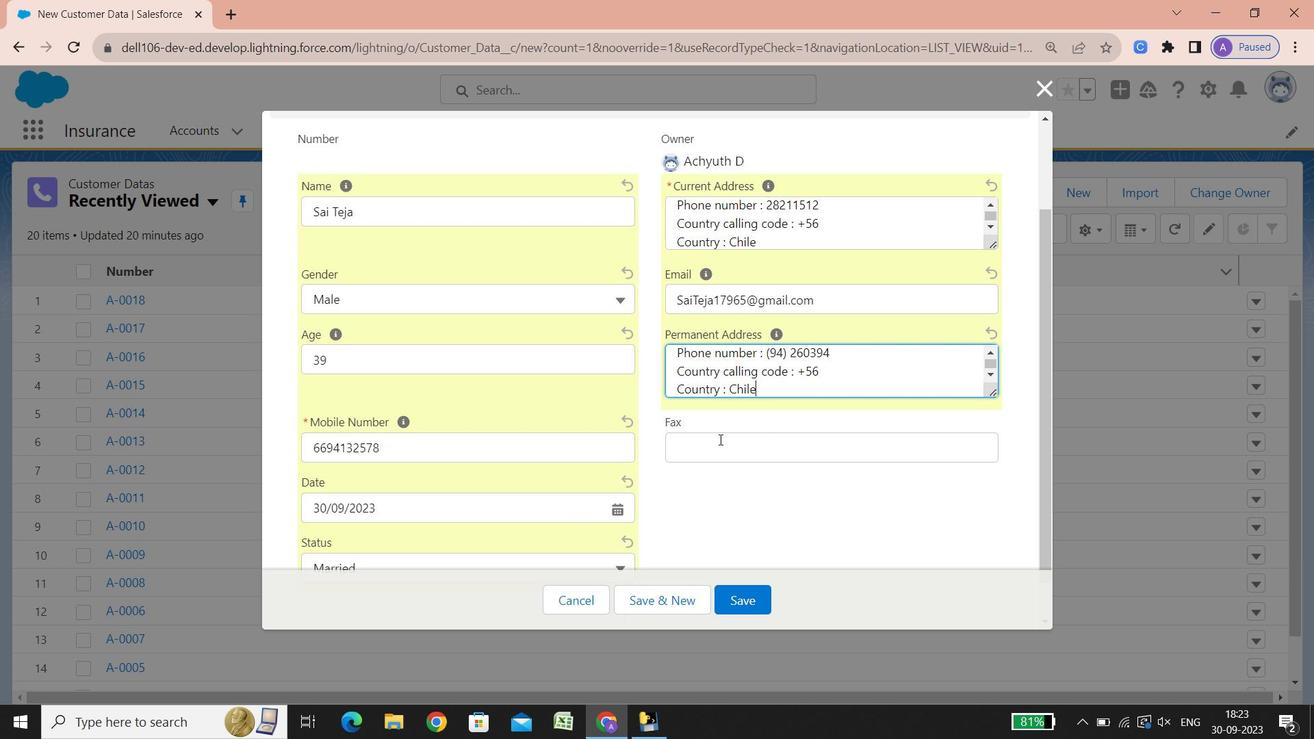 
Action: Mouse scrolled (756, 430) with delta (0, 0)
Screenshot: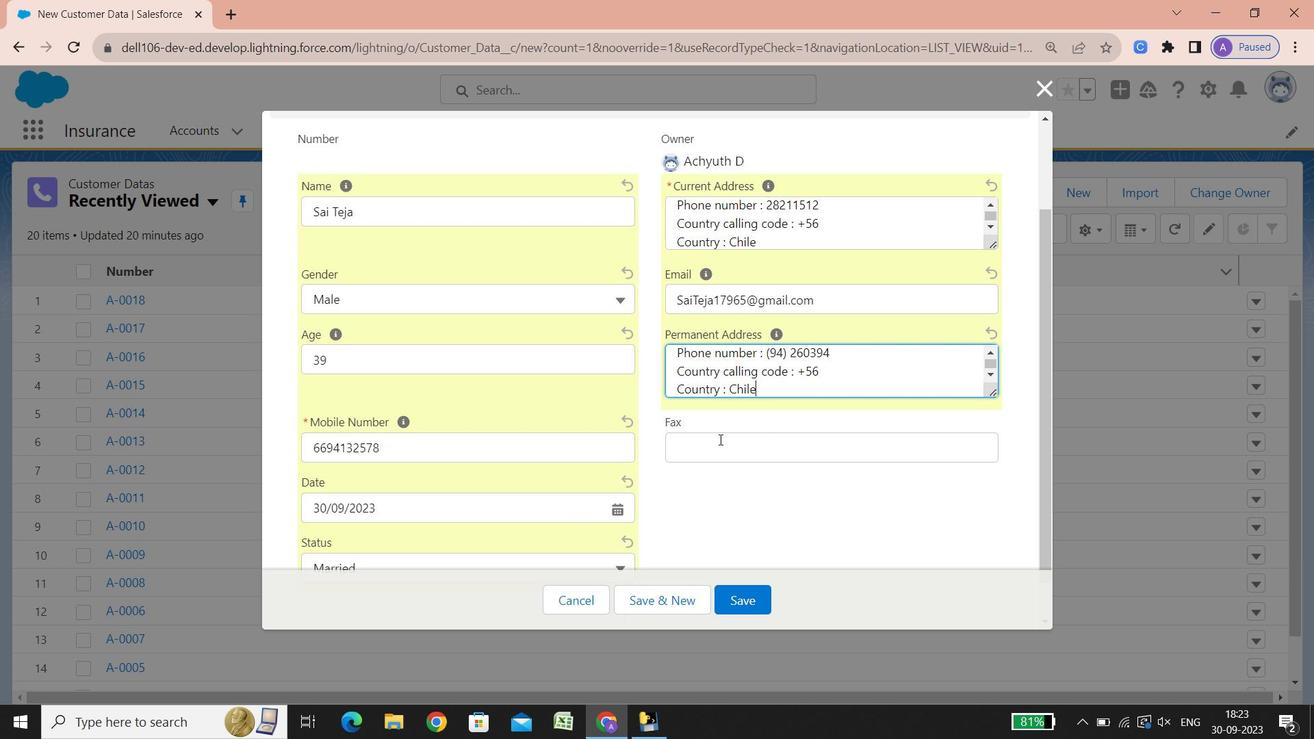 
Action: Mouse scrolled (756, 430) with delta (0, 0)
Screenshot: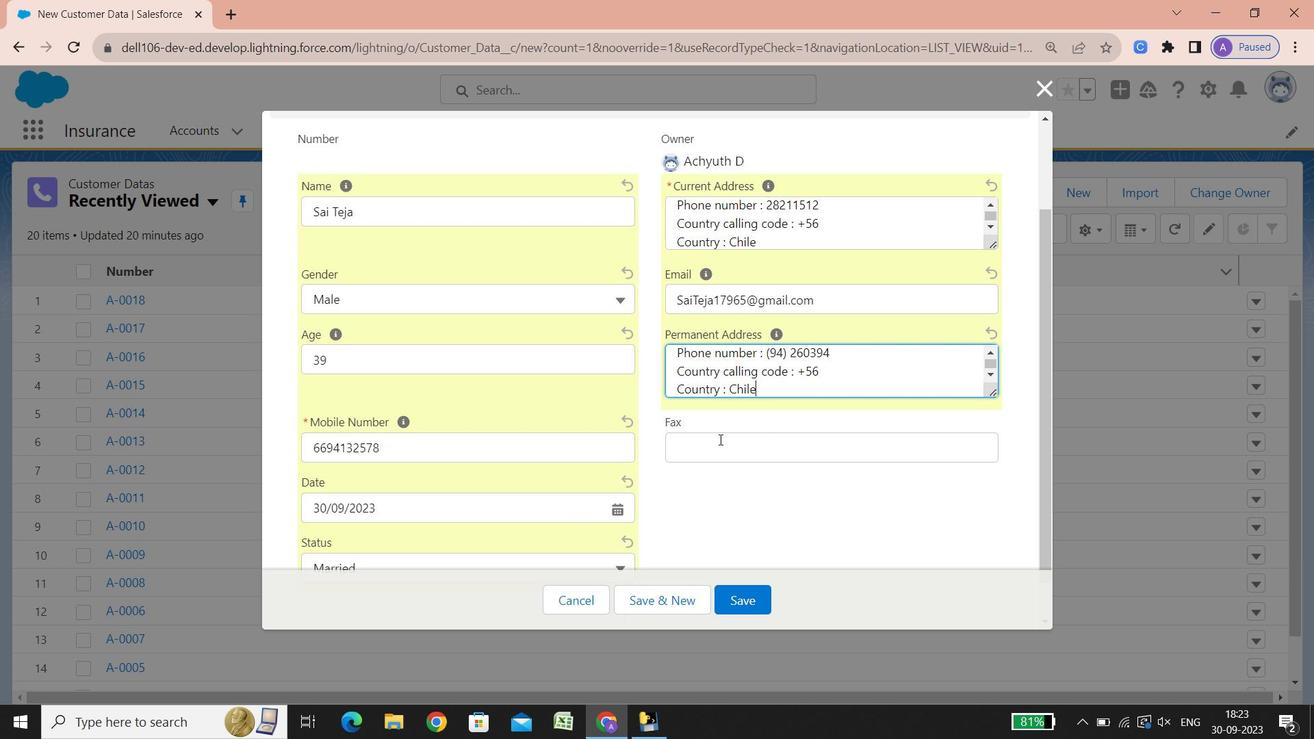 
Action: Mouse scrolled (756, 430) with delta (0, 0)
Screenshot: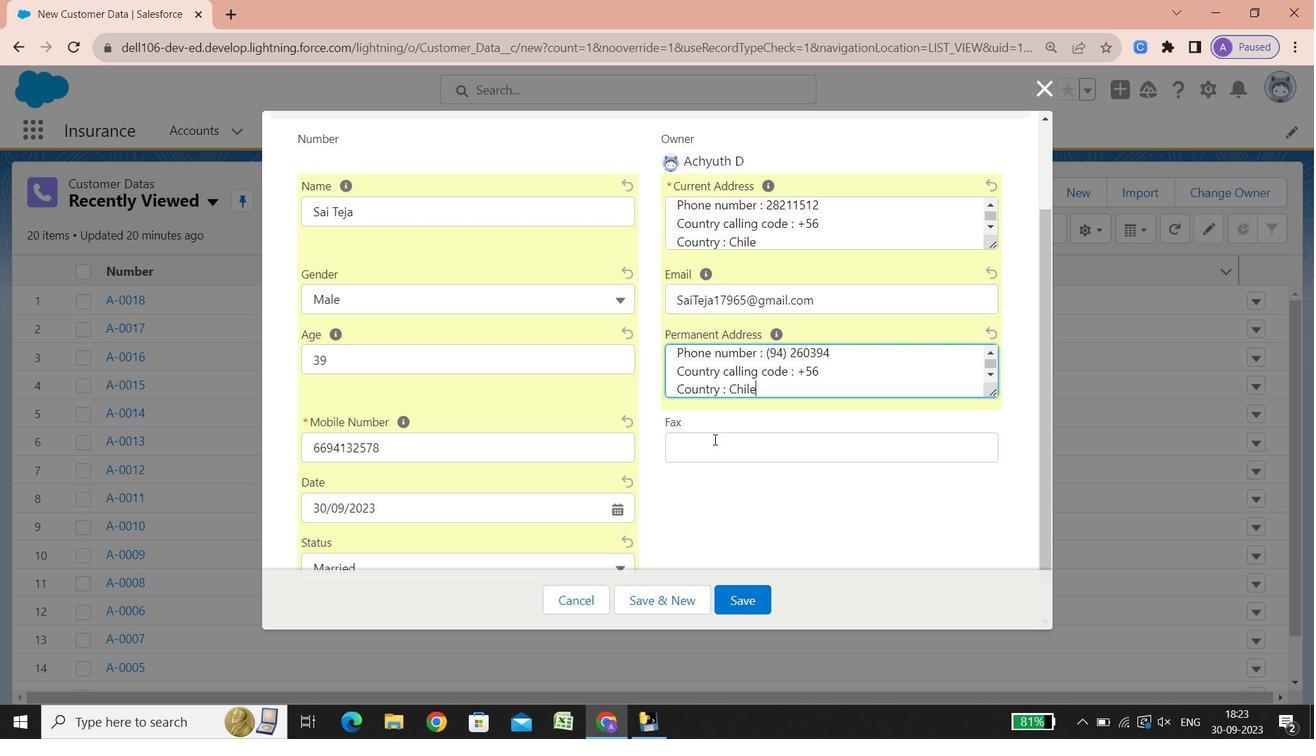 
Action: Mouse scrolled (756, 430) with delta (0, 0)
Screenshot: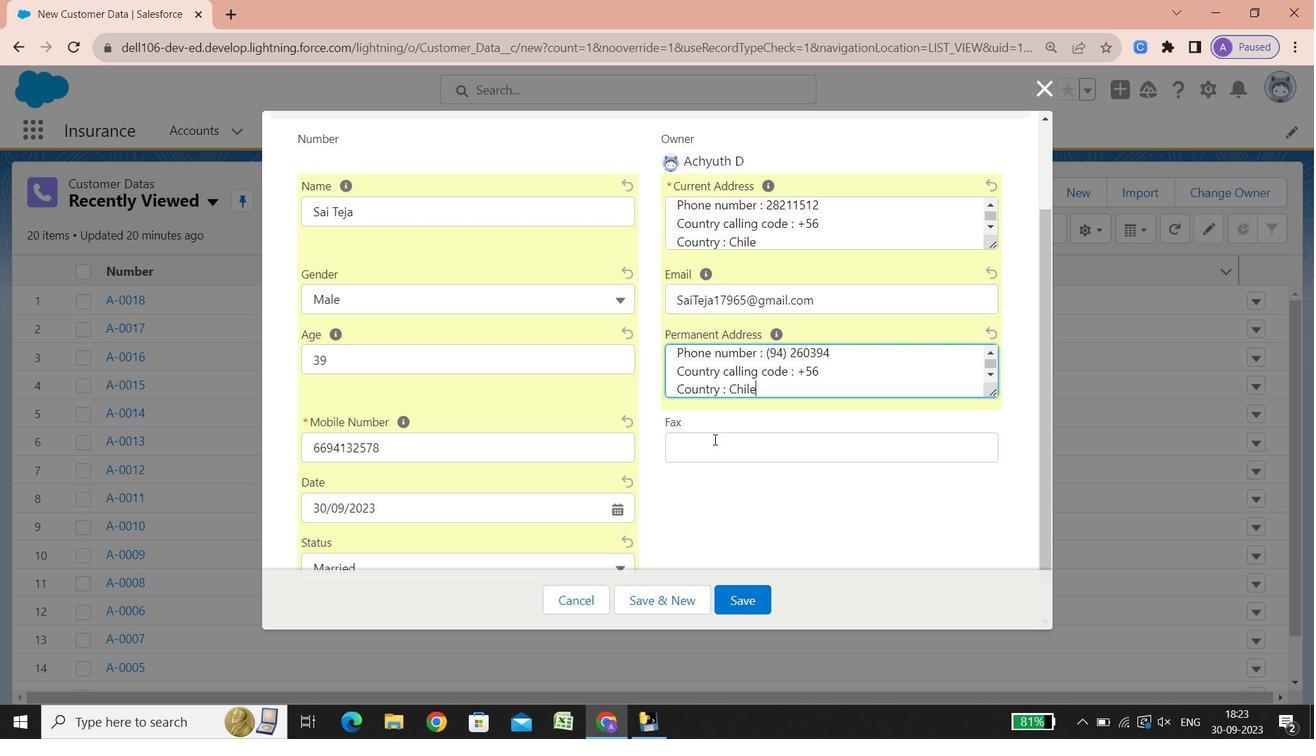 
Action: Mouse scrolled (756, 430) with delta (0, 0)
Screenshot: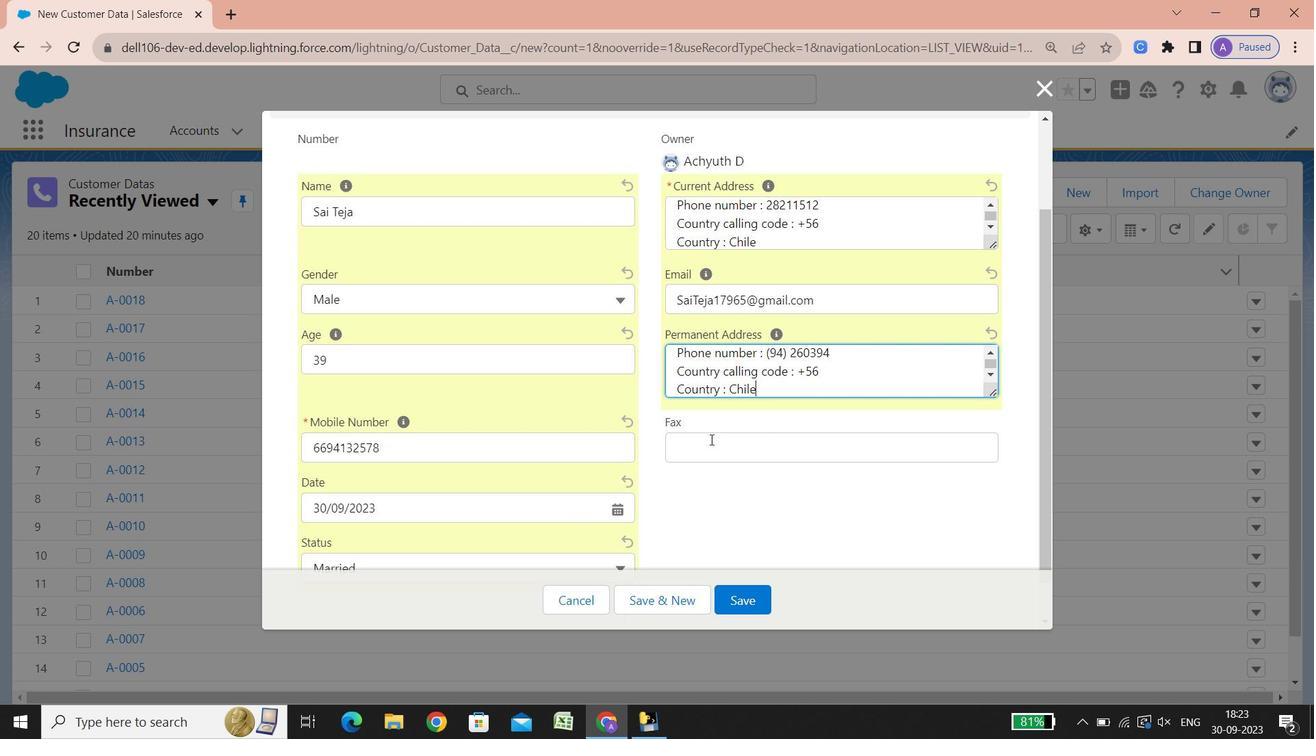 
Action: Mouse scrolled (756, 430) with delta (0, 0)
Screenshot: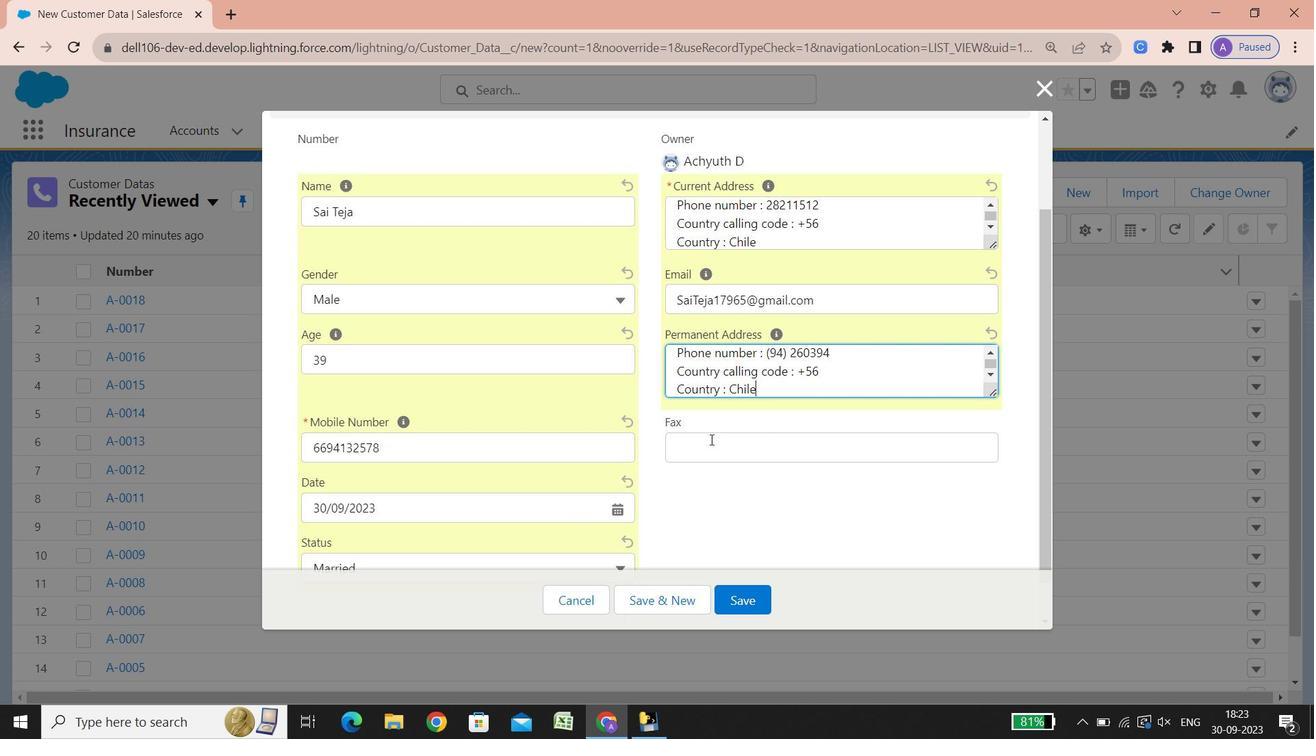 
Action: Mouse scrolled (756, 430) with delta (0, 0)
Screenshot: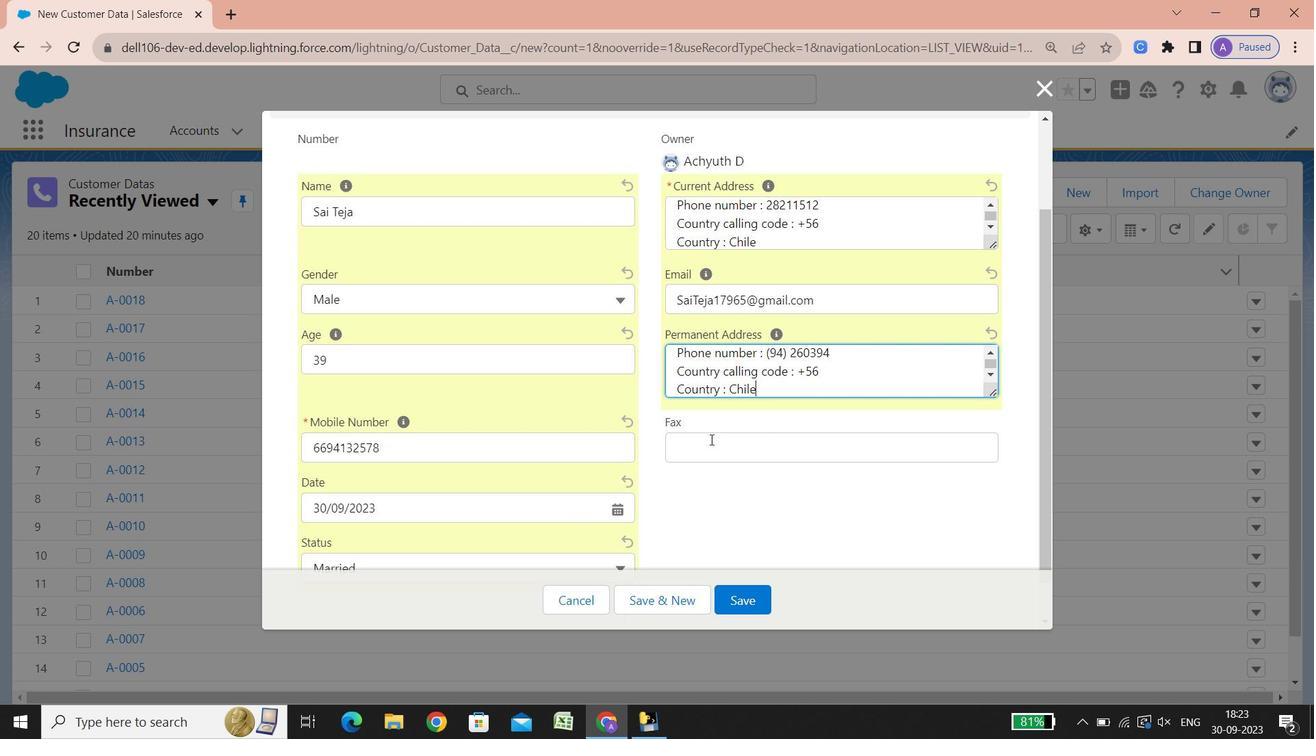 
Action: Mouse scrolled (756, 430) with delta (0, 0)
Screenshot: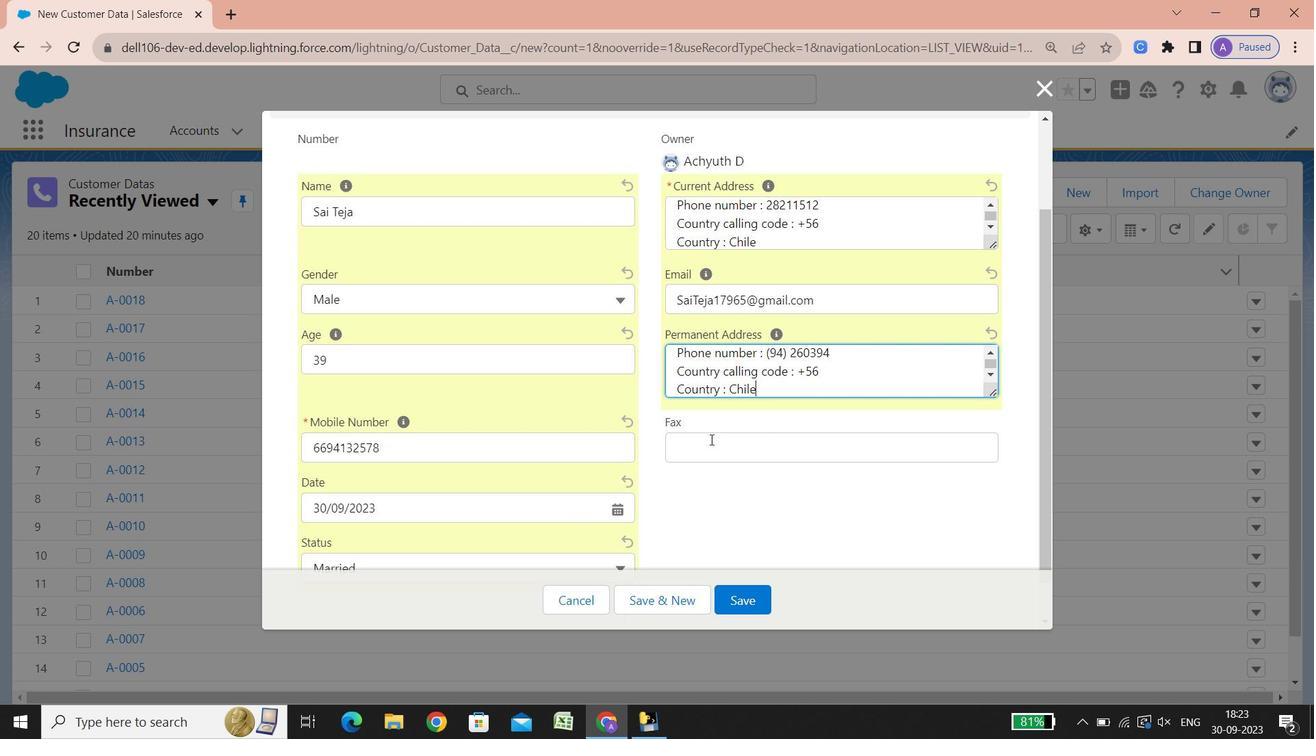 
Action: Mouse moved to (708, 440)
Screenshot: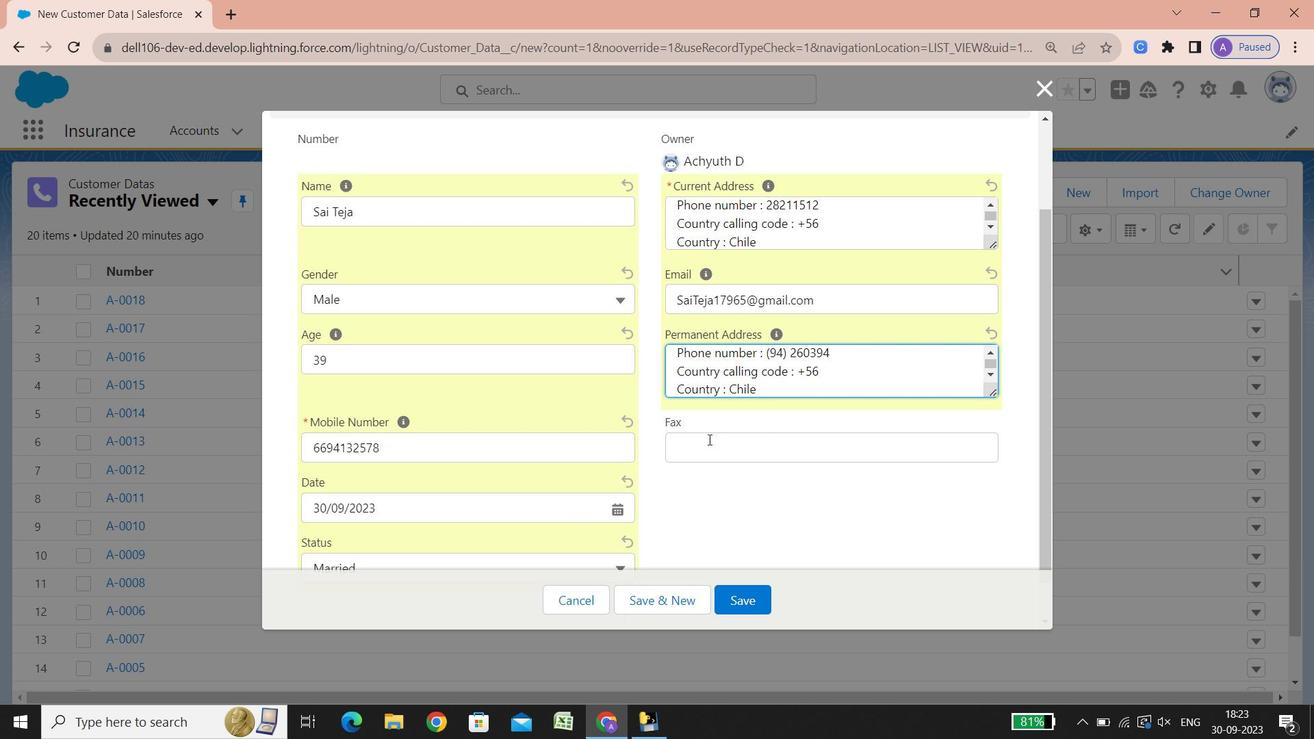 
Action: Mouse pressed left at (708, 440)
Screenshot: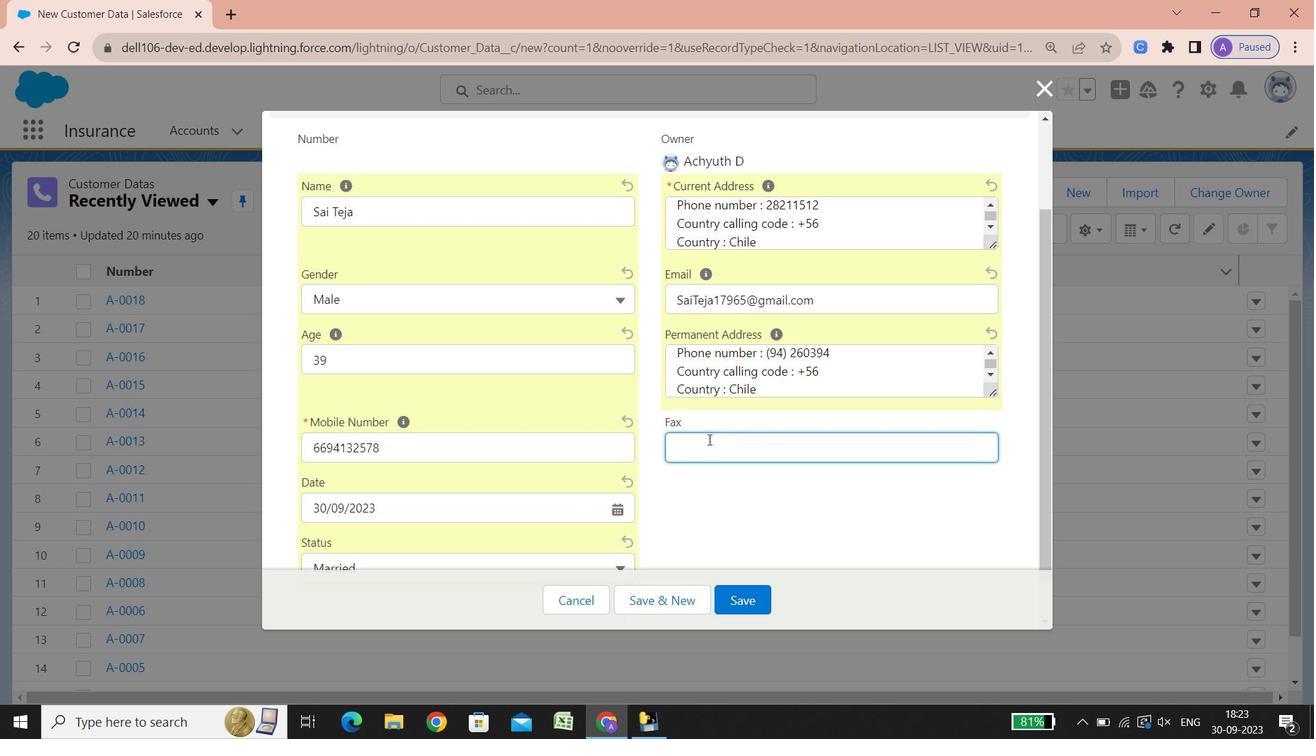 
Action: Key pressed 9854123659
Screenshot: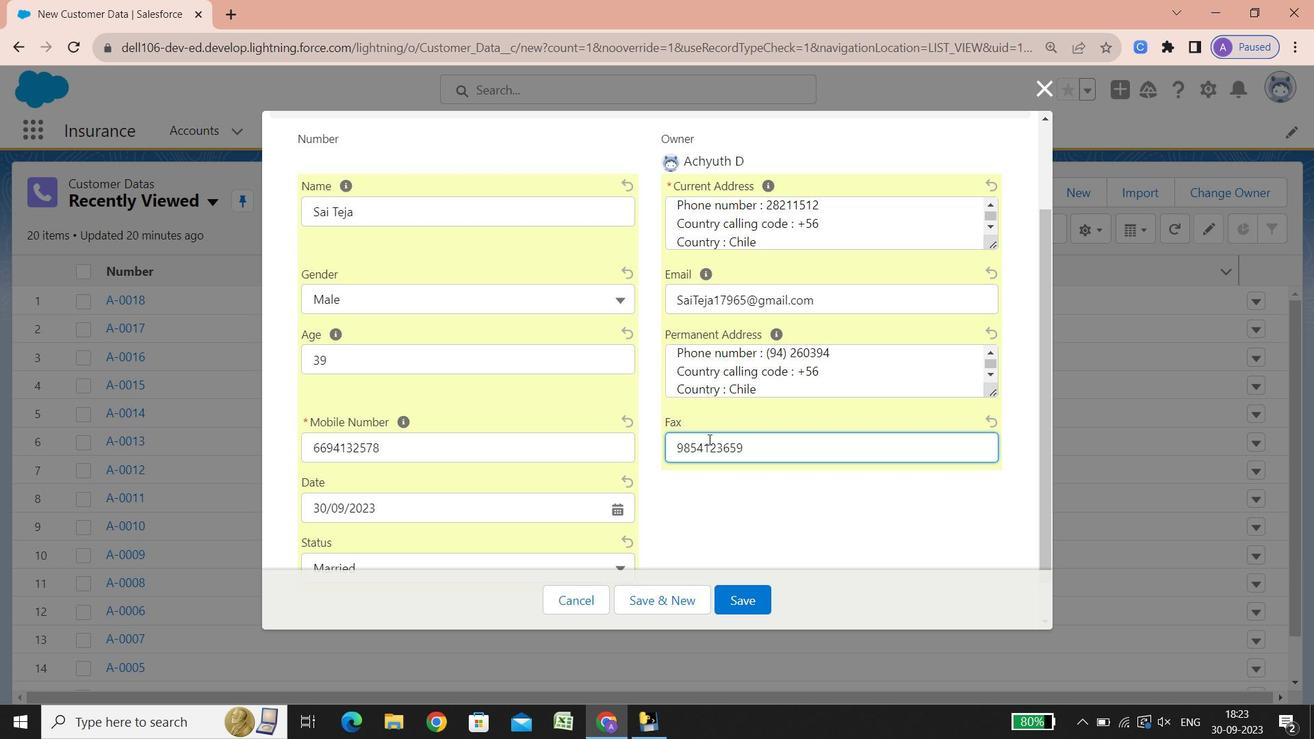 
Action: Mouse scrolled (708, 439) with delta (0, 0)
Screenshot: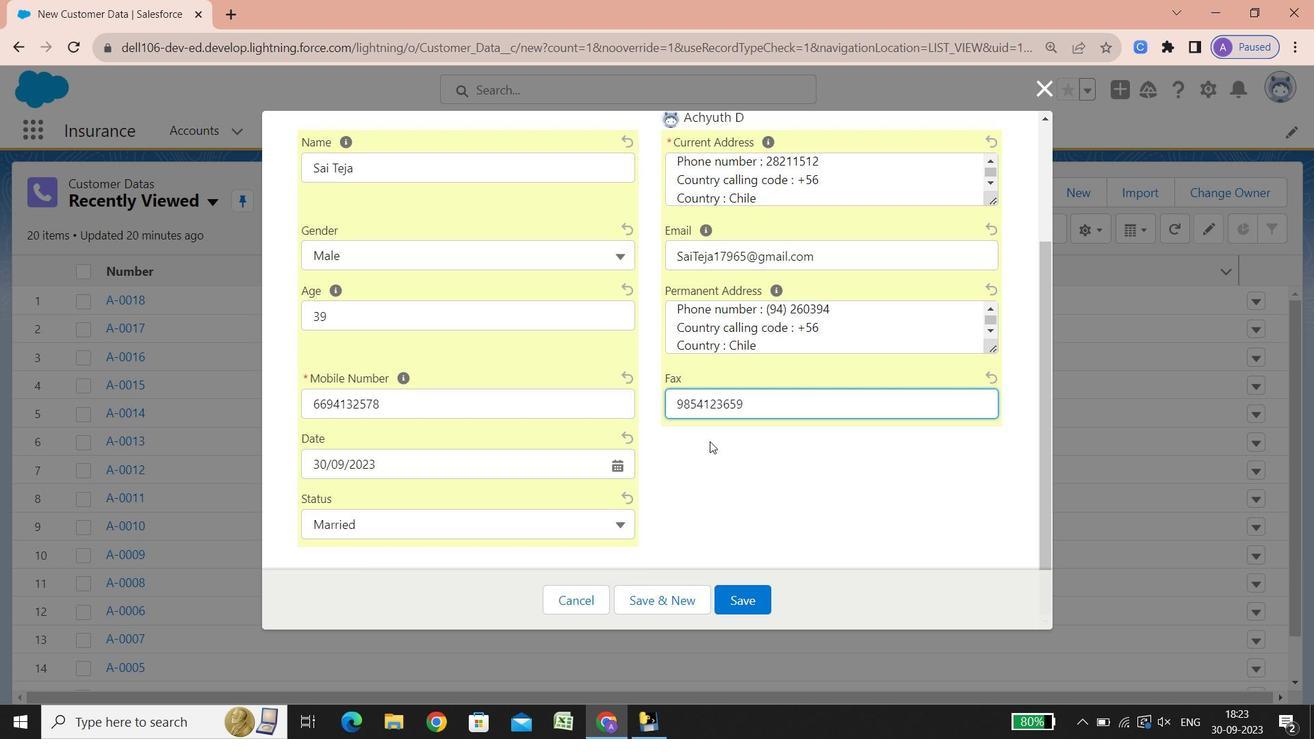 
Action: Mouse scrolled (708, 439) with delta (0, 0)
Screenshot: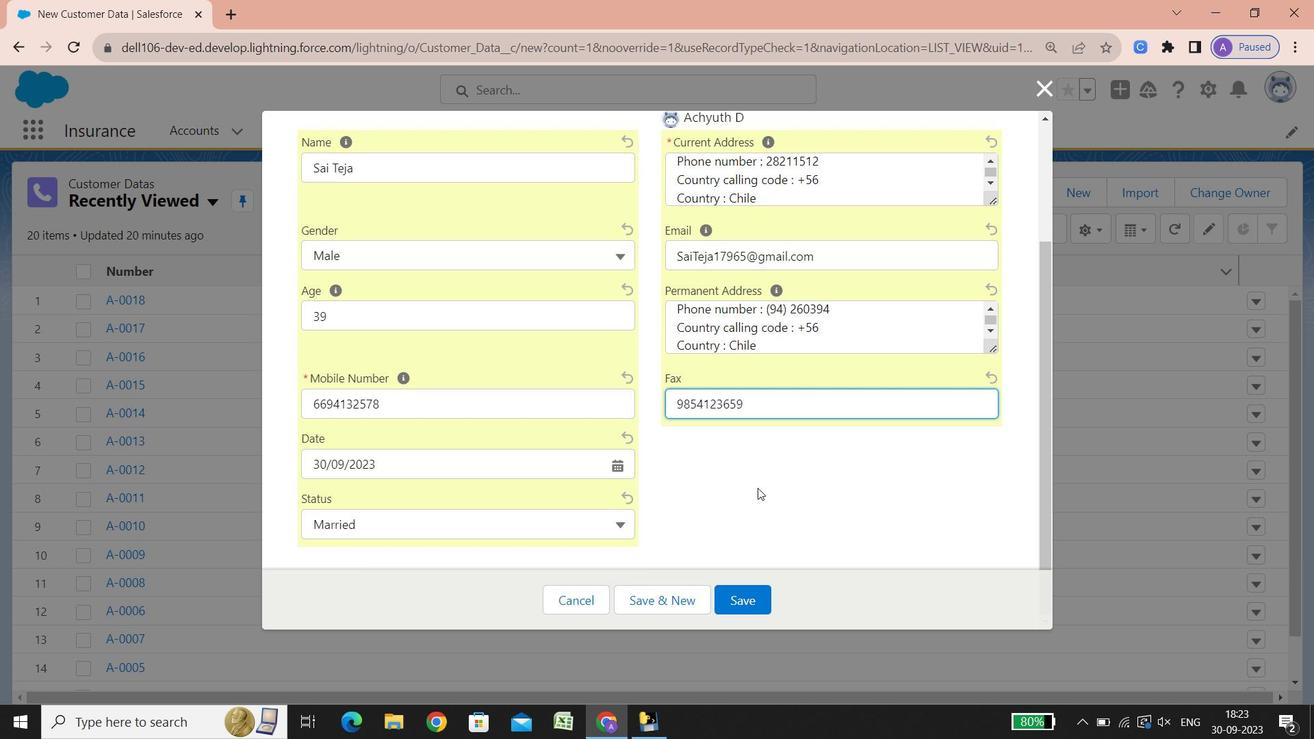 
Action: Mouse scrolled (708, 439) with delta (0, 0)
Screenshot: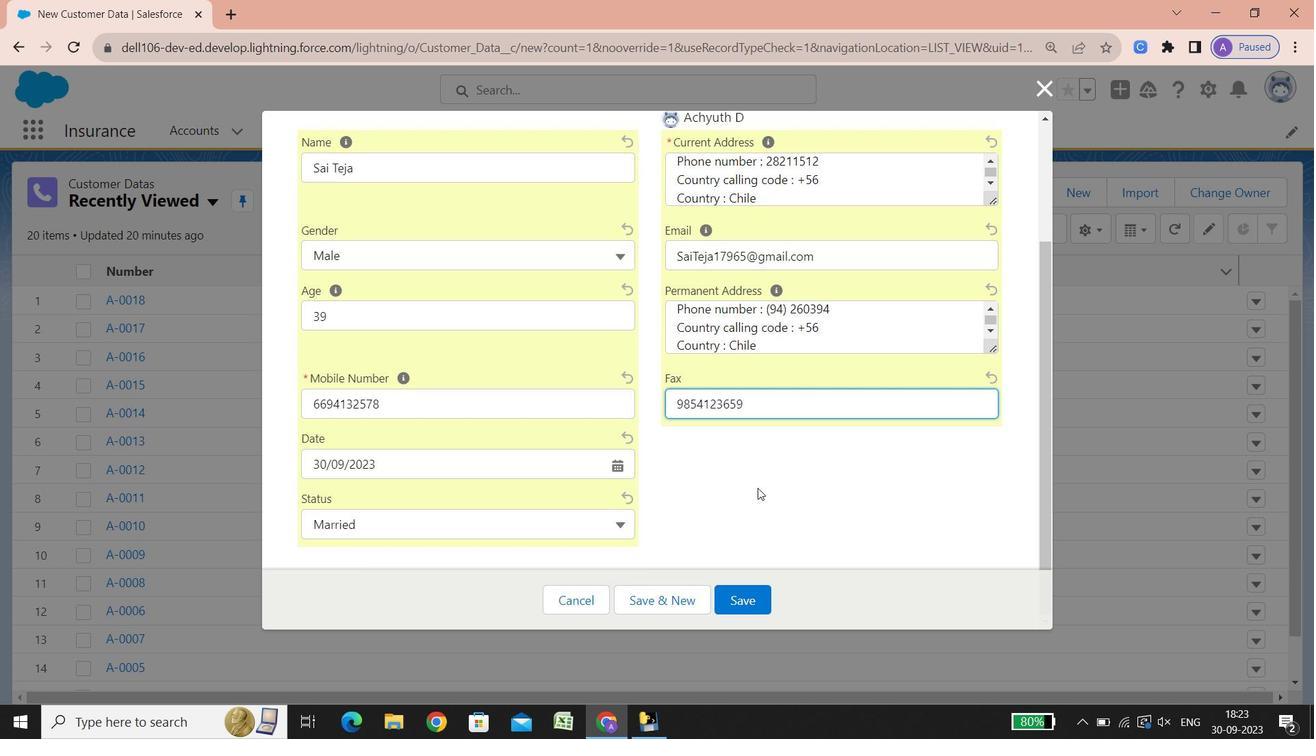 
Action: Mouse scrolled (708, 439) with delta (0, 0)
Screenshot: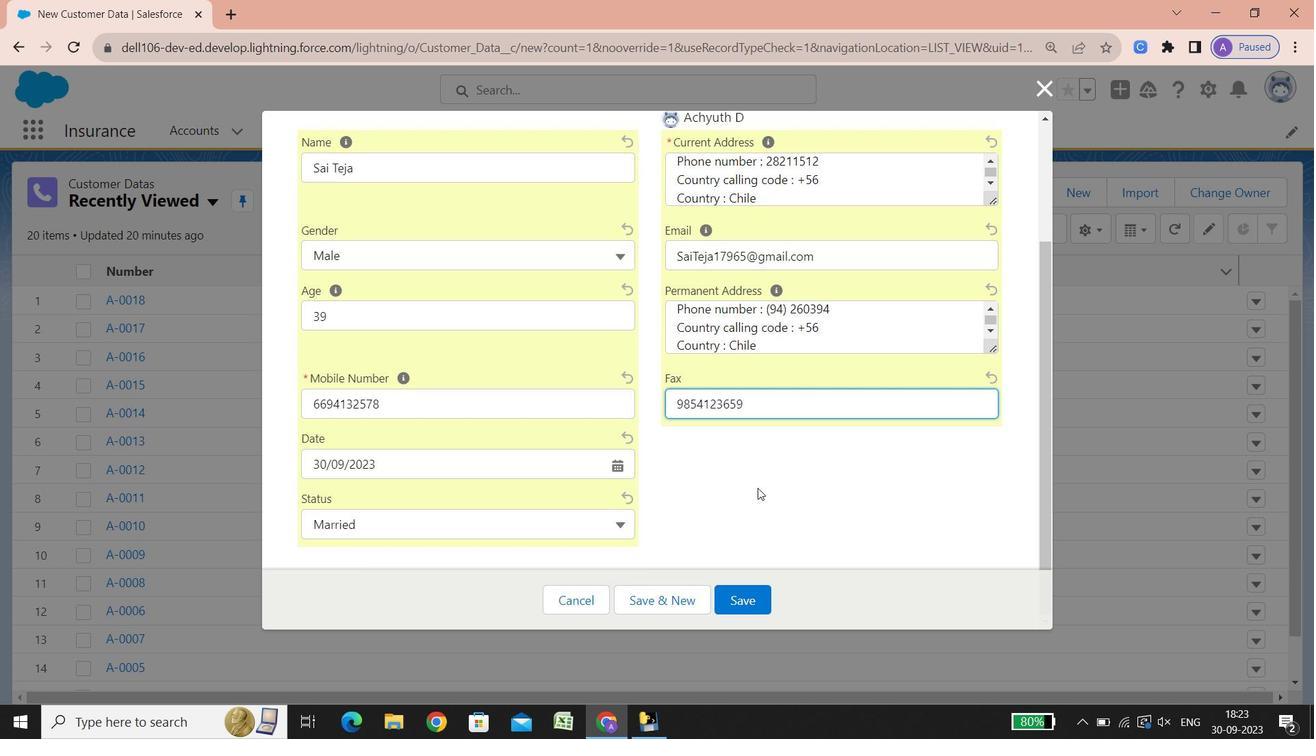 
Action: Mouse scrolled (708, 439) with delta (0, 0)
Screenshot: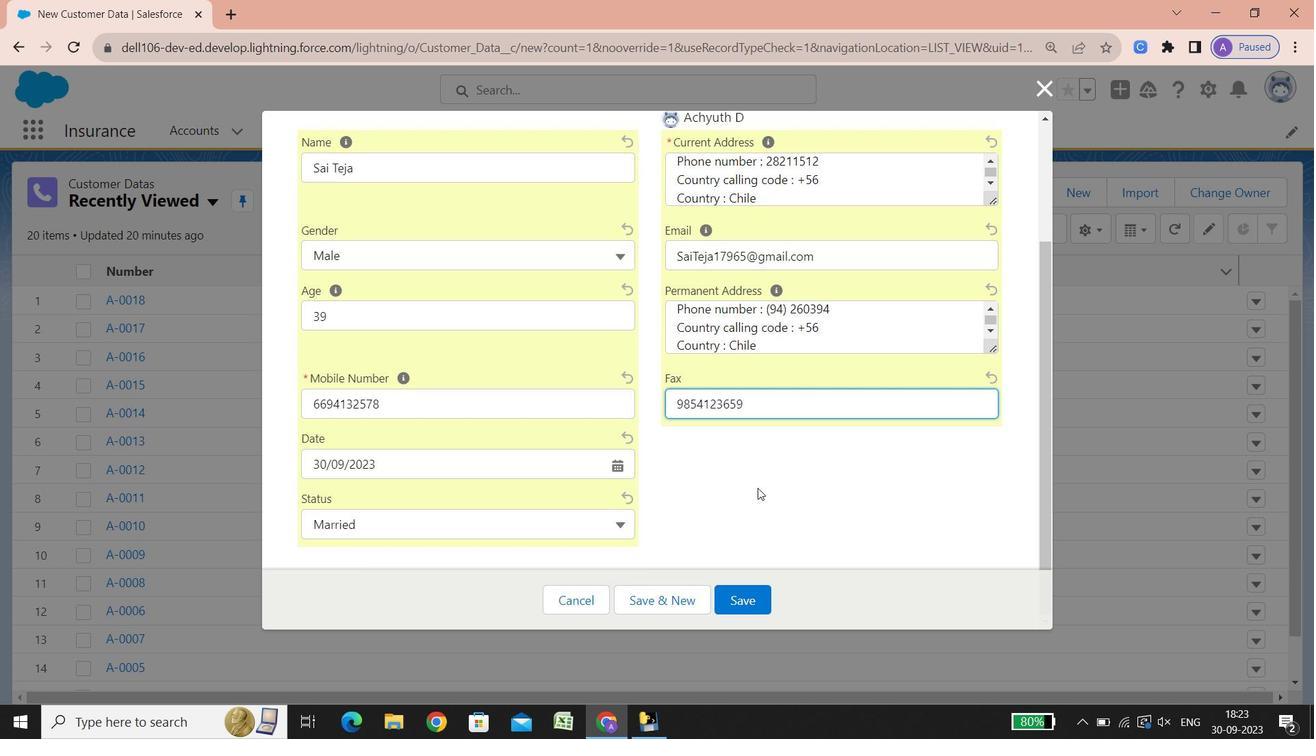 
Action: Mouse scrolled (708, 439) with delta (0, 0)
Screenshot: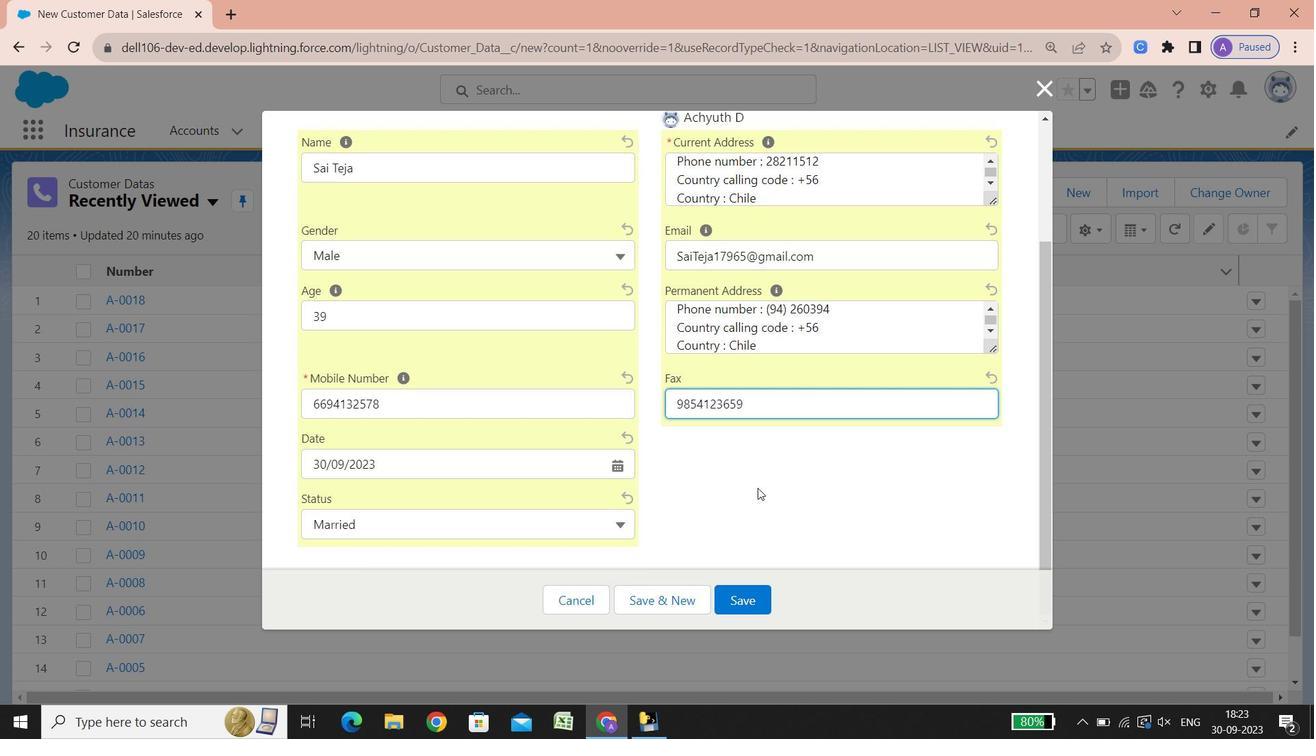 
Action: Mouse scrolled (708, 439) with delta (0, 0)
Screenshot: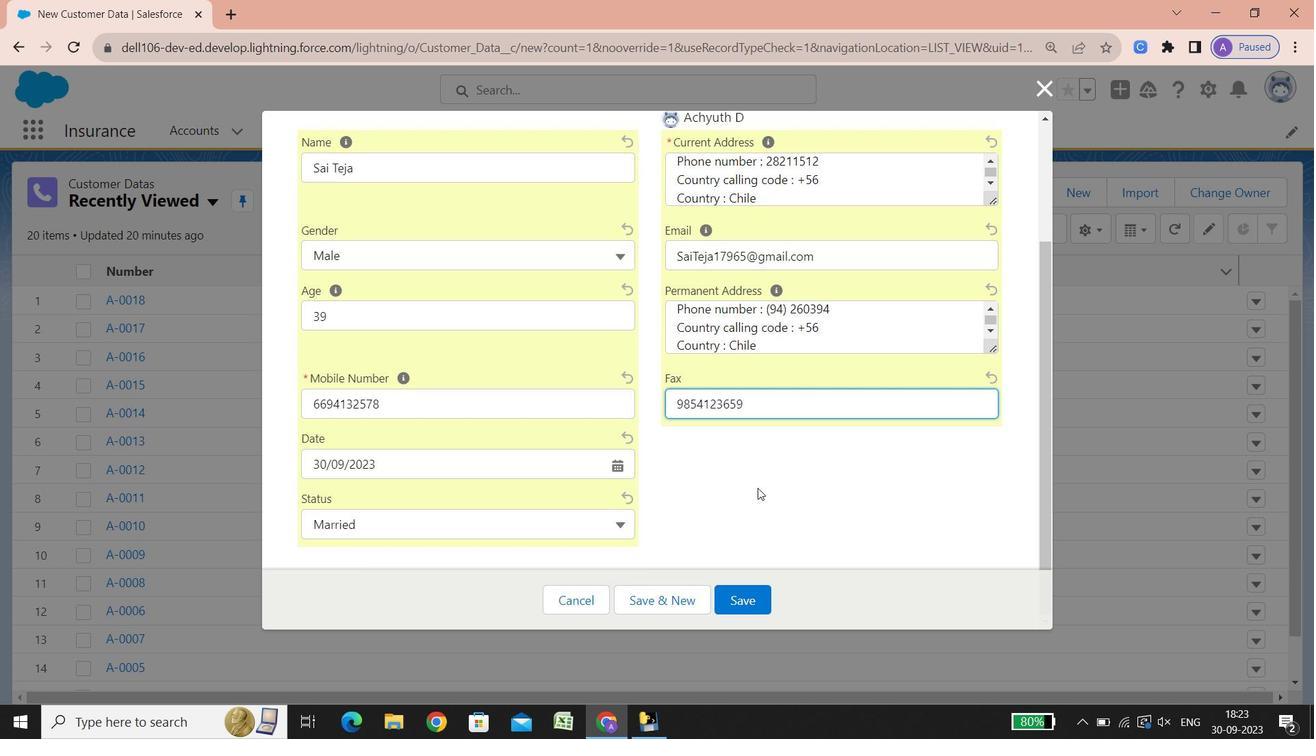 
Action: Mouse scrolled (708, 439) with delta (0, 0)
Screenshot: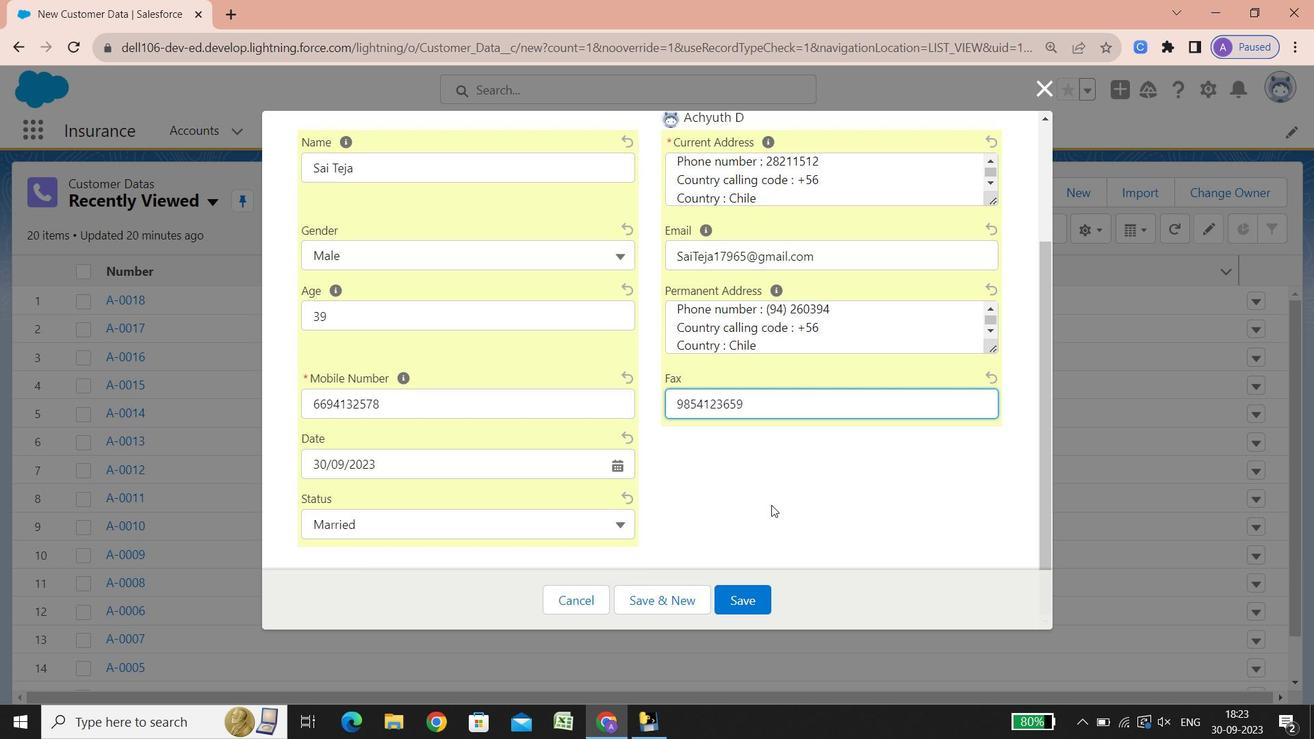 
Action: Mouse scrolled (708, 439) with delta (0, 0)
Screenshot: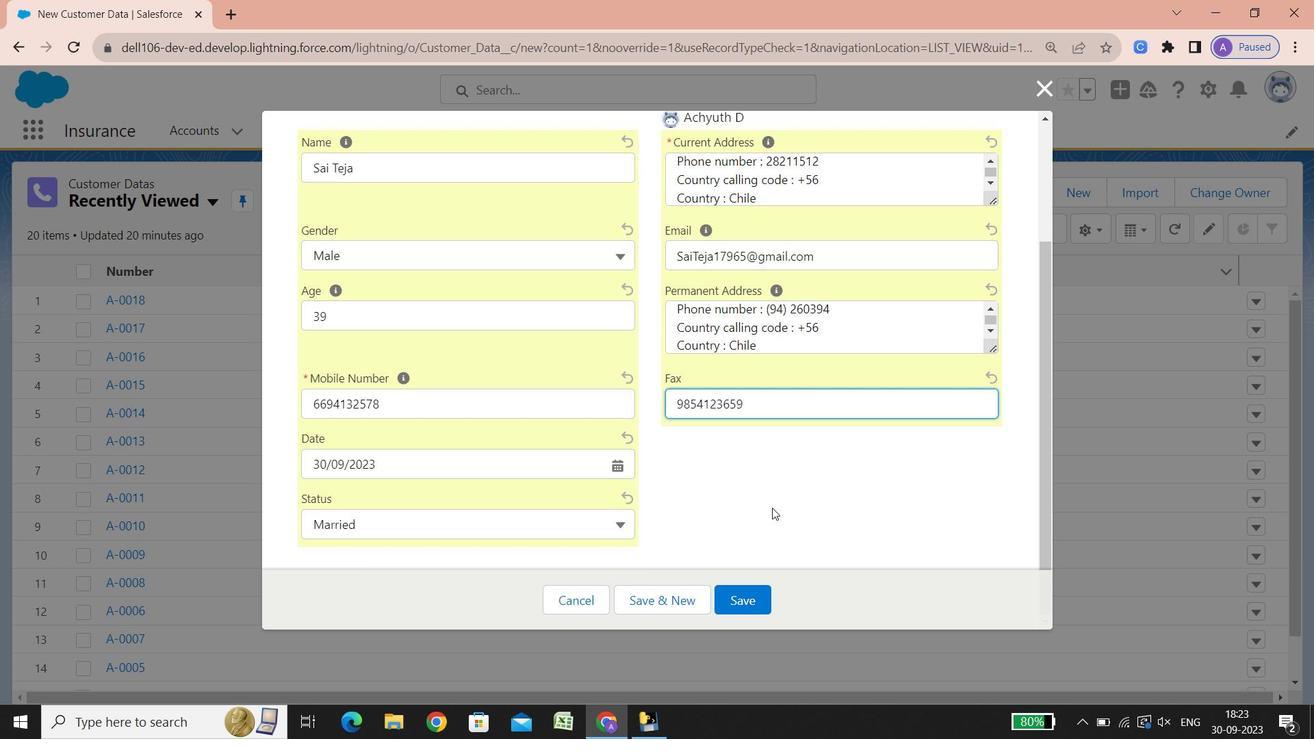 
Action: Mouse scrolled (708, 439) with delta (0, 0)
Screenshot: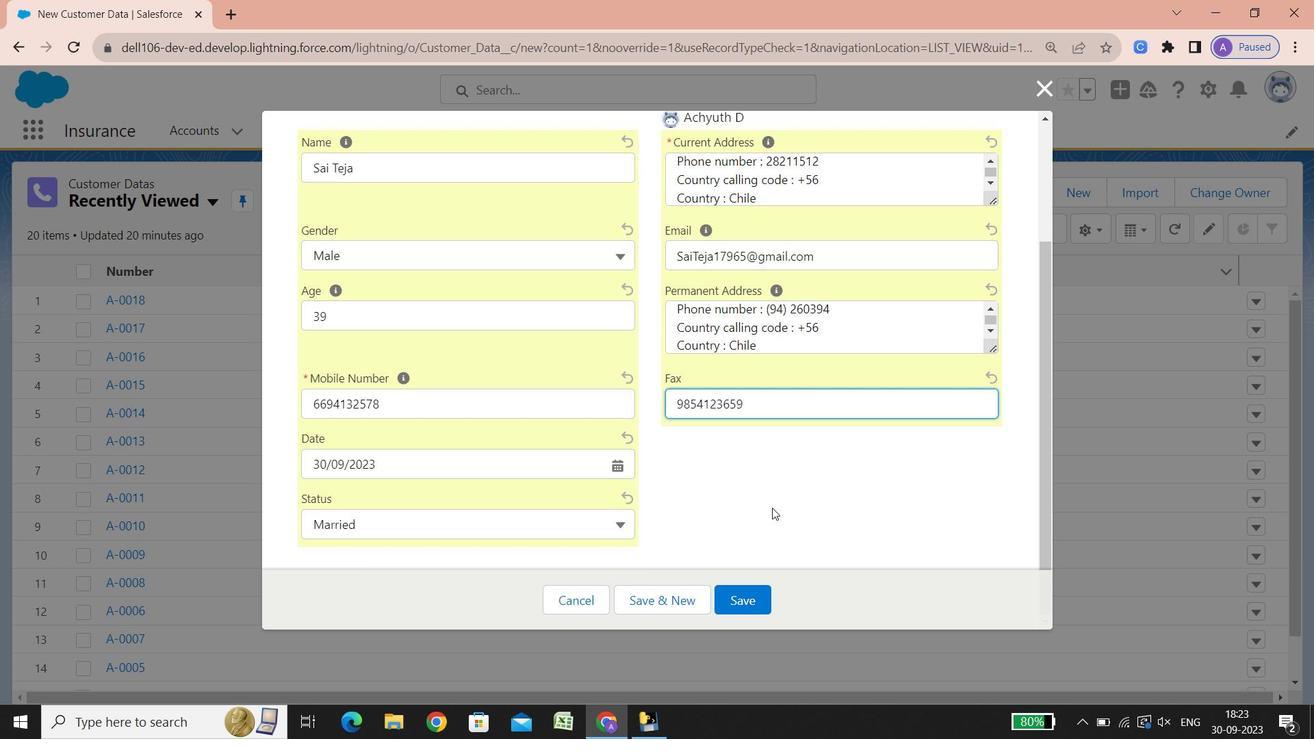 
Action: Mouse scrolled (708, 439) with delta (0, 0)
Screenshot: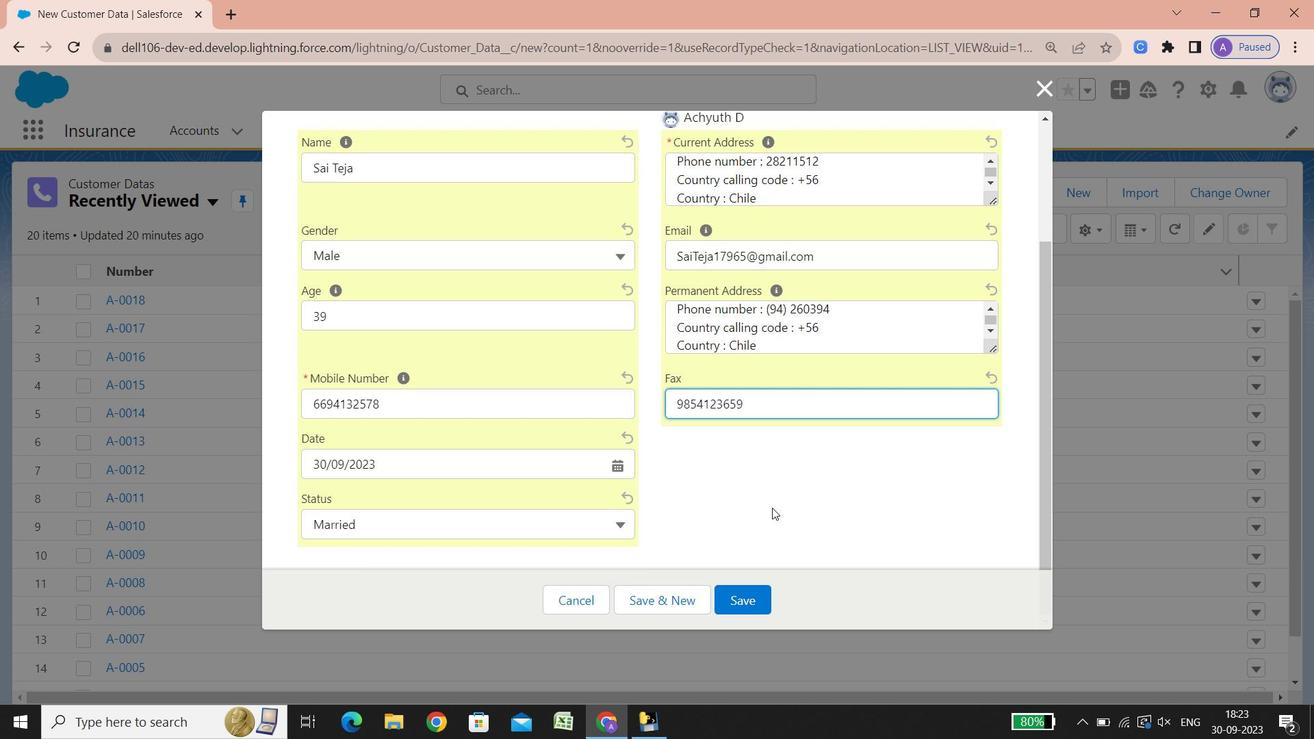 
Action: Mouse scrolled (708, 439) with delta (0, 0)
Screenshot: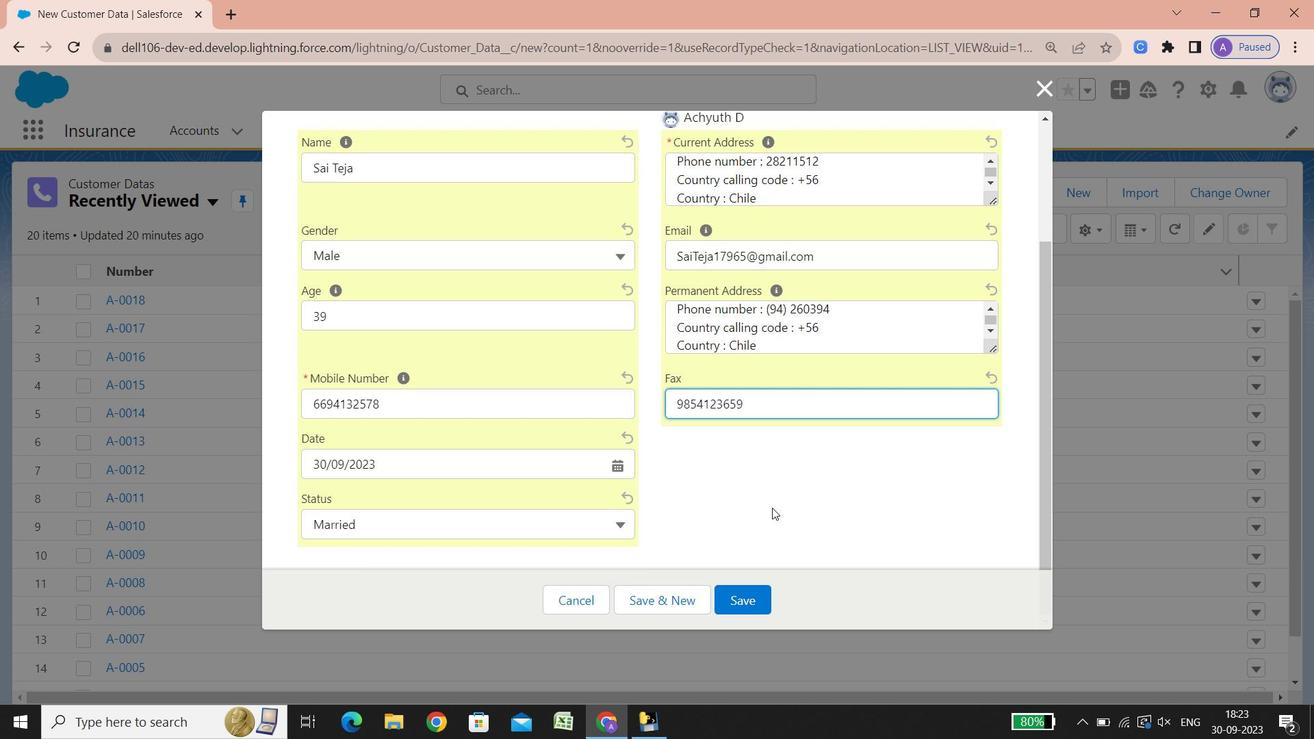 
Action: Mouse scrolled (708, 439) with delta (0, 0)
Screenshot: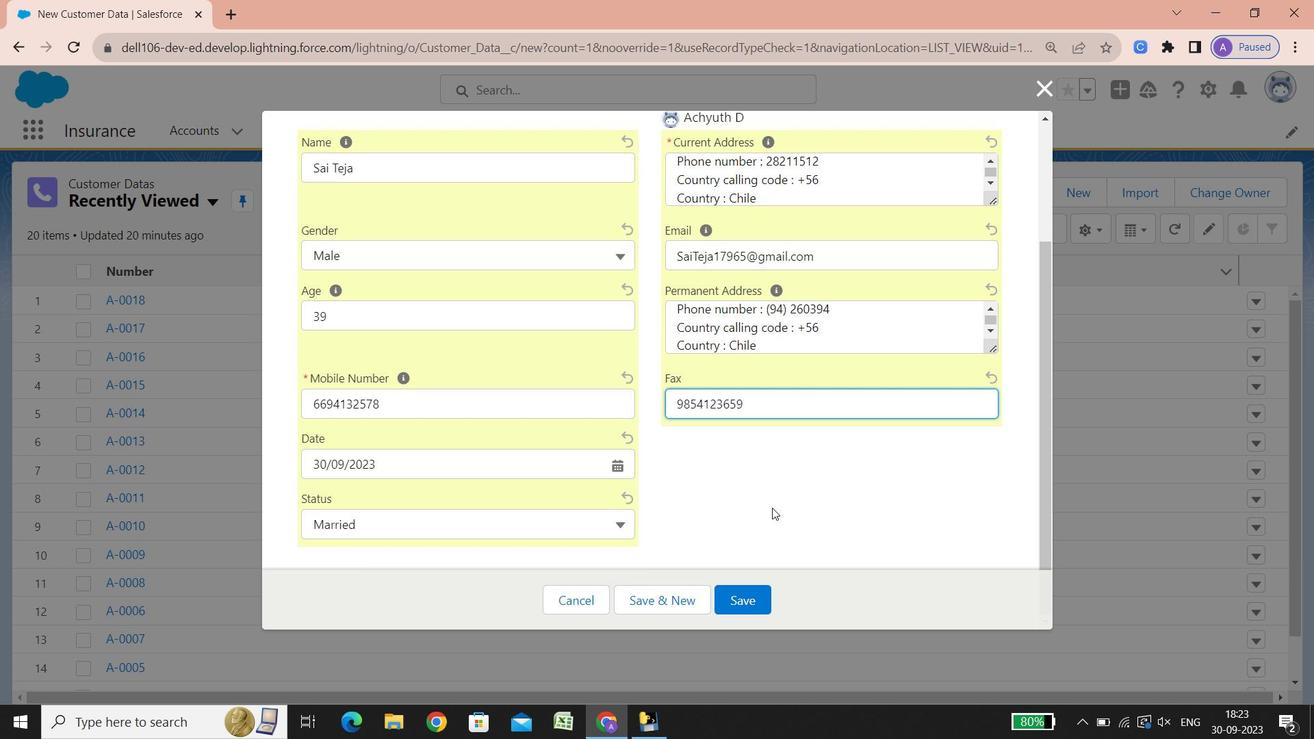 
Action: Mouse scrolled (708, 439) with delta (0, 0)
Screenshot: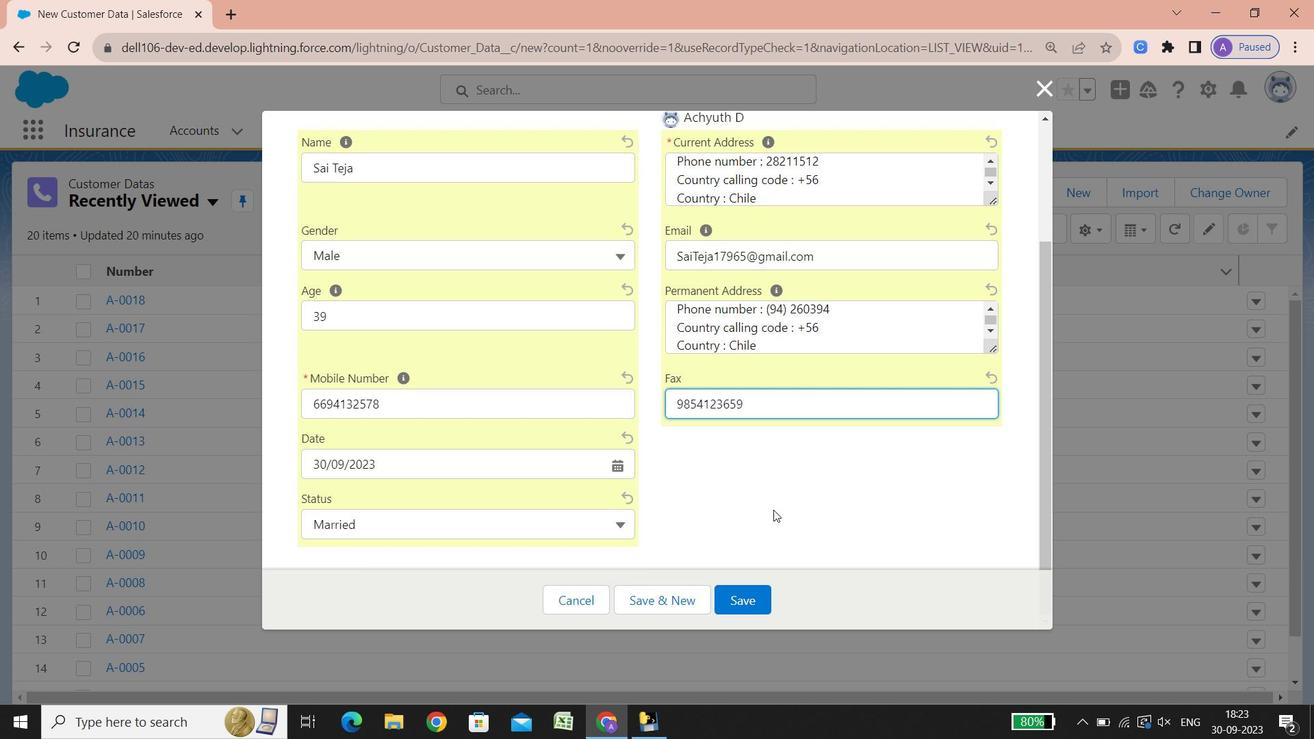 
Action: Mouse scrolled (708, 439) with delta (0, 0)
Screenshot: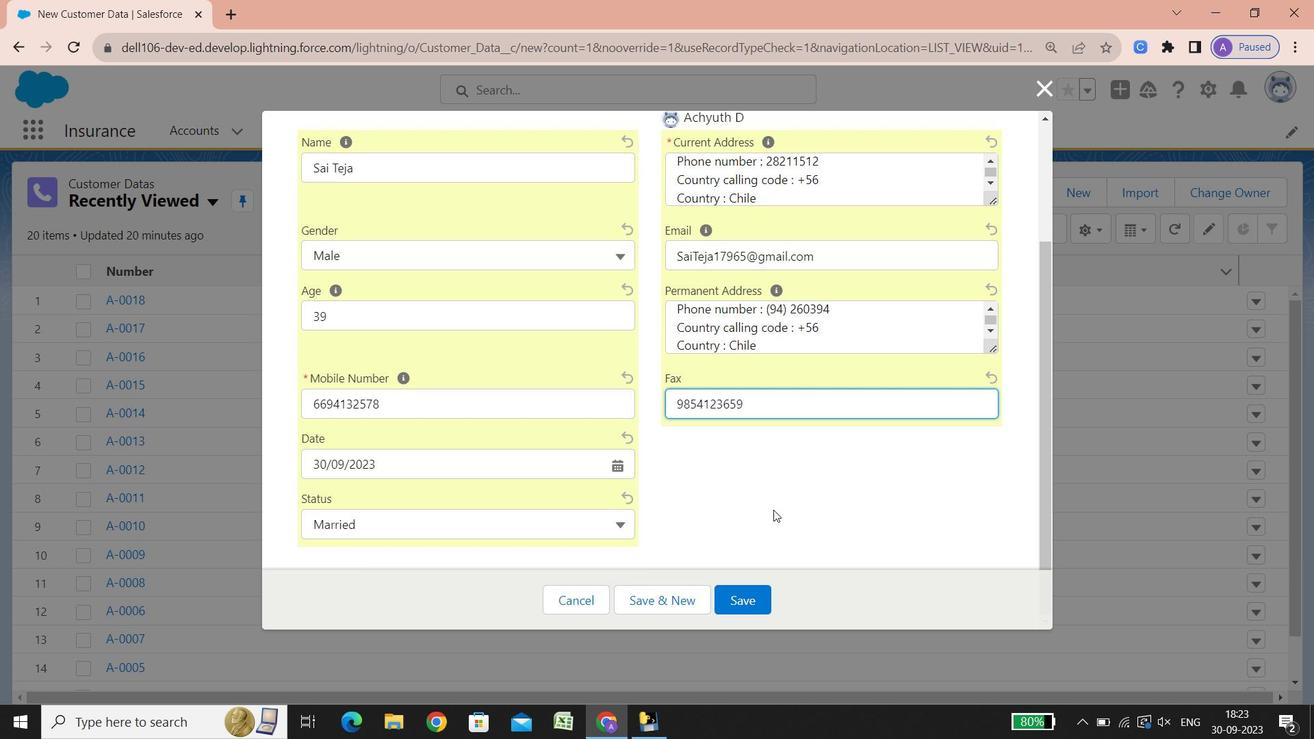 
Action: Mouse scrolled (708, 439) with delta (0, 0)
Screenshot: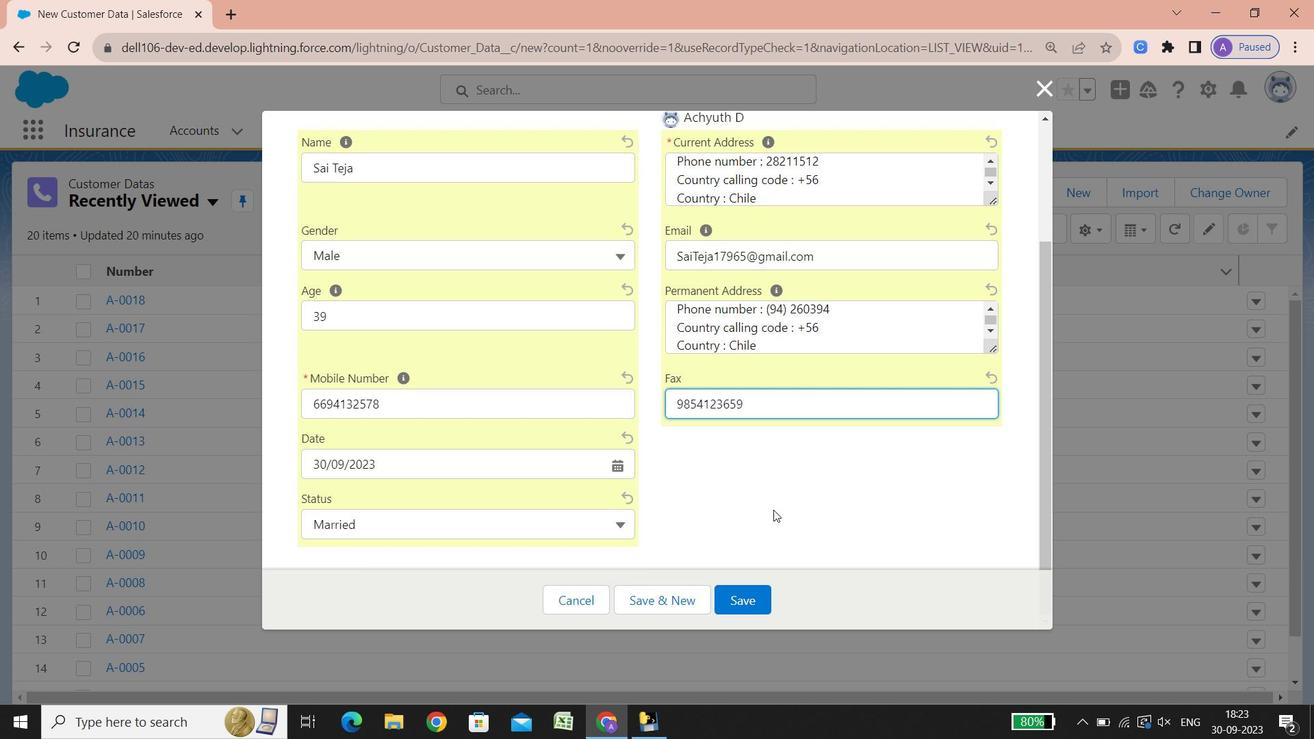 
Action: Mouse scrolled (708, 439) with delta (0, 0)
Screenshot: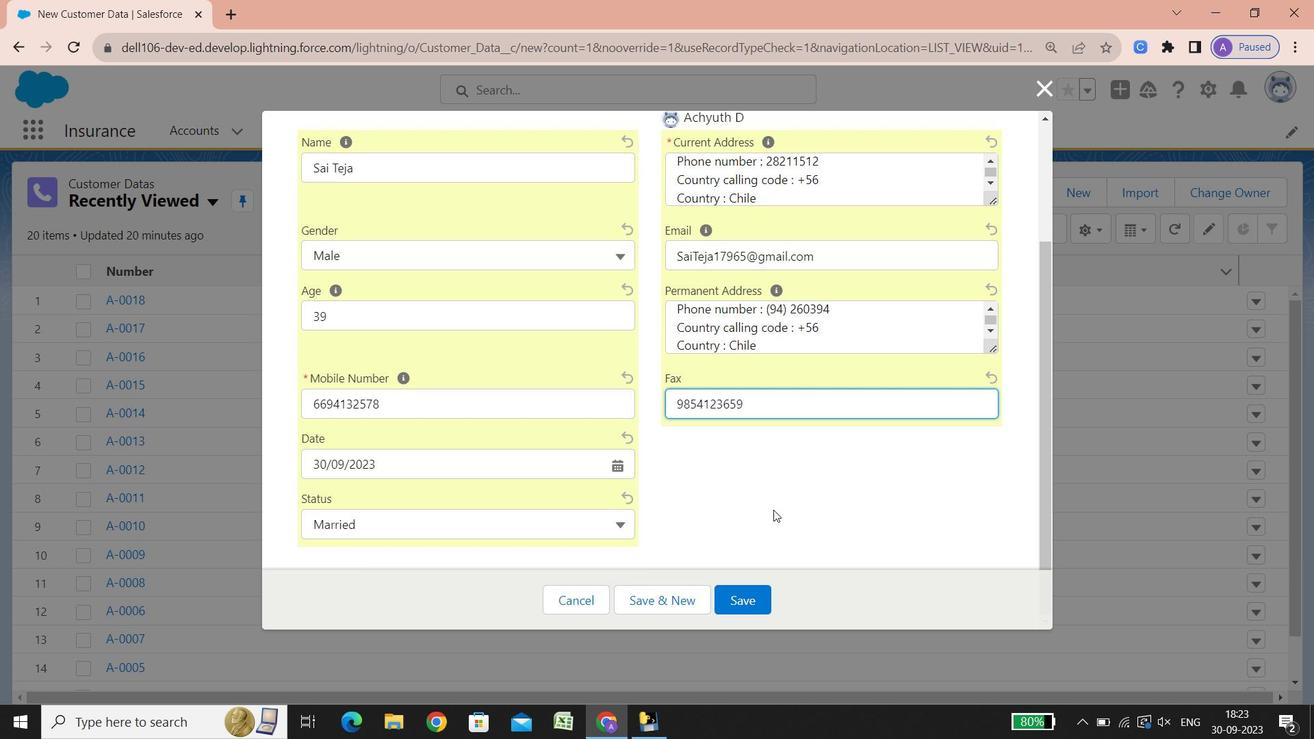 
Action: Mouse scrolled (708, 439) with delta (0, 0)
Screenshot: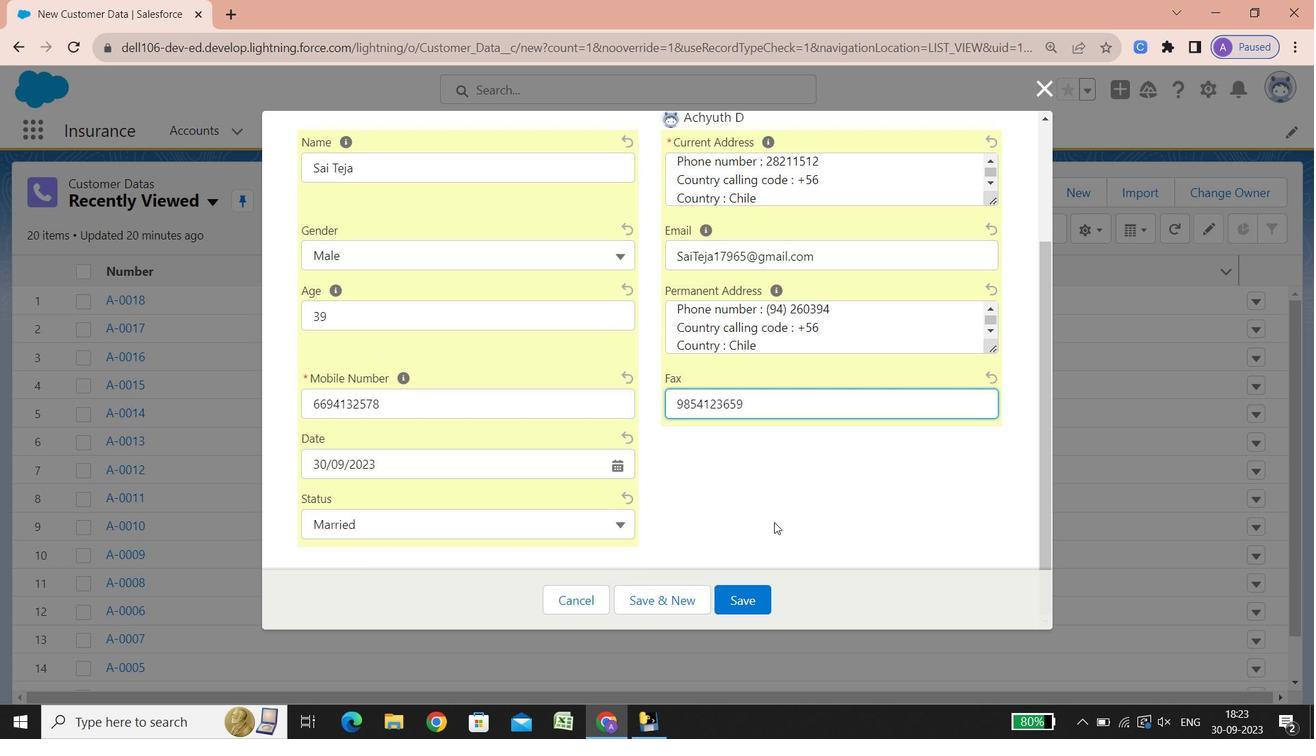 
Action: Mouse scrolled (708, 439) with delta (0, 0)
Screenshot: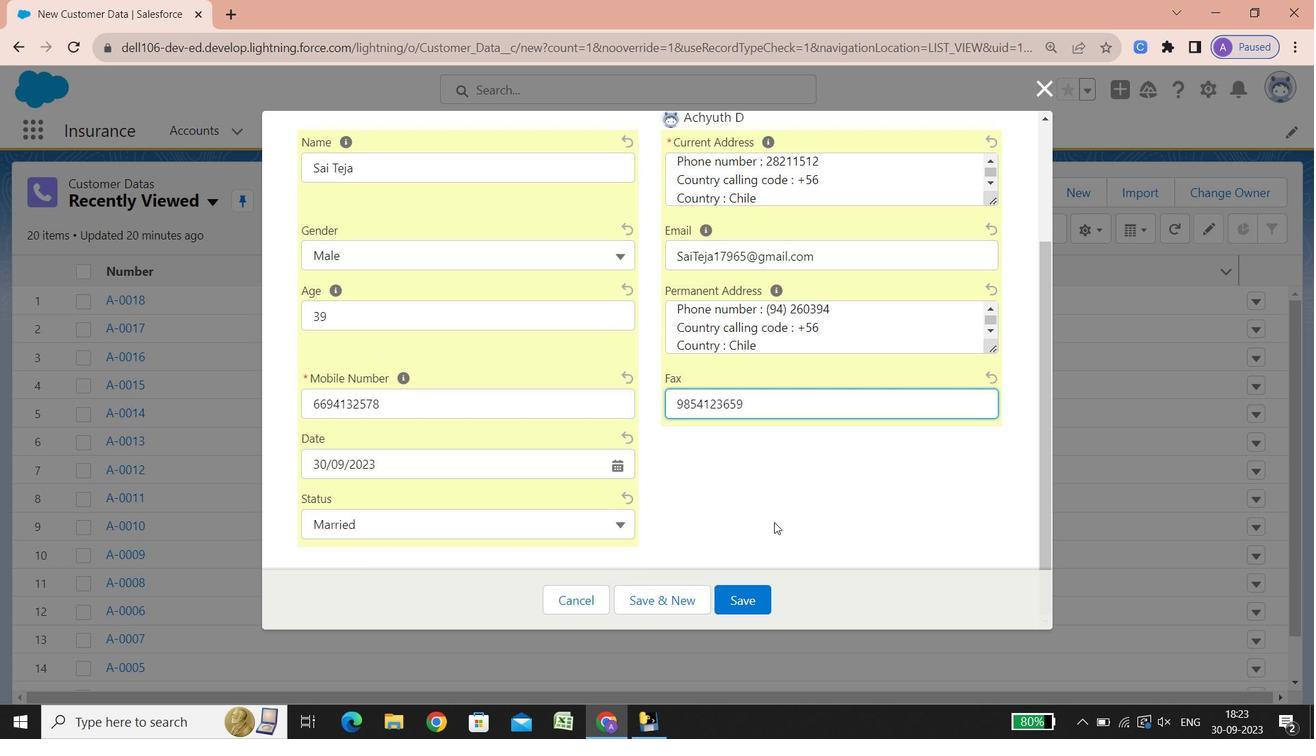
Action: Mouse scrolled (708, 439) with delta (0, 0)
Screenshot: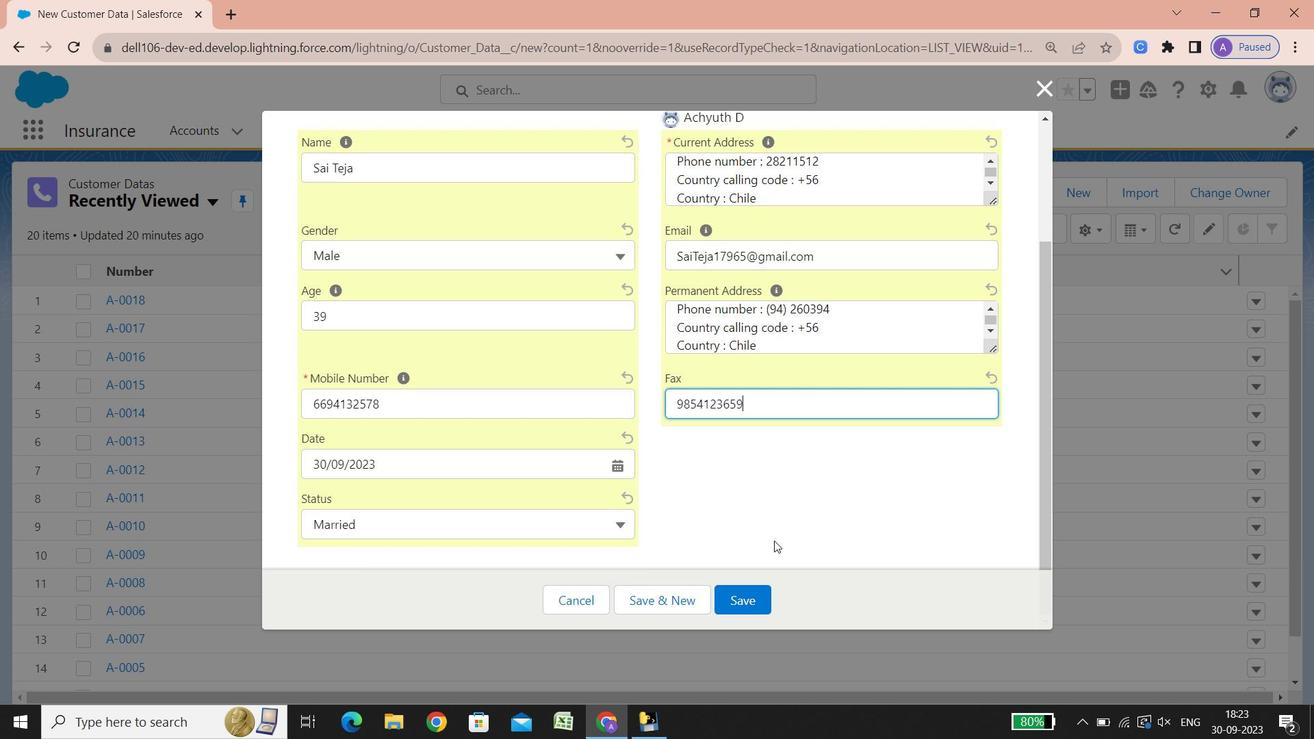 
Action: Mouse scrolled (708, 439) with delta (0, 0)
Screenshot: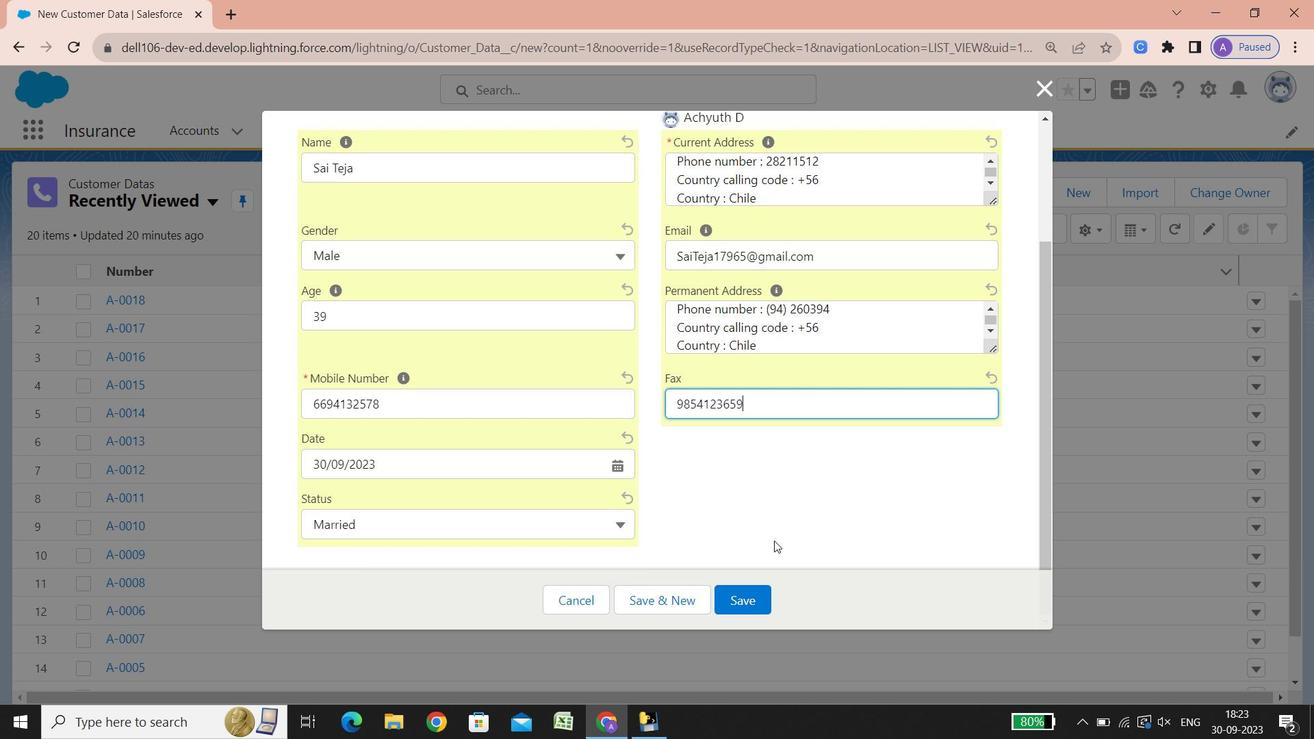 
Action: Mouse scrolled (708, 439) with delta (0, 0)
Screenshot: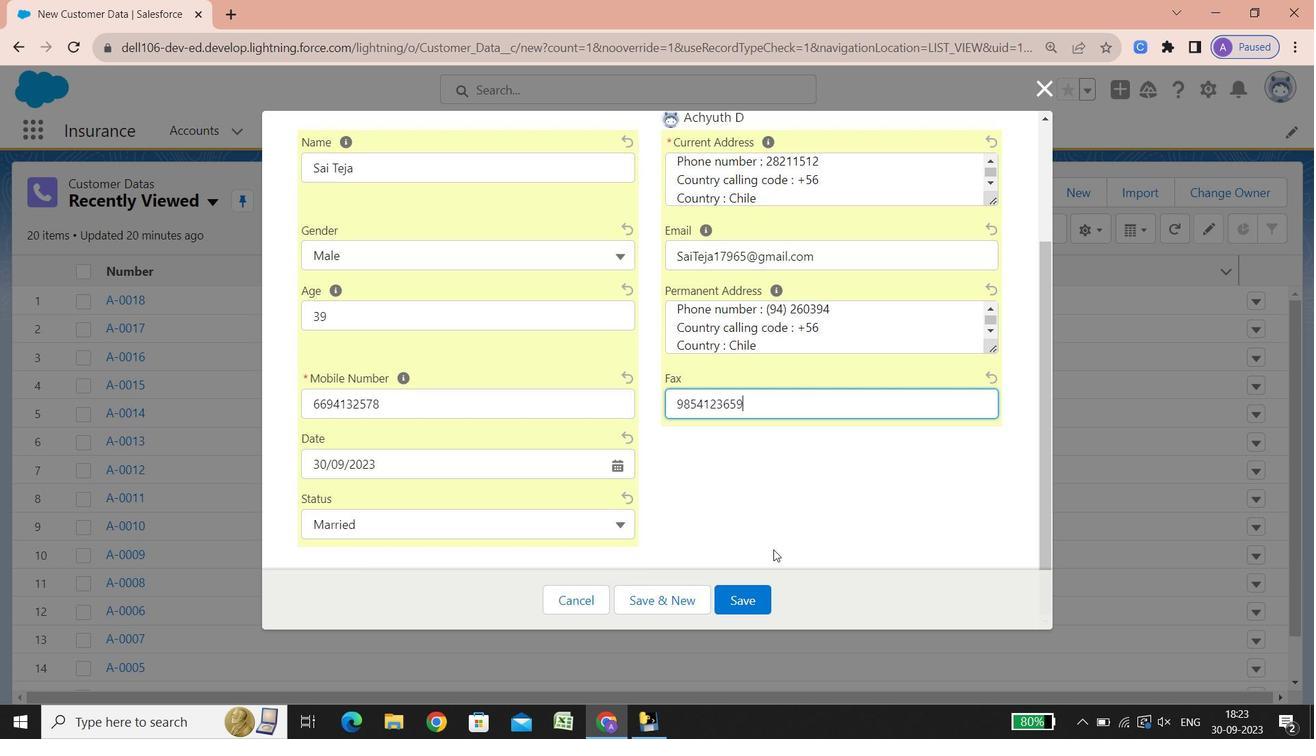 
Action: Mouse scrolled (708, 439) with delta (0, 0)
Screenshot: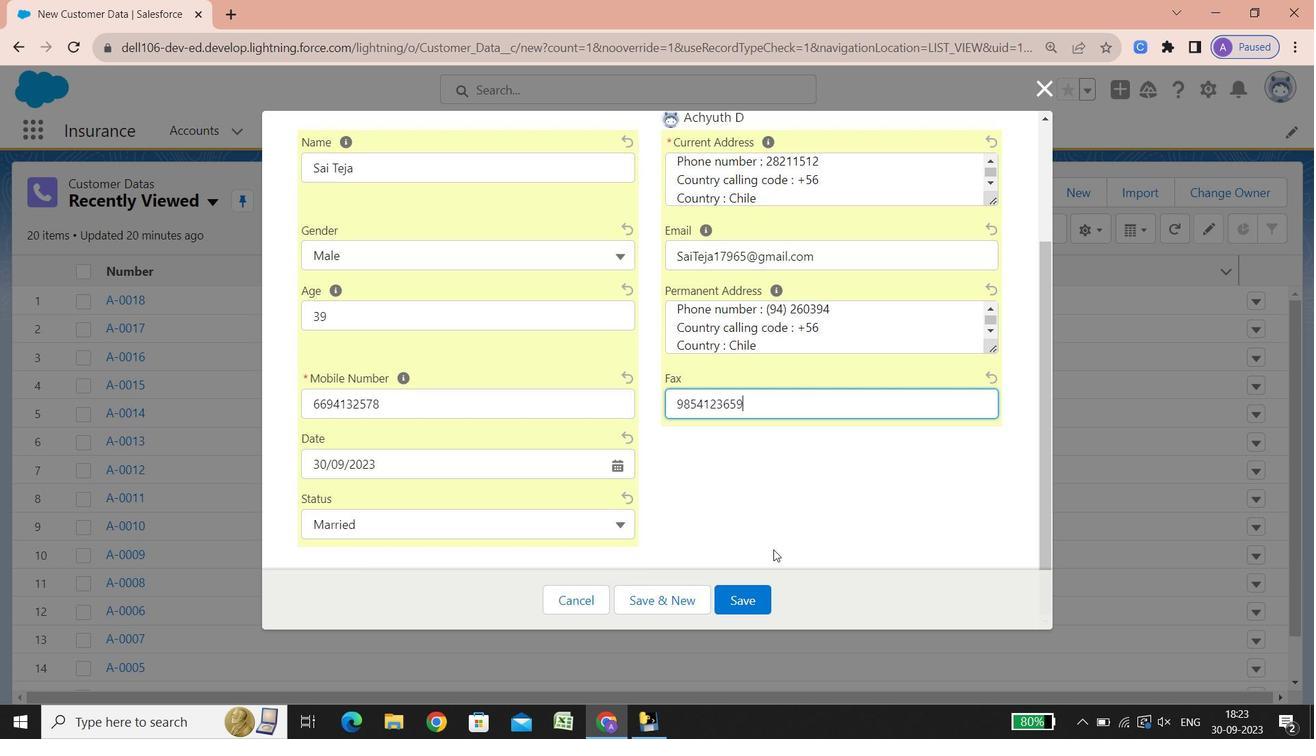 
Action: Mouse scrolled (708, 439) with delta (0, 0)
Screenshot: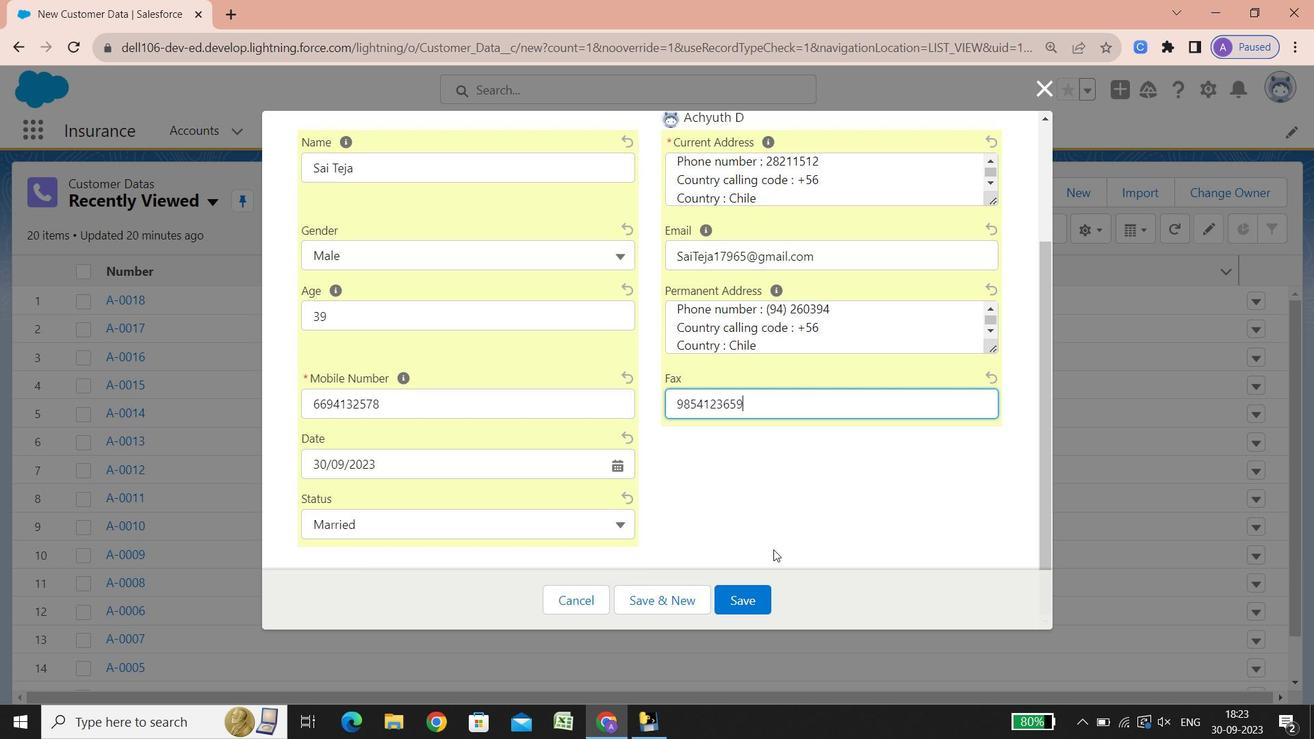 
Action: Mouse moved to (748, 588)
Screenshot: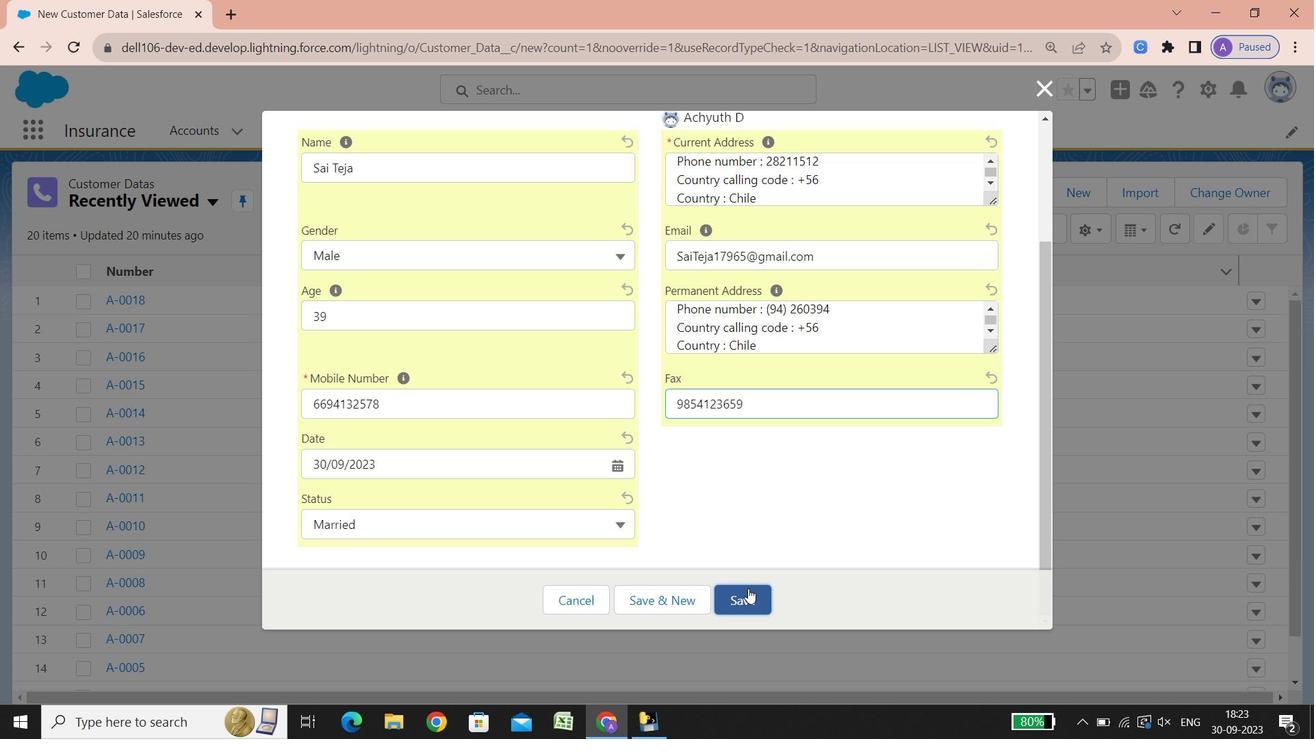 
Action: Mouse pressed left at (748, 588)
Screenshot: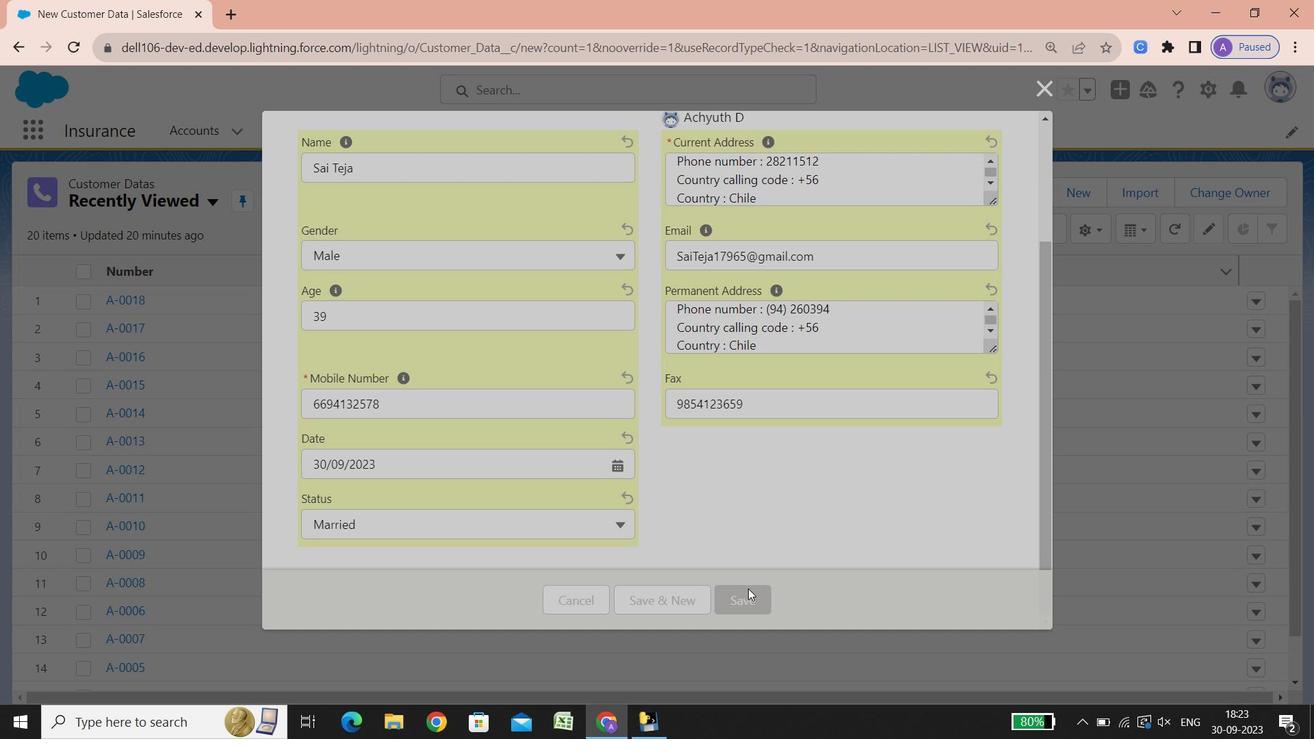 
Action: Mouse moved to (1264, 271)
Screenshot: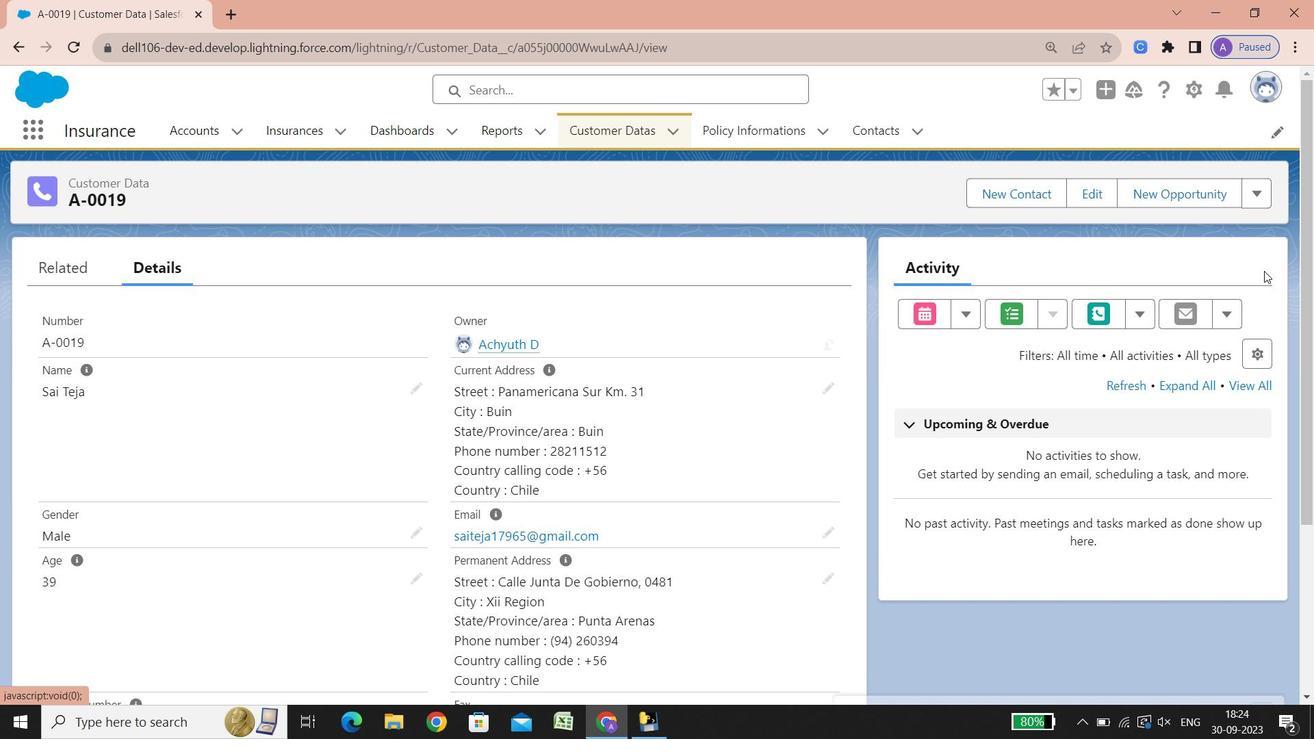 
Action: Mouse pressed left at (1264, 271)
Screenshot: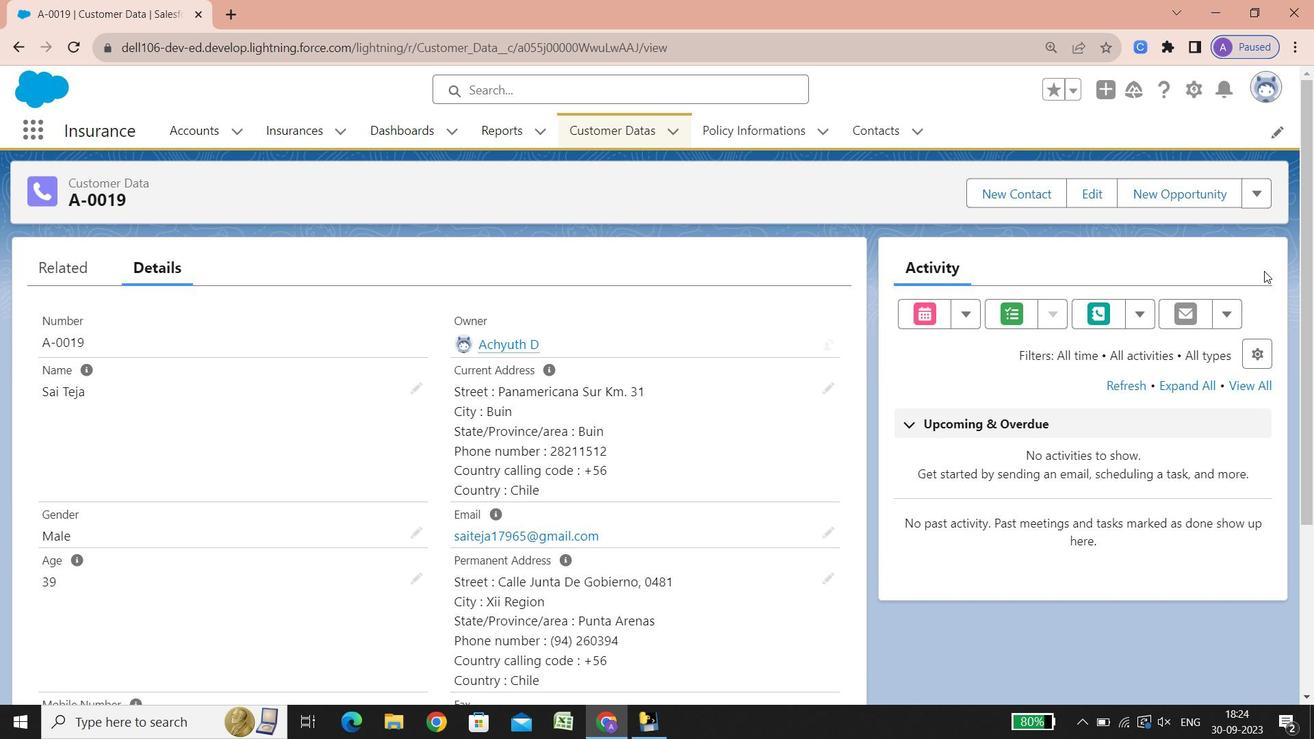 
Action: Mouse moved to (633, 130)
Screenshot: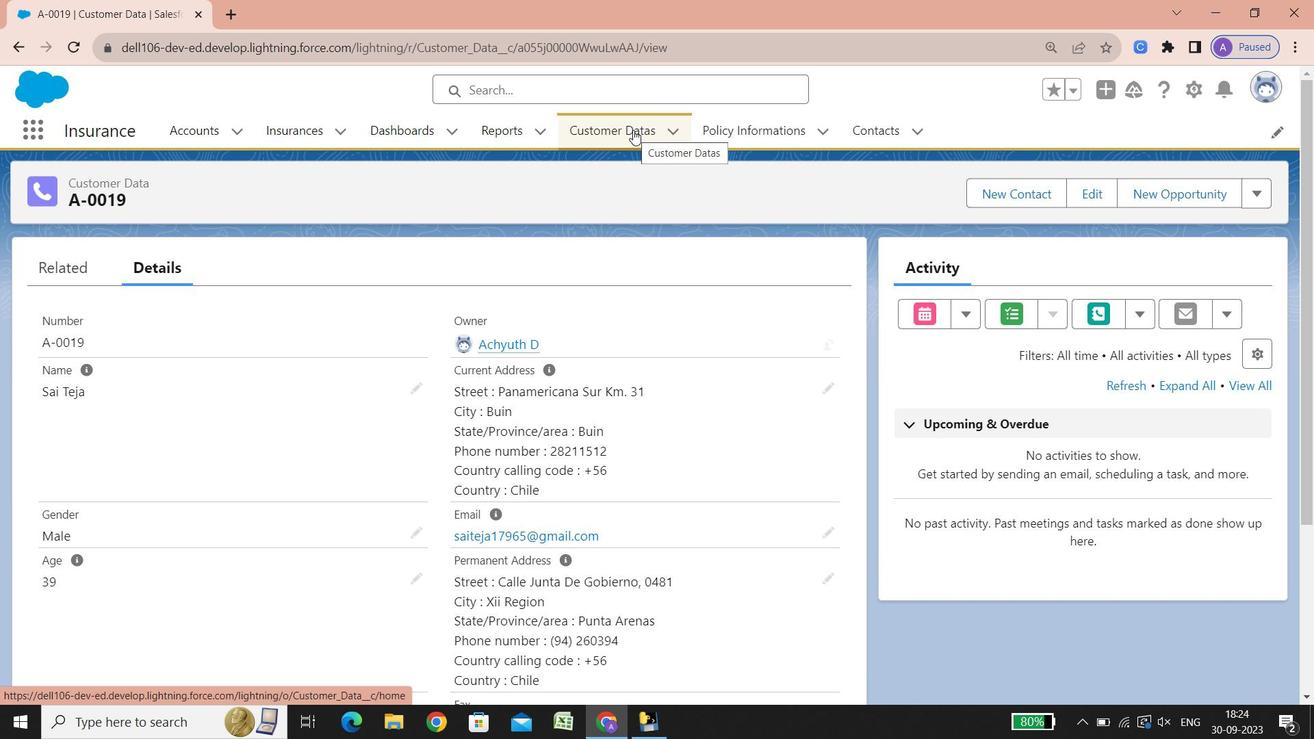 
Action: Mouse pressed left at (633, 130)
Screenshot: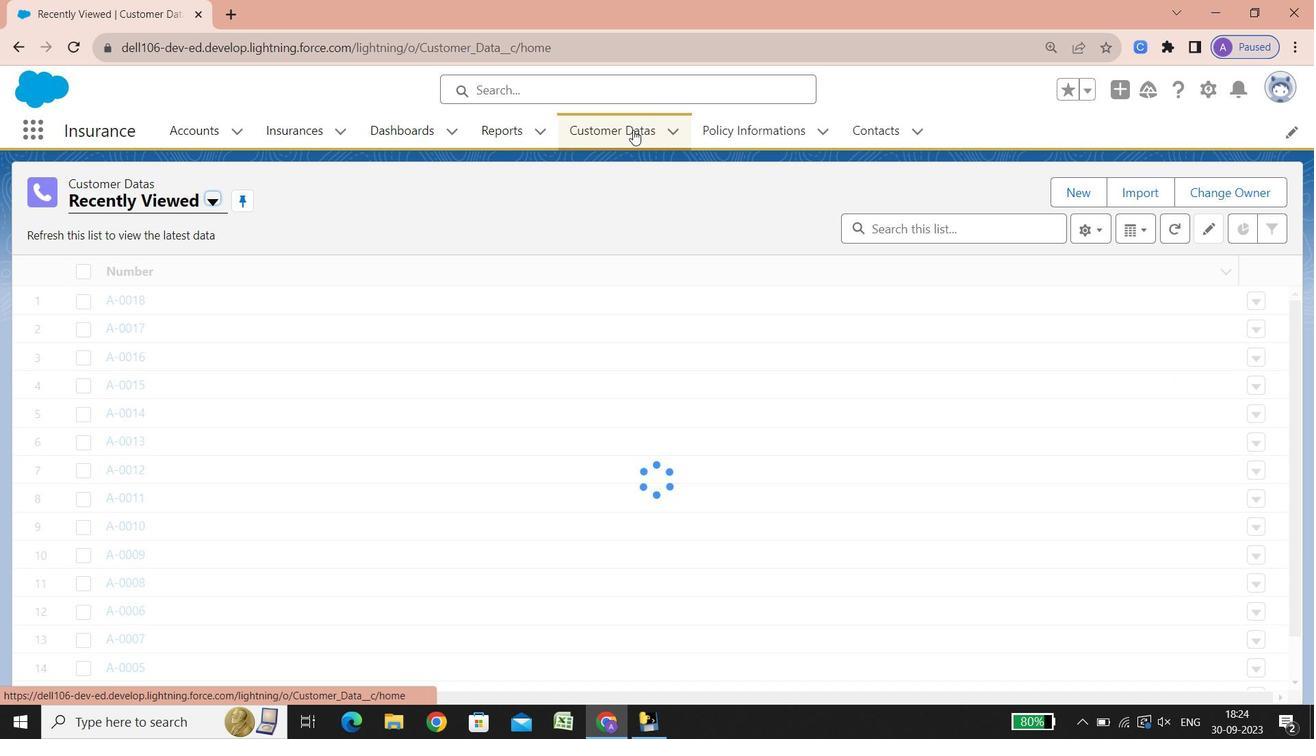 
Action: Mouse moved to (1096, 189)
Screenshot: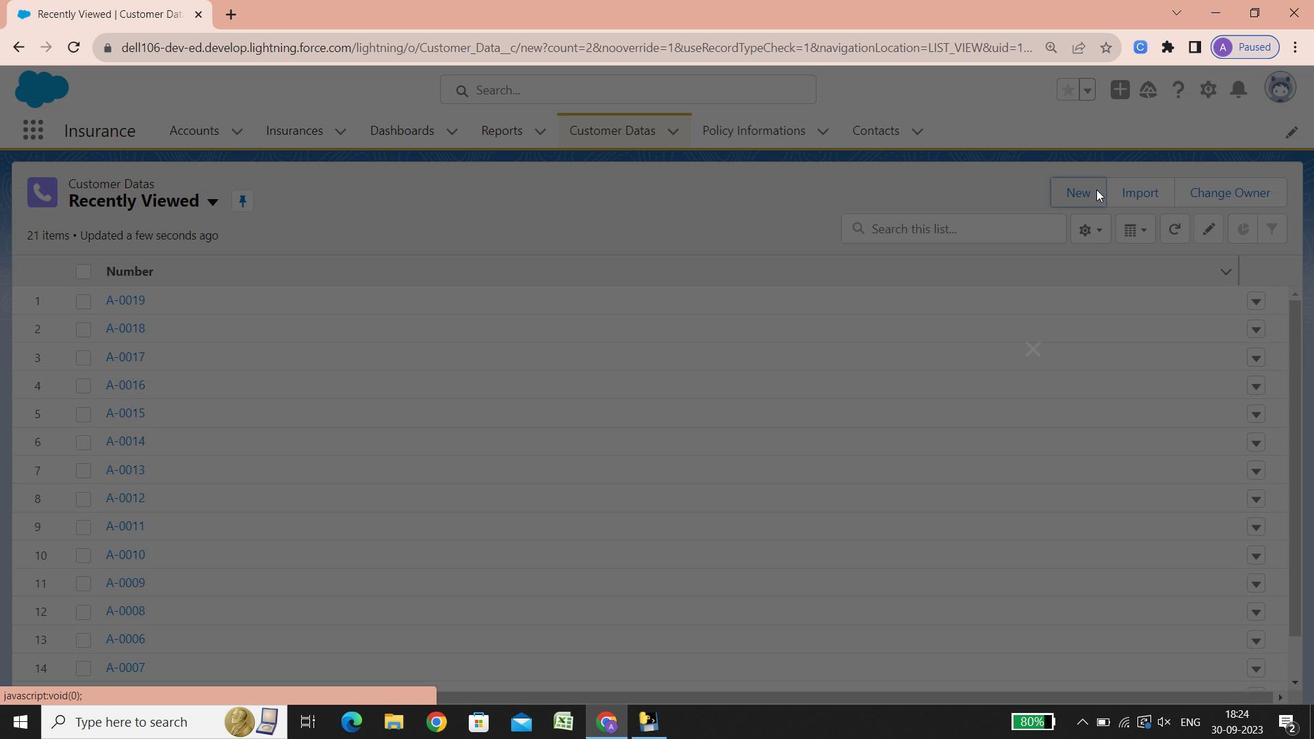 
Action: Mouse pressed left at (1096, 189)
Screenshot: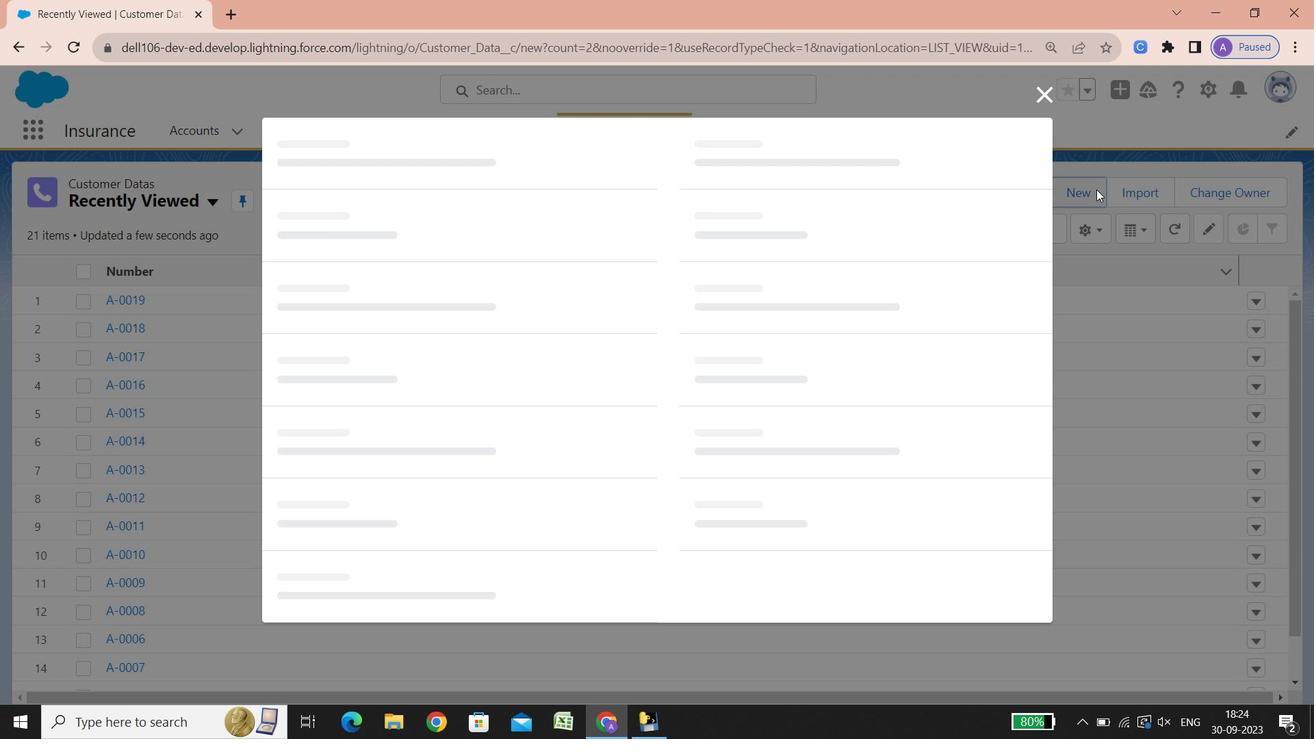 
Action: Mouse moved to (287, 348)
Screenshot: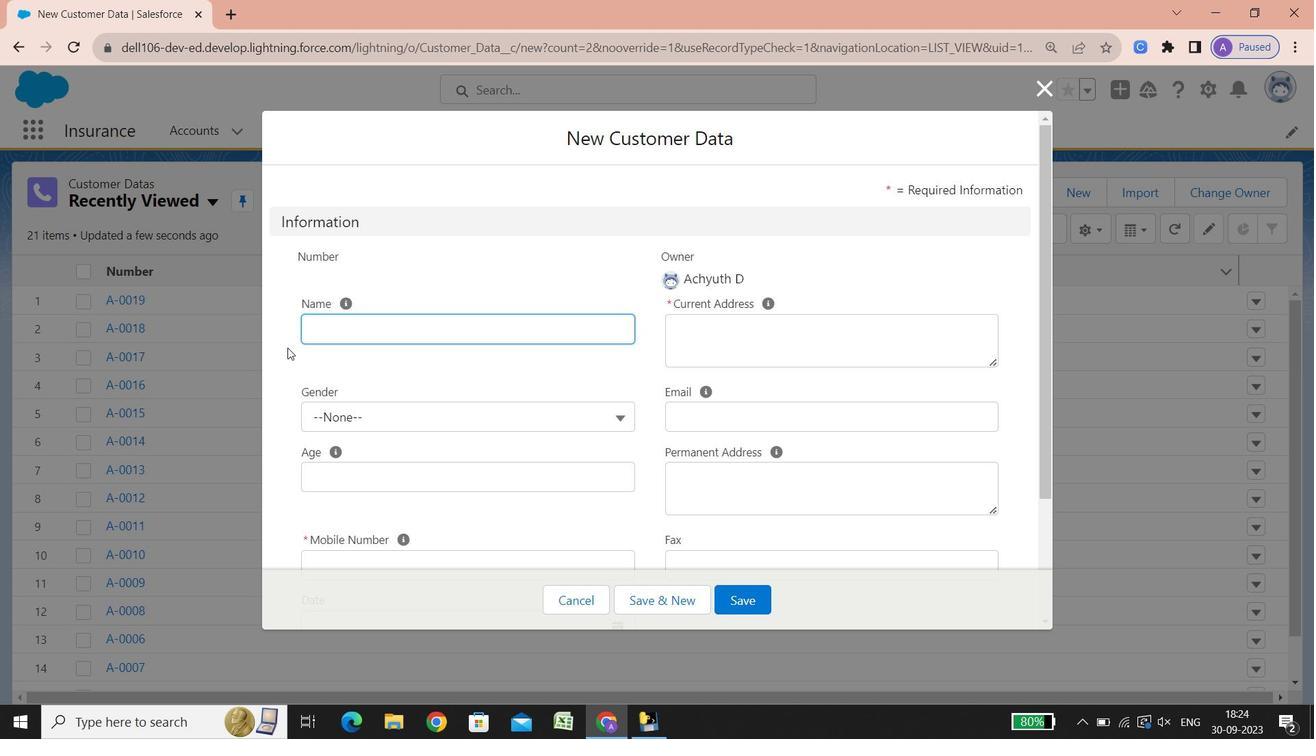 
Action: Key pressed <Key.shift><Key.shift><Key.shift><Key.shift><Key.shift><Key.shift><Key.shift><Key.shift><Key.shift><Key.shift>Leoo<Key.backspace>
Screenshot: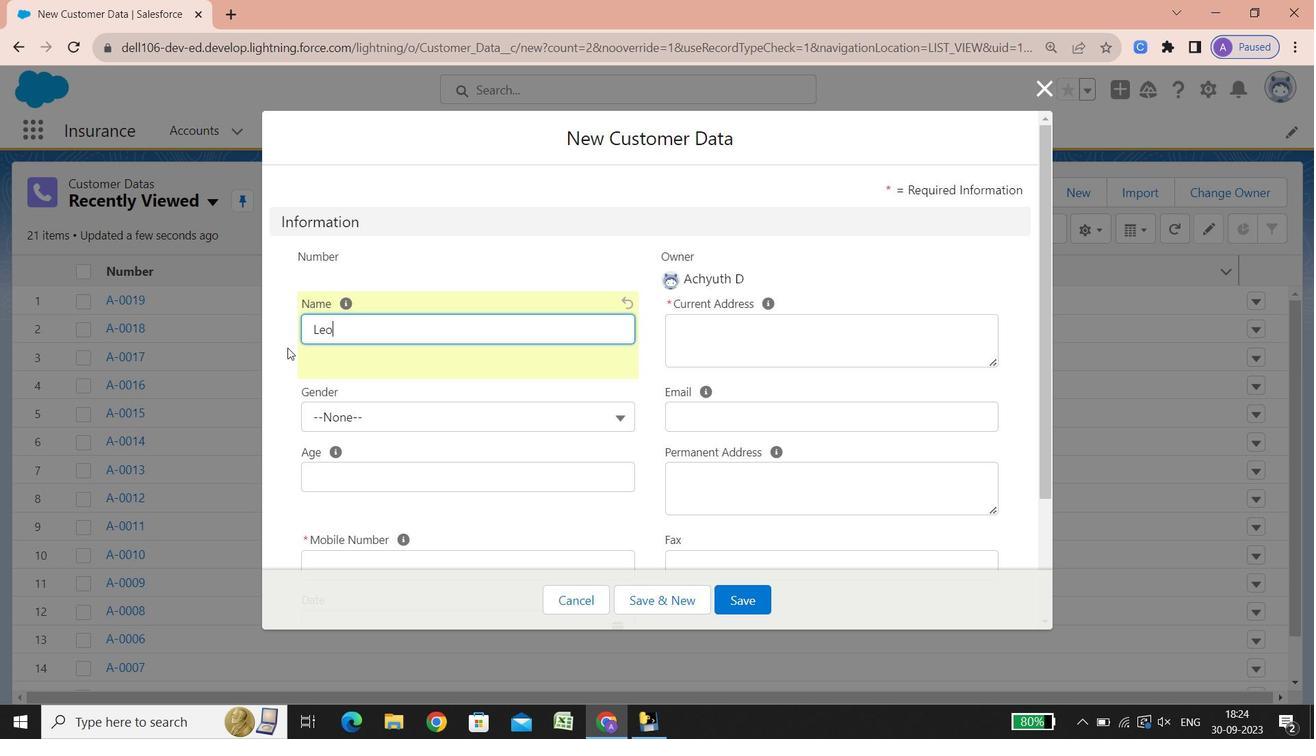 
Action: Mouse moved to (399, 416)
Screenshot: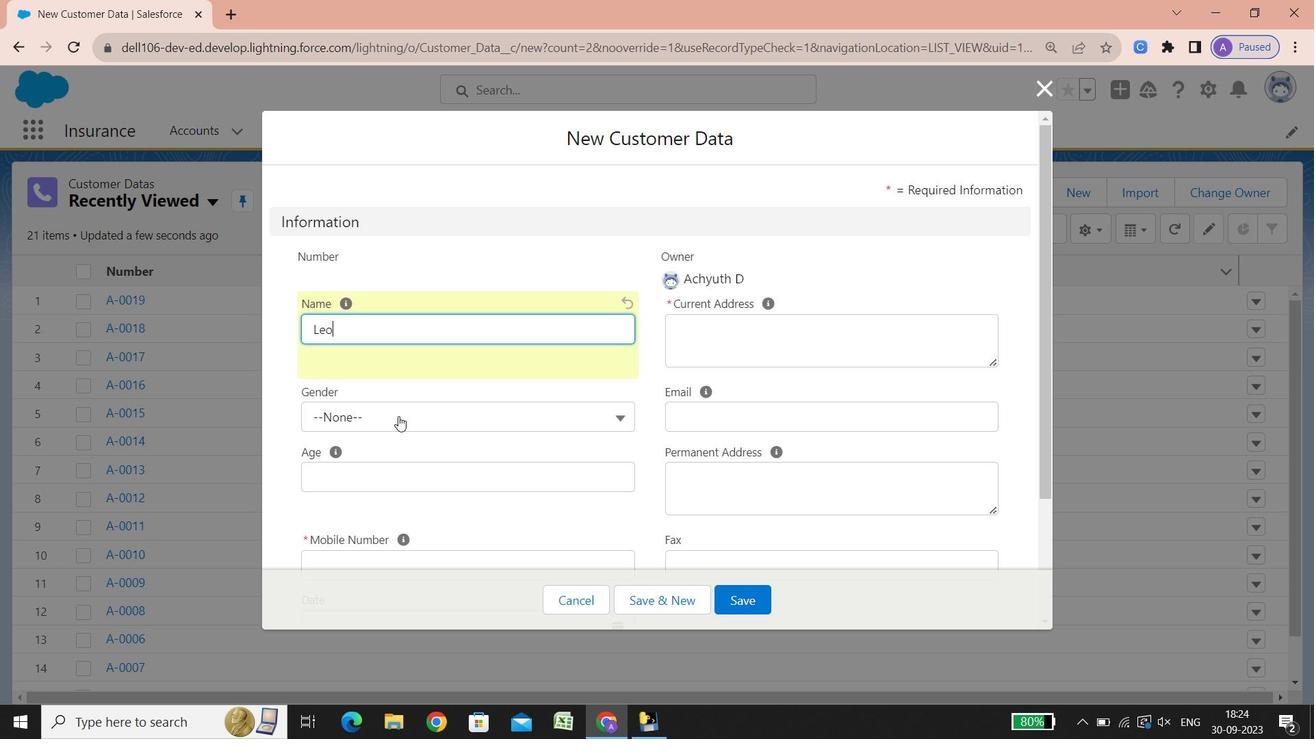 
Action: Mouse pressed left at (399, 416)
Screenshot: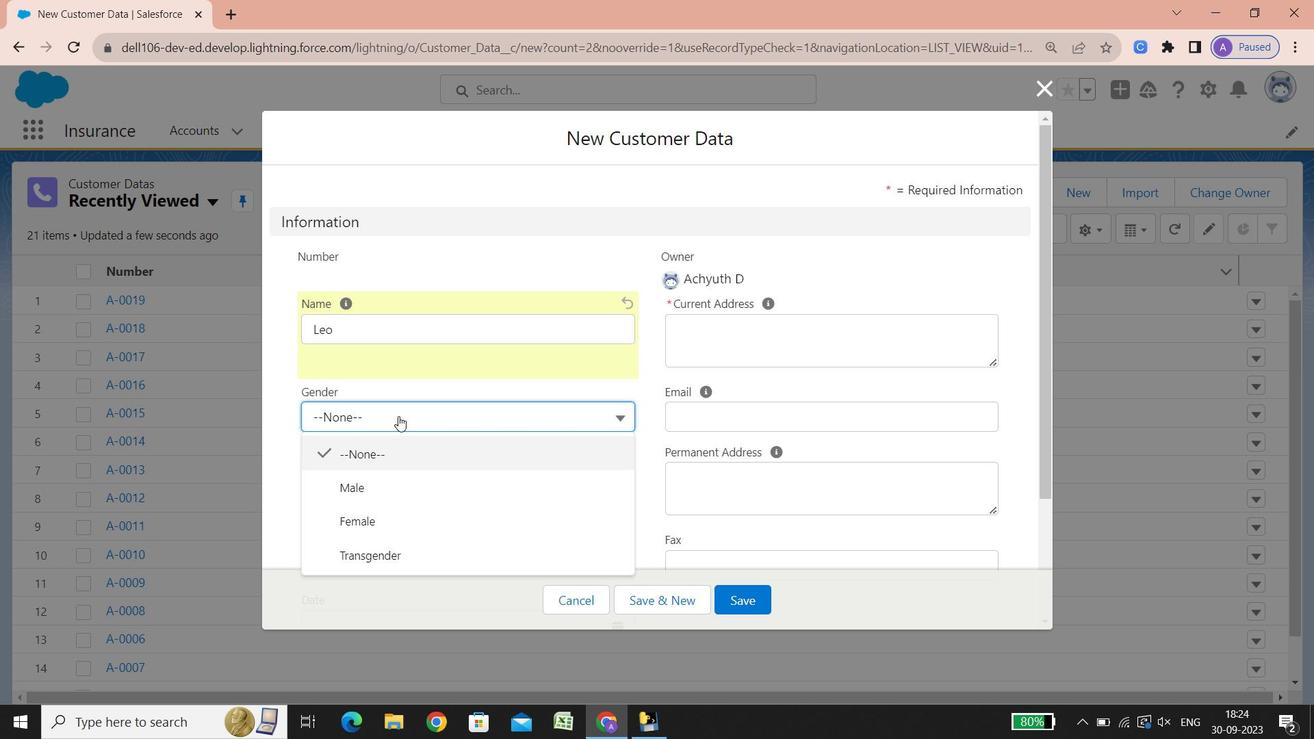 
Action: Mouse moved to (932, 178)
Screenshot: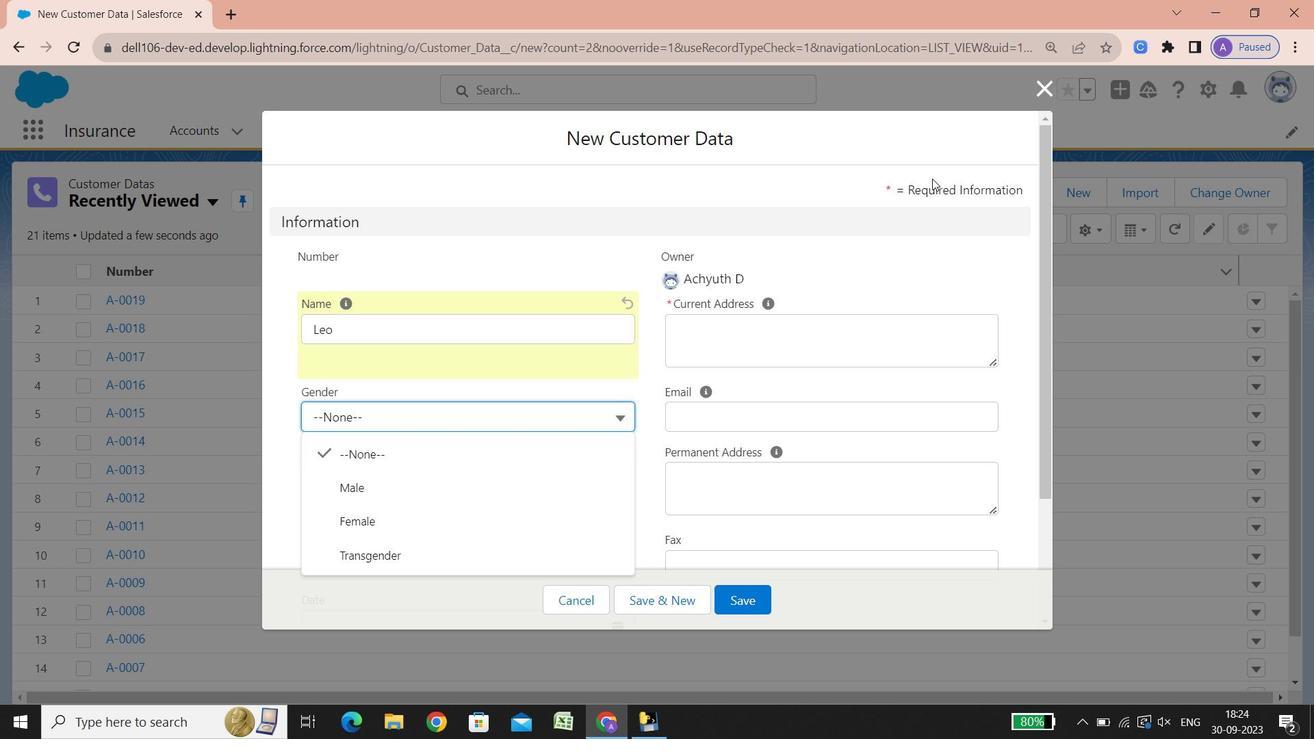 
